 Task: Explore Airbnb listings in Gettysburg, Pennsylvania, focusing on historical homes.
Action: Mouse moved to (773, 128)
Screenshot: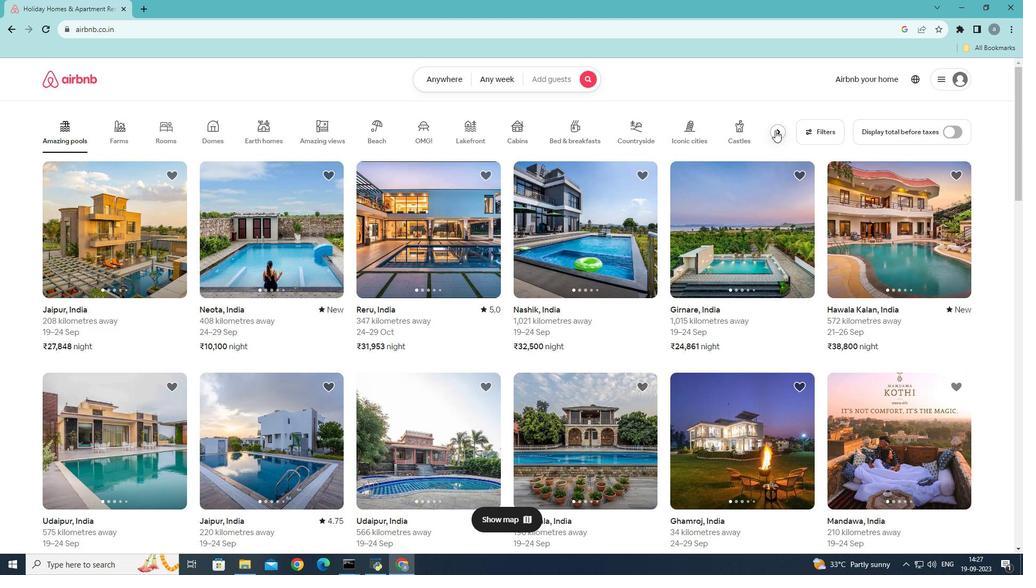 
Action: Mouse pressed left at (773, 128)
Screenshot: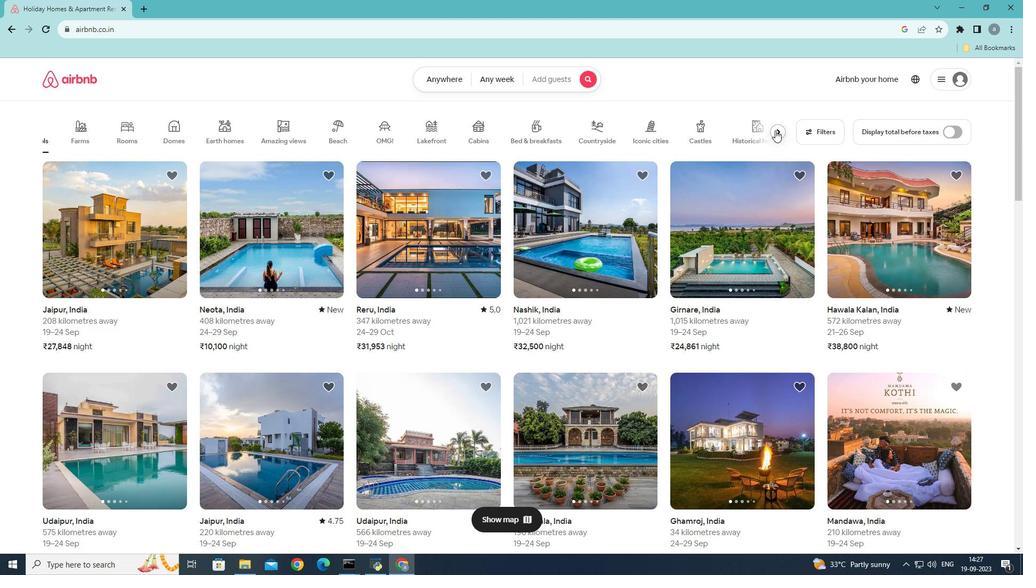 
Action: Mouse moved to (359, 129)
Screenshot: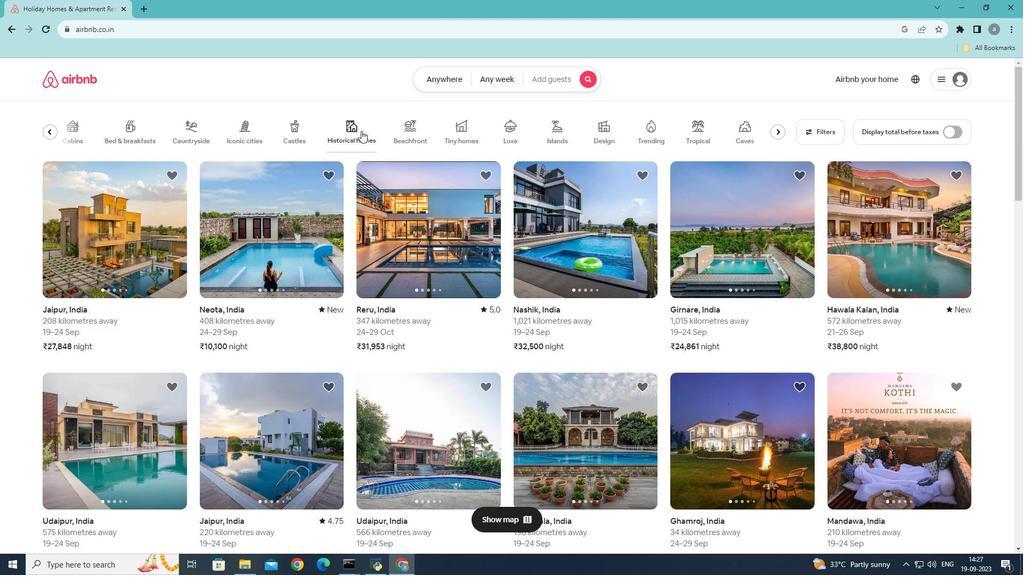 
Action: Mouse pressed left at (359, 129)
Screenshot: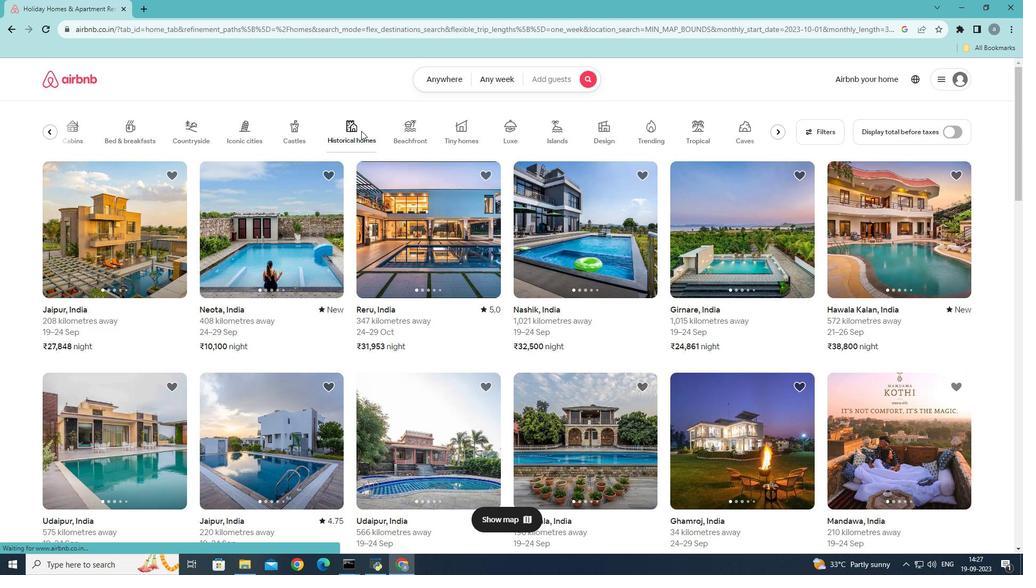 
Action: Mouse moved to (450, 75)
Screenshot: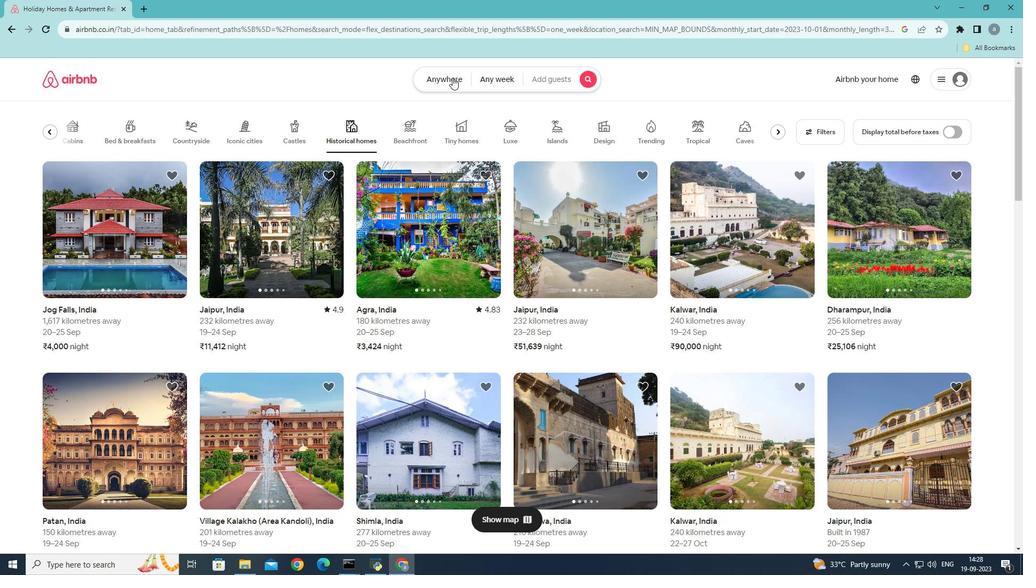 
Action: Mouse pressed left at (450, 75)
Screenshot: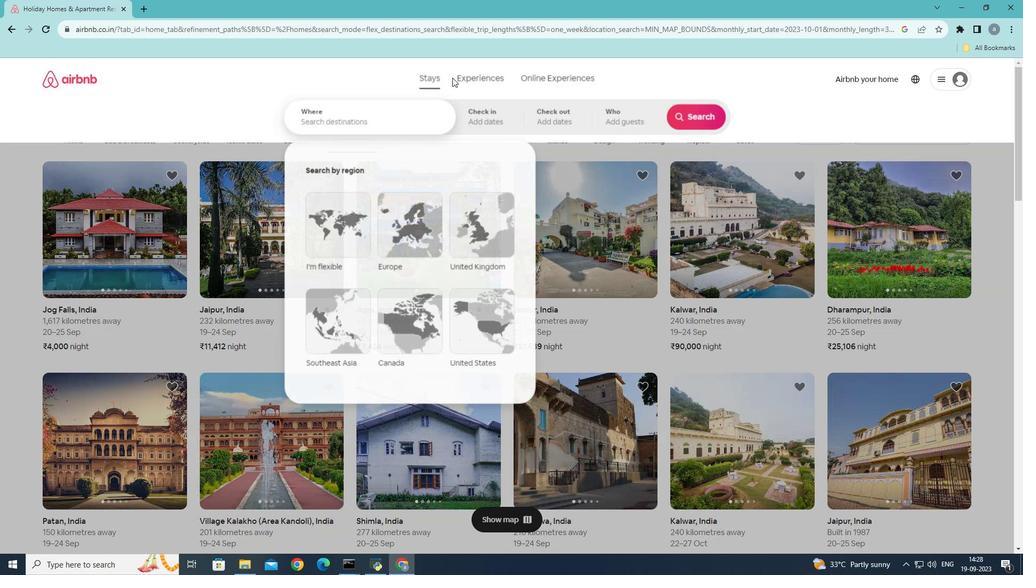 
Action: Mouse moved to (316, 118)
Screenshot: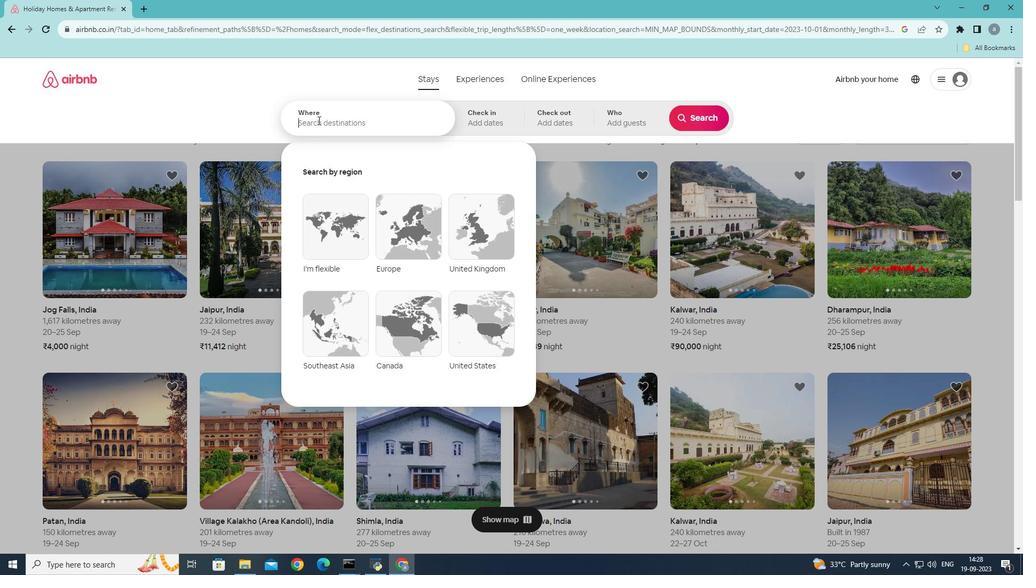 
Action: Mouse pressed left at (316, 118)
Screenshot: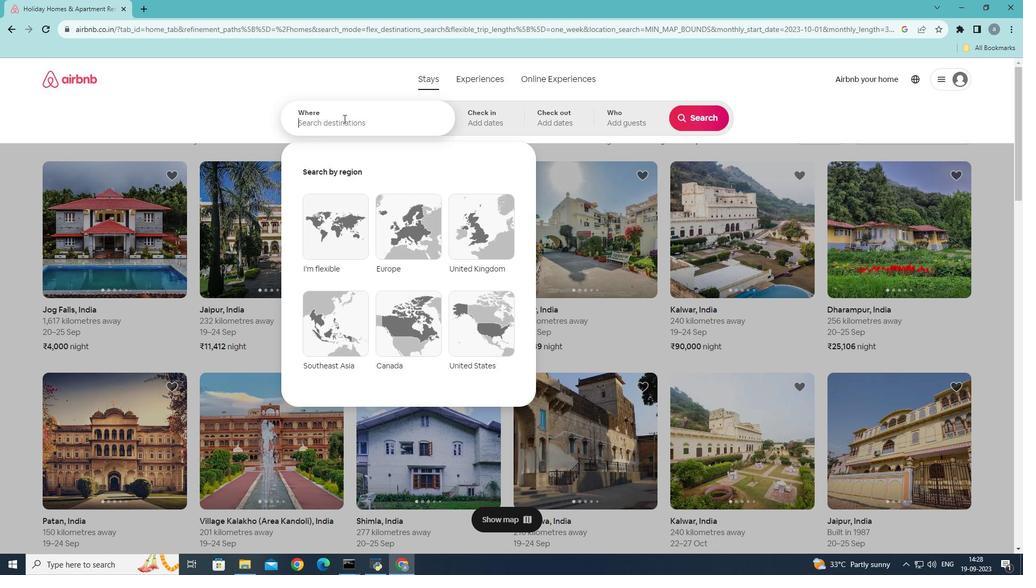 
Action: Mouse moved to (445, 115)
Screenshot: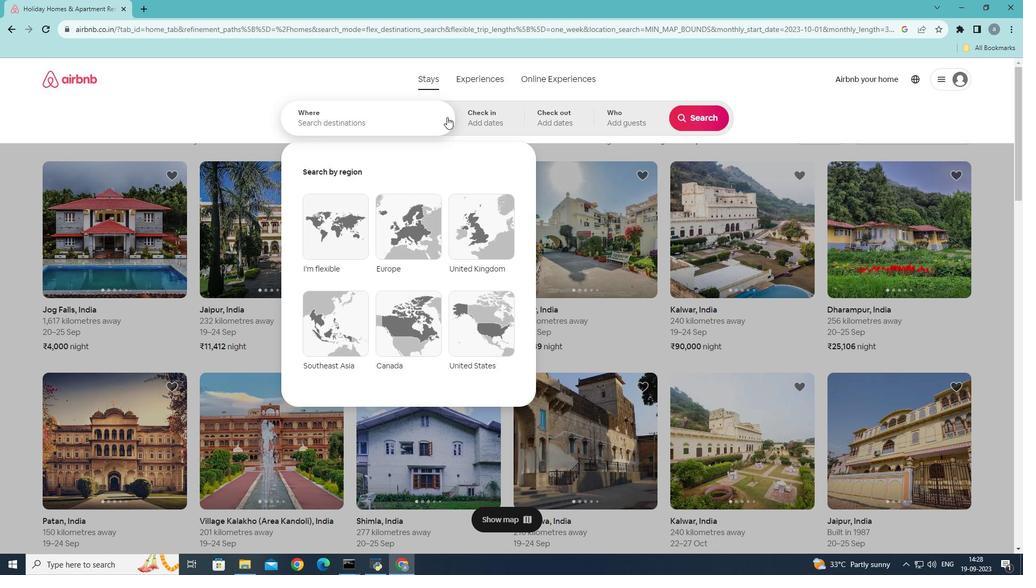 
Action: Key pressed <Key.shift>Pennsy<Key.backspace><Key.backspace><Key.backspace><Key.backspace><Key.backspace><Key.backspace><Key.shift><Key.shift>Getty
Screenshot: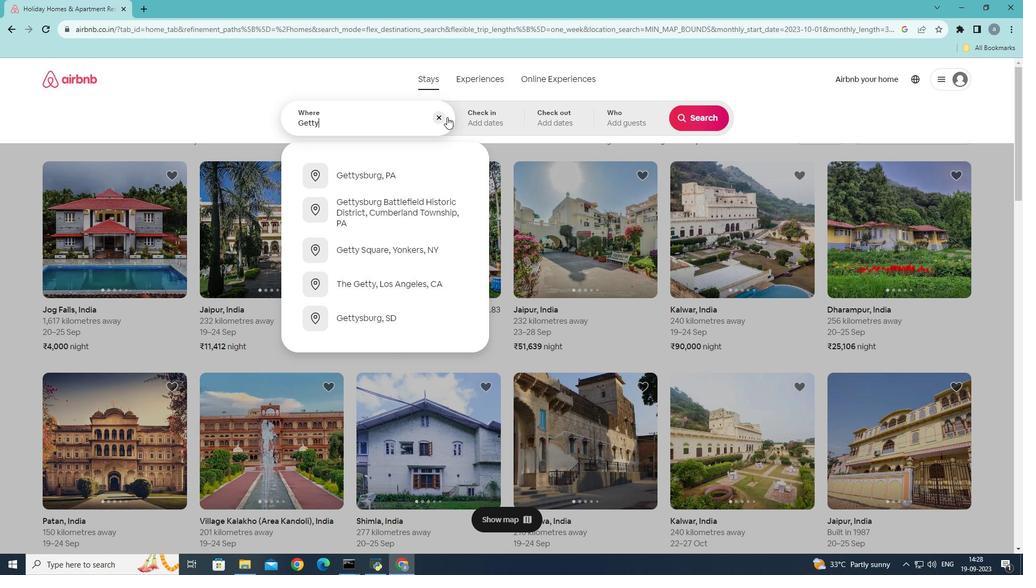 
Action: Mouse moved to (360, 178)
Screenshot: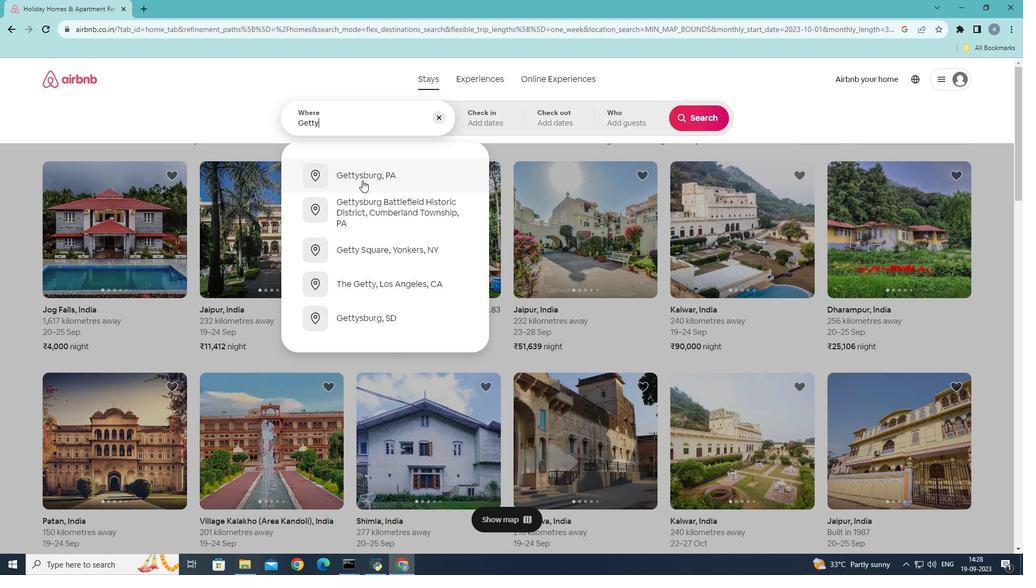
Action: Mouse pressed left at (360, 178)
Screenshot: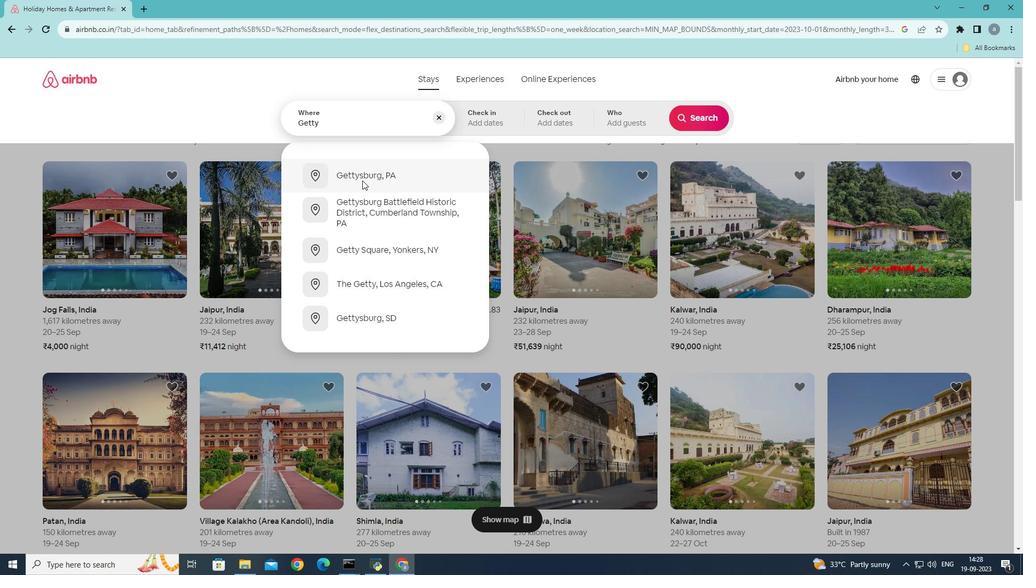 
Action: Mouse moved to (689, 117)
Screenshot: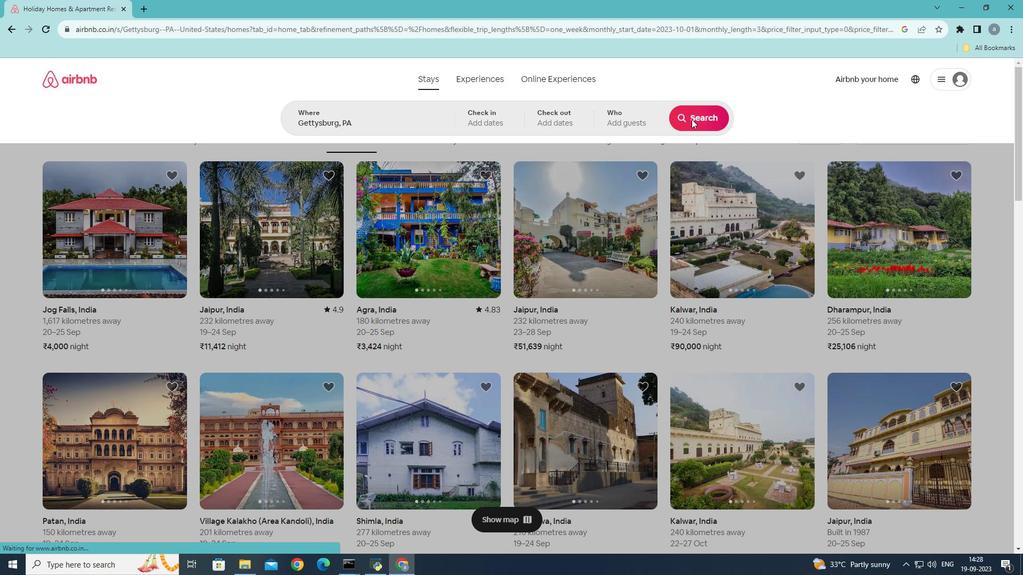 
Action: Mouse pressed left at (689, 117)
Screenshot: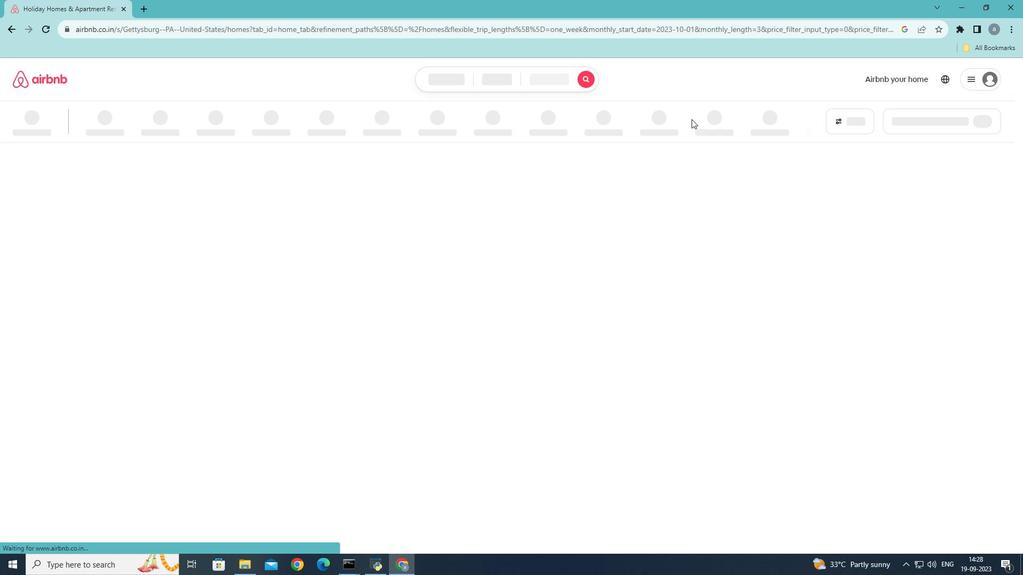 
Action: Mouse moved to (799, 118)
Screenshot: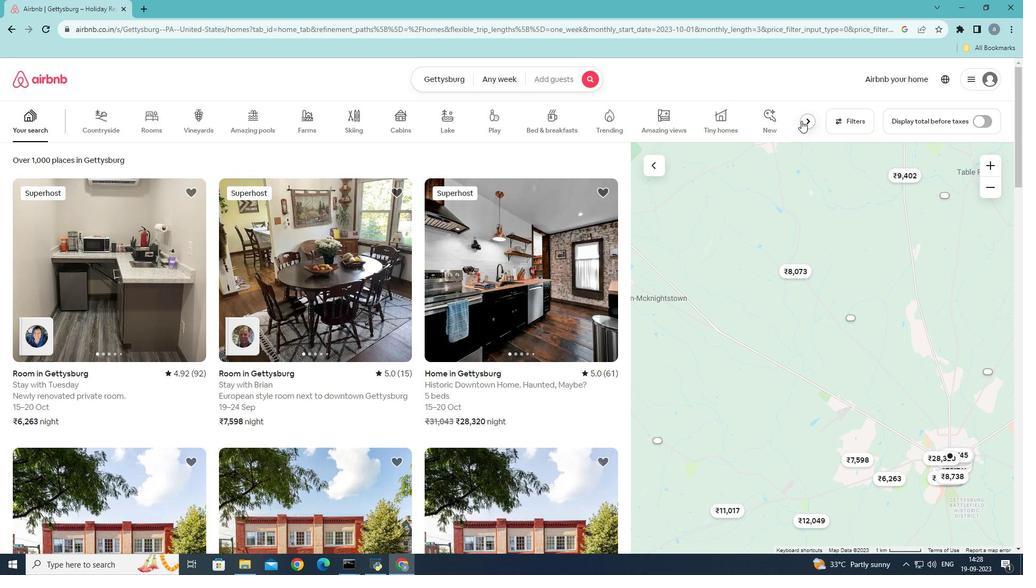 
Action: Mouse pressed left at (799, 118)
Screenshot: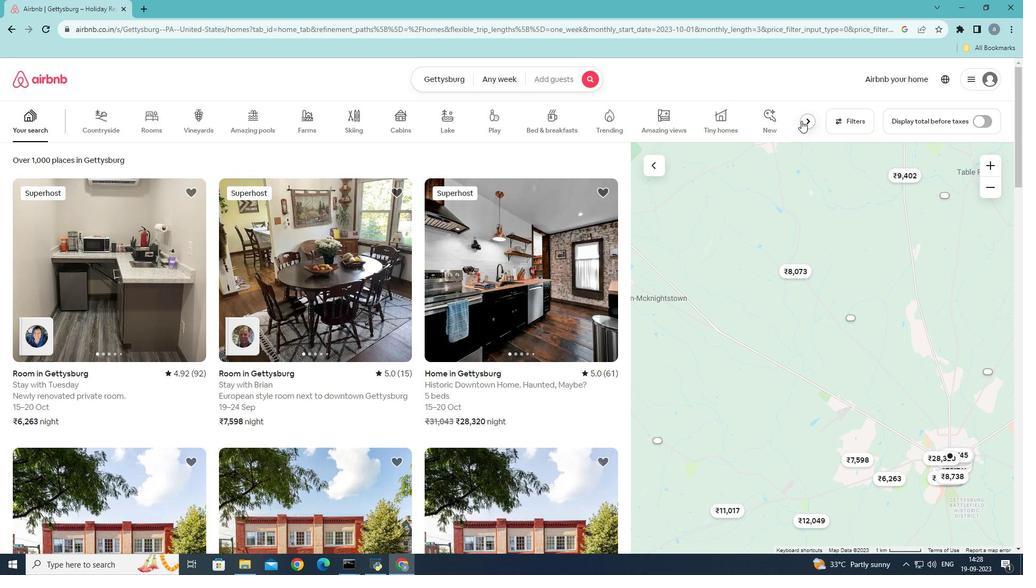 
Action: Mouse pressed left at (799, 118)
Screenshot: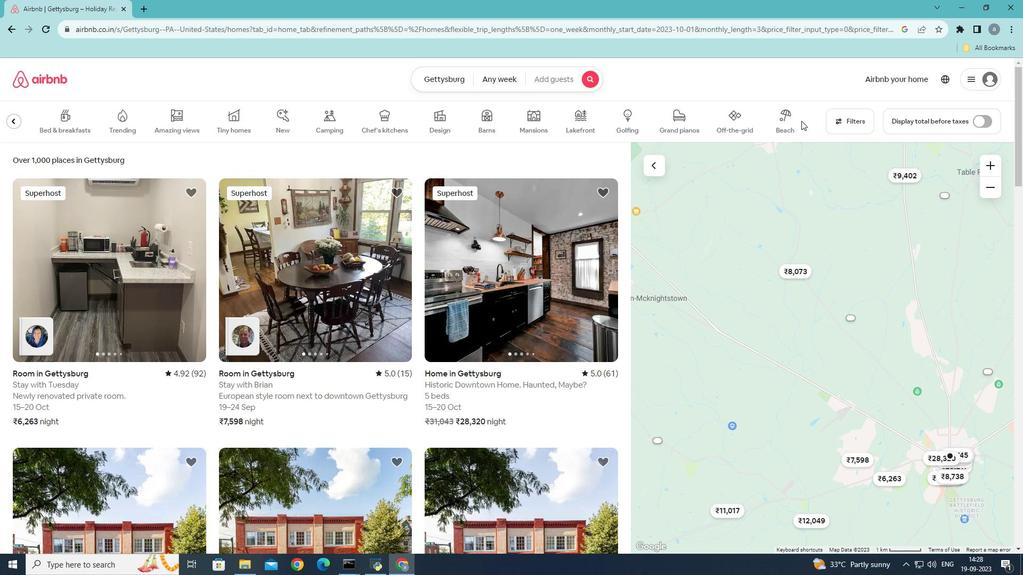 
Action: Mouse moved to (15, 116)
Screenshot: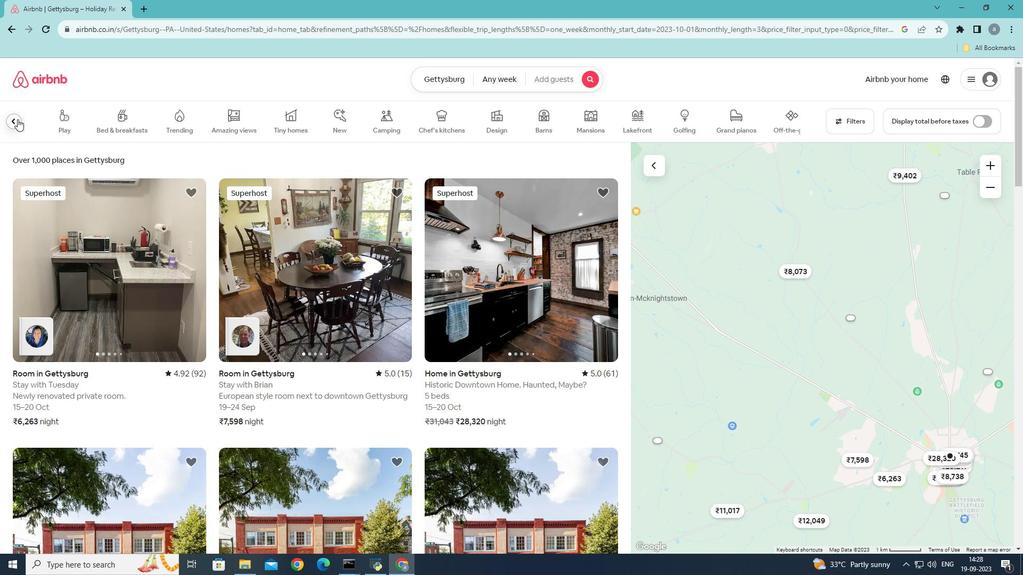
Action: Mouse pressed left at (15, 116)
Screenshot: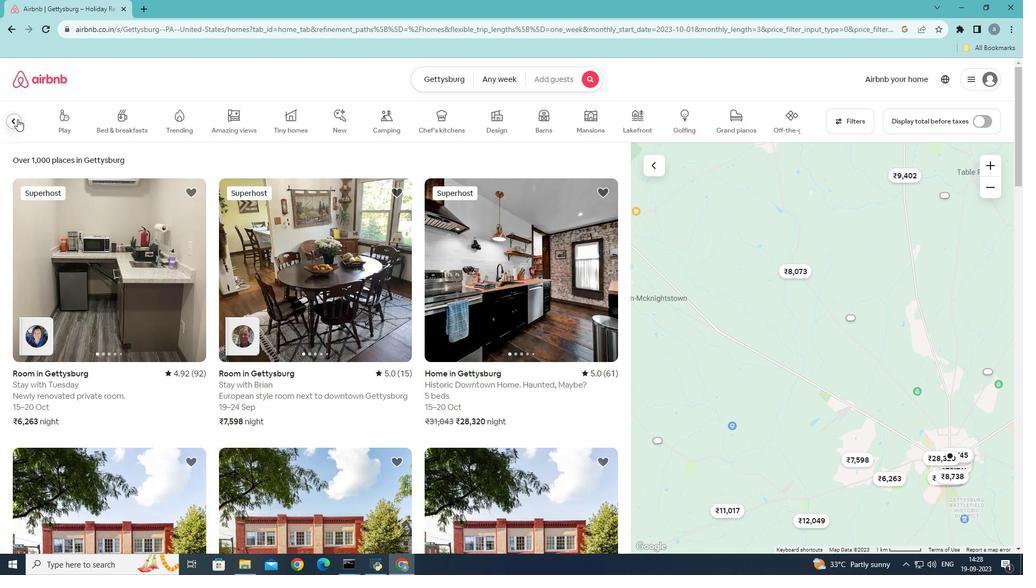 
Action: Mouse moved to (271, 257)
Screenshot: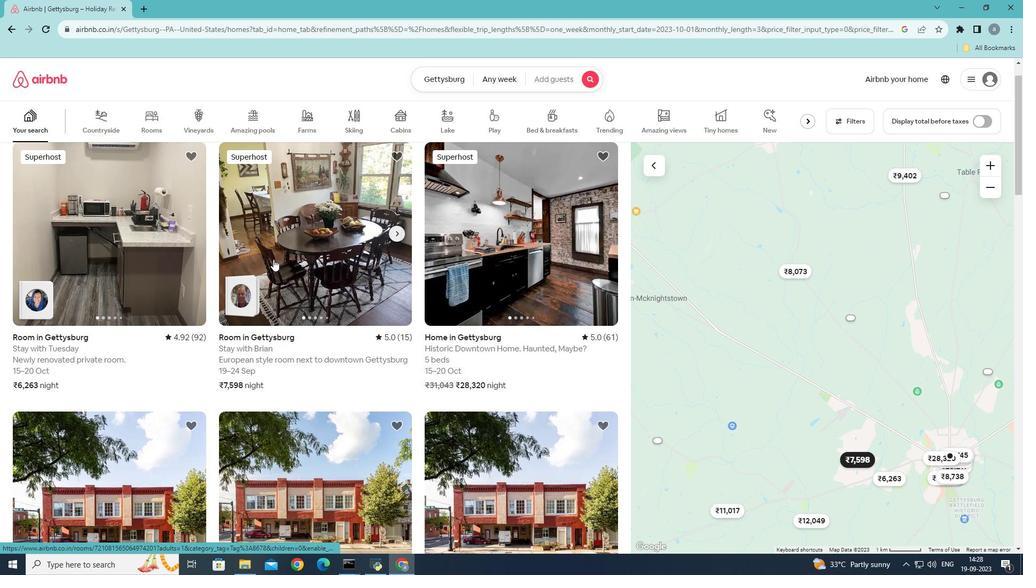 
Action: Mouse scrolled (271, 256) with delta (0, 0)
Screenshot: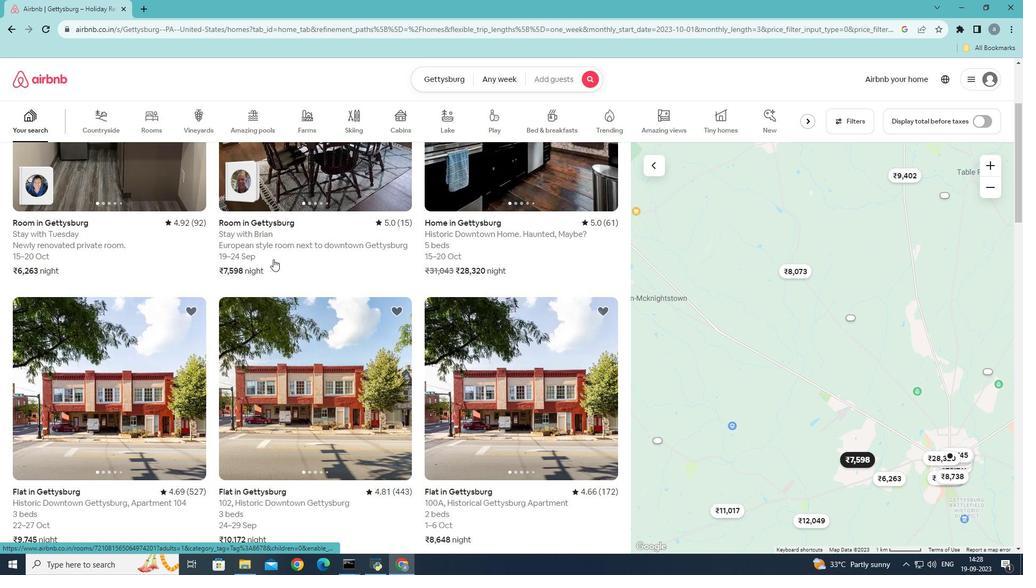 
Action: Mouse scrolled (271, 256) with delta (0, 0)
Screenshot: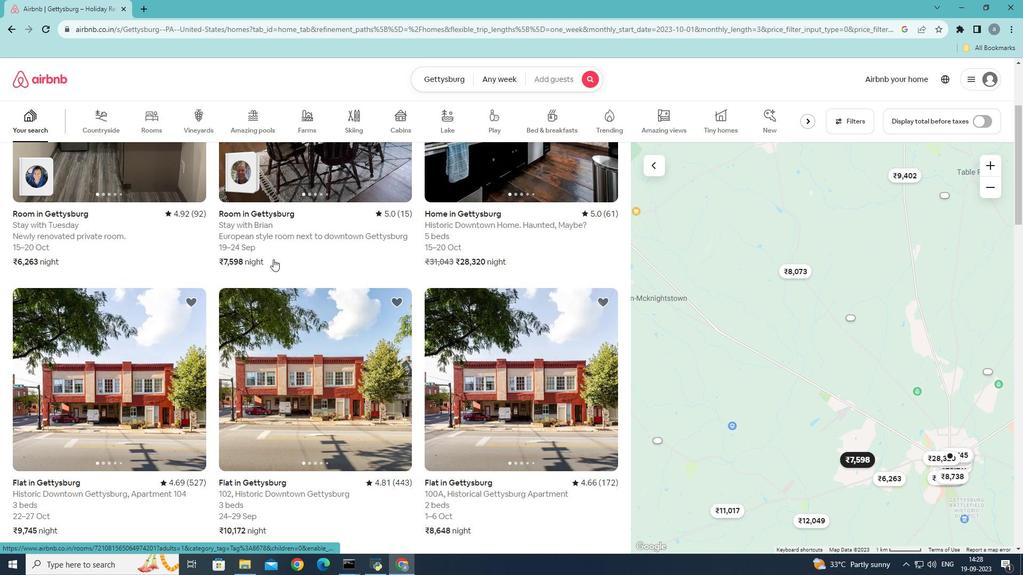 
Action: Mouse scrolled (271, 256) with delta (0, 0)
Screenshot: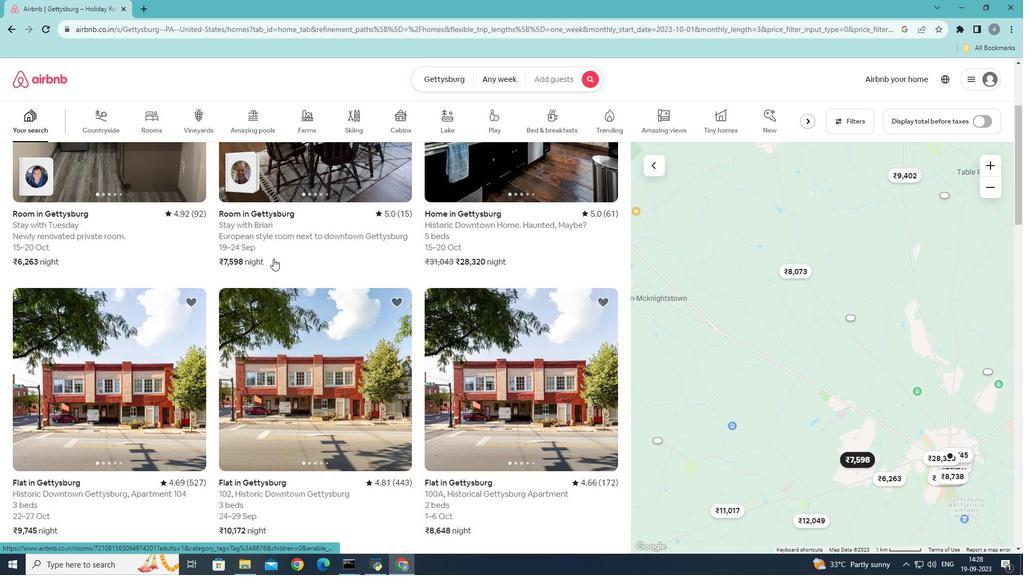 
Action: Mouse moved to (169, 265)
Screenshot: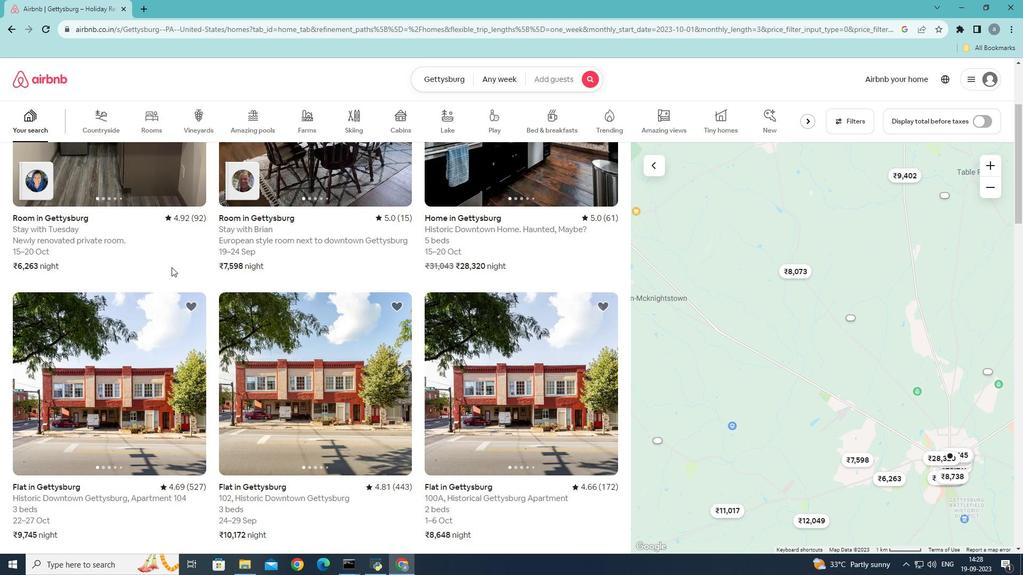 
Action: Mouse scrolled (169, 265) with delta (0, 0)
Screenshot: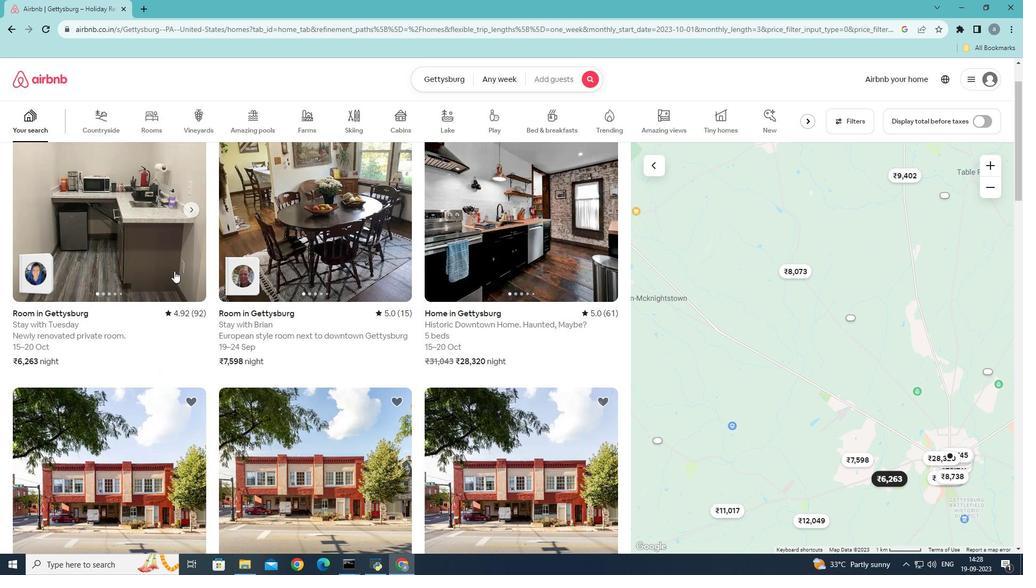 
Action: Mouse moved to (171, 267)
Screenshot: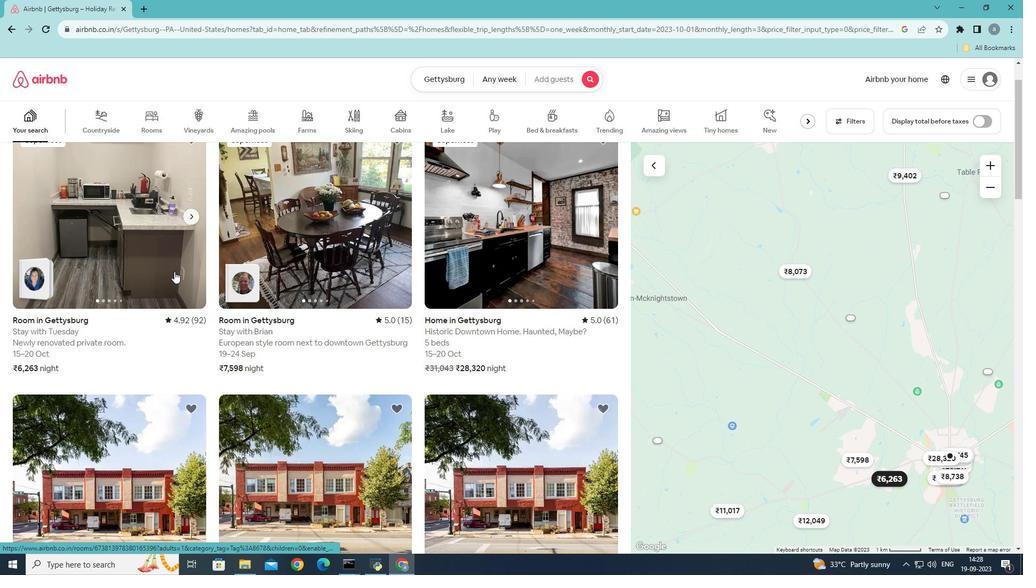 
Action: Mouse scrolled (171, 268) with delta (0, 0)
Screenshot: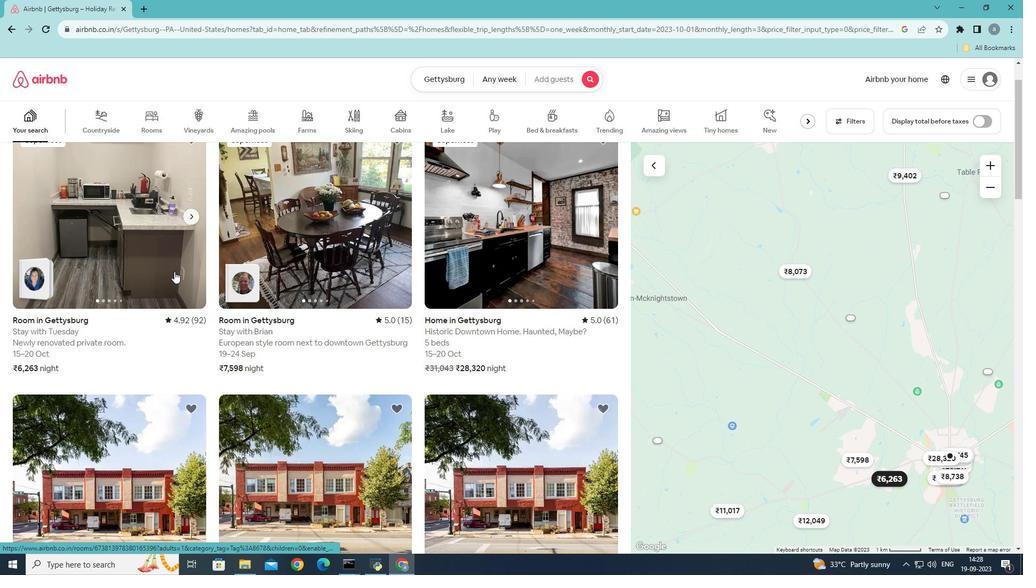 
Action: Mouse moved to (172, 271)
Screenshot: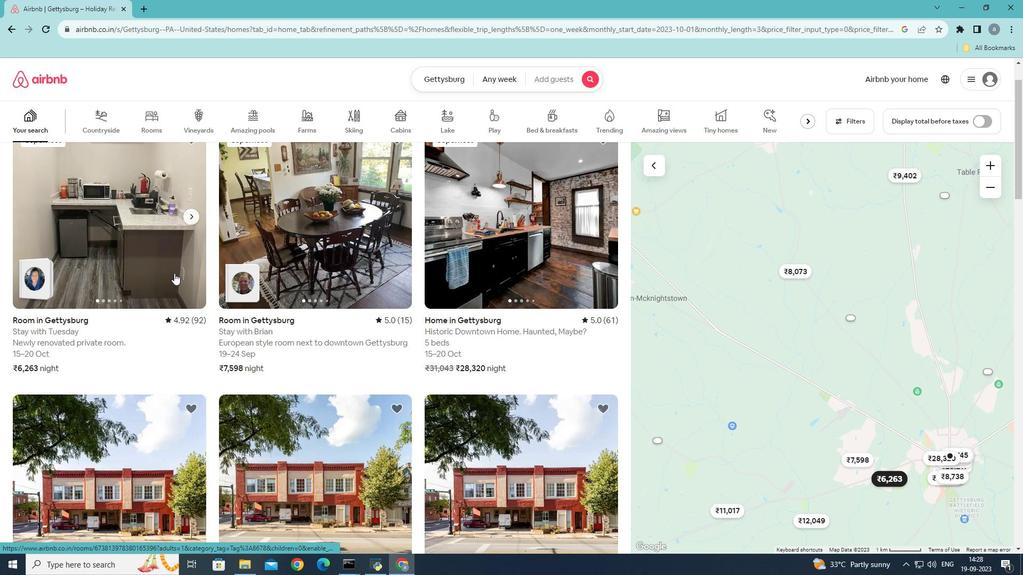 
Action: Mouse scrolled (172, 271) with delta (0, 0)
Screenshot: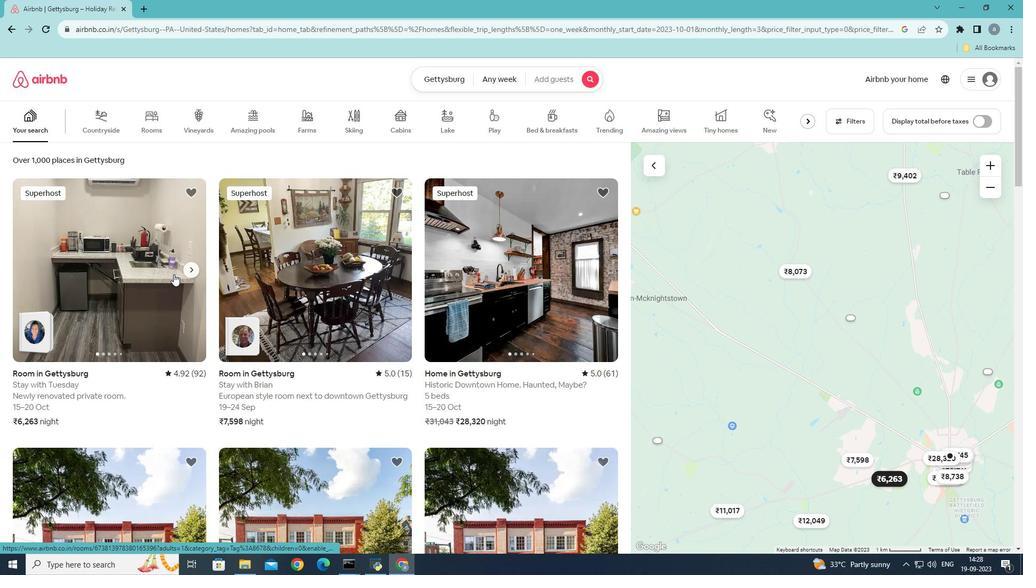 
Action: Mouse scrolled (172, 271) with delta (0, 0)
Screenshot: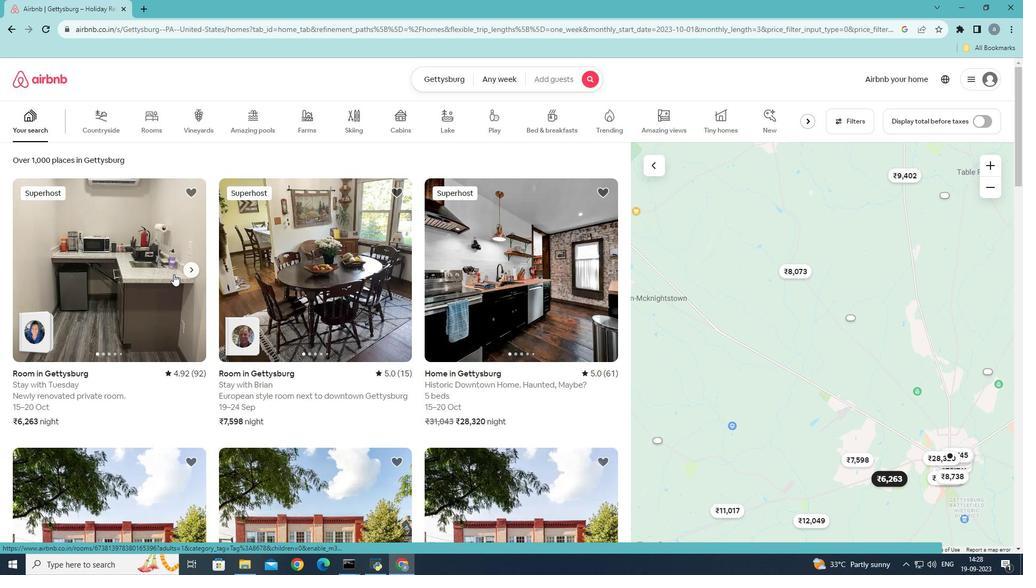 
Action: Mouse scrolled (172, 271) with delta (0, 0)
Screenshot: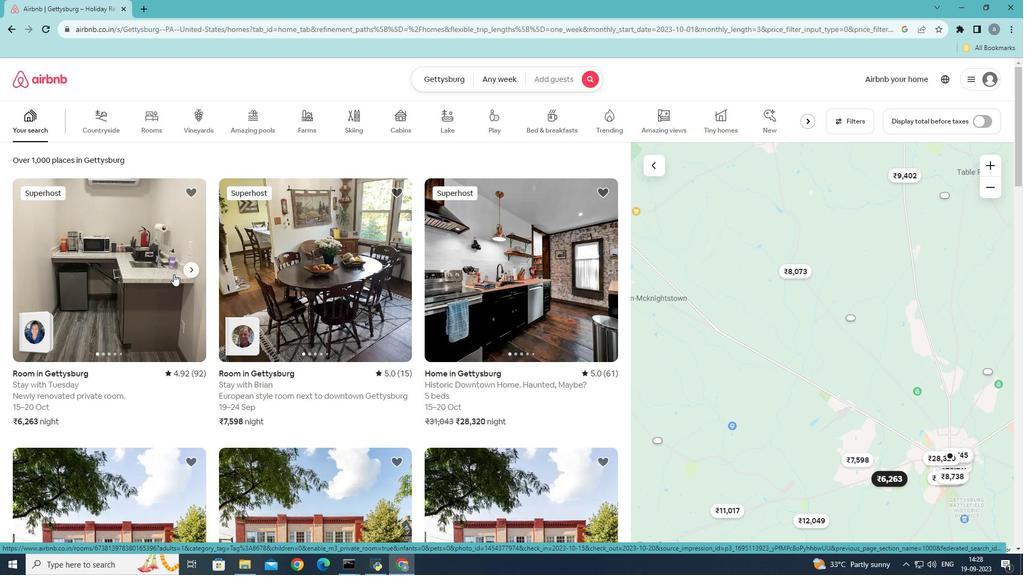 
Action: Mouse moved to (133, 269)
Screenshot: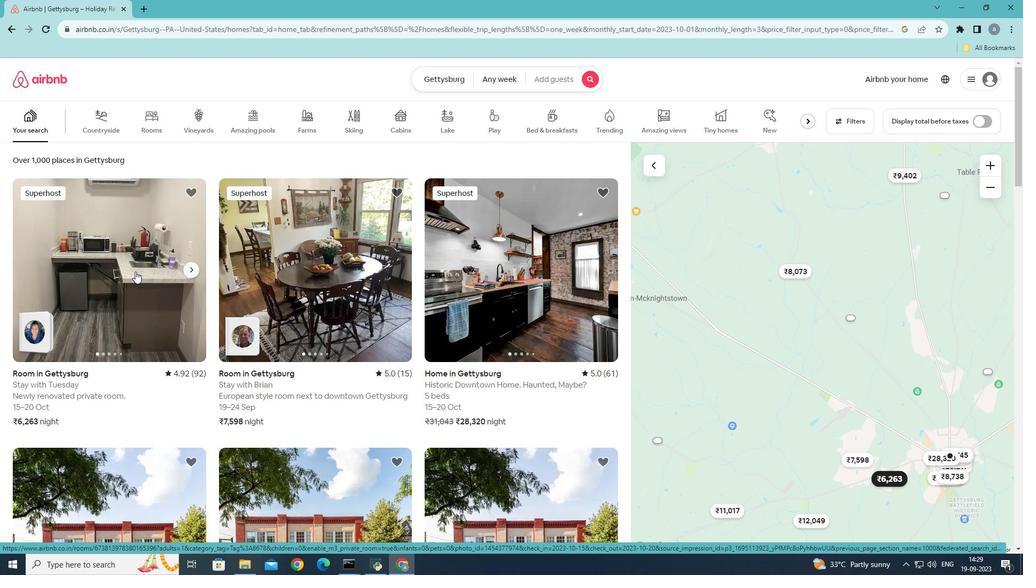 
Action: Mouse pressed left at (133, 269)
Screenshot: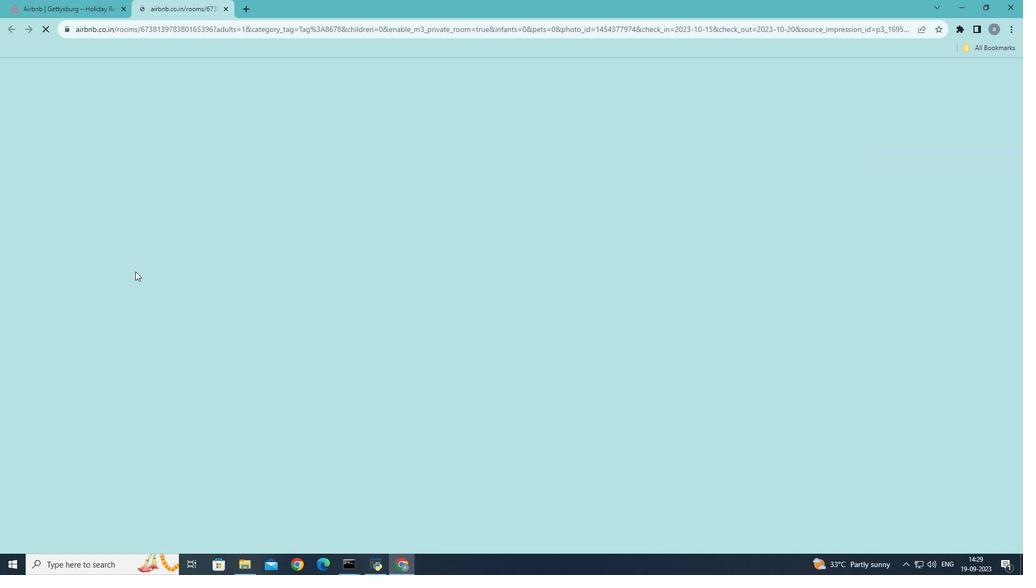 
Action: Mouse moved to (746, 397)
Screenshot: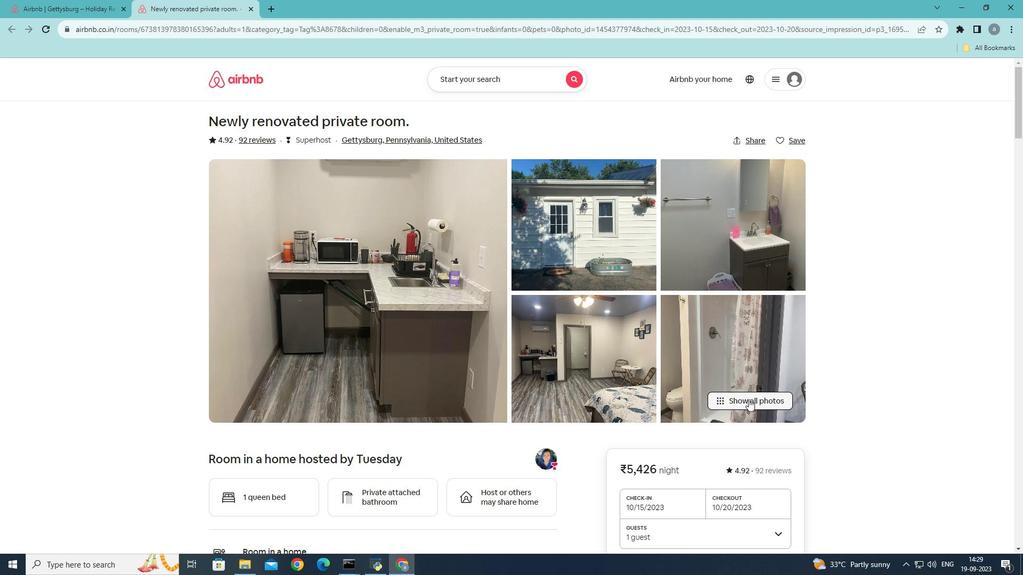 
Action: Mouse pressed left at (746, 397)
Screenshot: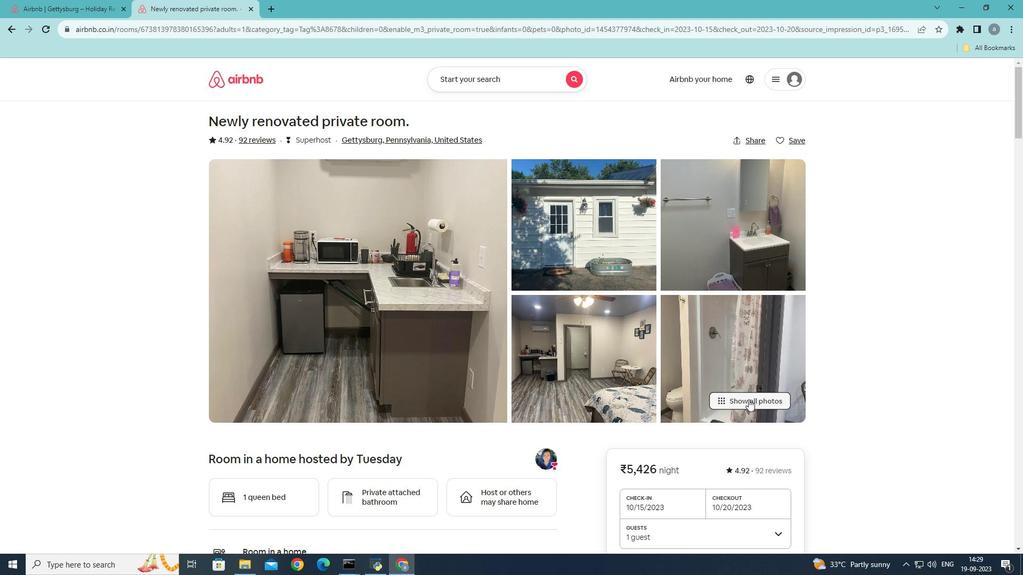 
Action: Mouse moved to (645, 371)
Screenshot: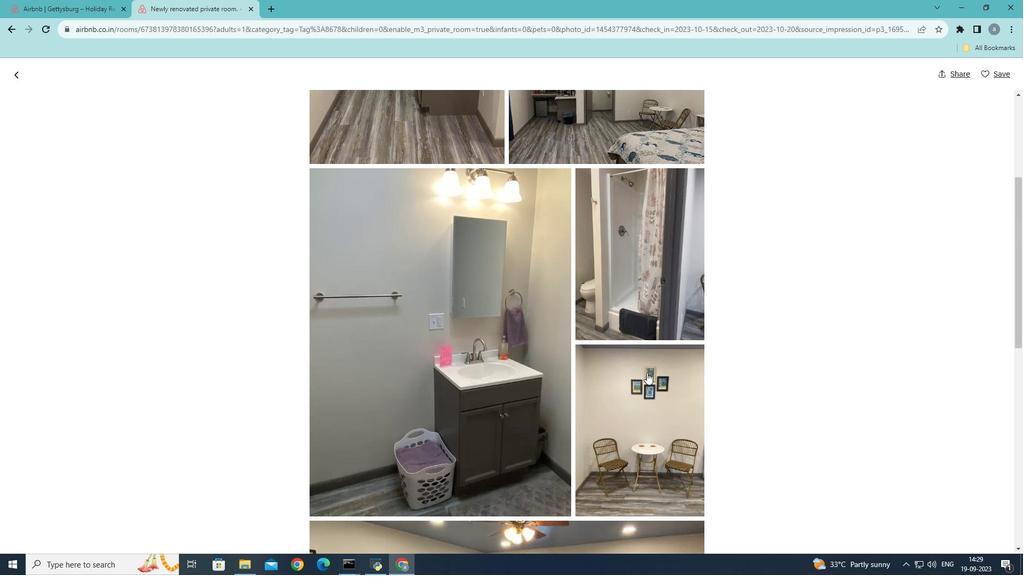 
Action: Mouse scrolled (645, 370) with delta (0, 0)
Screenshot: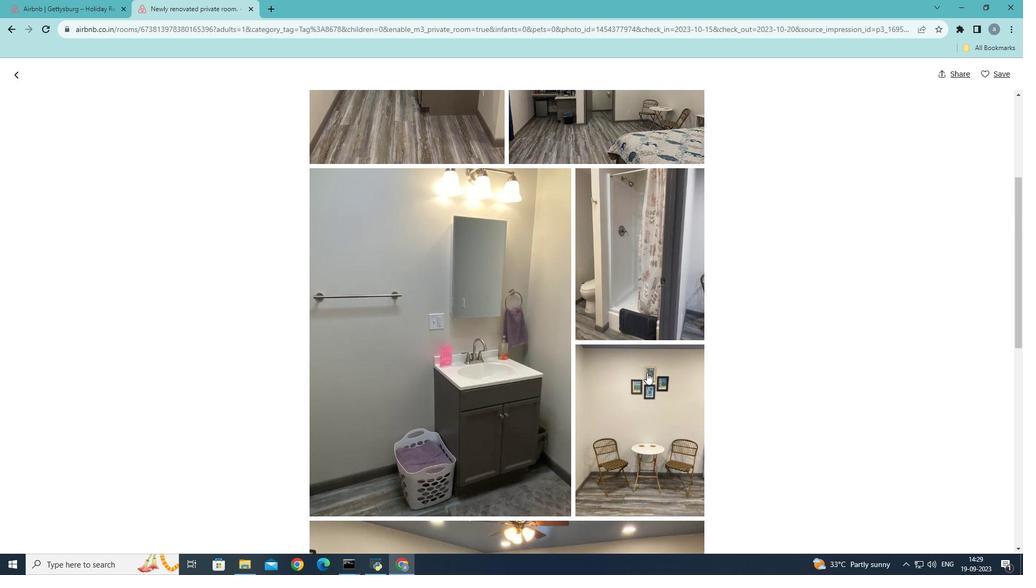 
Action: Mouse scrolled (645, 370) with delta (0, 0)
Screenshot: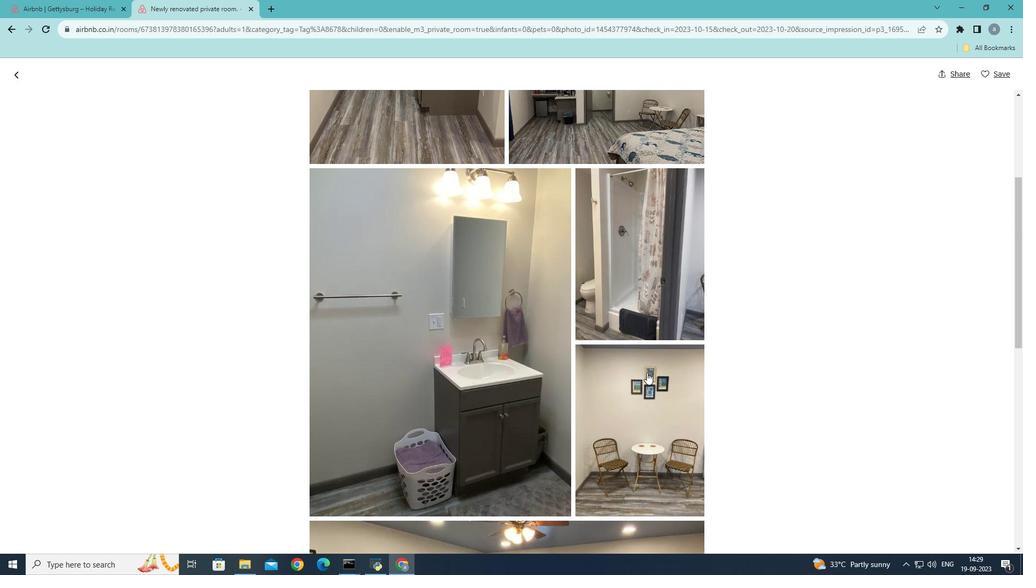 
Action: Mouse scrolled (645, 370) with delta (0, 0)
Screenshot: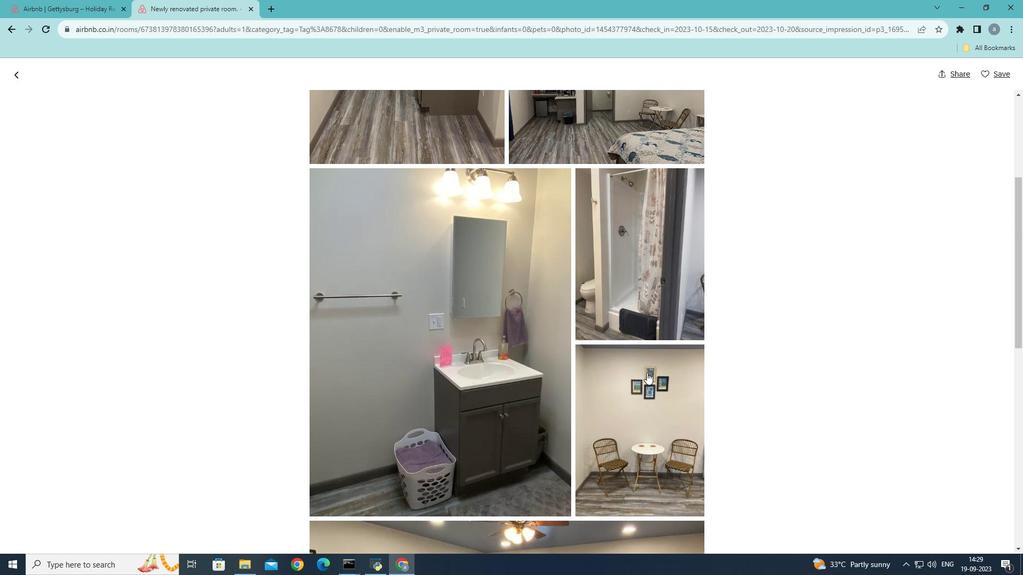 
Action: Mouse scrolled (645, 370) with delta (0, 0)
Screenshot: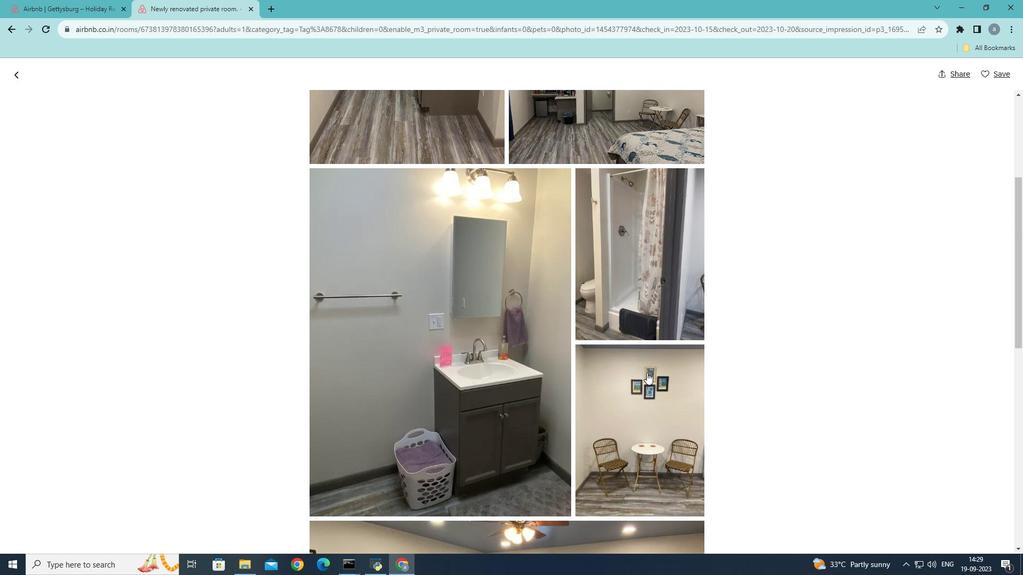 
Action: Mouse scrolled (645, 370) with delta (0, 0)
Screenshot: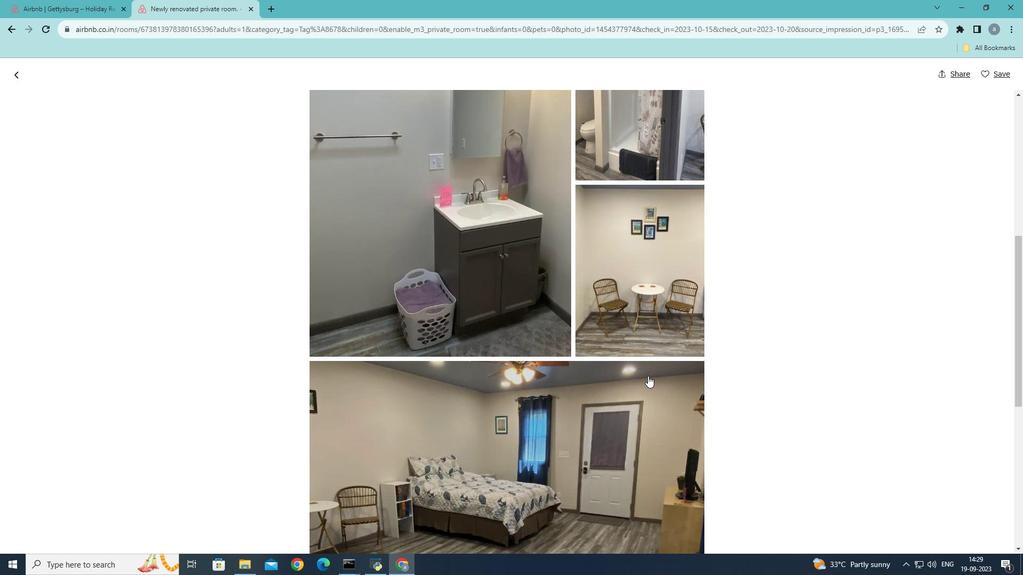 
Action: Mouse moved to (645, 371)
Screenshot: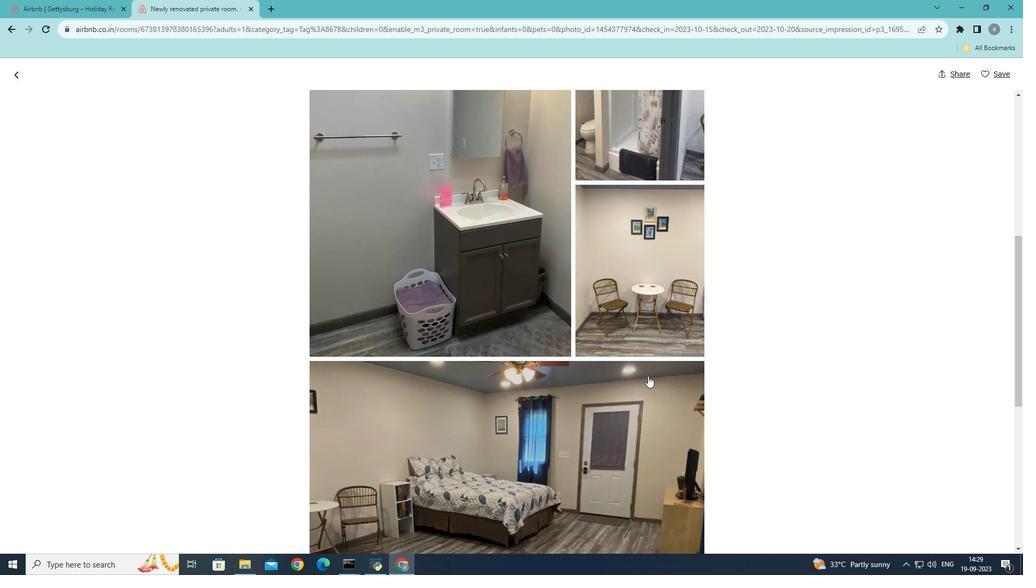 
Action: Mouse scrolled (645, 371) with delta (0, 0)
Screenshot: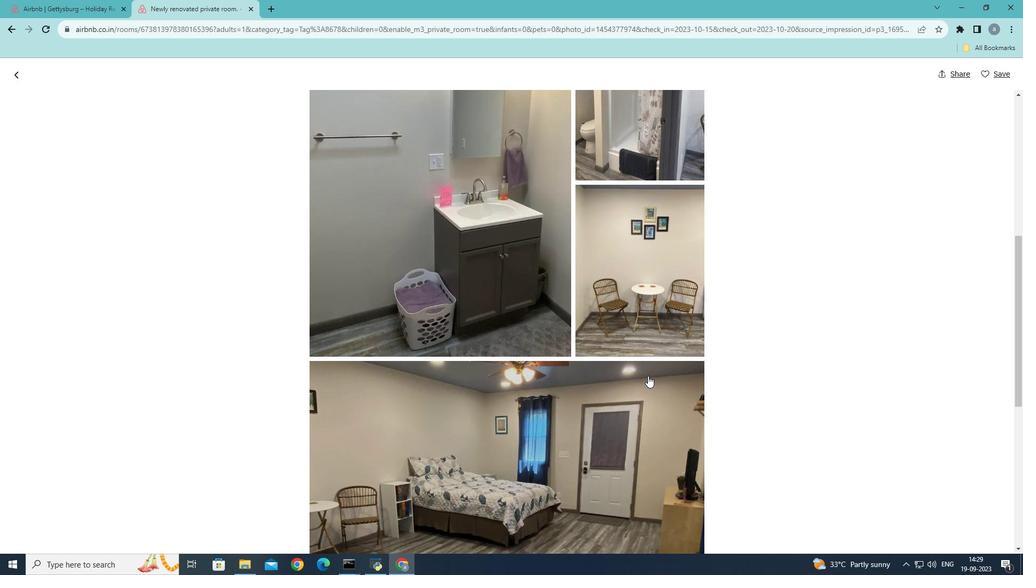 
Action: Mouse moved to (645, 372)
Screenshot: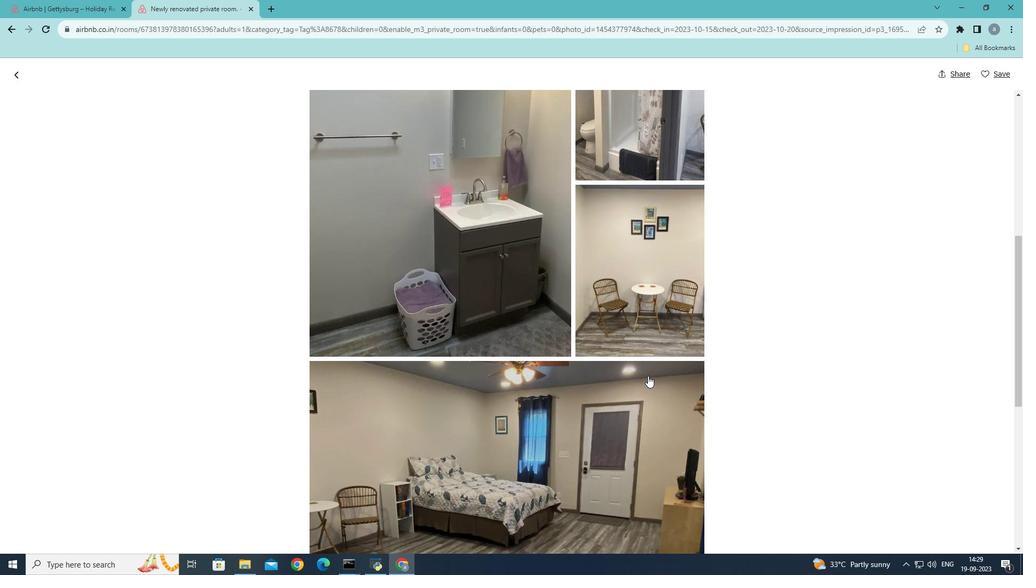 
Action: Mouse scrolled (645, 371) with delta (0, 0)
Screenshot: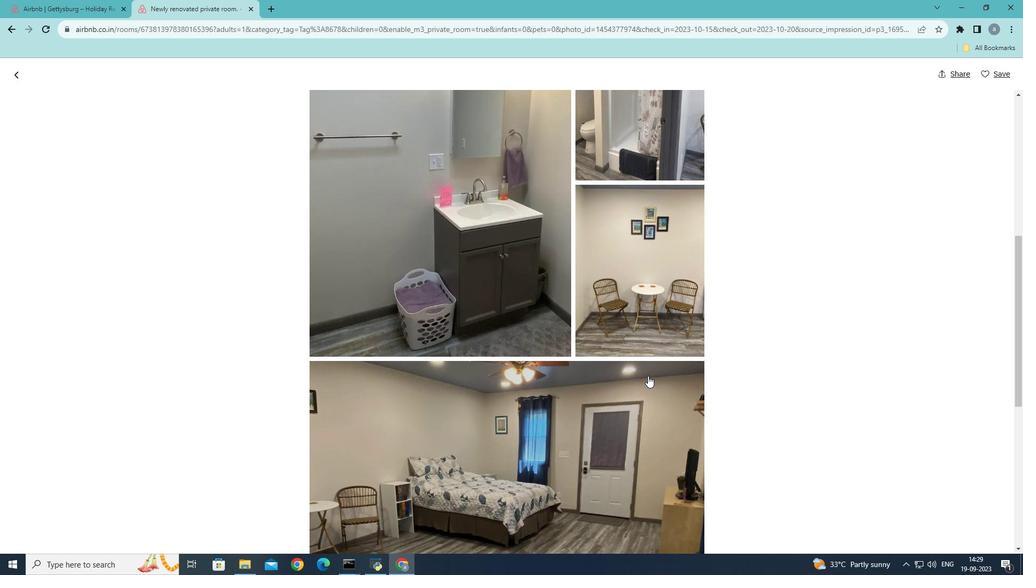 
Action: Mouse moved to (646, 361)
Screenshot: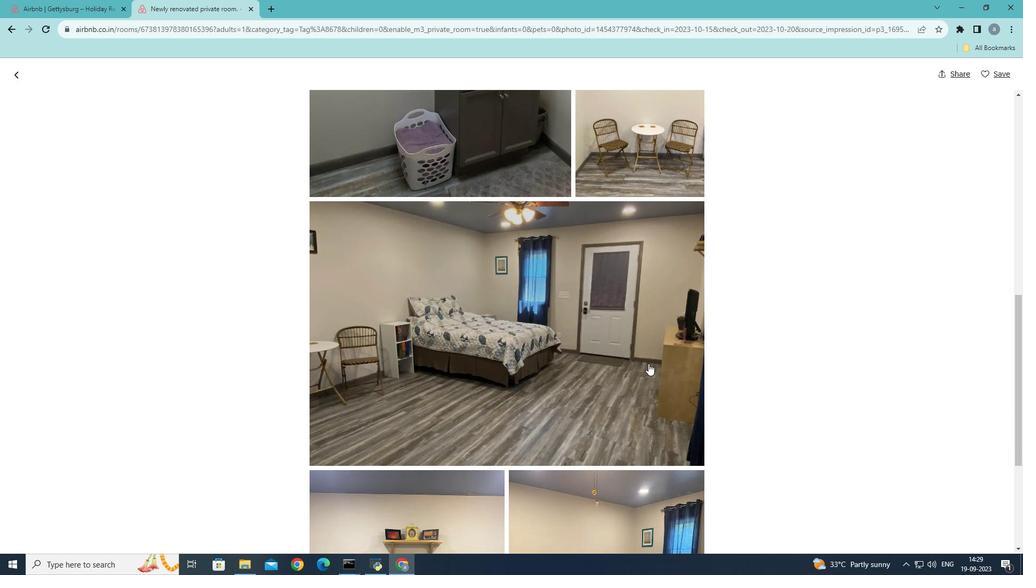 
Action: Mouse scrolled (646, 361) with delta (0, 0)
Screenshot: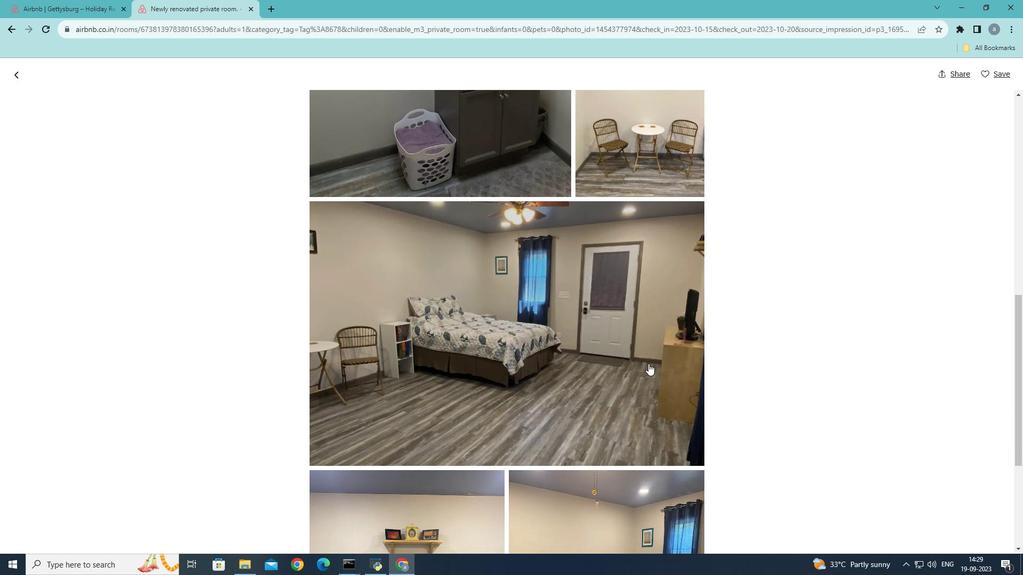 
Action: Mouse moved to (646, 361)
Screenshot: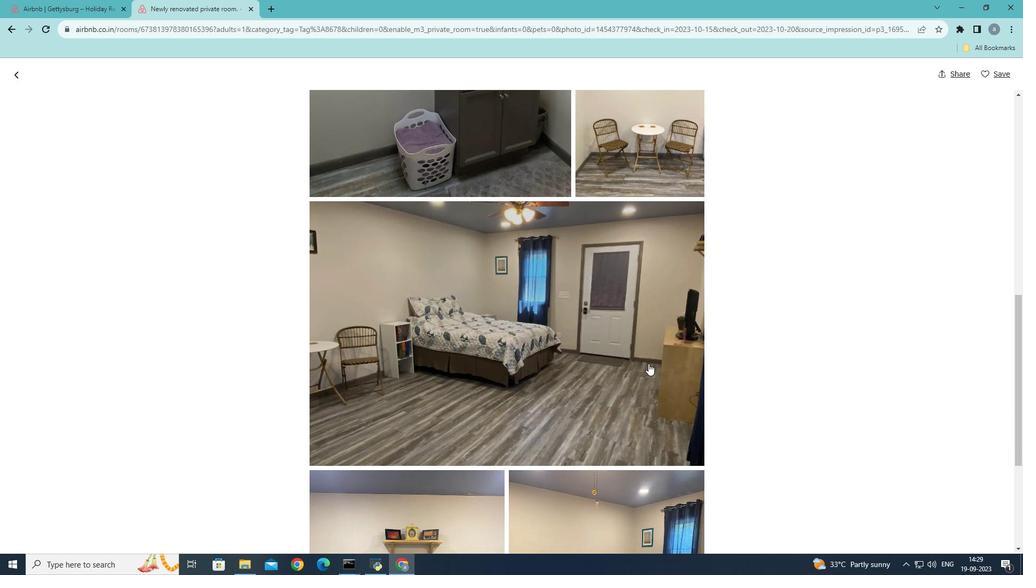 
Action: Mouse scrolled (646, 361) with delta (0, 0)
Screenshot: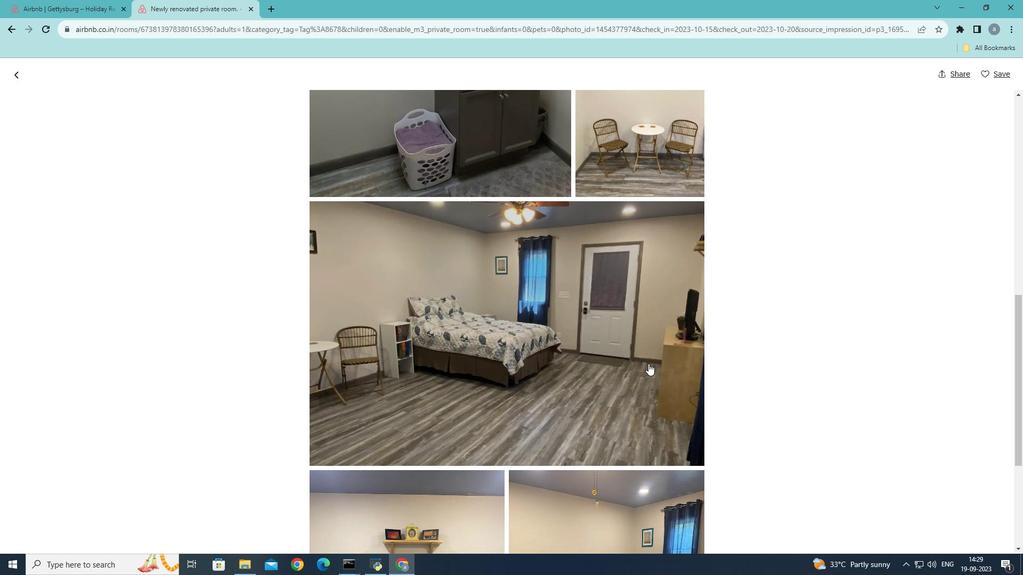
Action: Mouse scrolled (646, 361) with delta (0, 0)
Screenshot: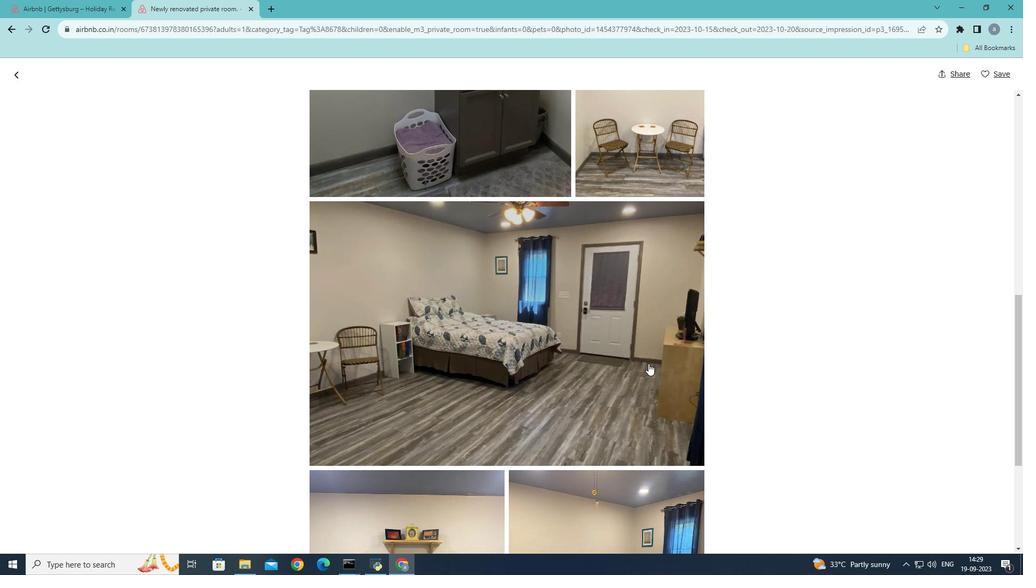 
Action: Mouse scrolled (646, 361) with delta (0, 0)
Screenshot: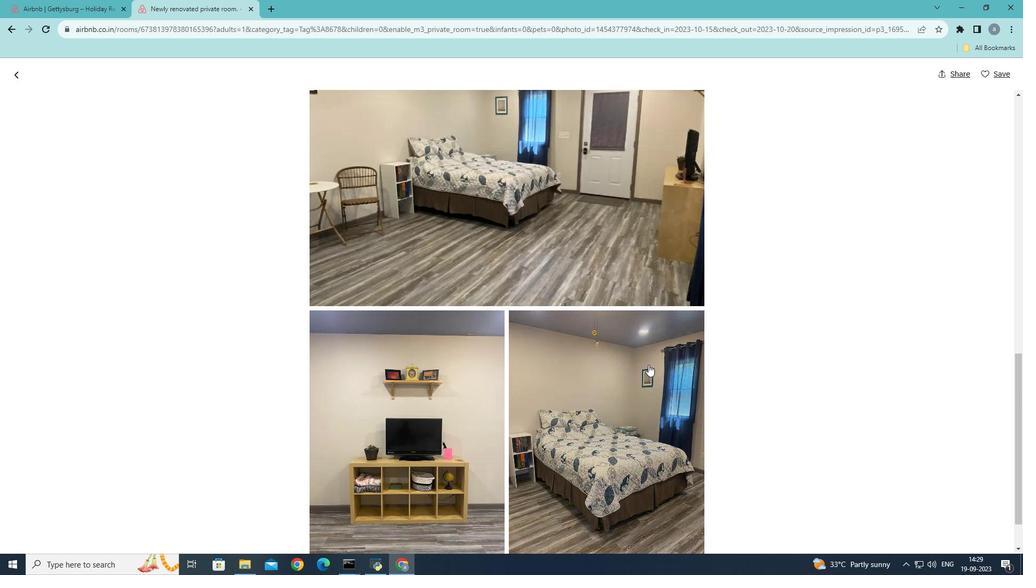 
Action: Mouse scrolled (646, 361) with delta (0, 0)
Screenshot: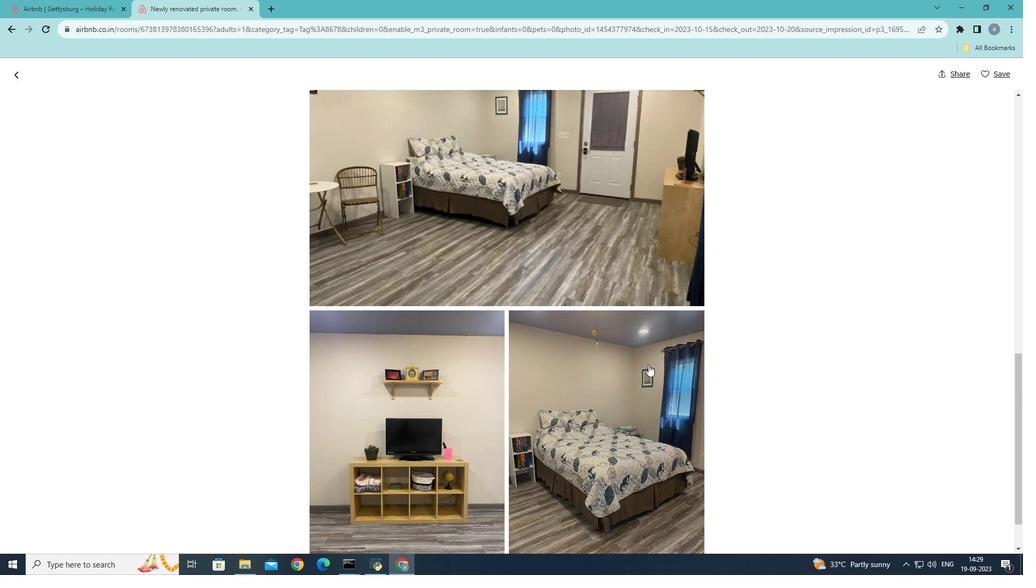 
Action: Mouse scrolled (646, 361) with delta (0, 0)
Screenshot: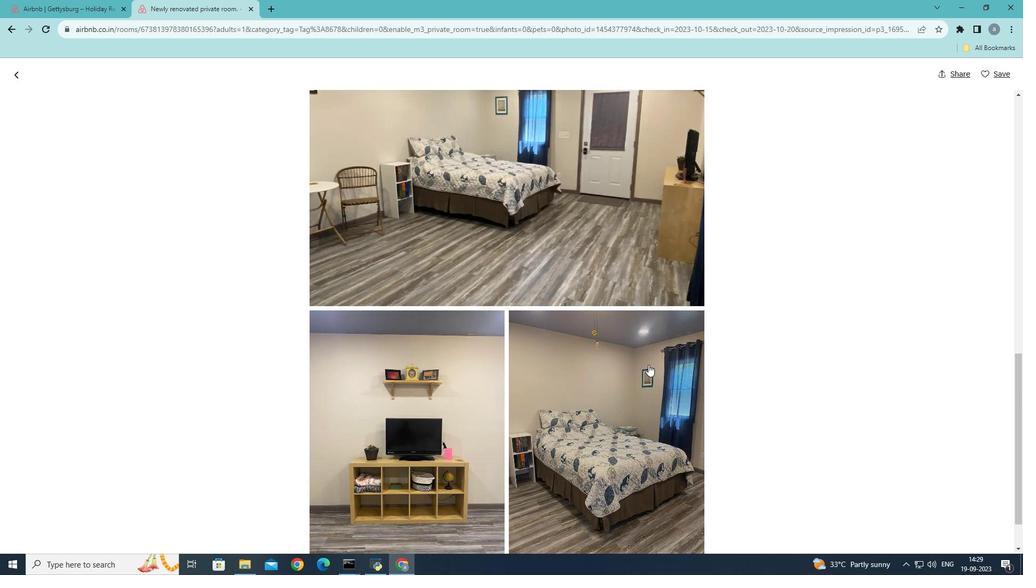 
Action: Mouse moved to (646, 363)
Screenshot: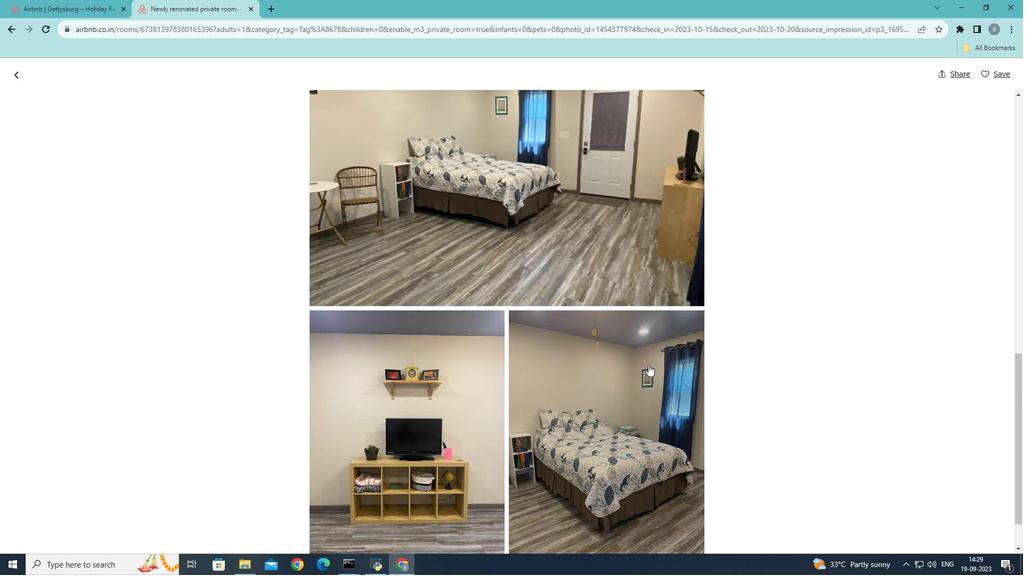 
Action: Mouse scrolled (646, 362) with delta (0, 0)
Screenshot: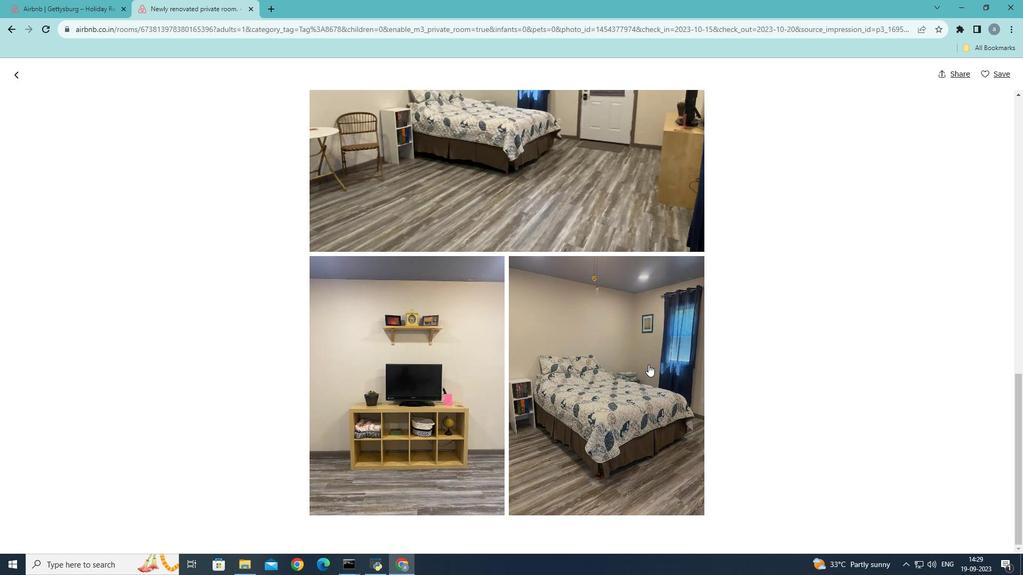 
Action: Mouse scrolled (646, 362) with delta (0, 0)
Screenshot: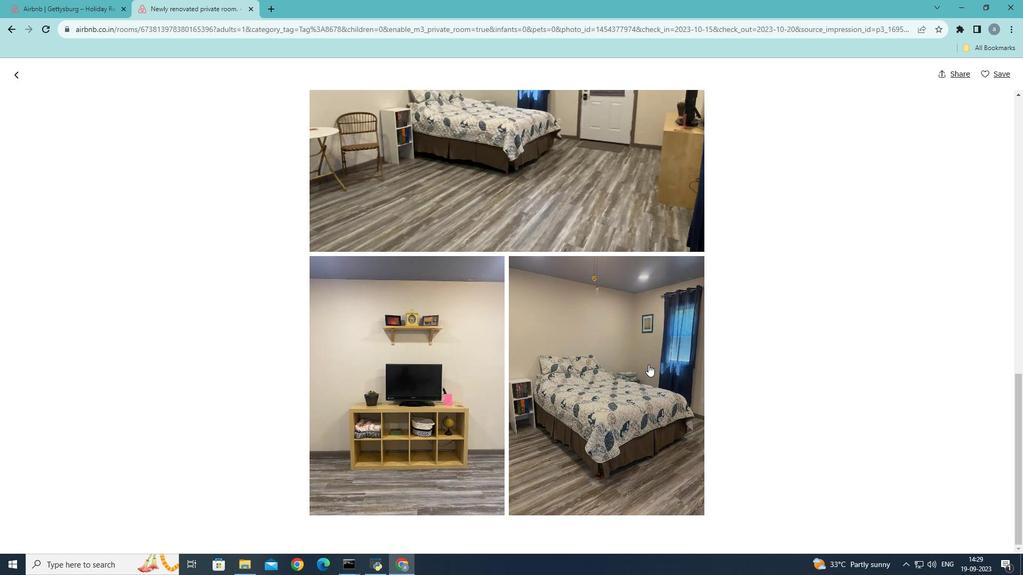 
Action: Mouse moved to (646, 363)
Screenshot: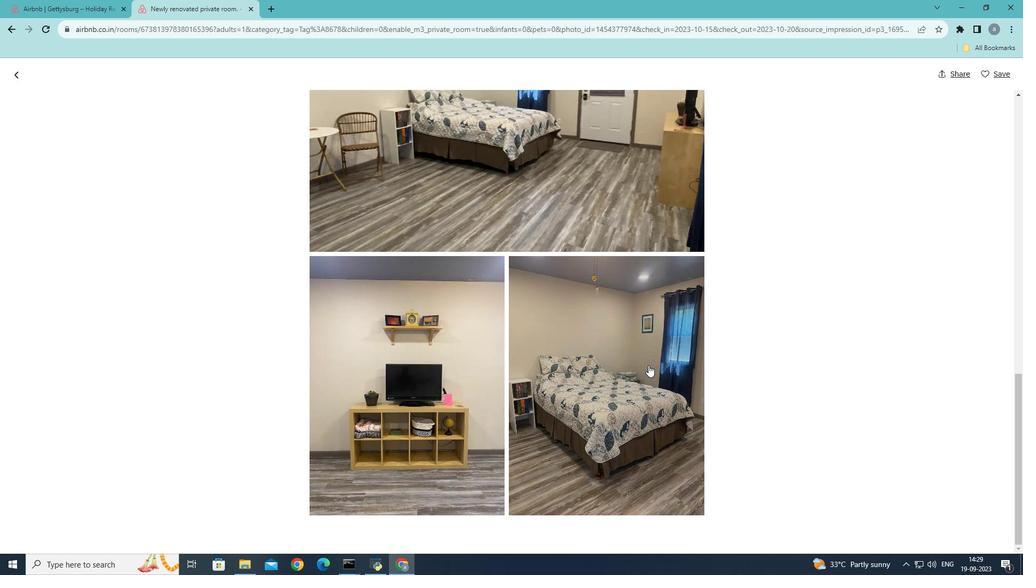 
Action: Mouse scrolled (646, 363) with delta (0, 0)
Screenshot: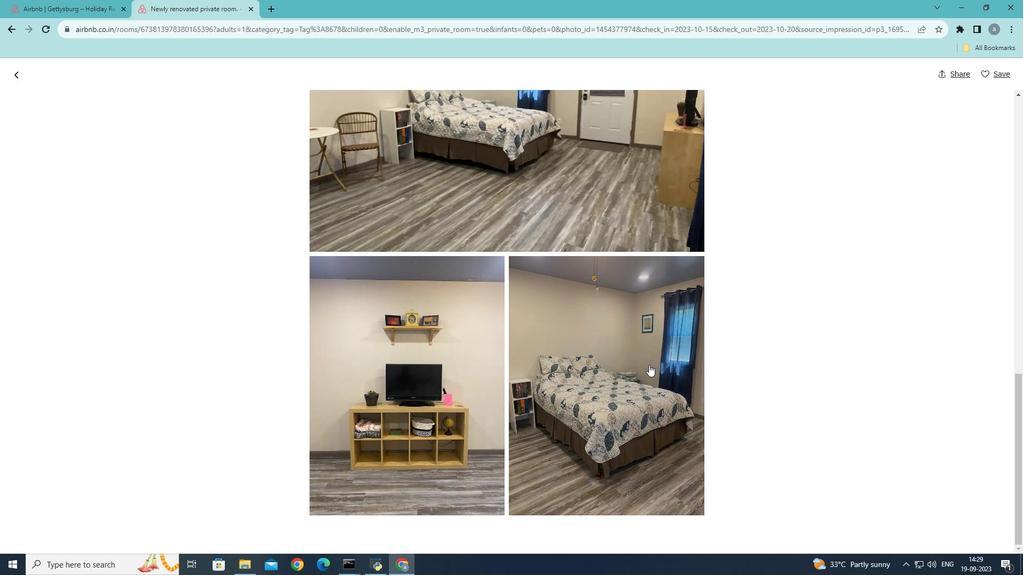 
Action: Mouse scrolled (646, 363) with delta (0, 0)
Screenshot: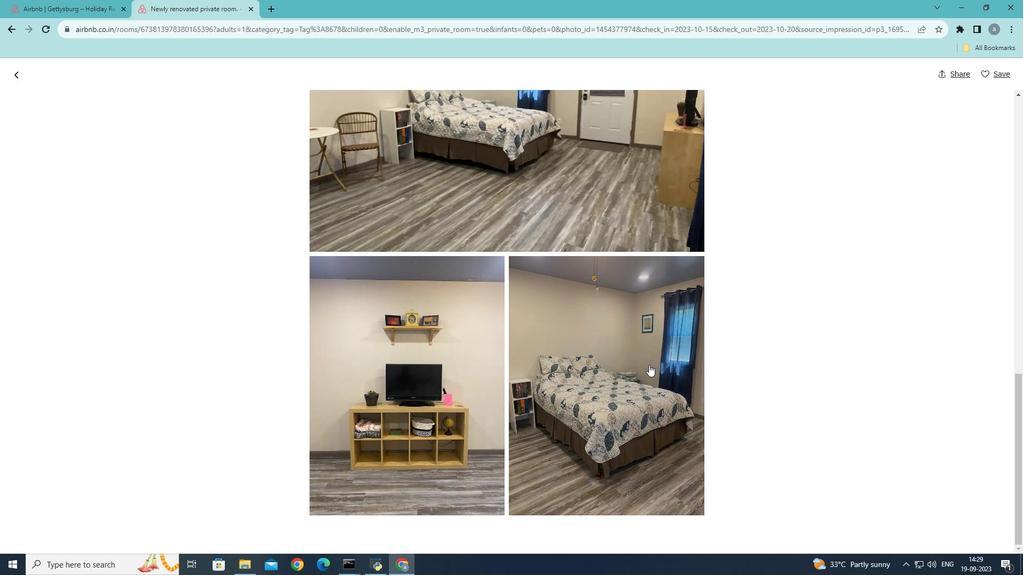 
Action: Mouse scrolled (646, 363) with delta (0, 0)
Screenshot: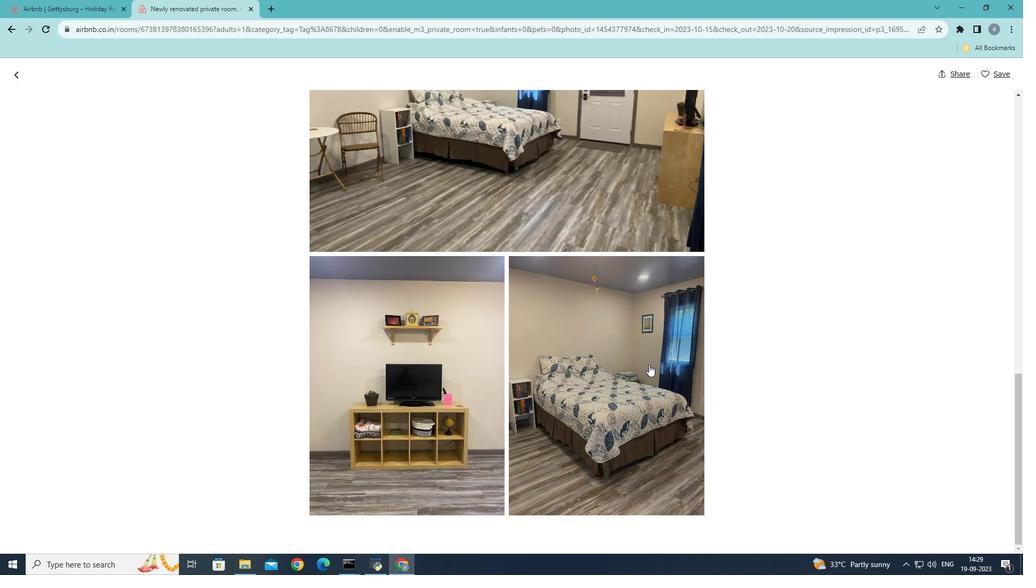 
Action: Mouse moved to (647, 363)
Screenshot: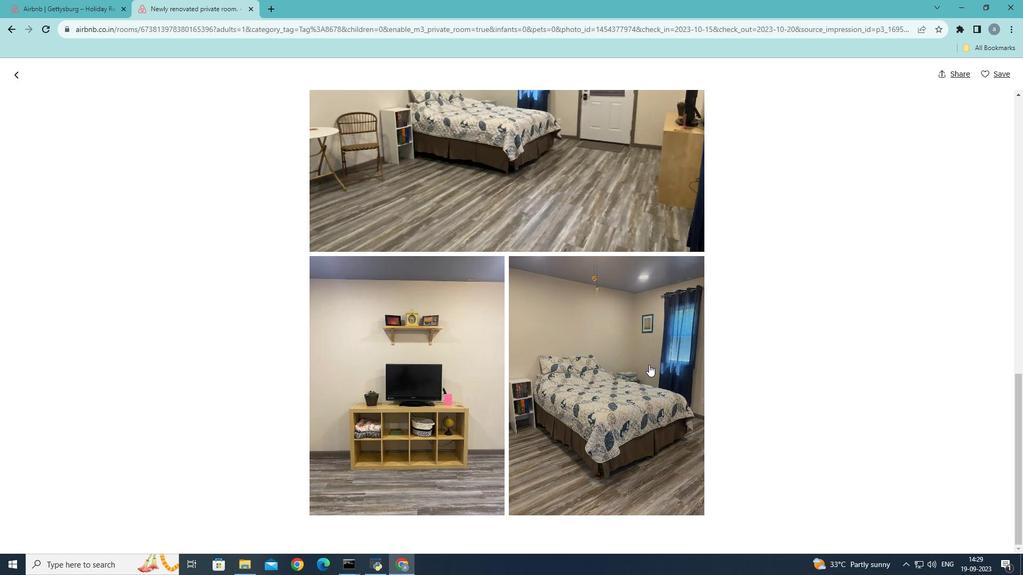 
Action: Mouse scrolled (647, 363) with delta (0, 0)
Screenshot: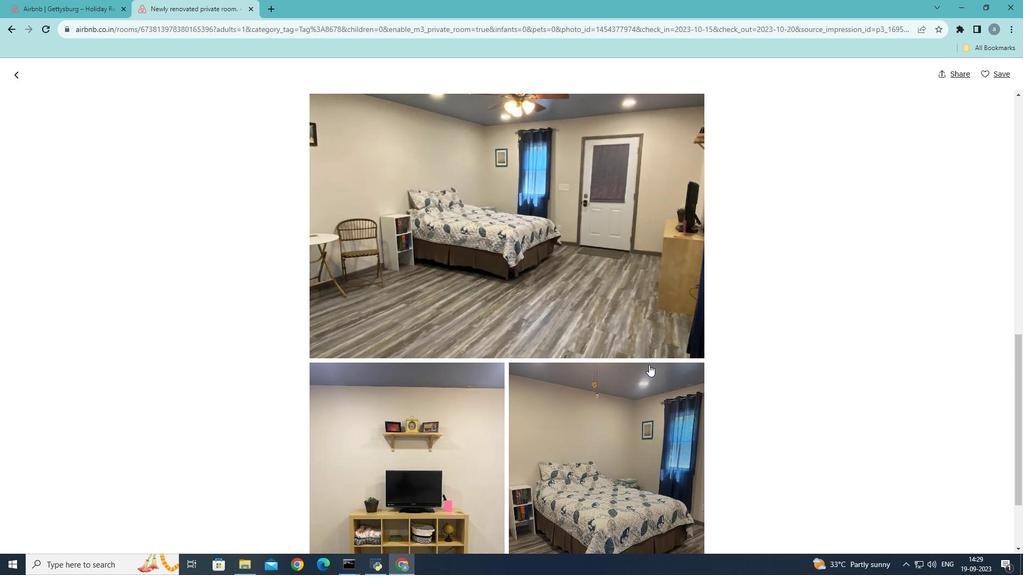
Action: Mouse scrolled (647, 363) with delta (0, 0)
Screenshot: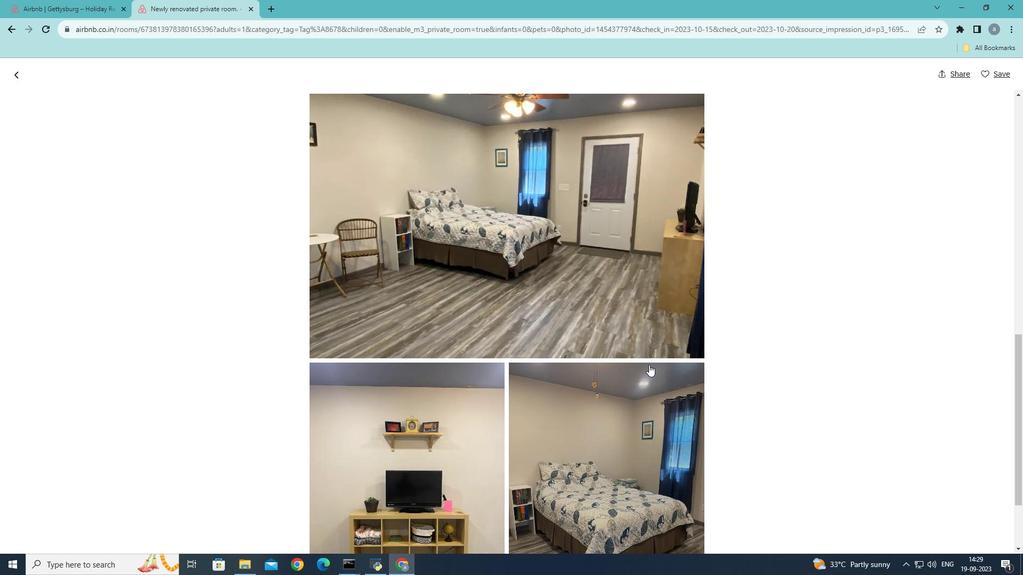 
Action: Mouse scrolled (647, 363) with delta (0, 0)
Screenshot: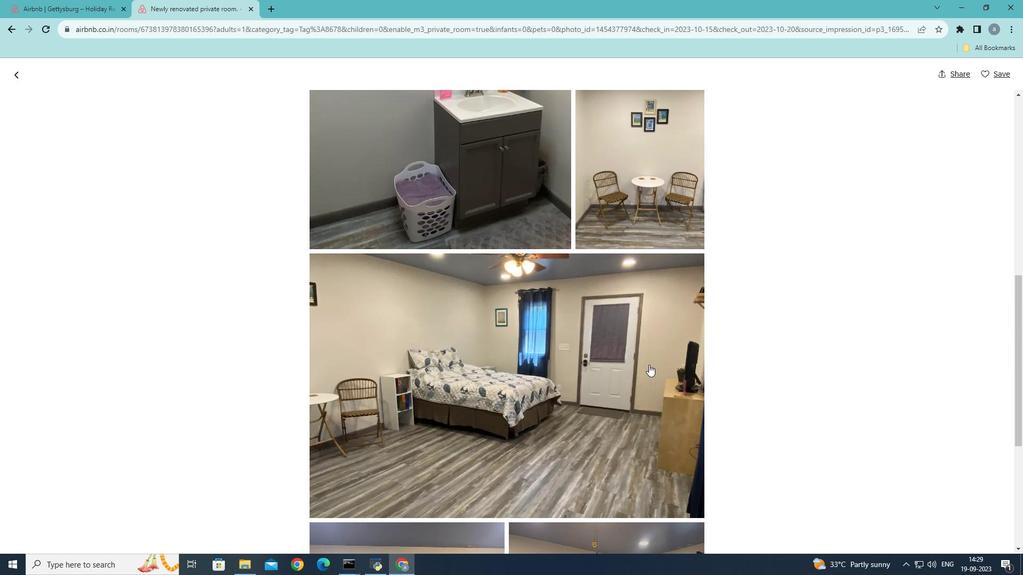
Action: Mouse scrolled (647, 363) with delta (0, 0)
Screenshot: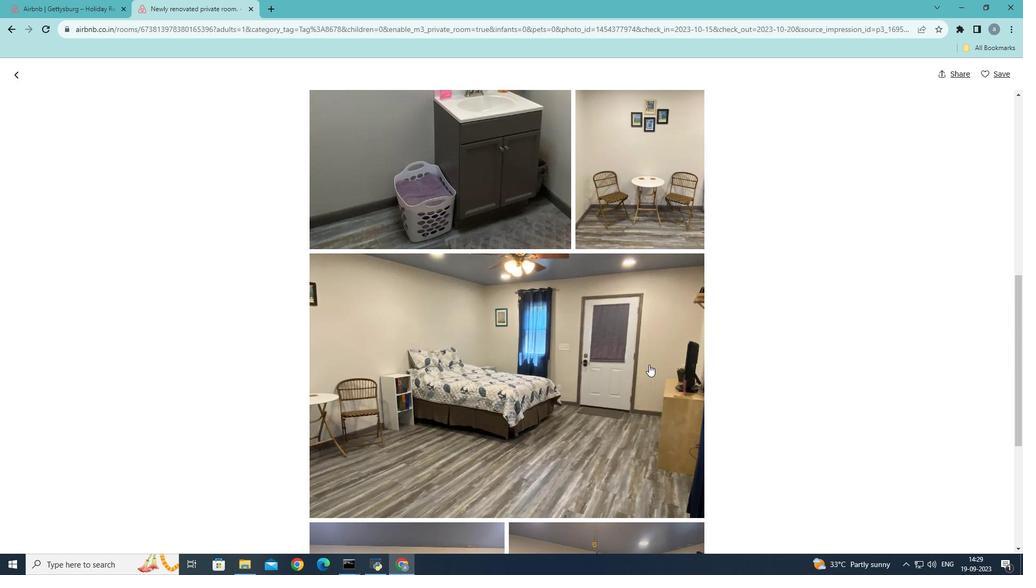 
Action: Mouse scrolled (647, 363) with delta (0, 0)
Screenshot: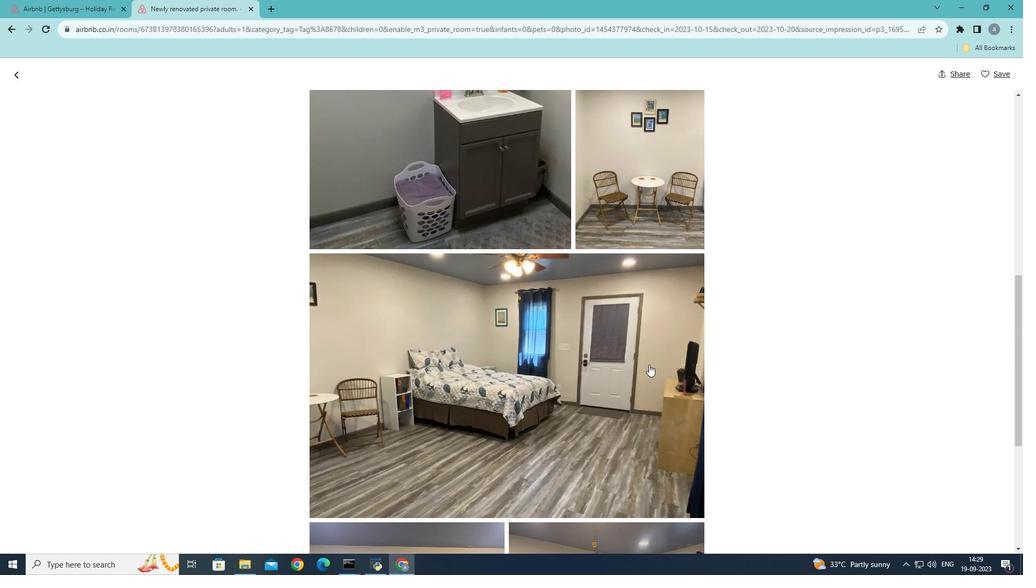 
Action: Mouse scrolled (647, 363) with delta (0, 0)
Screenshot: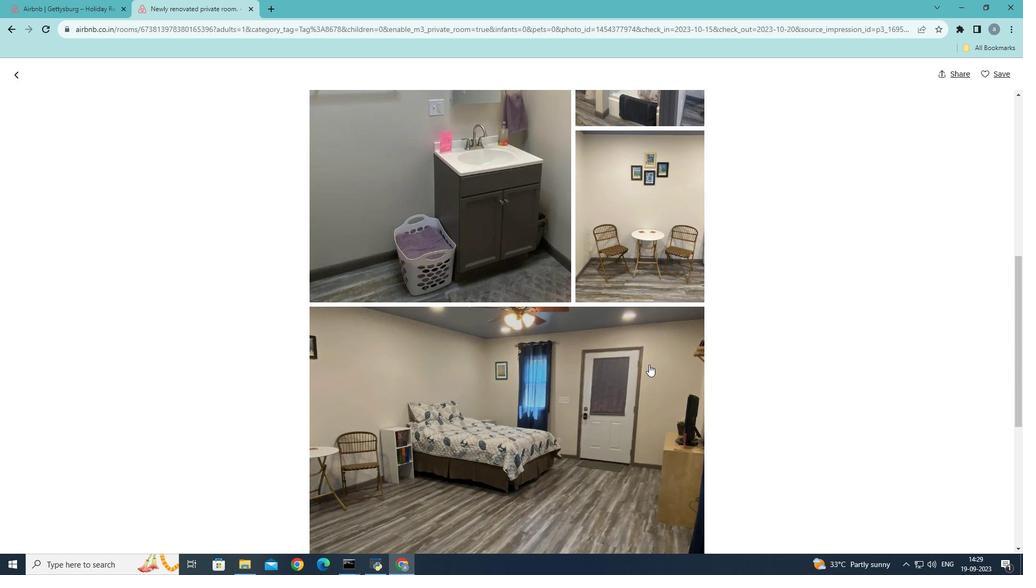 
Action: Mouse scrolled (647, 363) with delta (0, 0)
Screenshot: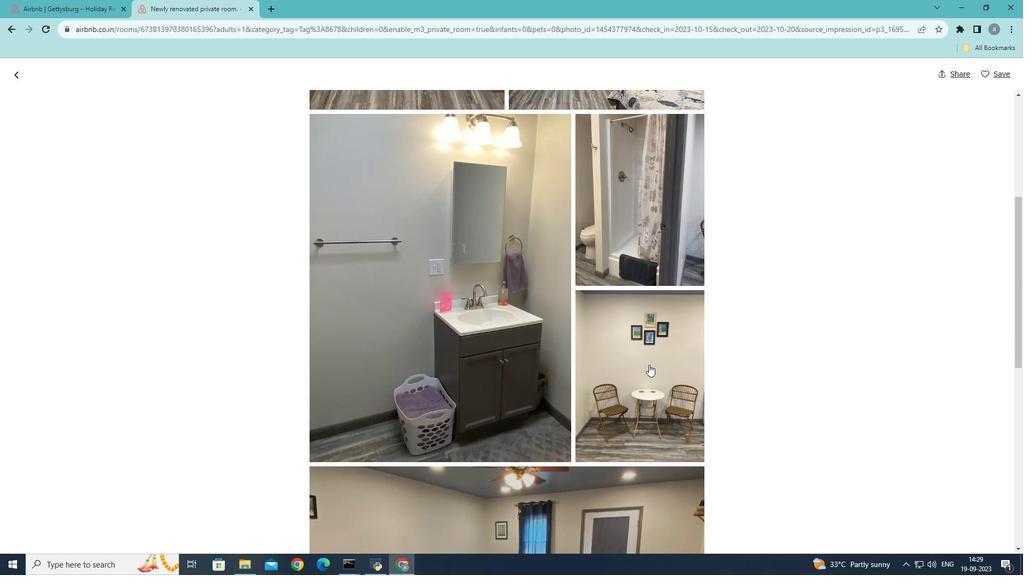 
Action: Mouse scrolled (647, 363) with delta (0, 0)
Screenshot: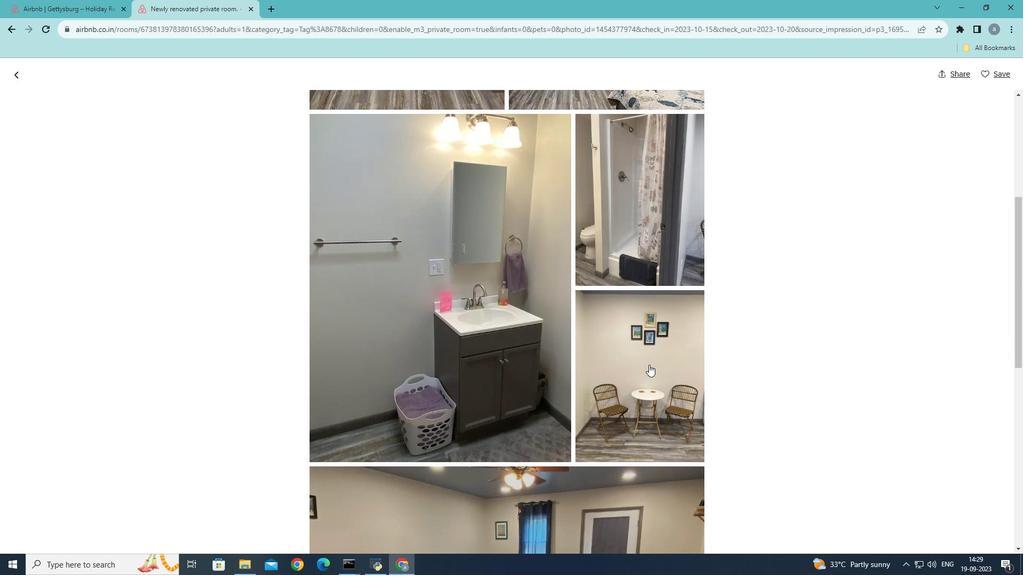 
Action: Mouse scrolled (647, 363) with delta (0, 0)
Screenshot: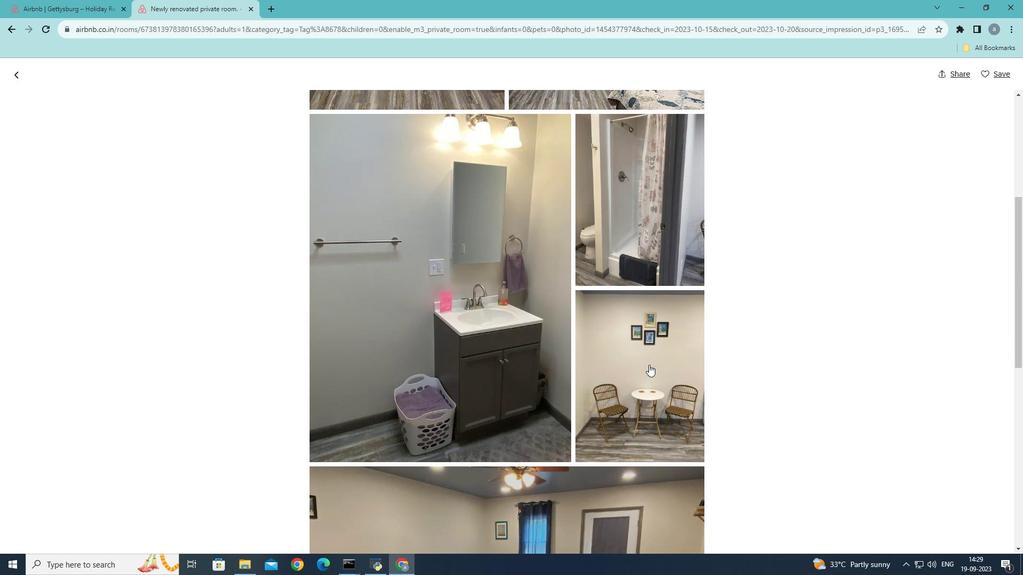 
Action: Mouse scrolled (647, 363) with delta (0, 0)
Screenshot: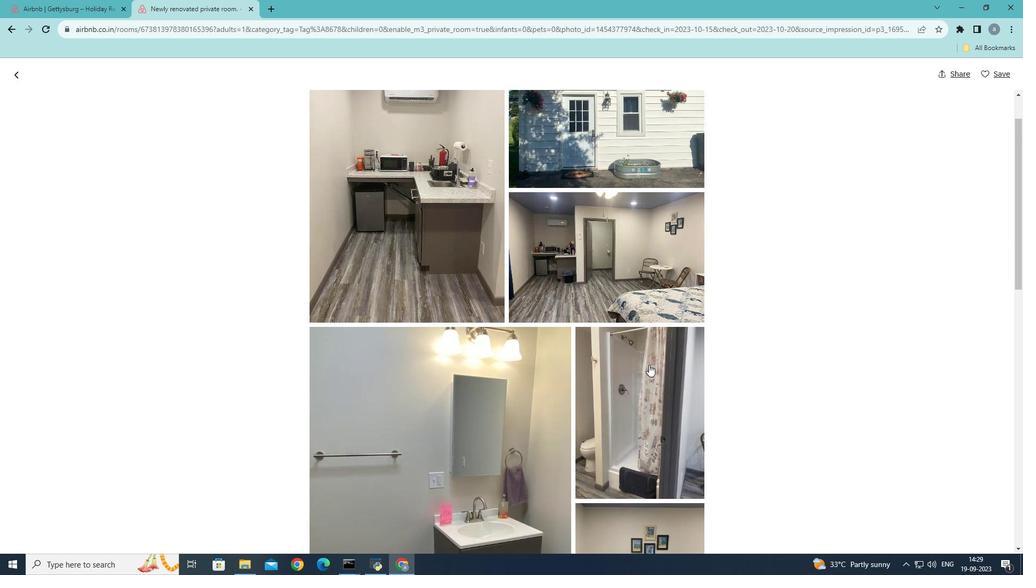 
Action: Mouse scrolled (647, 363) with delta (0, 0)
Screenshot: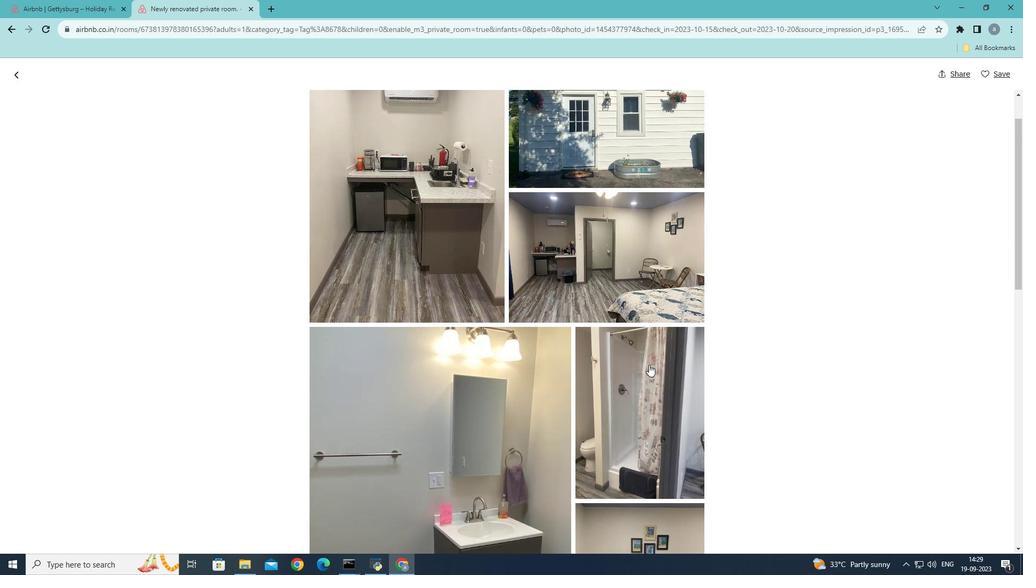 
Action: Mouse scrolled (647, 363) with delta (0, 0)
Screenshot: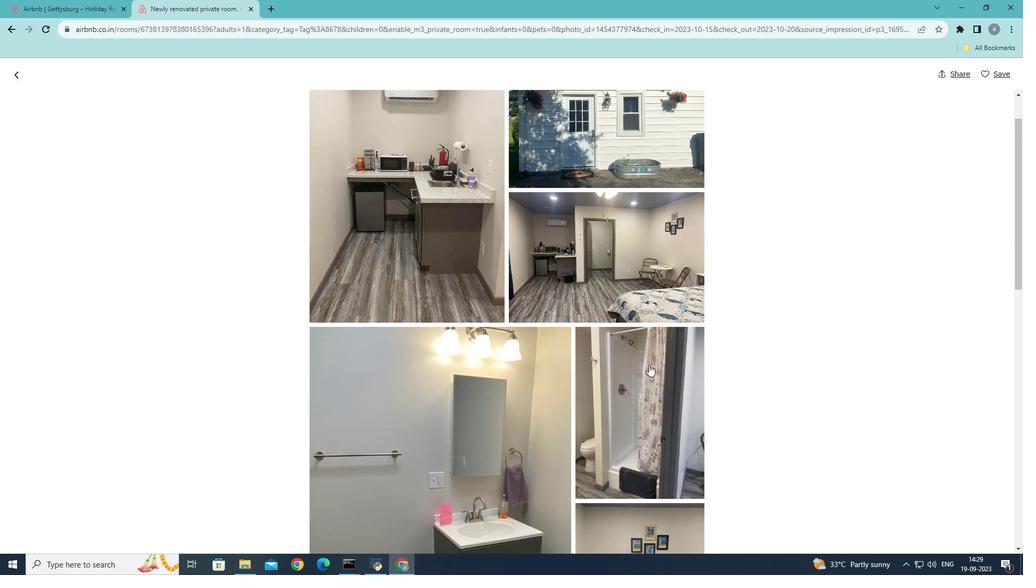 
Action: Mouse scrolled (647, 363) with delta (0, 0)
Screenshot: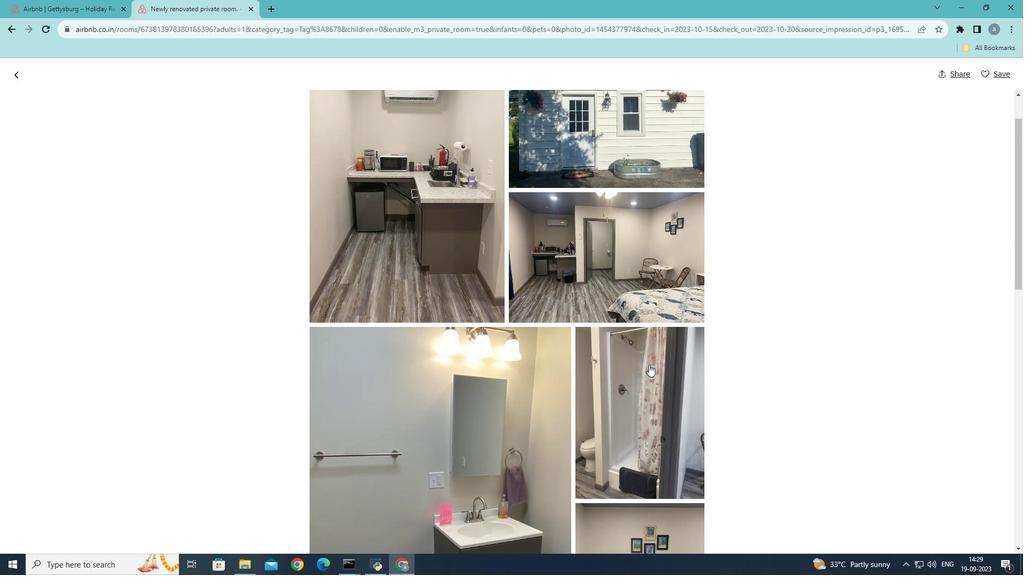 
Action: Mouse scrolled (647, 363) with delta (0, 0)
Screenshot: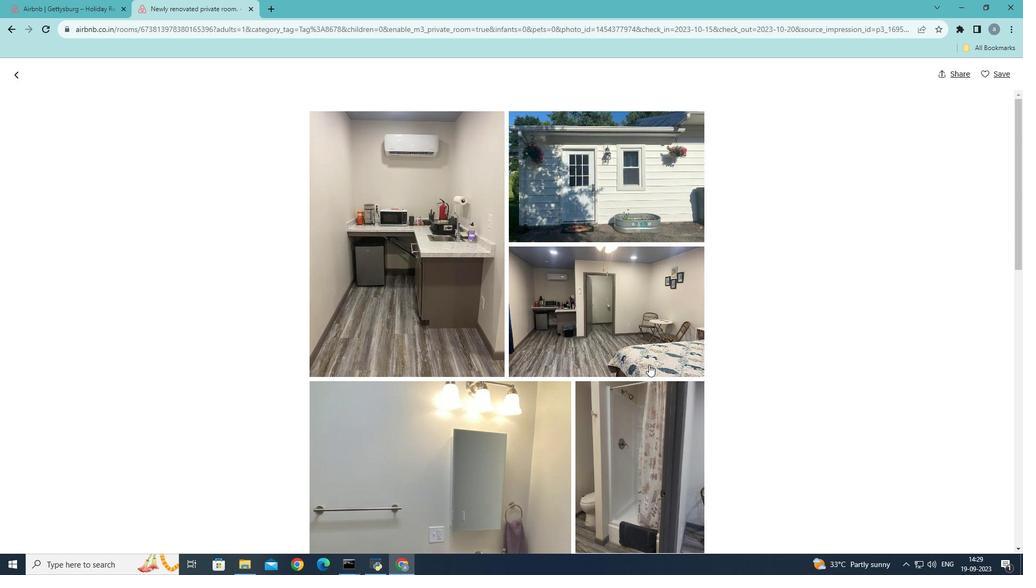 
Action: Mouse scrolled (647, 363) with delta (0, 0)
Screenshot: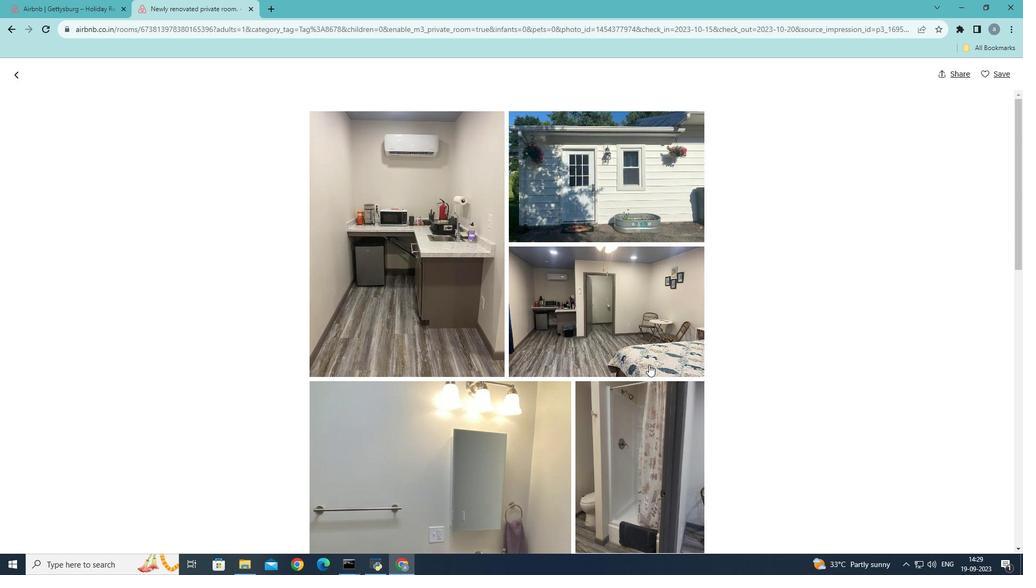 
Action: Mouse scrolled (647, 363) with delta (0, 0)
Screenshot: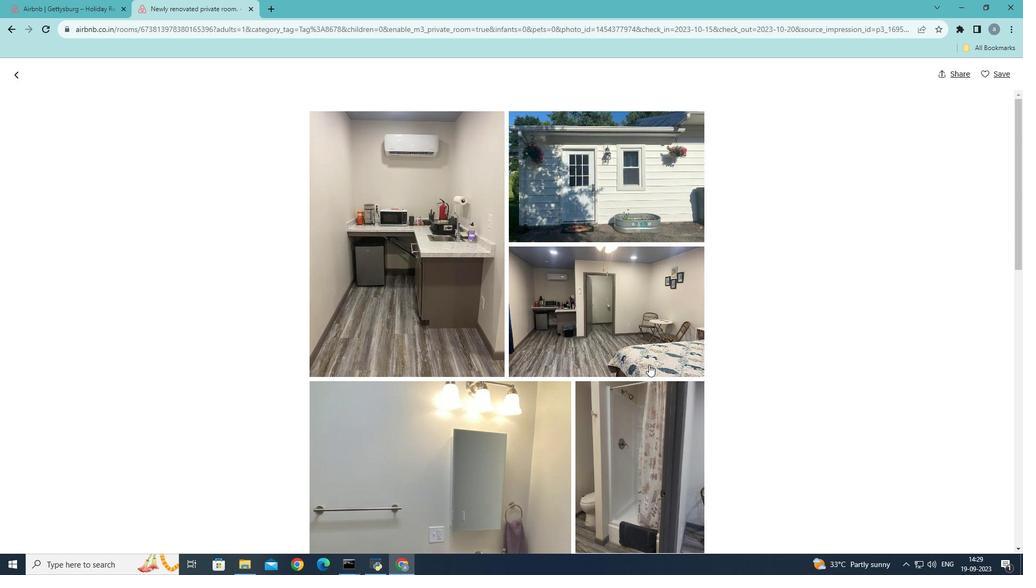 
Action: Mouse scrolled (647, 363) with delta (0, 0)
Screenshot: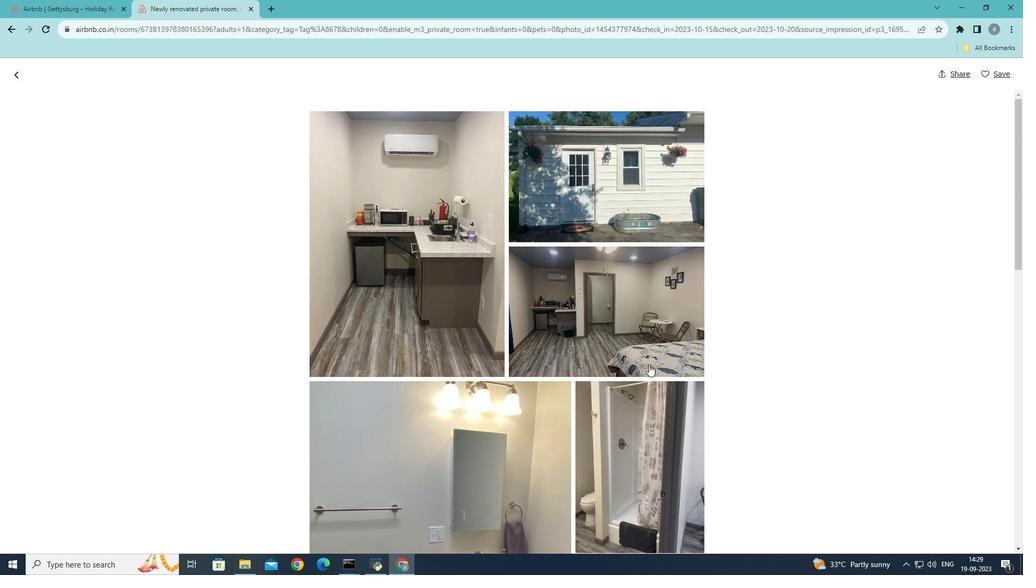 
Action: Mouse scrolled (647, 363) with delta (0, 0)
Screenshot: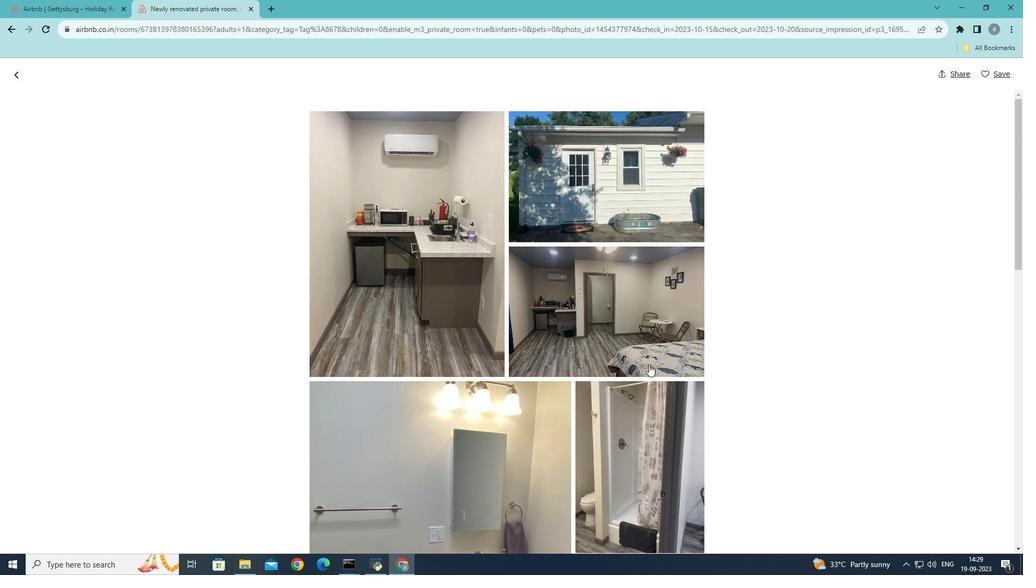 
Action: Mouse scrolled (647, 363) with delta (0, 0)
Screenshot: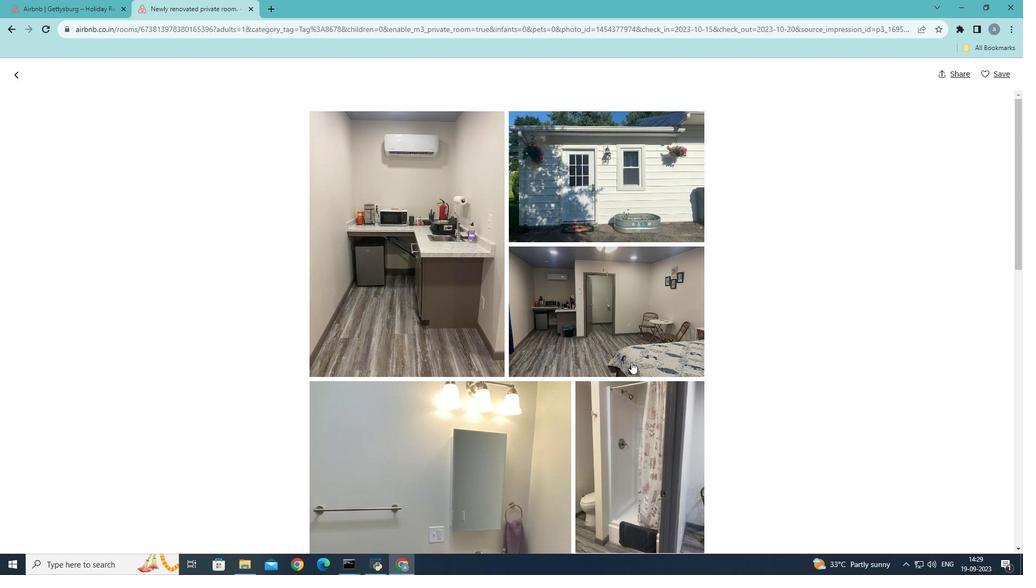 
Action: Mouse moved to (13, 75)
Screenshot: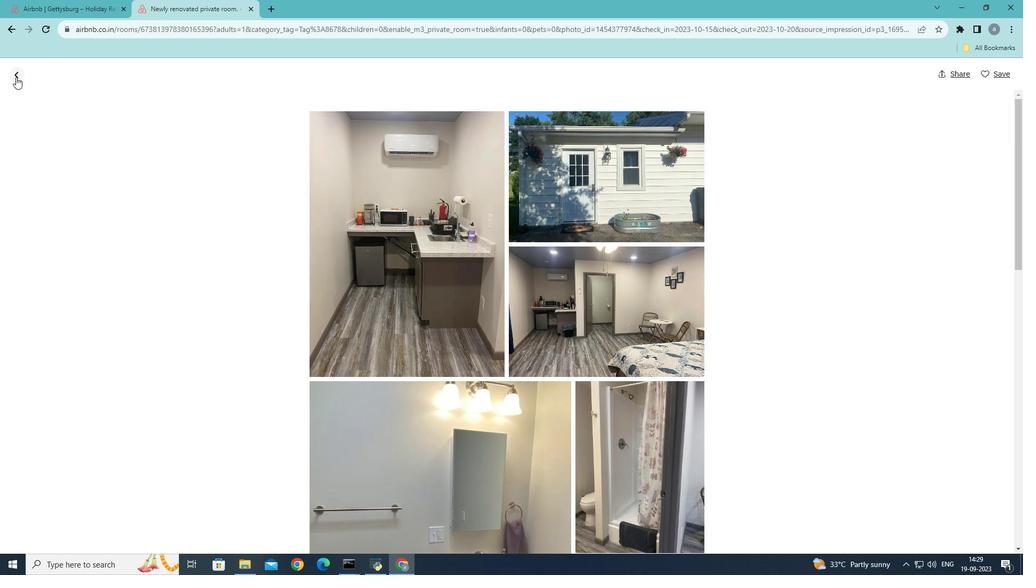 
Action: Mouse pressed left at (13, 75)
Screenshot: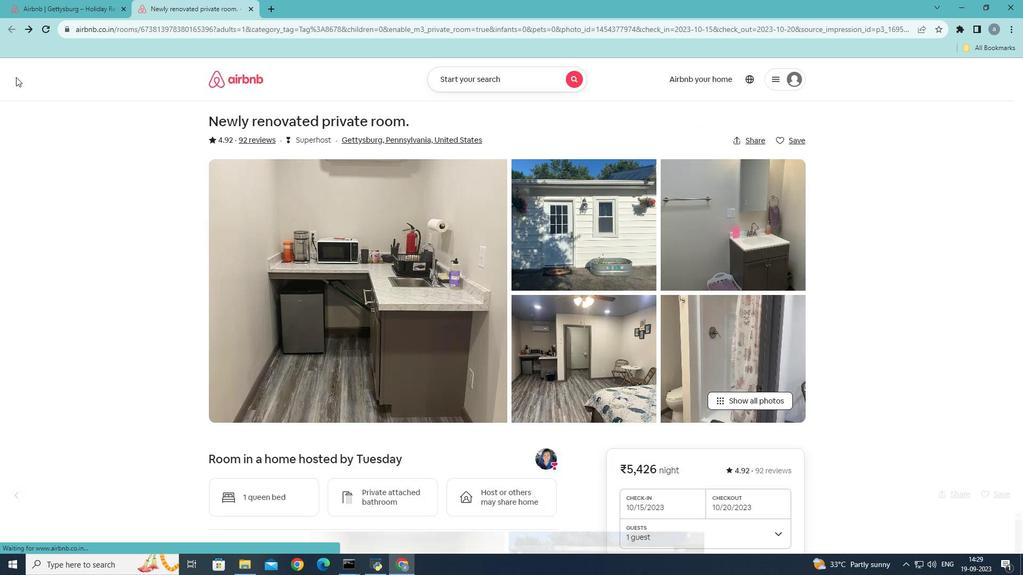 
Action: Mouse moved to (447, 423)
Screenshot: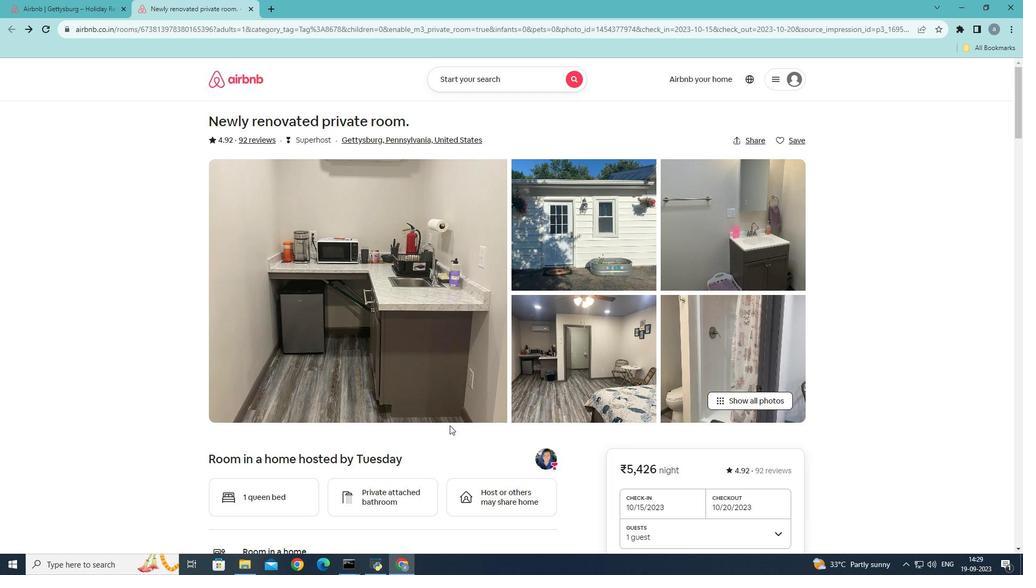 
Action: Mouse scrolled (447, 423) with delta (0, 0)
Screenshot: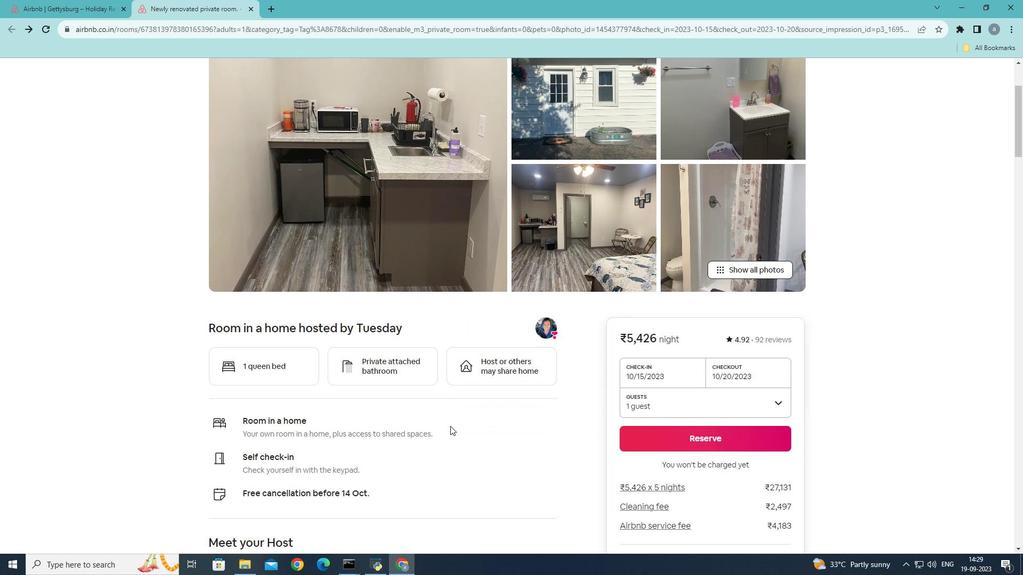 
Action: Mouse moved to (447, 424)
Screenshot: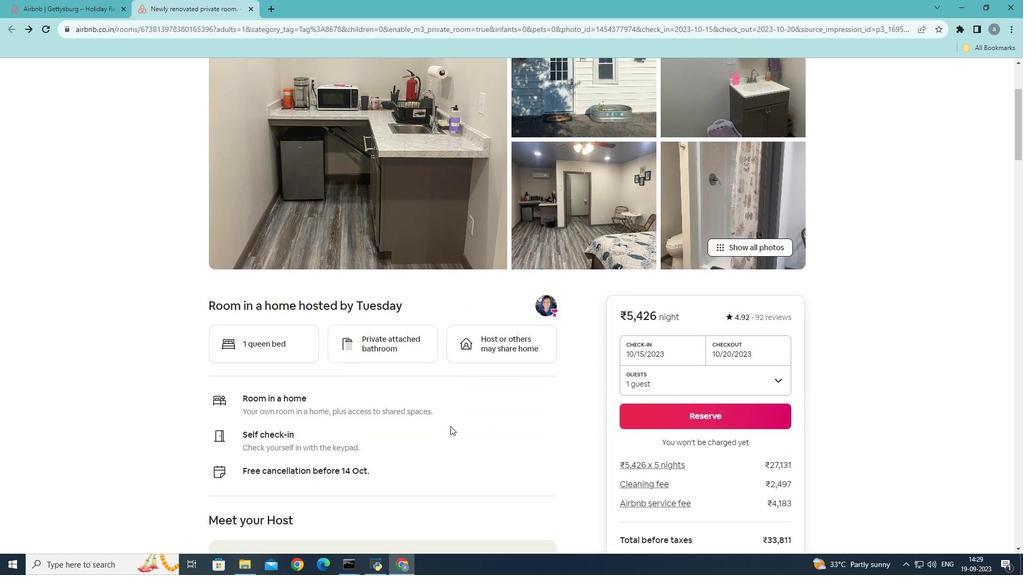 
Action: Mouse scrolled (447, 423) with delta (0, 0)
Screenshot: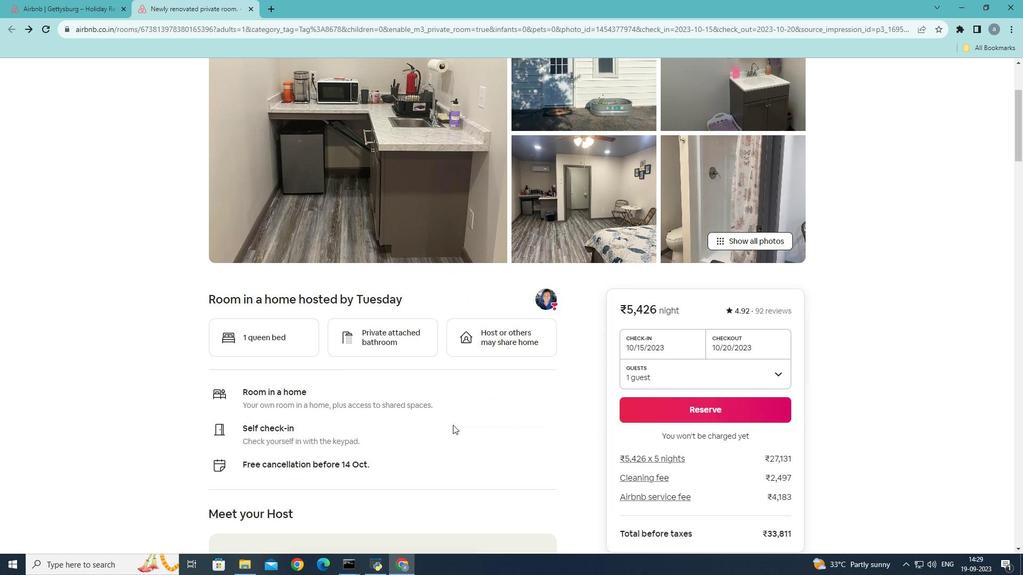 
Action: Mouse moved to (448, 424)
Screenshot: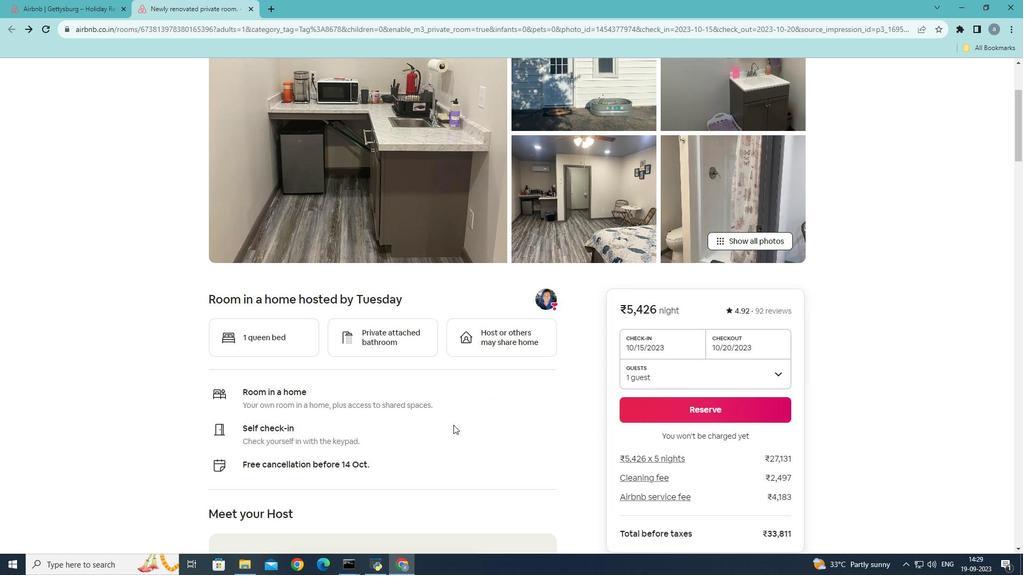 
Action: Mouse scrolled (448, 423) with delta (0, 0)
Screenshot: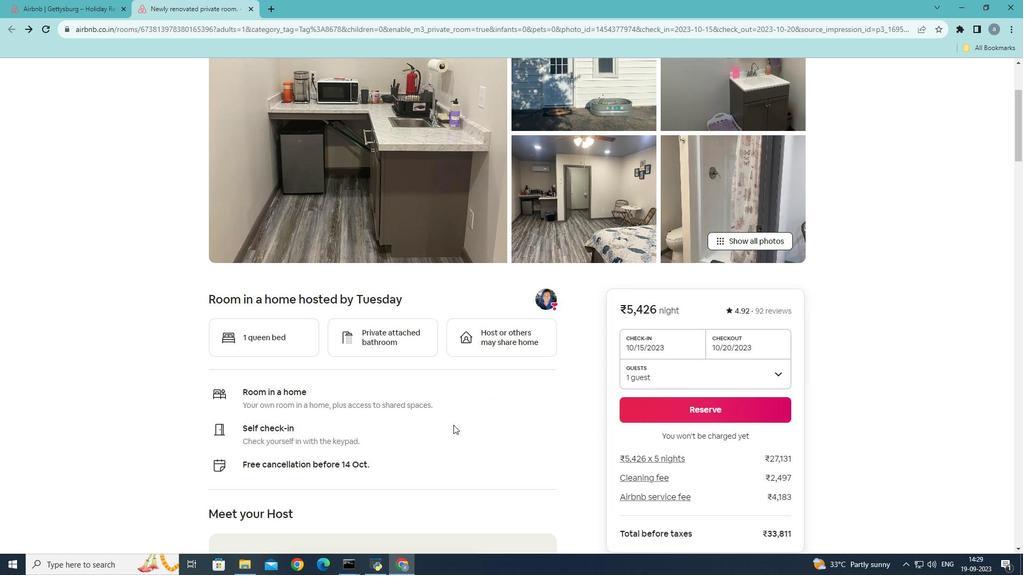 
Action: Mouse moved to (453, 423)
Screenshot: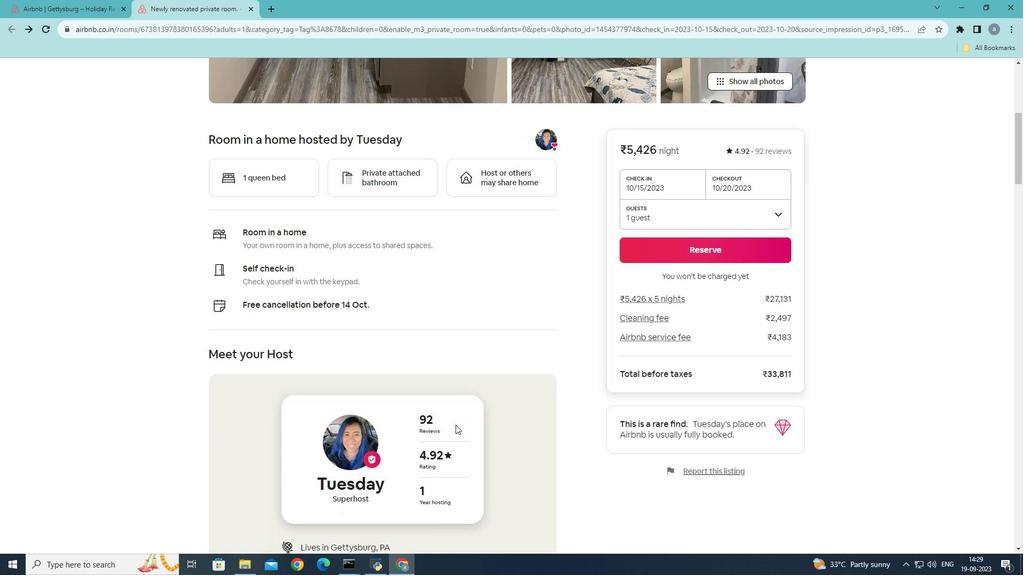
Action: Mouse scrolled (453, 422) with delta (0, 0)
Screenshot: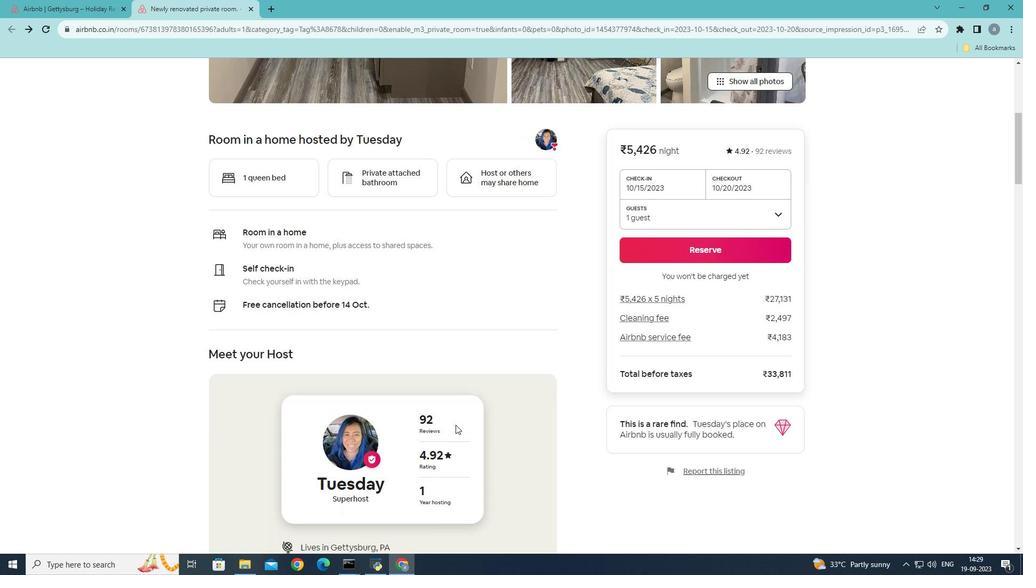 
Action: Mouse scrolled (453, 422) with delta (0, 0)
Screenshot: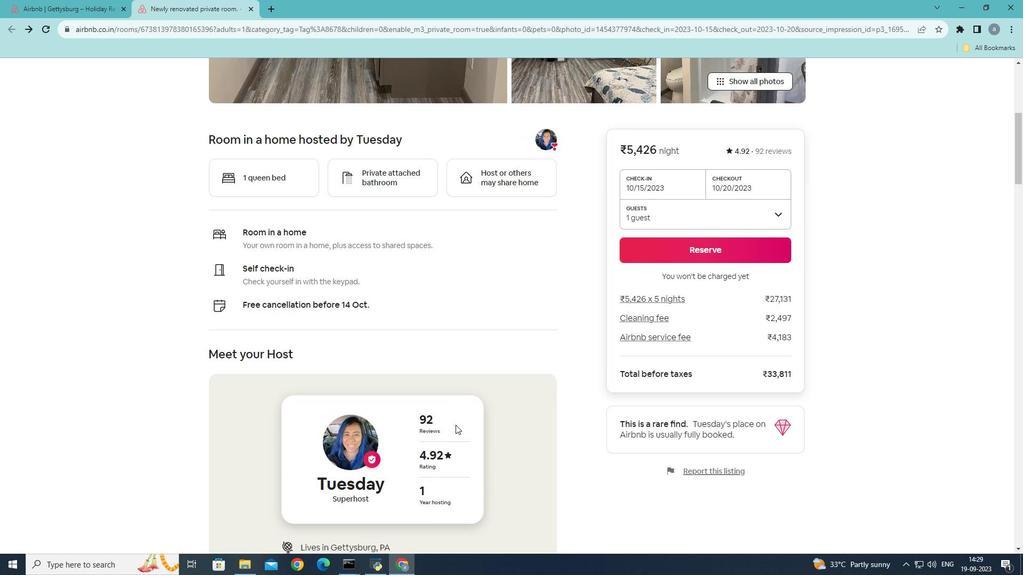 
Action: Mouse moved to (453, 423)
Screenshot: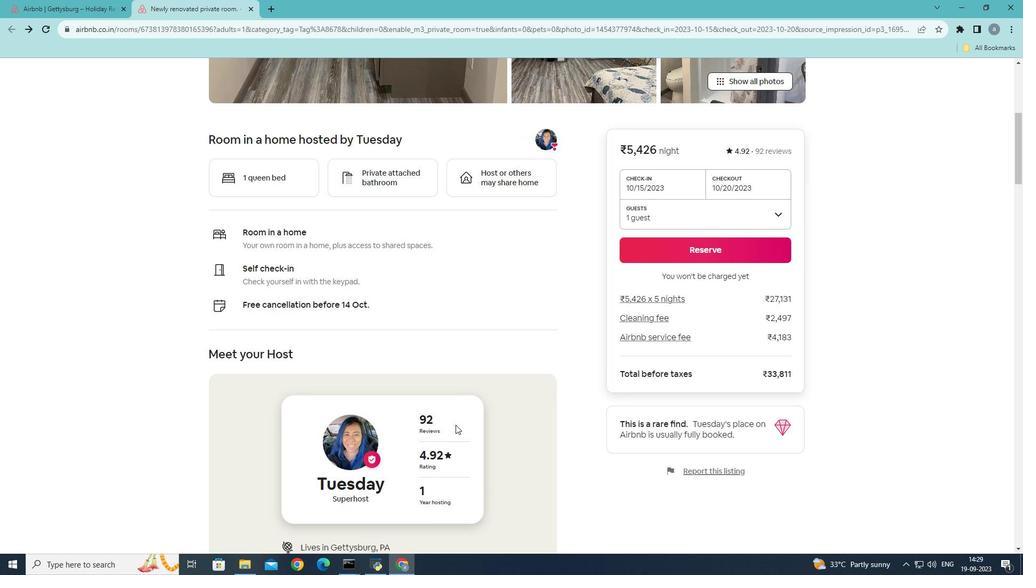 
Action: Mouse scrolled (453, 422) with delta (0, 0)
Screenshot: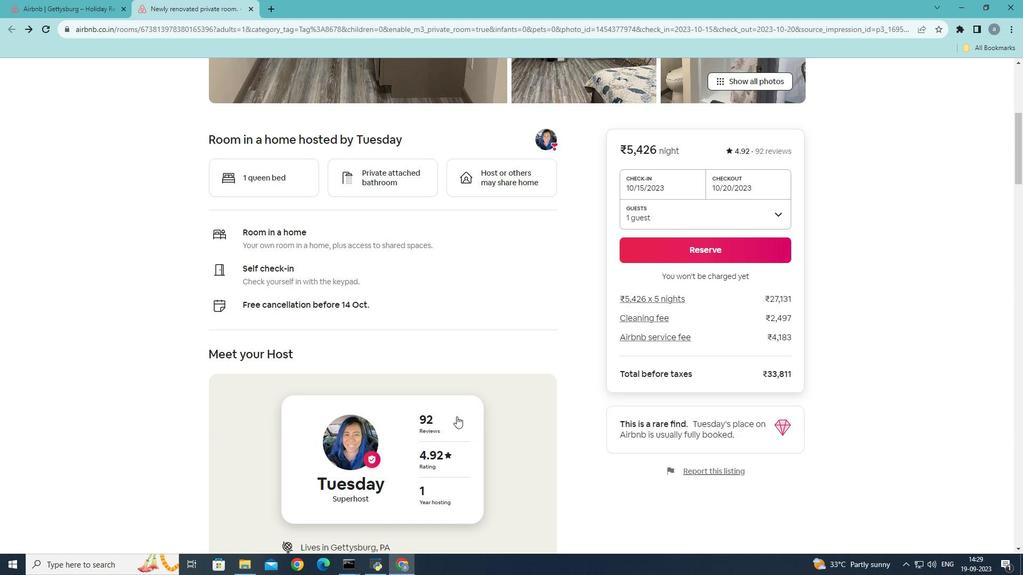 
Action: Mouse moved to (456, 372)
Screenshot: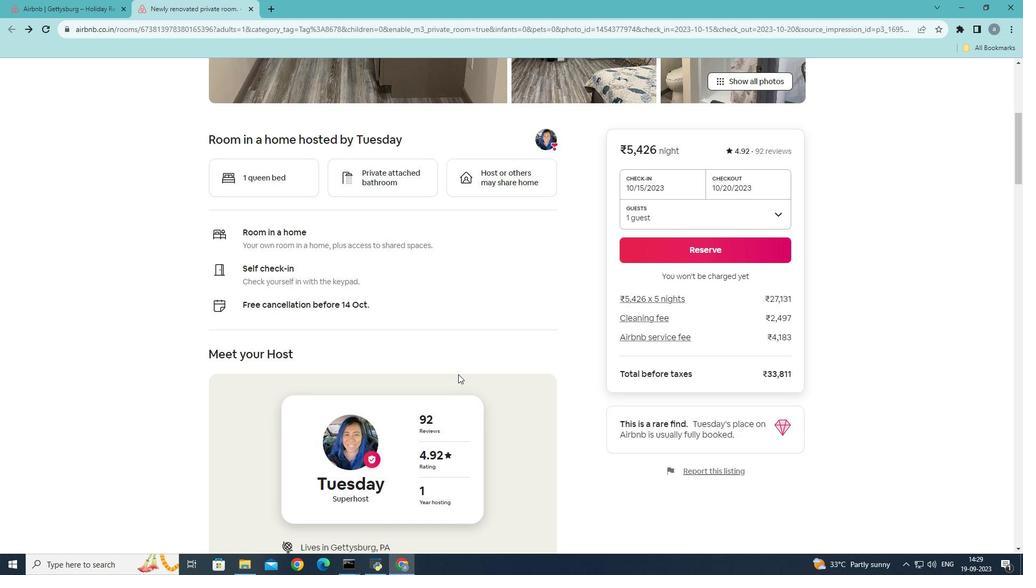 
Action: Mouse scrolled (456, 372) with delta (0, 0)
Screenshot: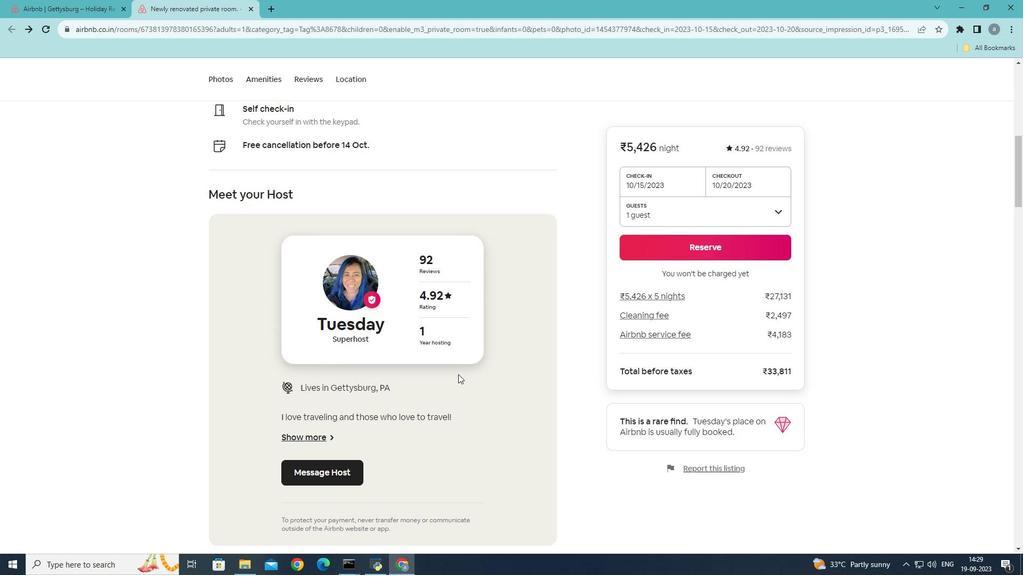 
Action: Mouse scrolled (456, 372) with delta (0, 0)
Screenshot: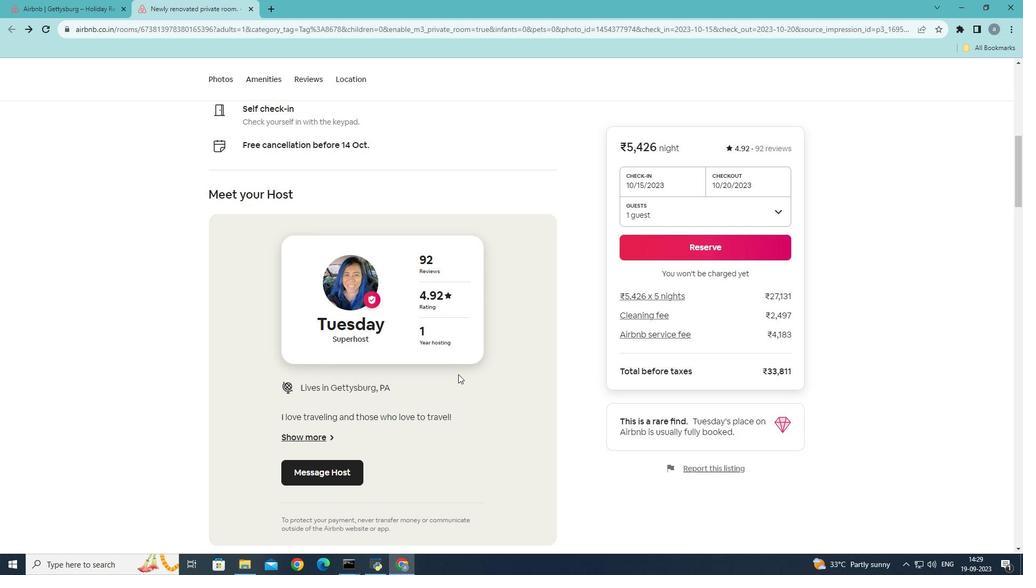 
Action: Mouse scrolled (456, 372) with delta (0, 0)
Screenshot: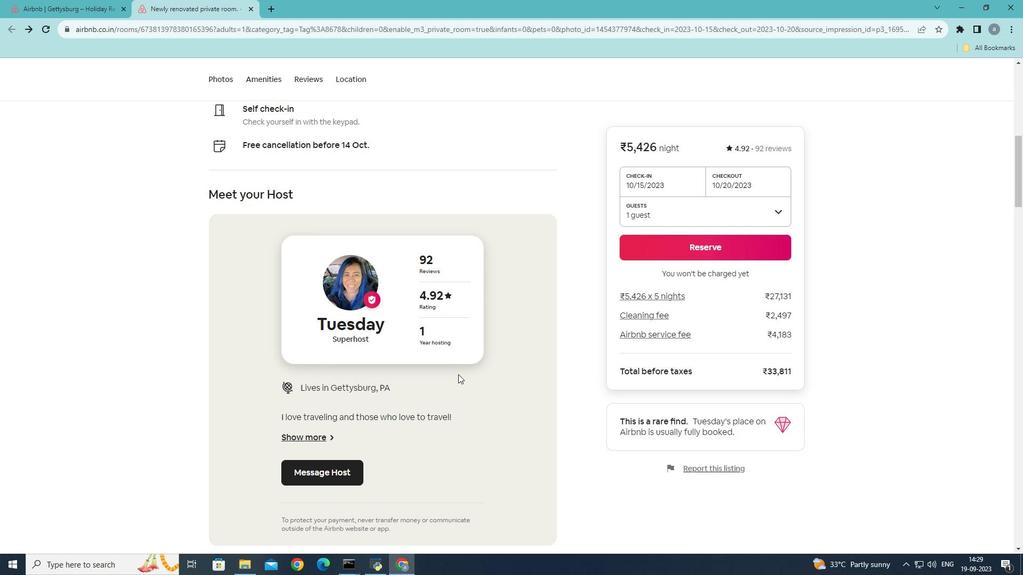 
Action: Mouse scrolled (456, 372) with delta (0, 0)
Screenshot: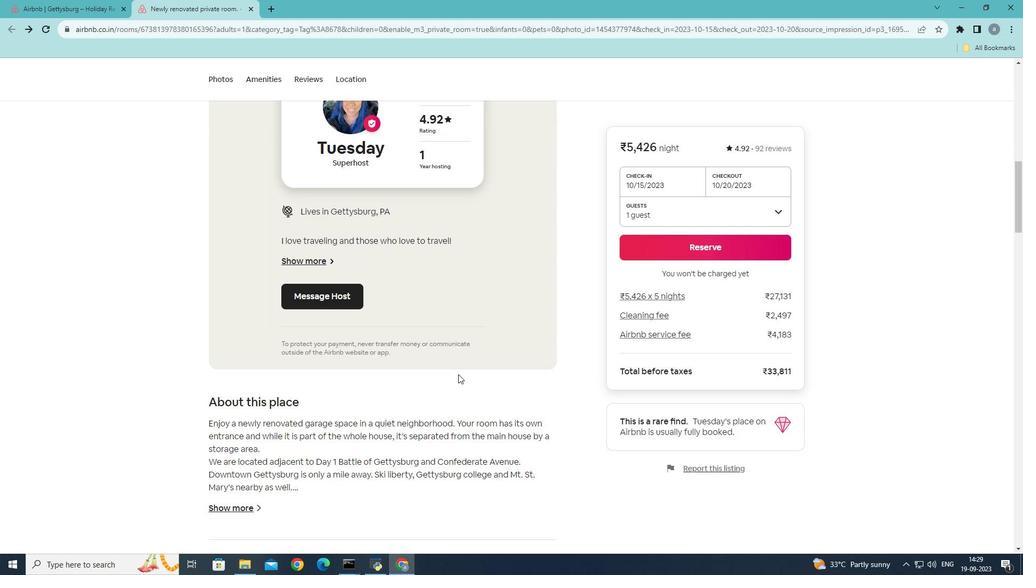 
Action: Mouse scrolled (456, 372) with delta (0, 0)
Screenshot: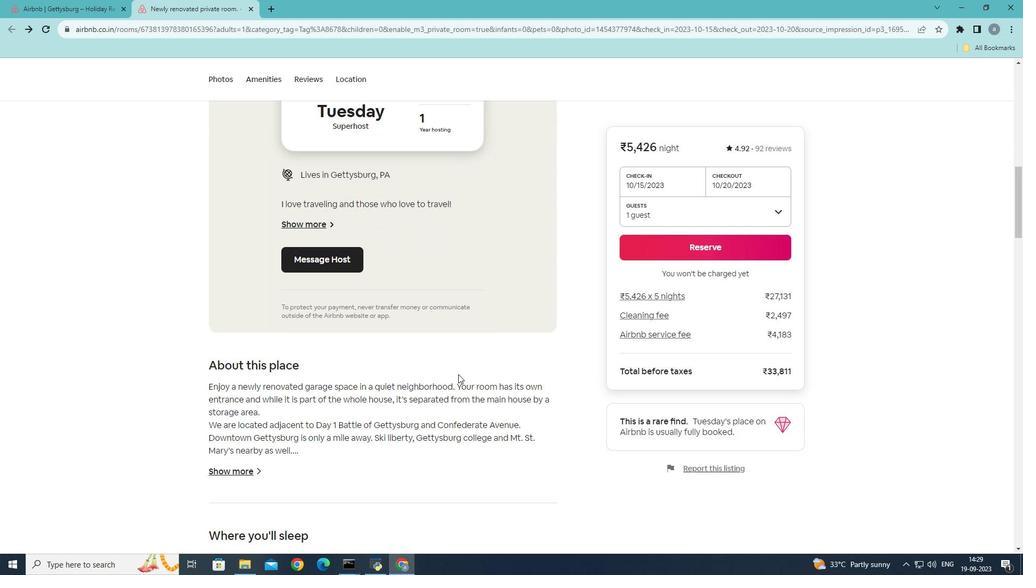 
Action: Mouse scrolled (456, 372) with delta (0, 0)
Screenshot: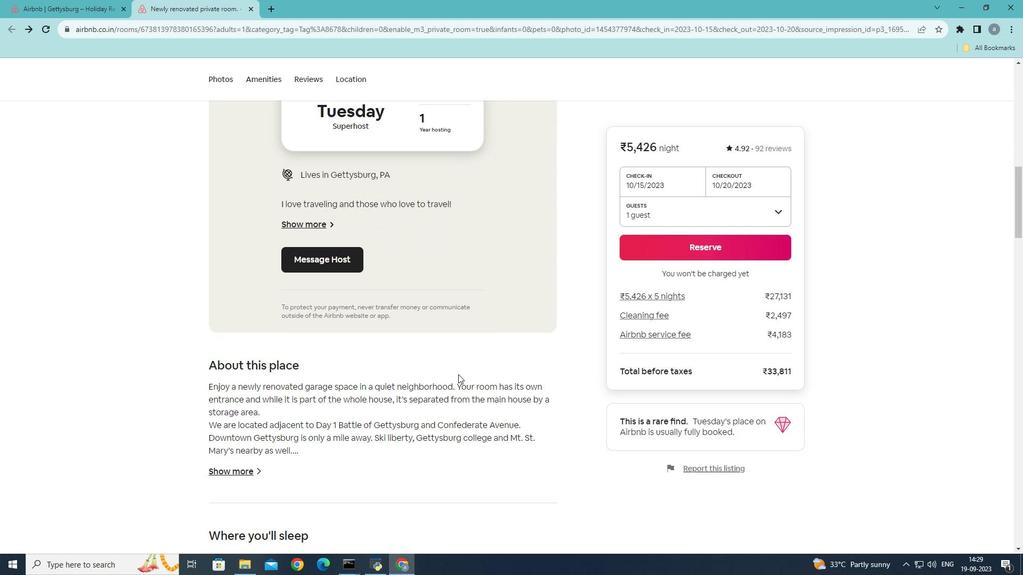 
Action: Mouse scrolled (456, 372) with delta (0, 0)
Screenshot: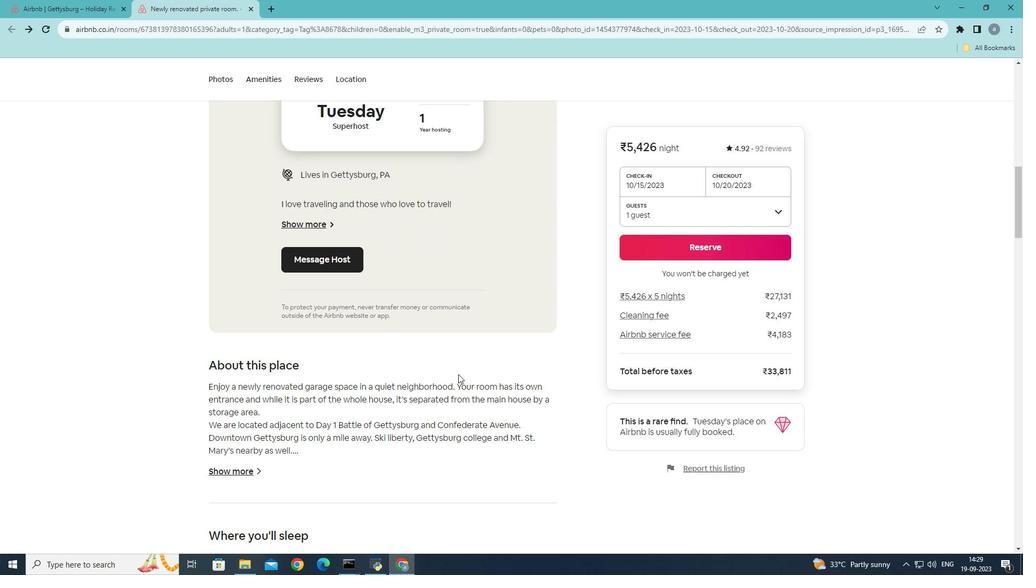 
Action: Mouse scrolled (456, 372) with delta (0, 0)
Screenshot: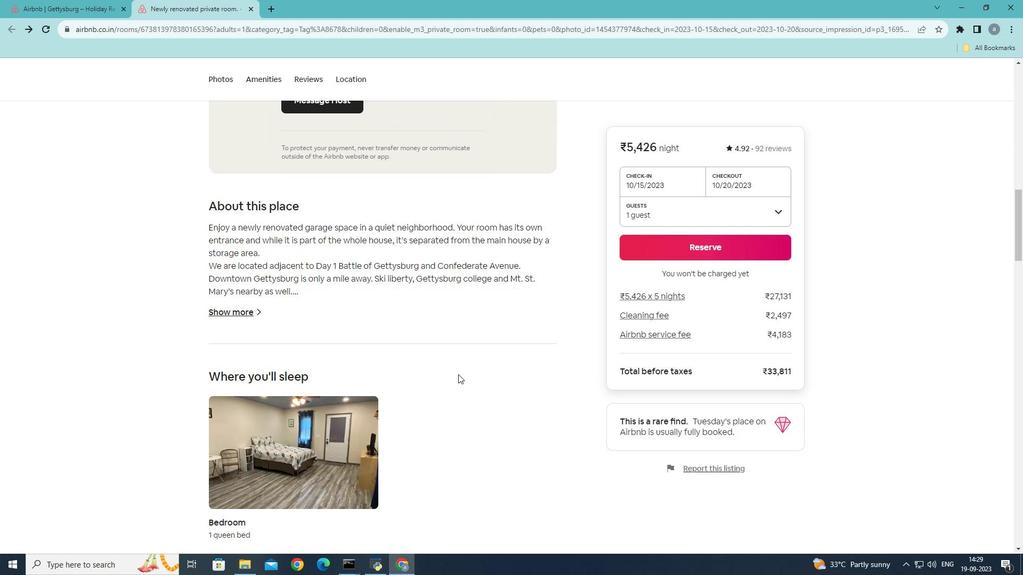 
Action: Mouse scrolled (456, 372) with delta (0, 0)
Screenshot: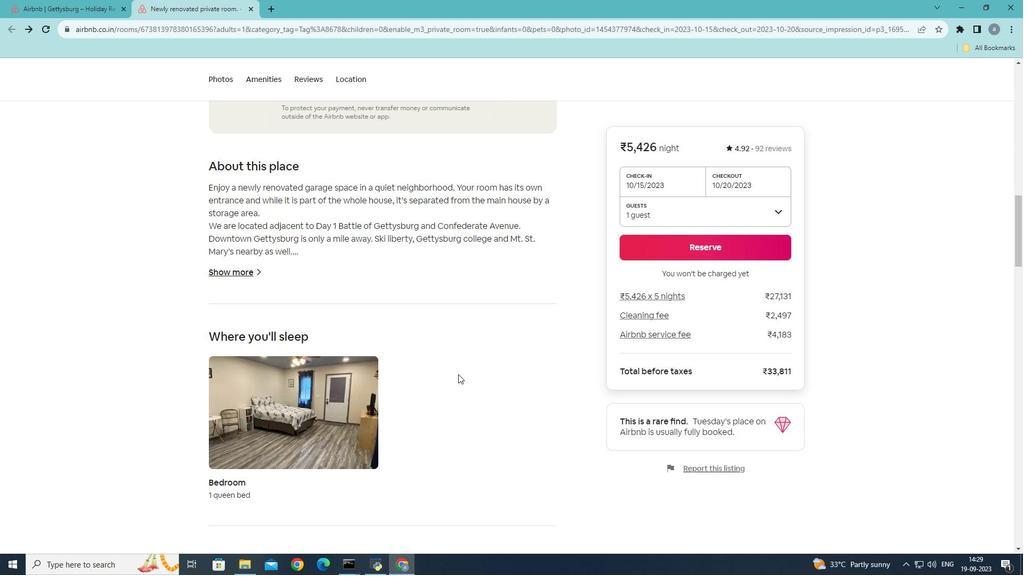 
Action: Mouse scrolled (456, 372) with delta (0, 0)
Screenshot: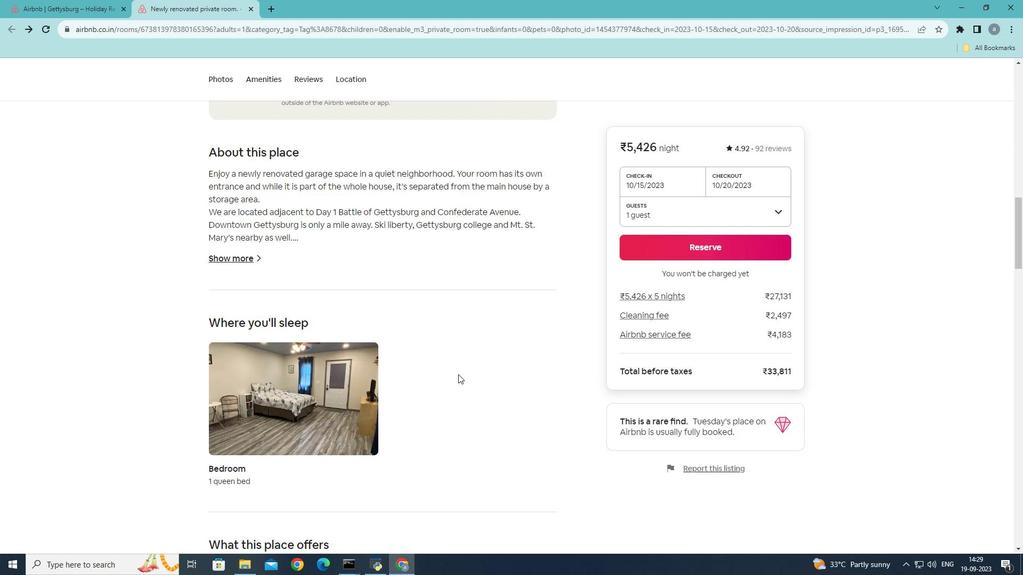 
Action: Mouse scrolled (456, 372) with delta (0, 0)
Screenshot: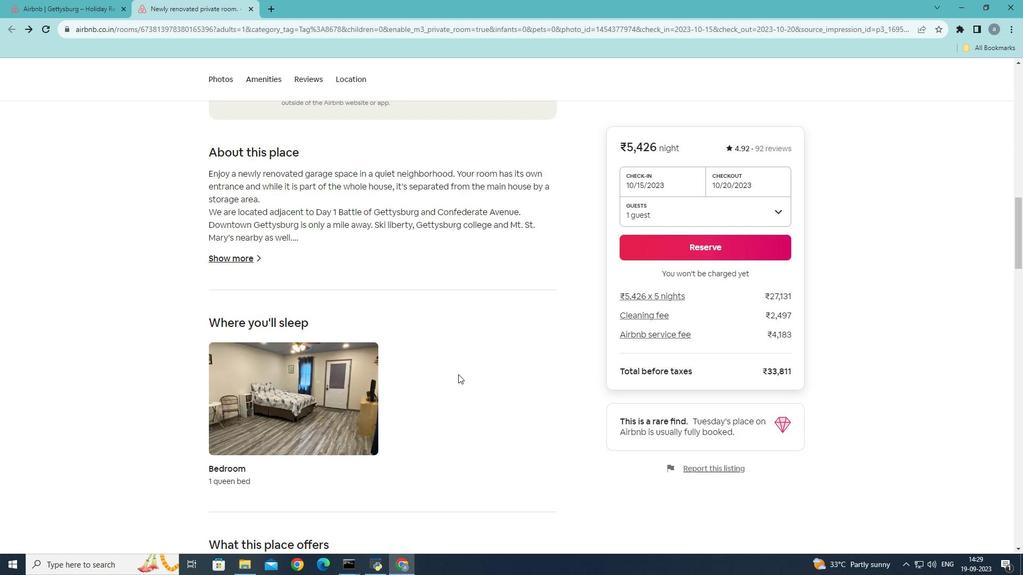 
Action: Mouse scrolled (456, 372) with delta (0, 0)
Screenshot: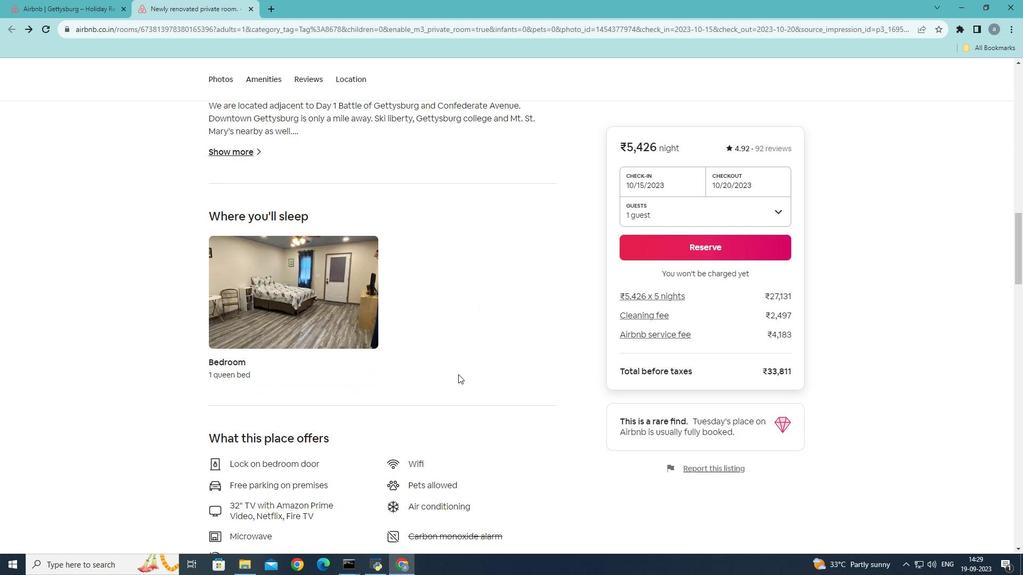 
Action: Mouse scrolled (456, 372) with delta (0, 0)
Screenshot: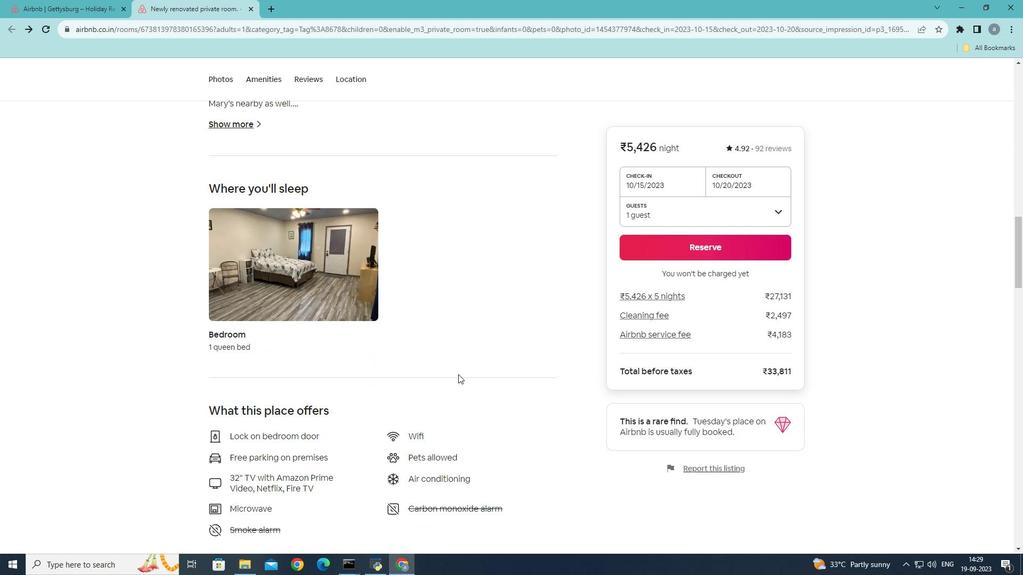 
Action: Mouse scrolled (456, 372) with delta (0, 0)
Screenshot: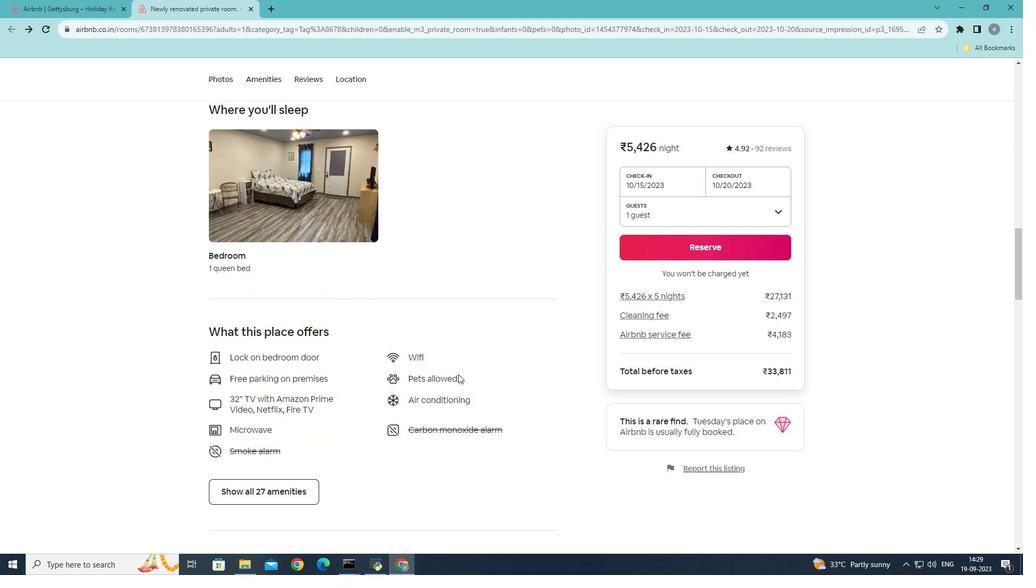 
Action: Mouse scrolled (456, 372) with delta (0, 0)
Screenshot: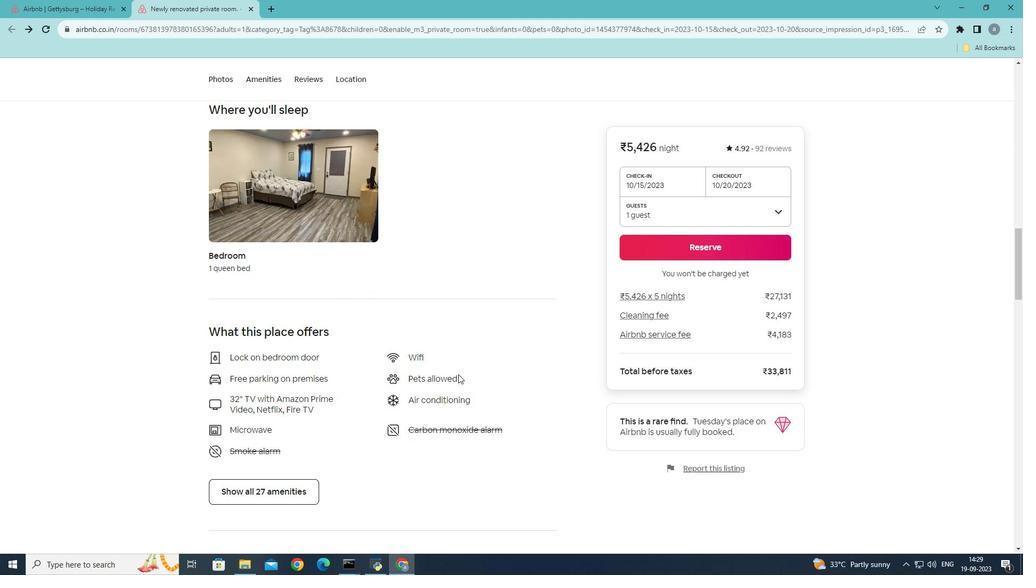 
Action: Mouse scrolled (456, 372) with delta (0, 0)
Screenshot: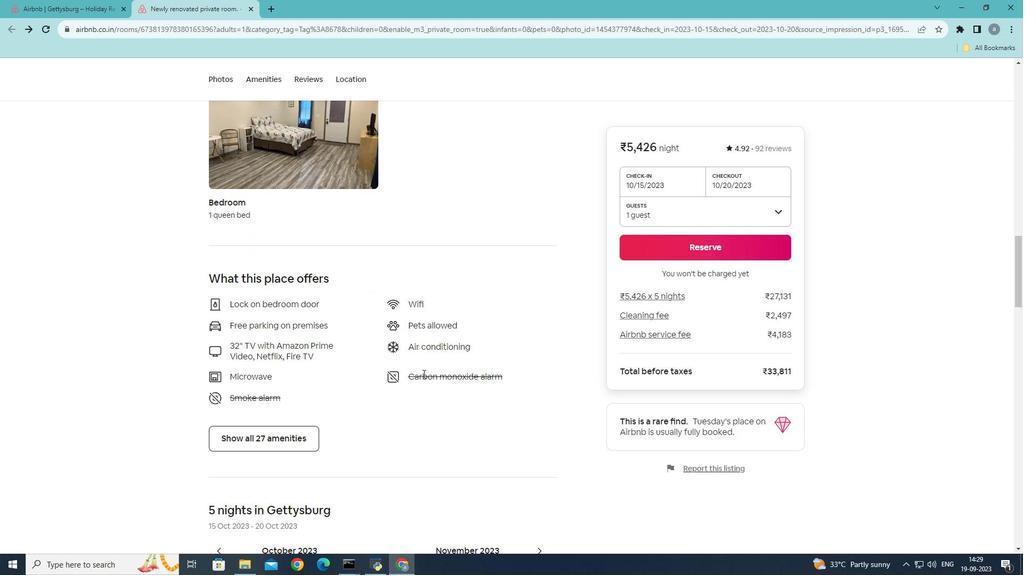 
Action: Mouse moved to (284, 432)
Screenshot: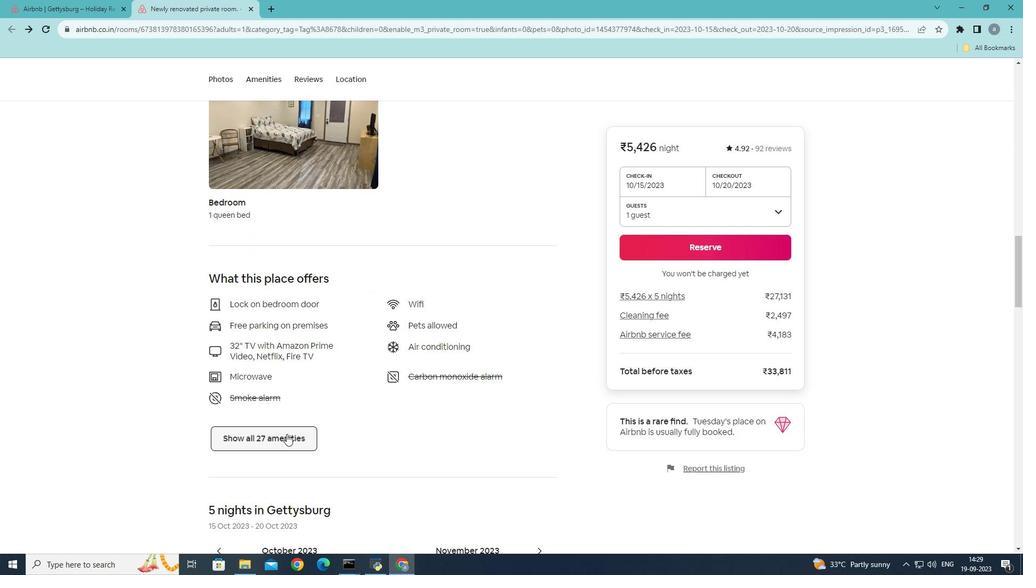 
Action: Mouse pressed left at (284, 432)
Screenshot: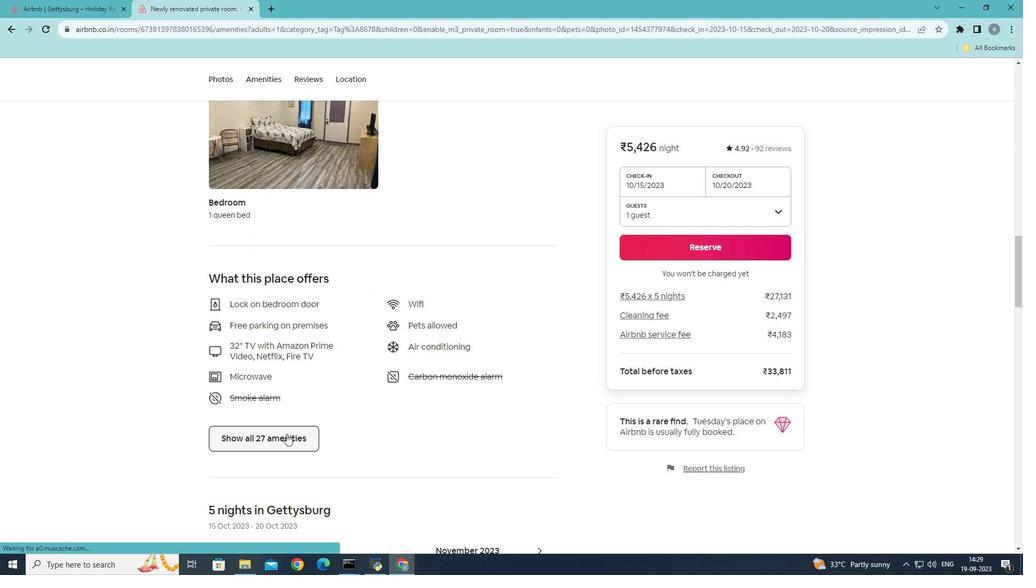 
Action: Mouse moved to (527, 210)
Screenshot: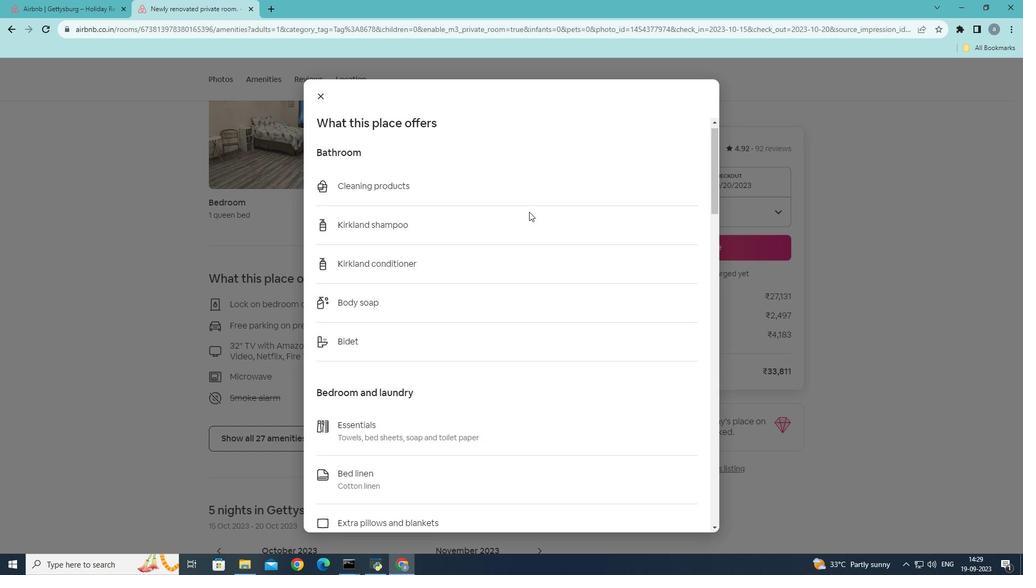
Action: Mouse scrolled (527, 209) with delta (0, 0)
Screenshot: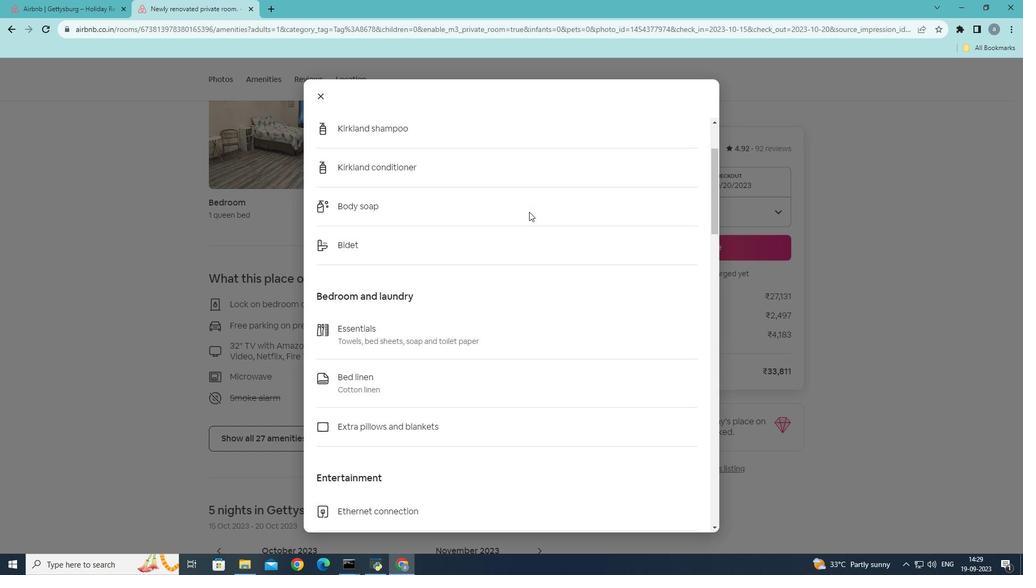 
Action: Mouse scrolled (527, 209) with delta (0, 0)
Screenshot: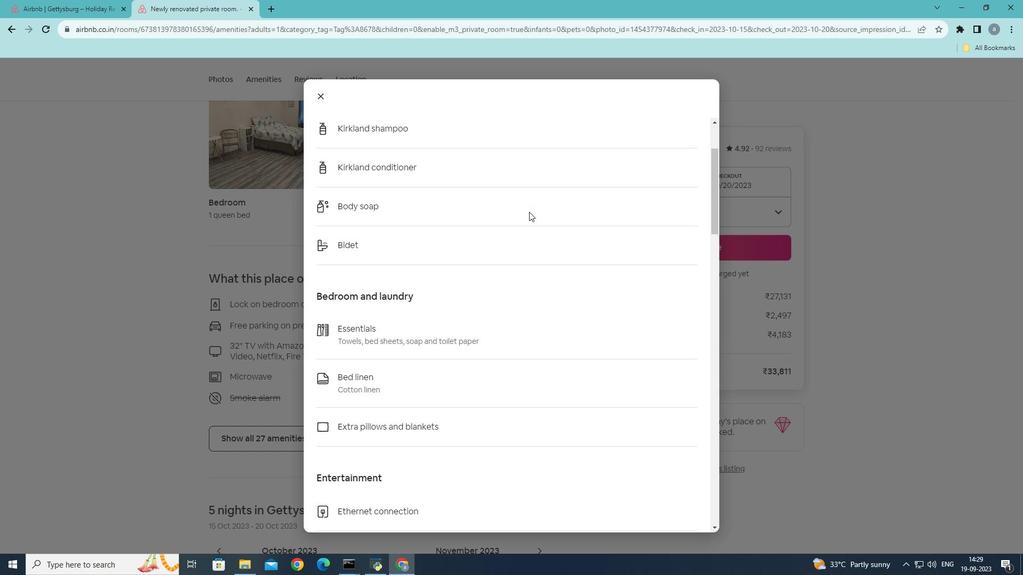 
Action: Mouse scrolled (527, 209) with delta (0, 0)
Screenshot: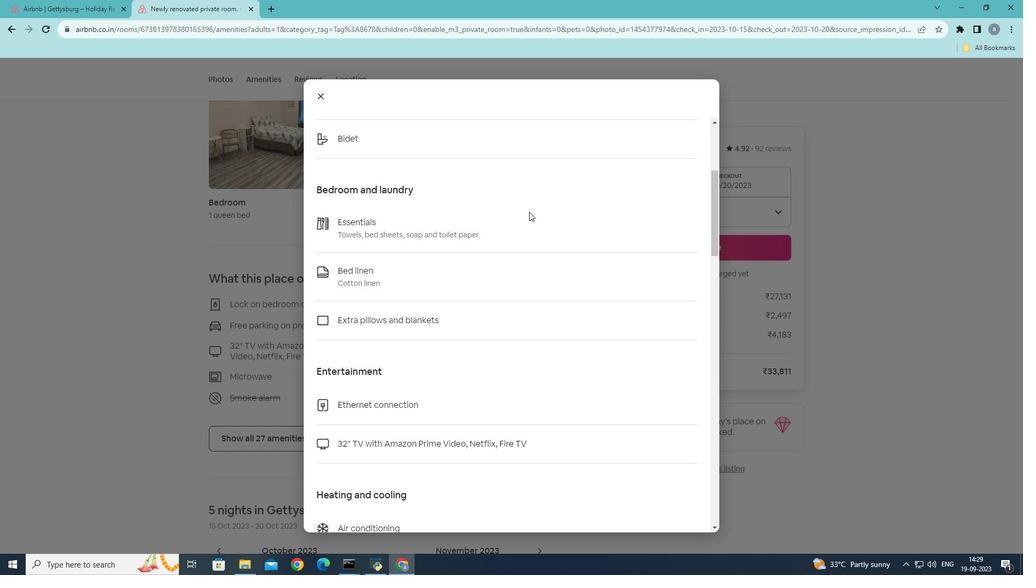
Action: Mouse scrolled (527, 209) with delta (0, 0)
Screenshot: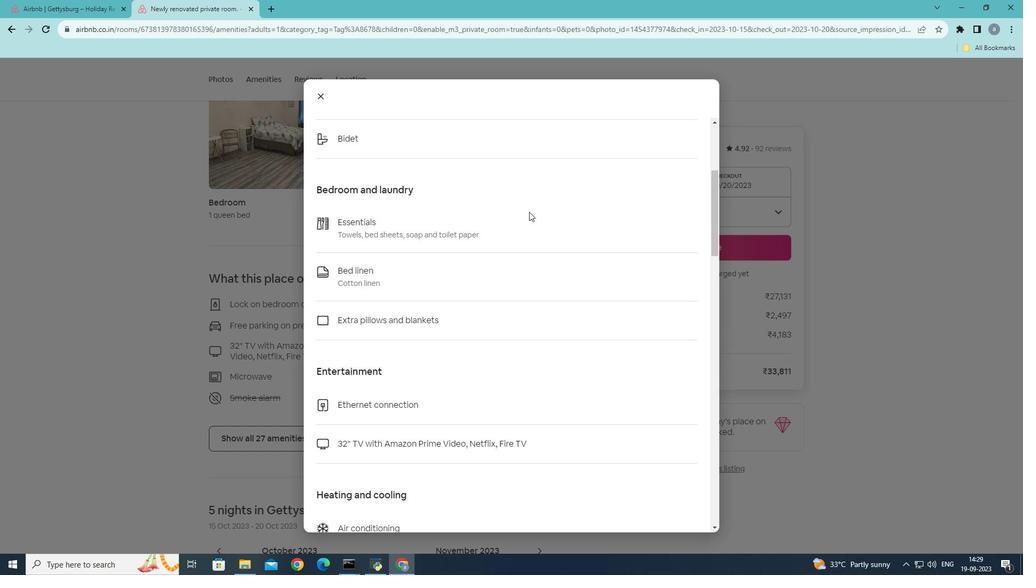 
Action: Mouse scrolled (527, 209) with delta (0, 0)
Screenshot: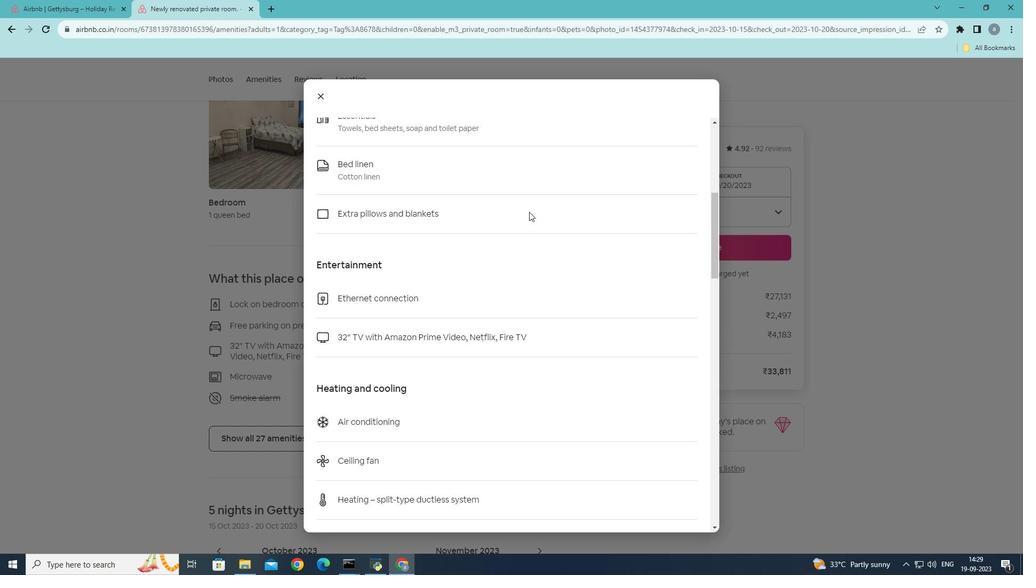 
Action: Mouse scrolled (527, 209) with delta (0, 0)
Screenshot: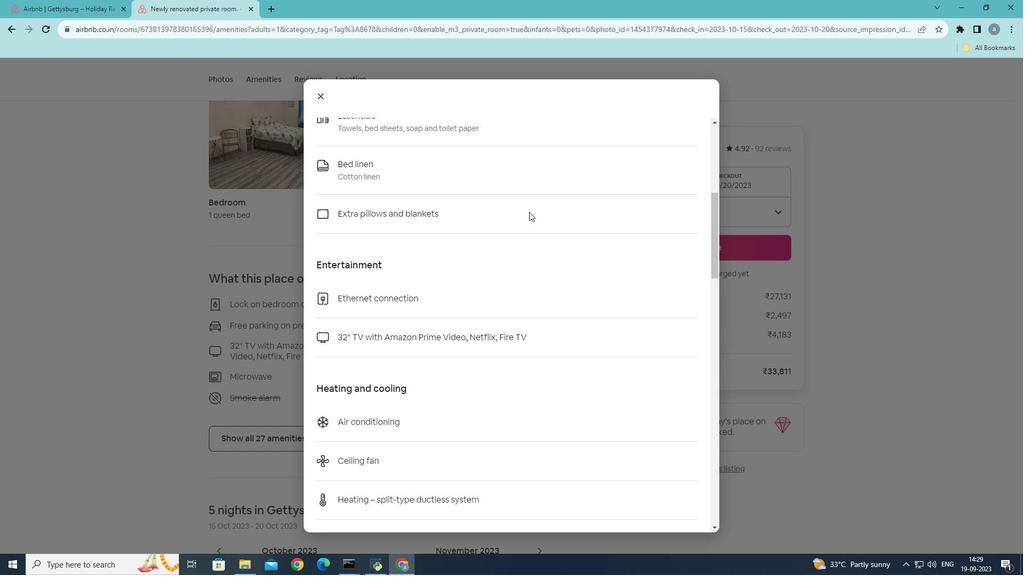 
Action: Mouse scrolled (527, 209) with delta (0, 0)
Screenshot: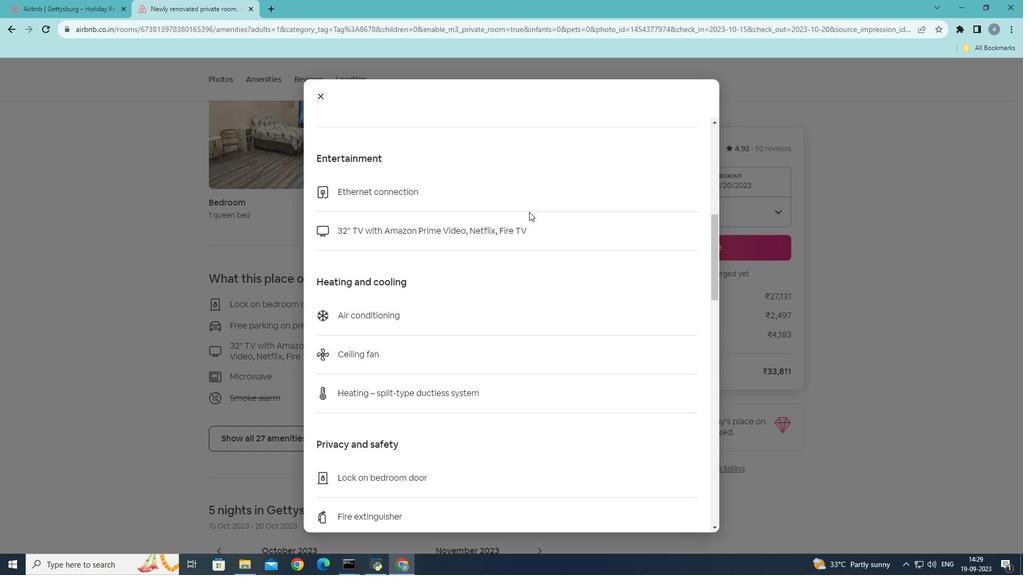 
Action: Mouse scrolled (527, 209) with delta (0, 0)
Screenshot: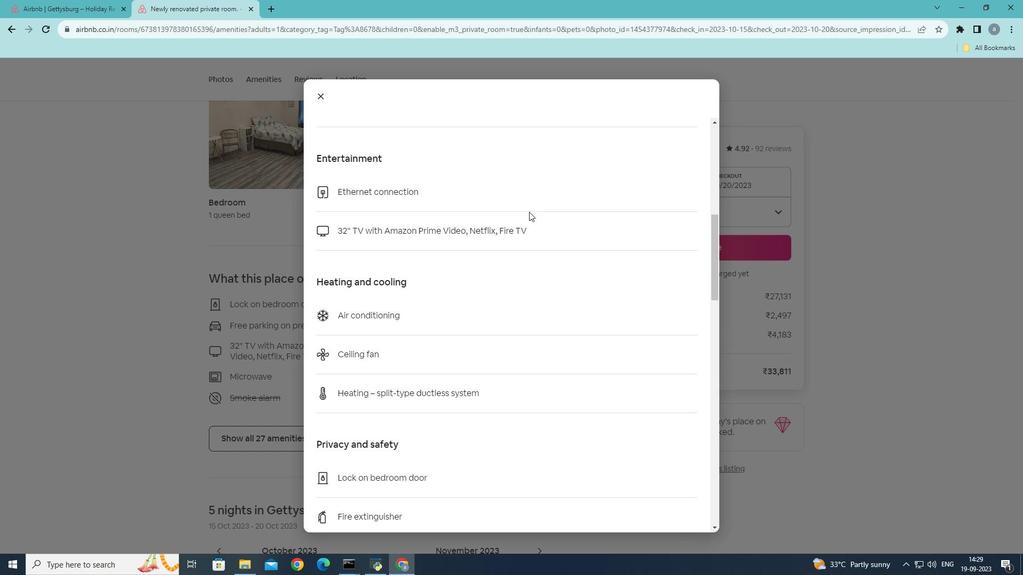 
Action: Mouse scrolled (527, 209) with delta (0, 0)
Screenshot: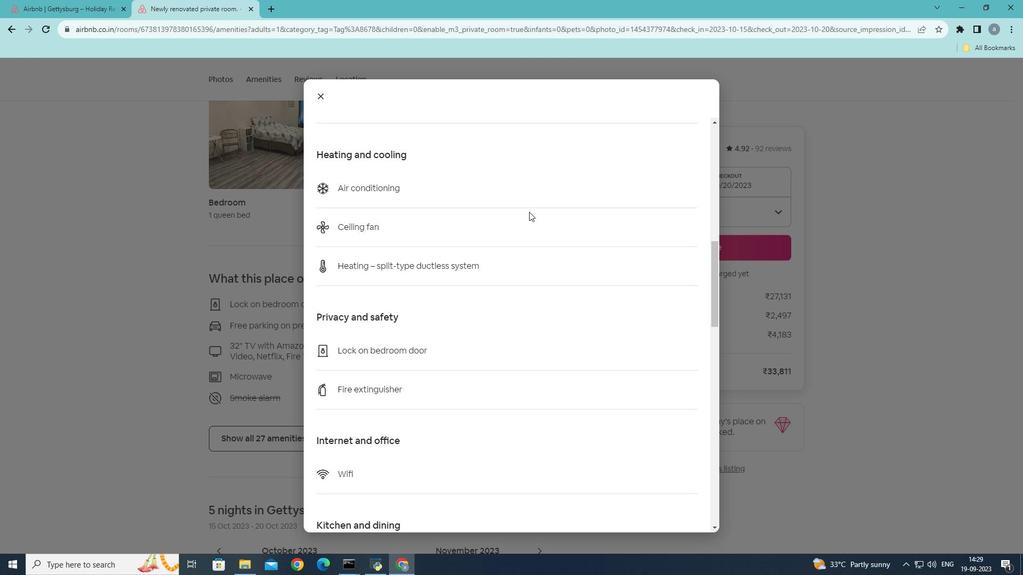 
Action: Mouse scrolled (527, 209) with delta (0, 0)
Screenshot: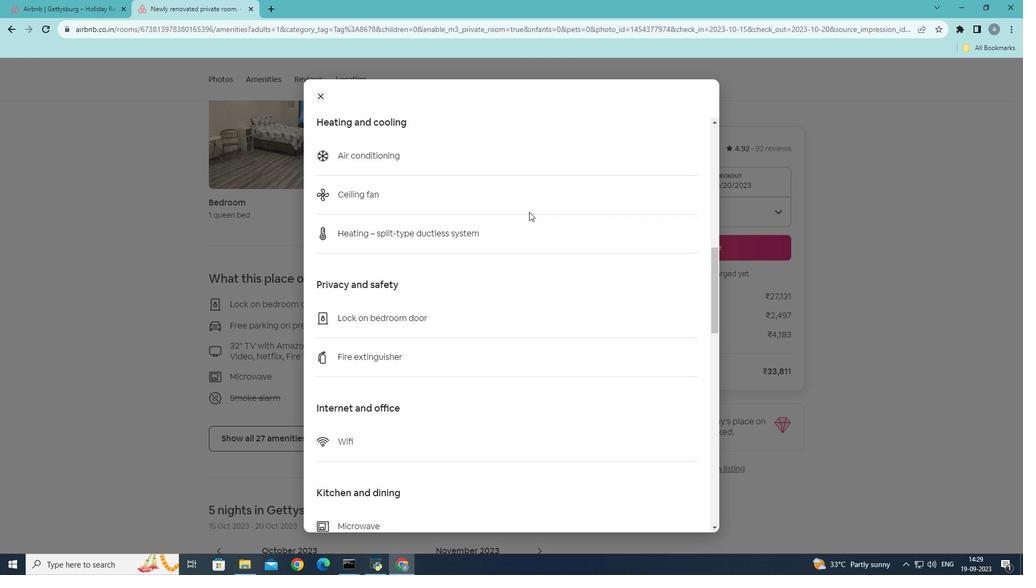 
Action: Mouse scrolled (527, 209) with delta (0, 0)
Screenshot: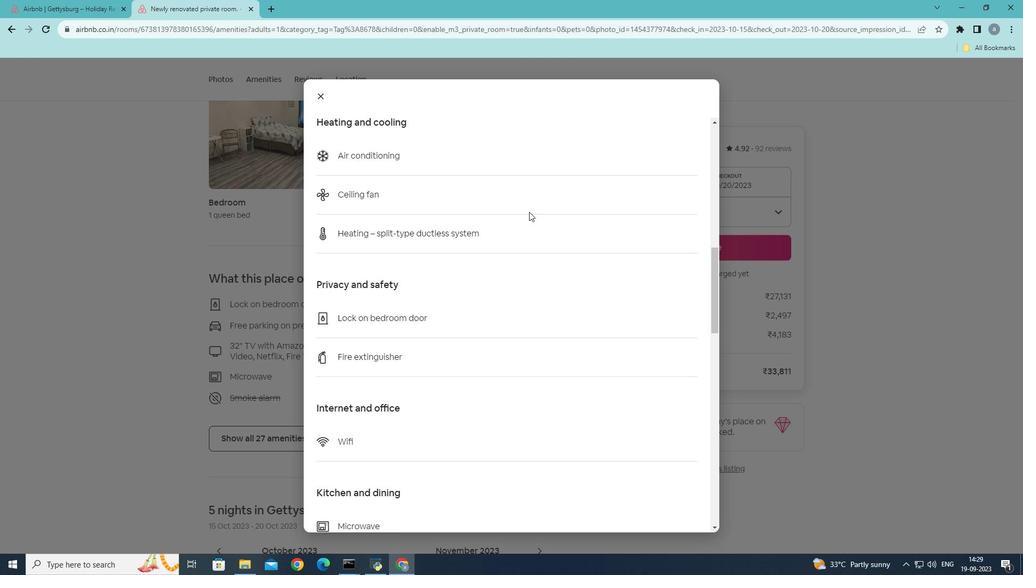 
Action: Mouse scrolled (527, 209) with delta (0, 0)
Screenshot: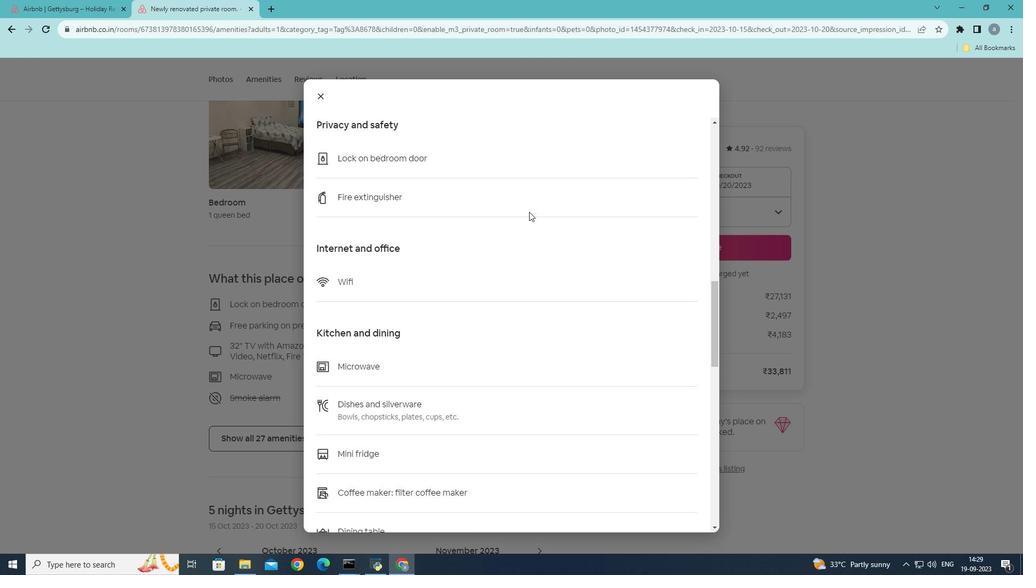 
Action: Mouse scrolled (527, 209) with delta (0, 0)
Screenshot: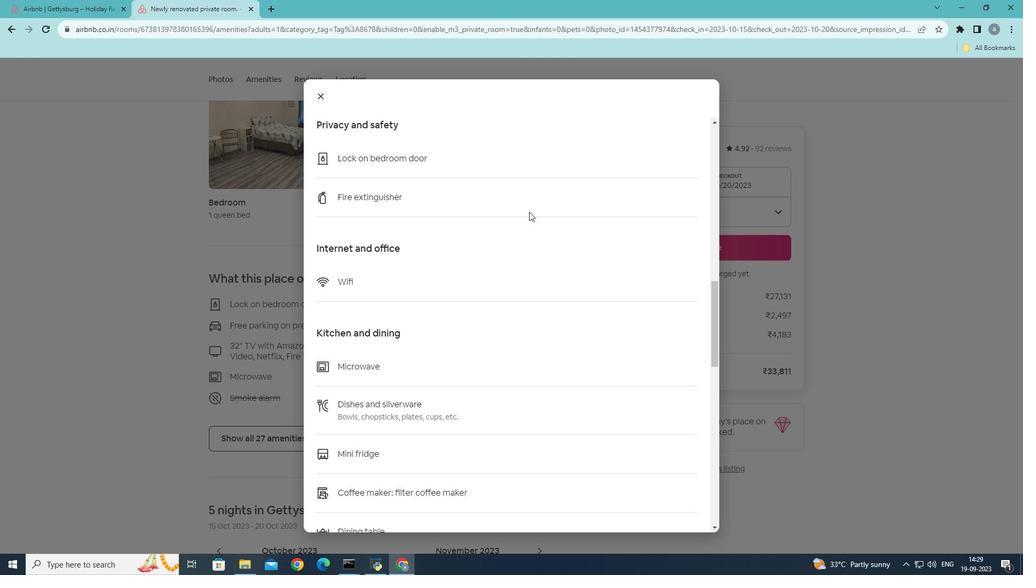 
Action: Mouse scrolled (527, 209) with delta (0, 0)
Screenshot: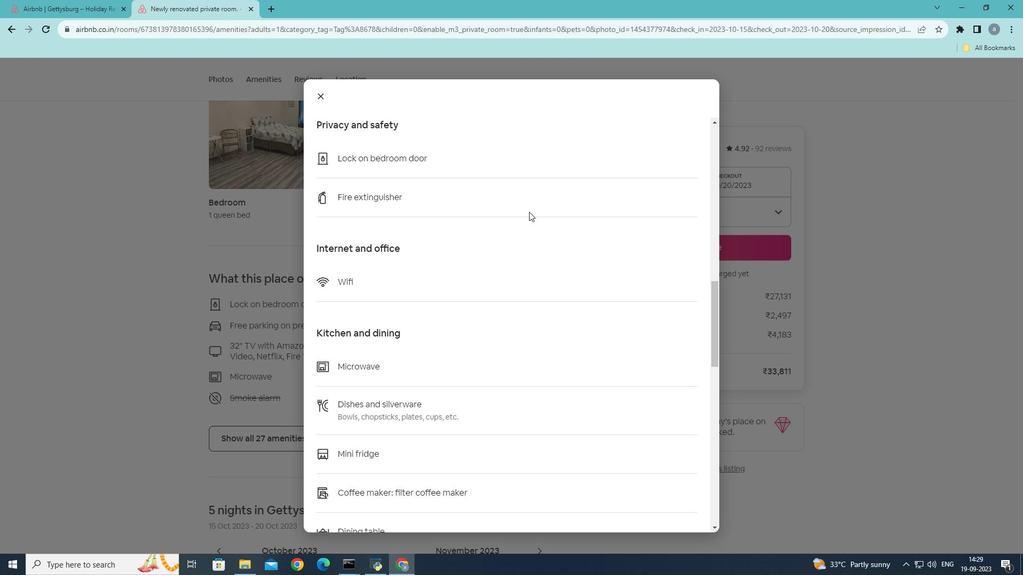 
Action: Mouse scrolled (527, 209) with delta (0, 0)
Screenshot: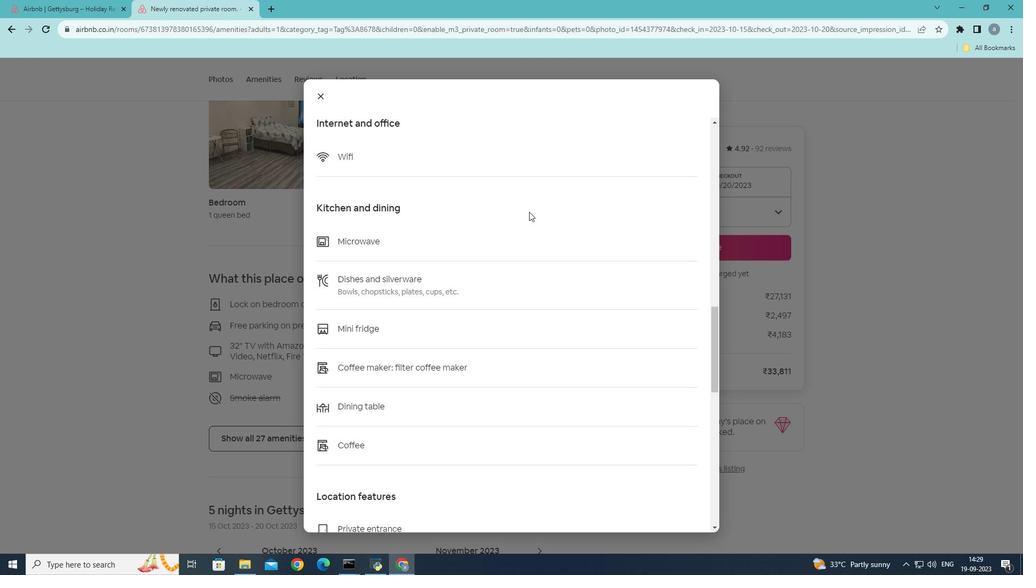 
Action: Mouse scrolled (527, 209) with delta (0, 0)
Screenshot: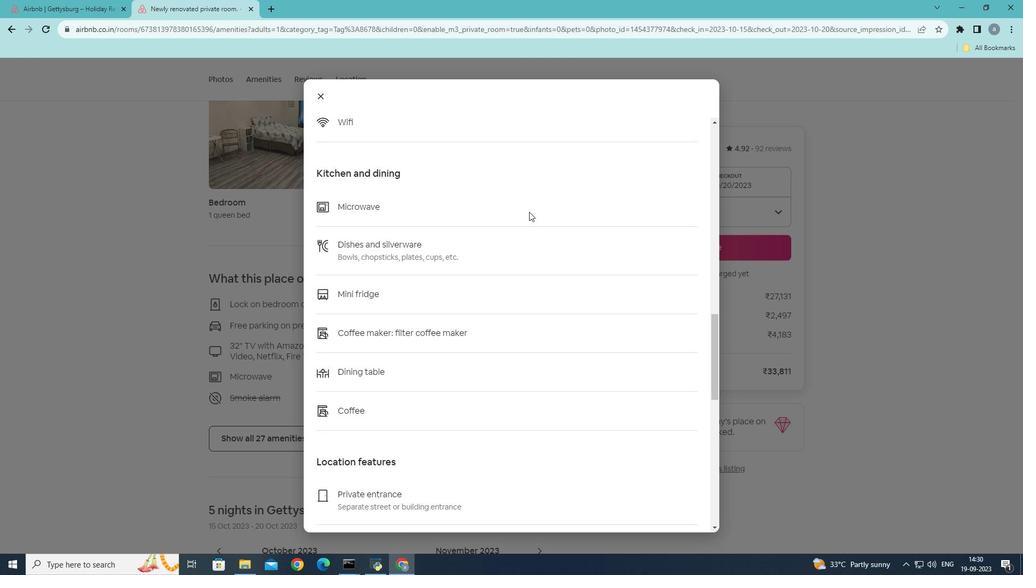 
Action: Mouse scrolled (527, 209) with delta (0, 0)
Screenshot: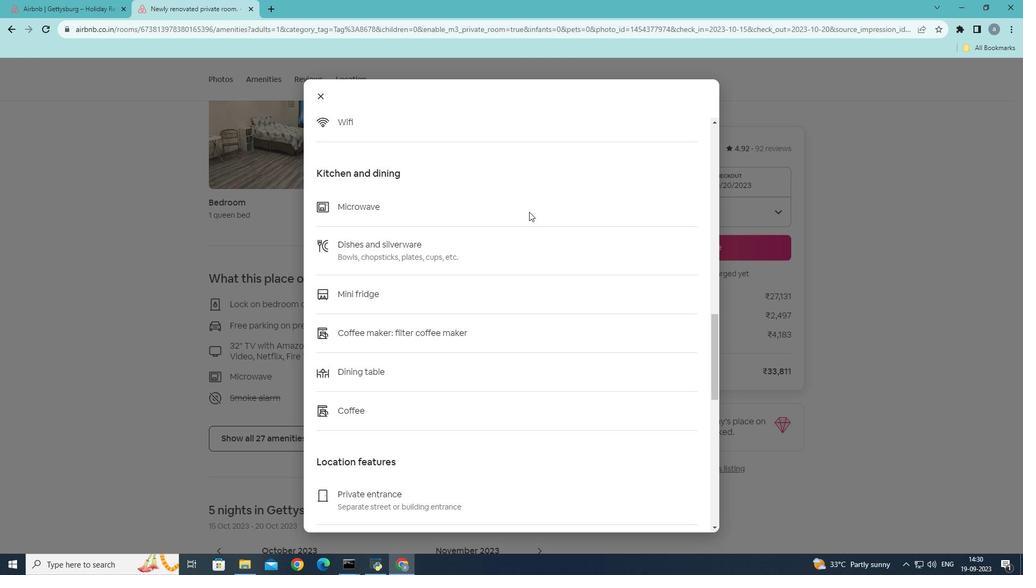 
Action: Mouse scrolled (527, 209) with delta (0, 0)
Screenshot: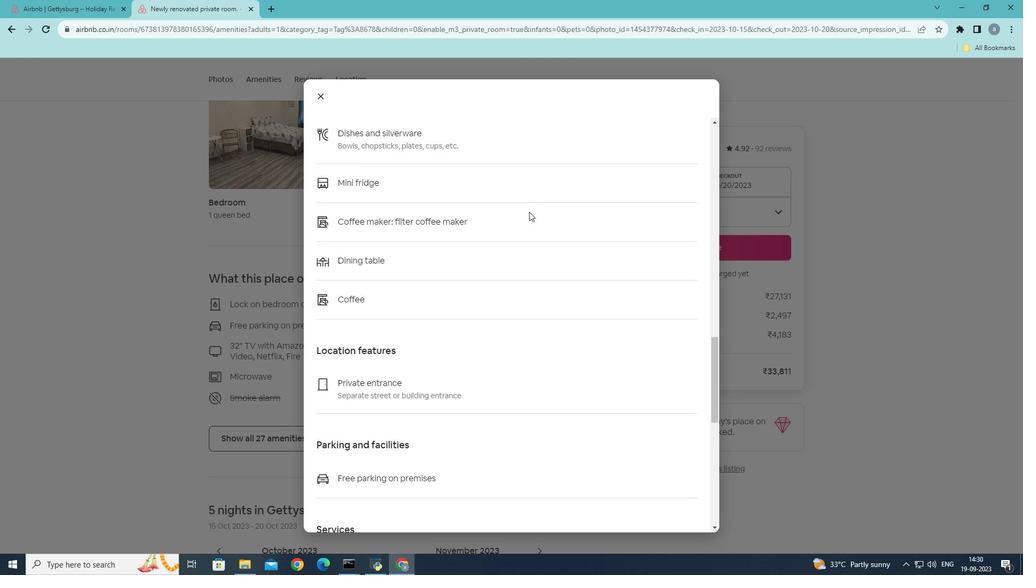
Action: Mouse scrolled (527, 209) with delta (0, 0)
Screenshot: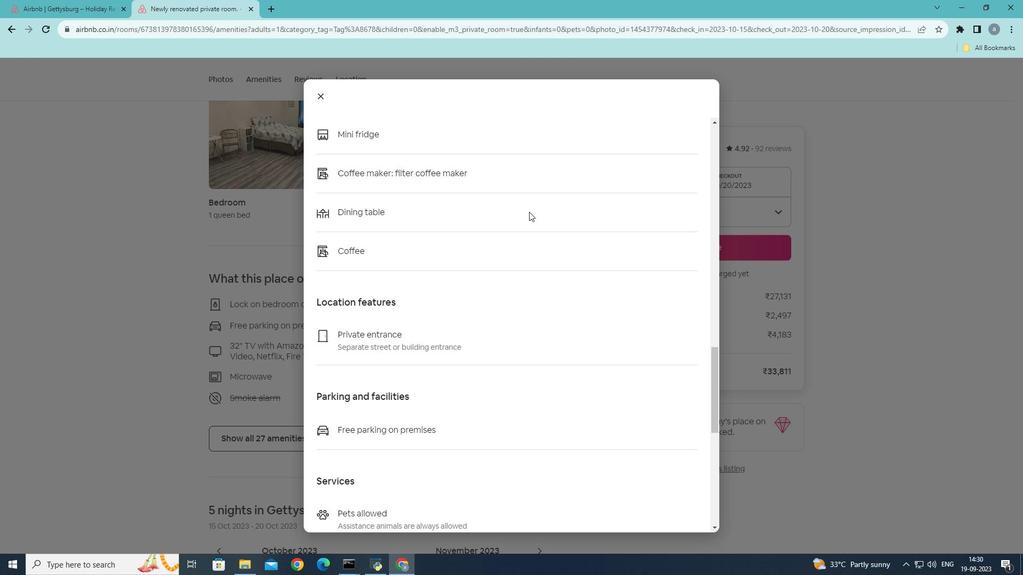 
Action: Mouse scrolled (527, 209) with delta (0, 0)
Screenshot: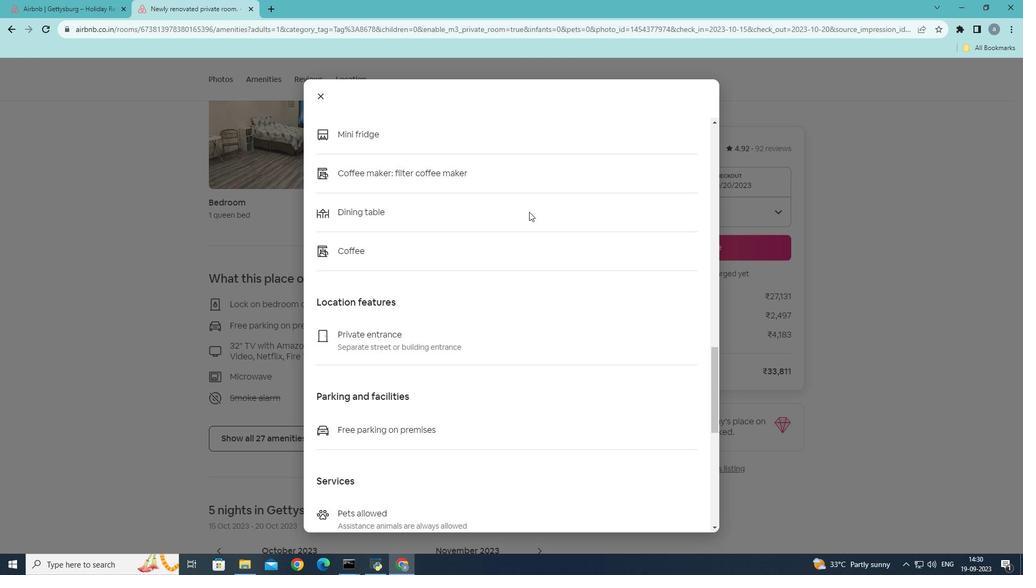 
Action: Mouse scrolled (527, 209) with delta (0, 0)
Screenshot: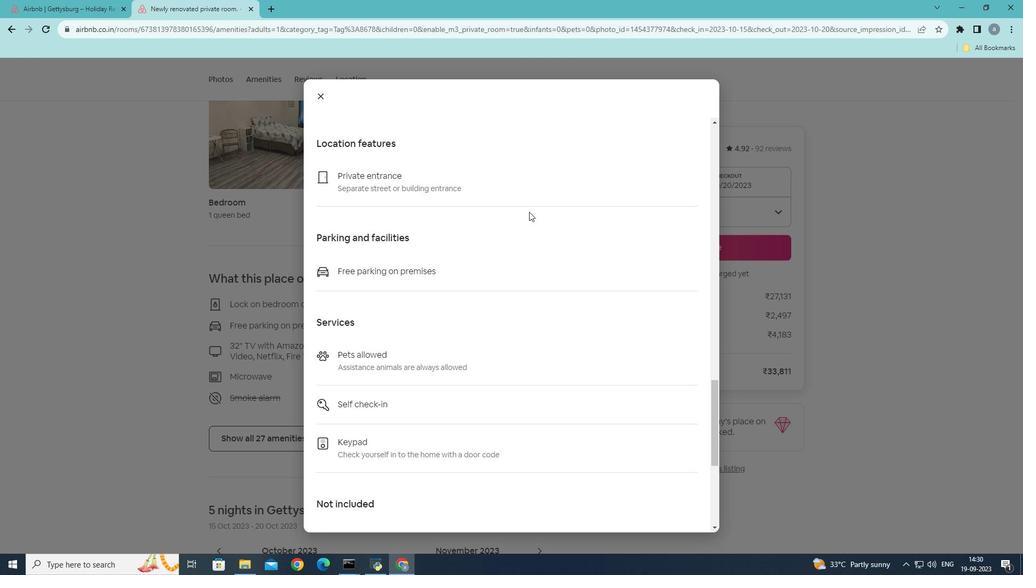 
Action: Mouse scrolled (527, 209) with delta (0, 0)
Screenshot: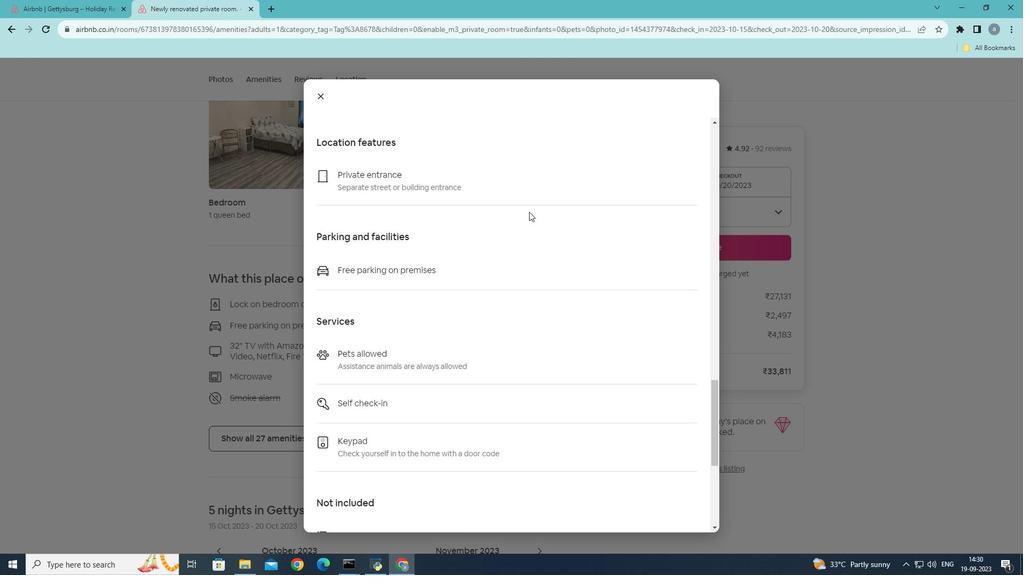 
Action: Mouse scrolled (527, 209) with delta (0, 0)
Screenshot: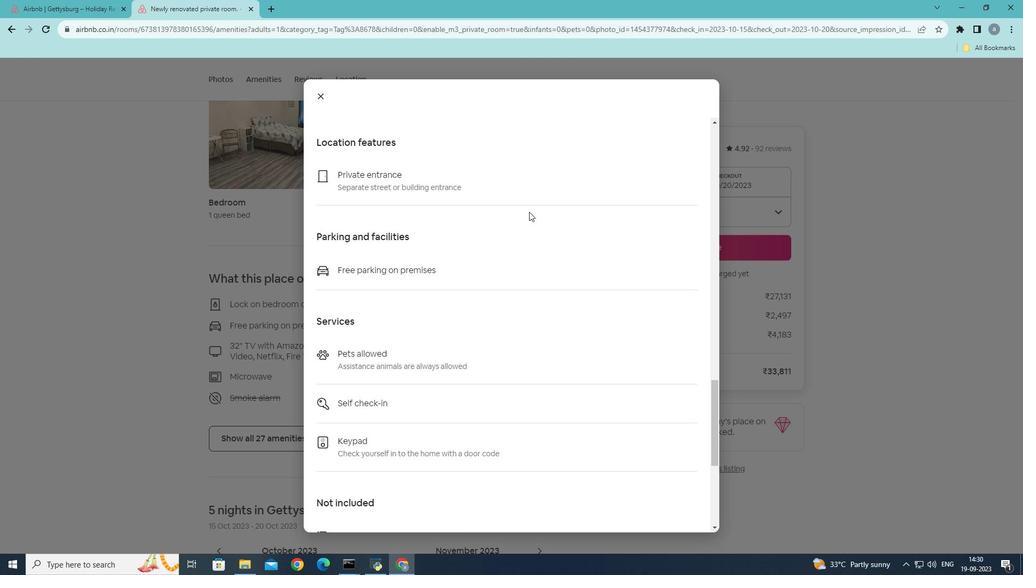
Action: Mouse scrolled (527, 209) with delta (0, 0)
Screenshot: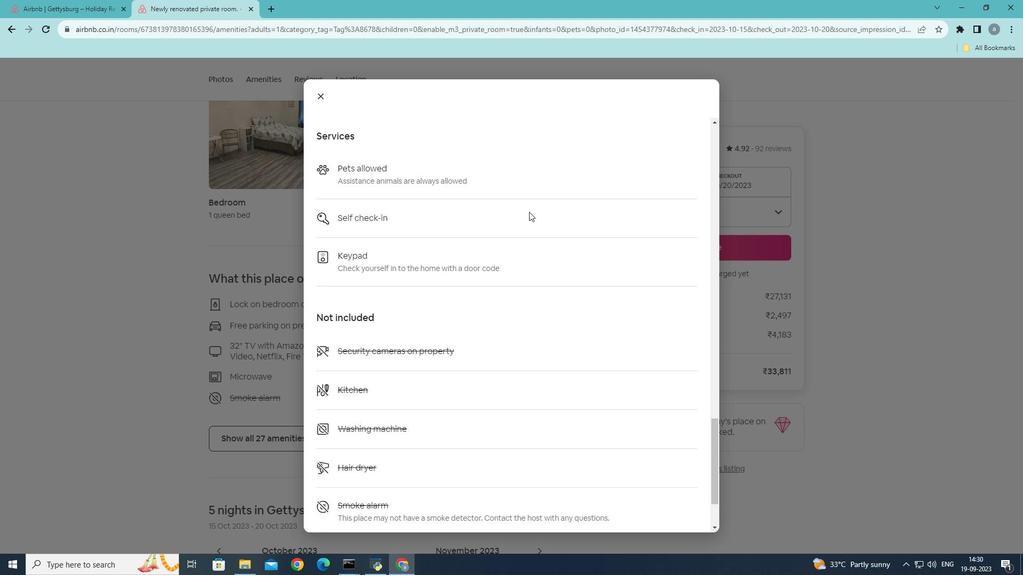 
Action: Mouse scrolled (527, 209) with delta (0, 0)
Screenshot: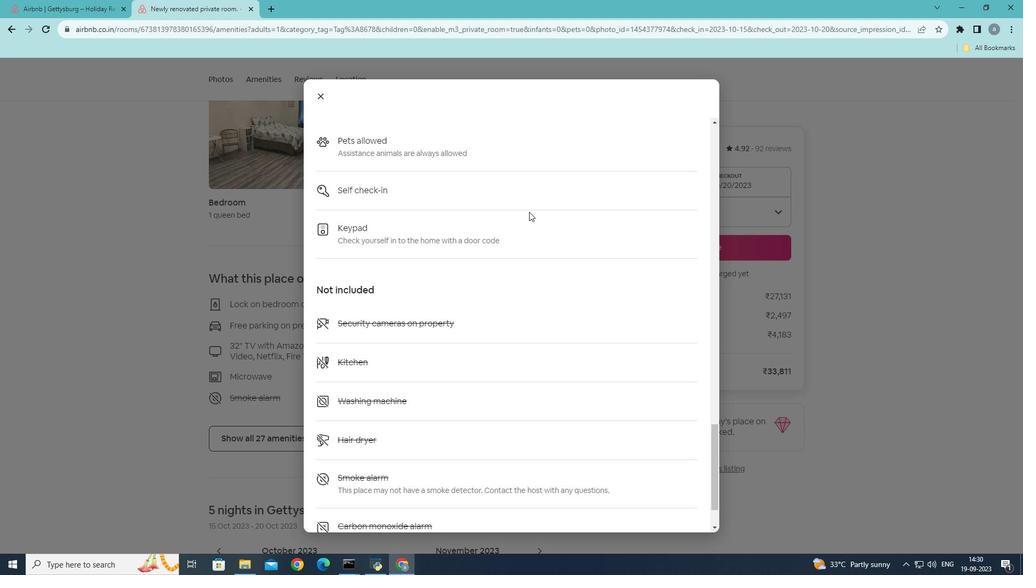 
Action: Mouse scrolled (527, 209) with delta (0, 0)
Screenshot: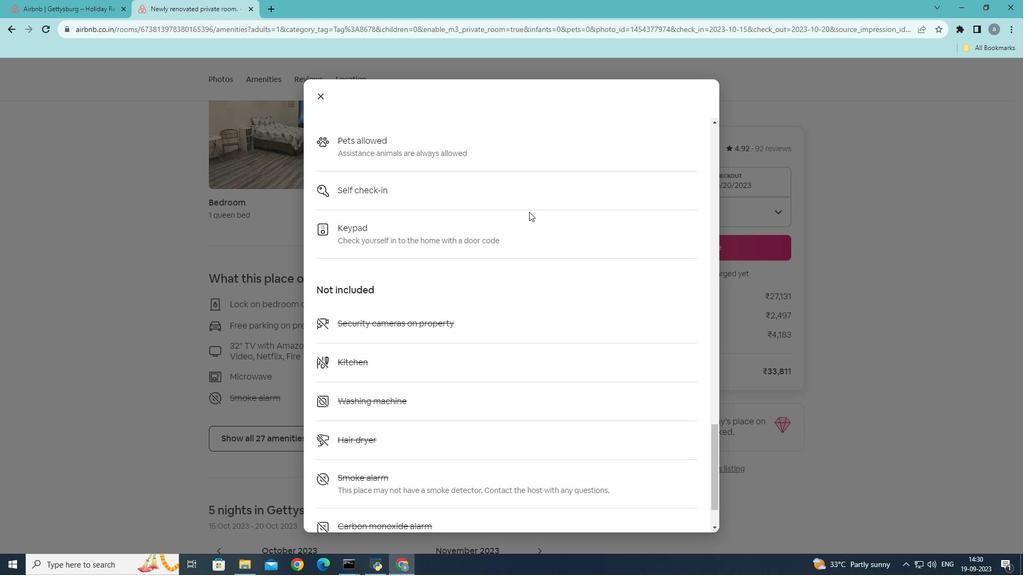 
Action: Mouse scrolled (527, 209) with delta (0, 0)
Screenshot: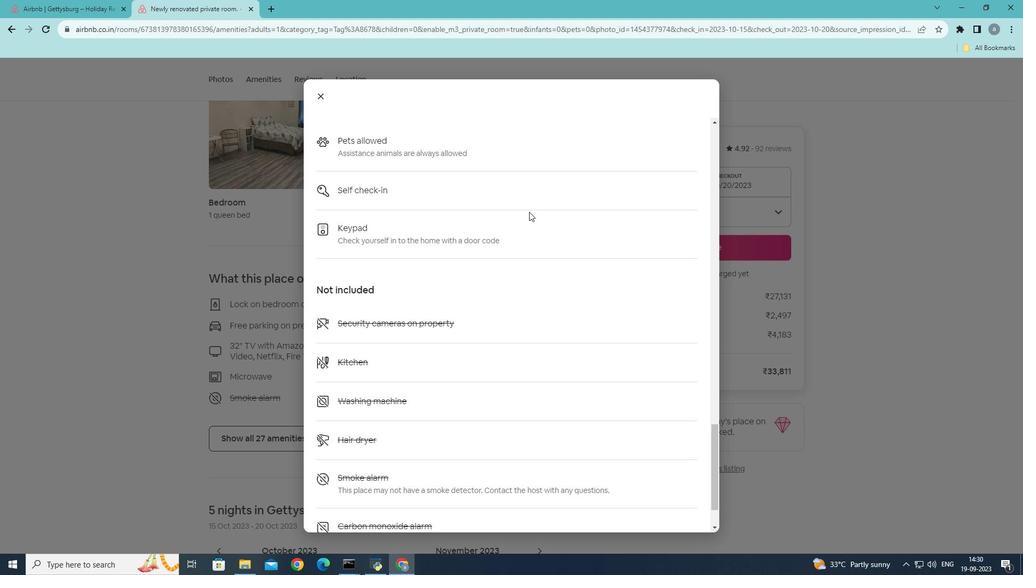 
Action: Mouse moved to (530, 208)
Screenshot: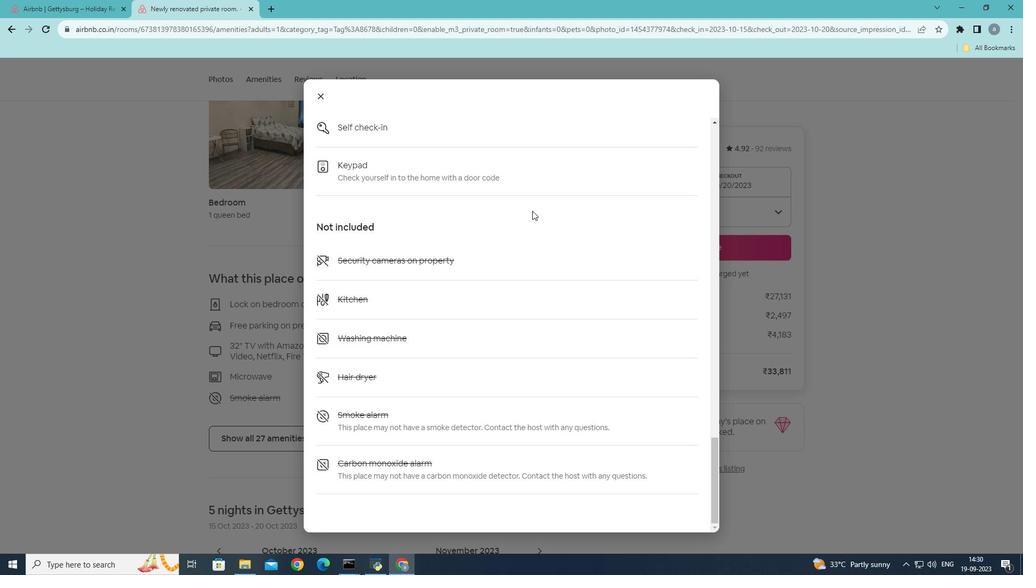 
Action: Mouse scrolled (530, 208) with delta (0, 0)
Screenshot: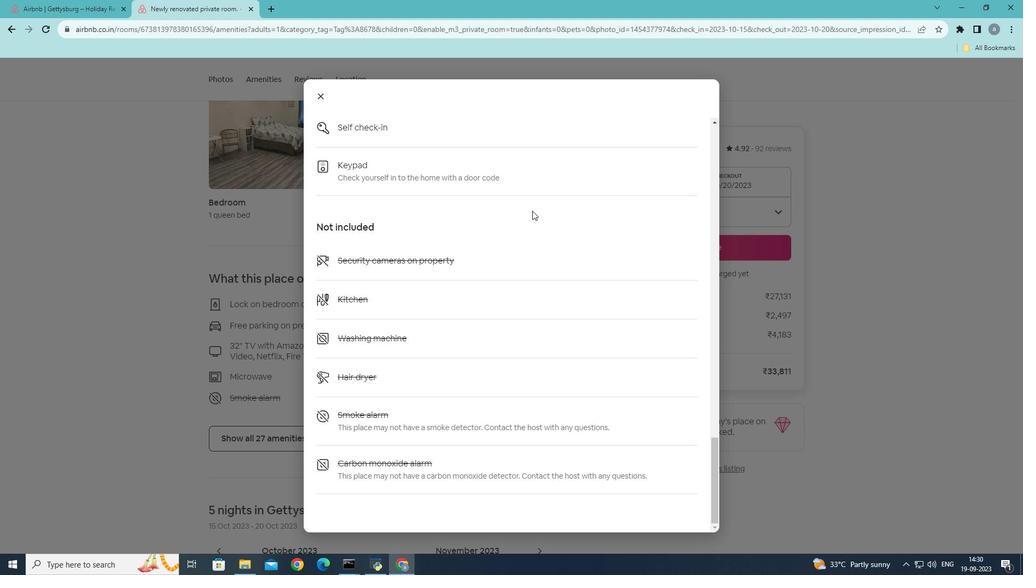 
Action: Mouse scrolled (530, 208) with delta (0, 0)
Screenshot: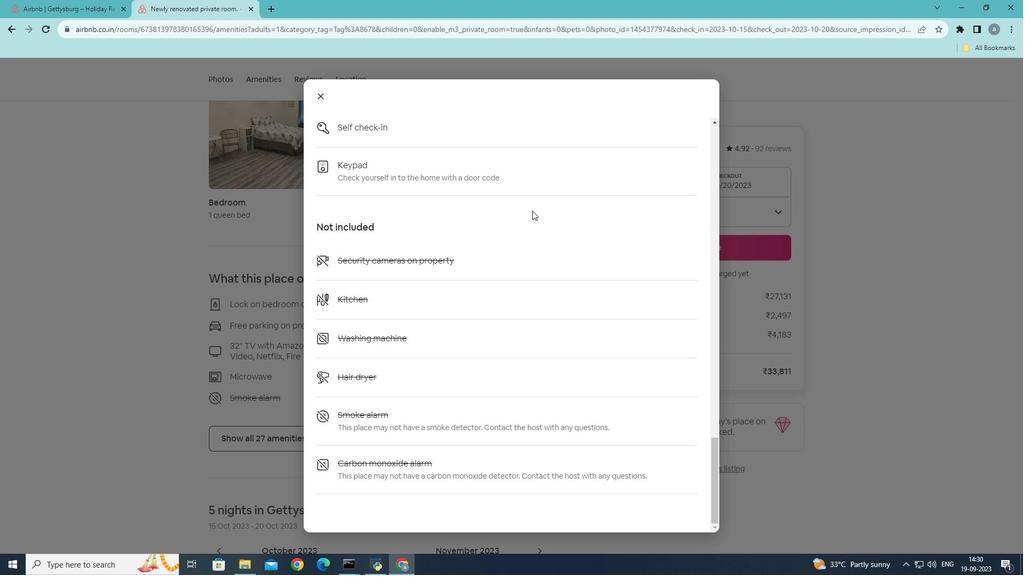 
Action: Mouse scrolled (530, 208) with delta (0, 0)
Screenshot: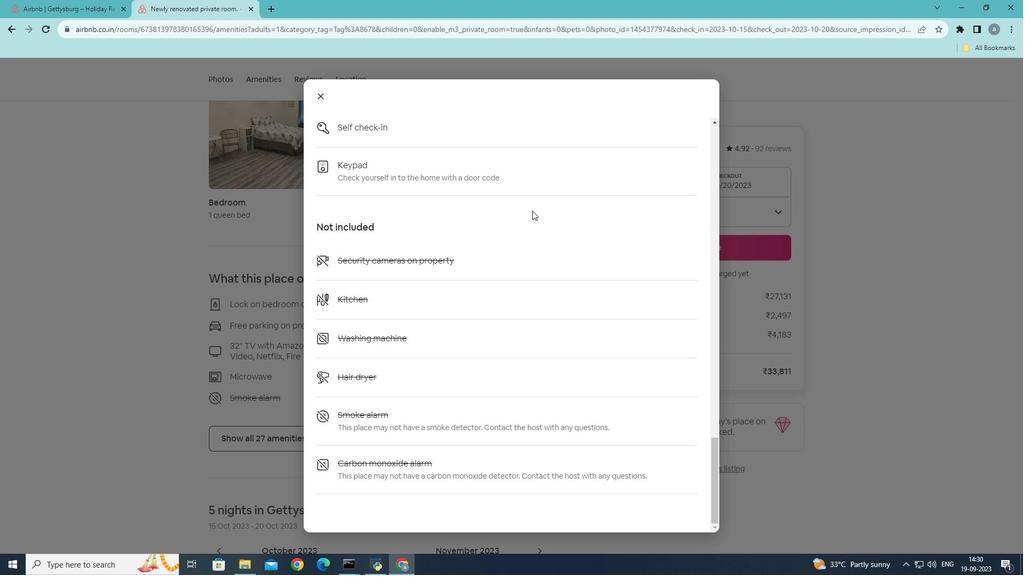 
Action: Mouse scrolled (530, 208) with delta (0, 0)
Screenshot: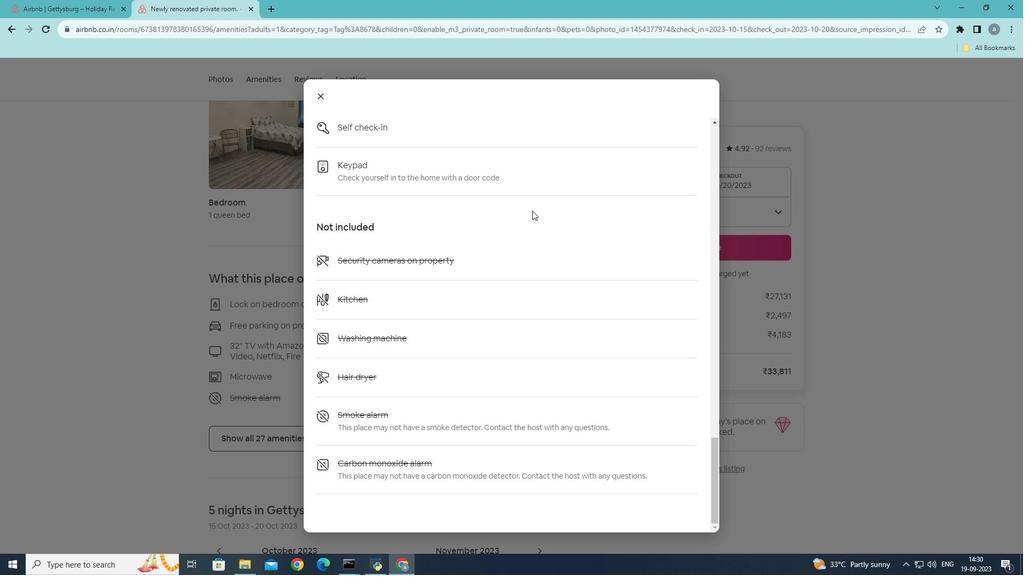 
Action: Mouse moved to (533, 211)
Screenshot: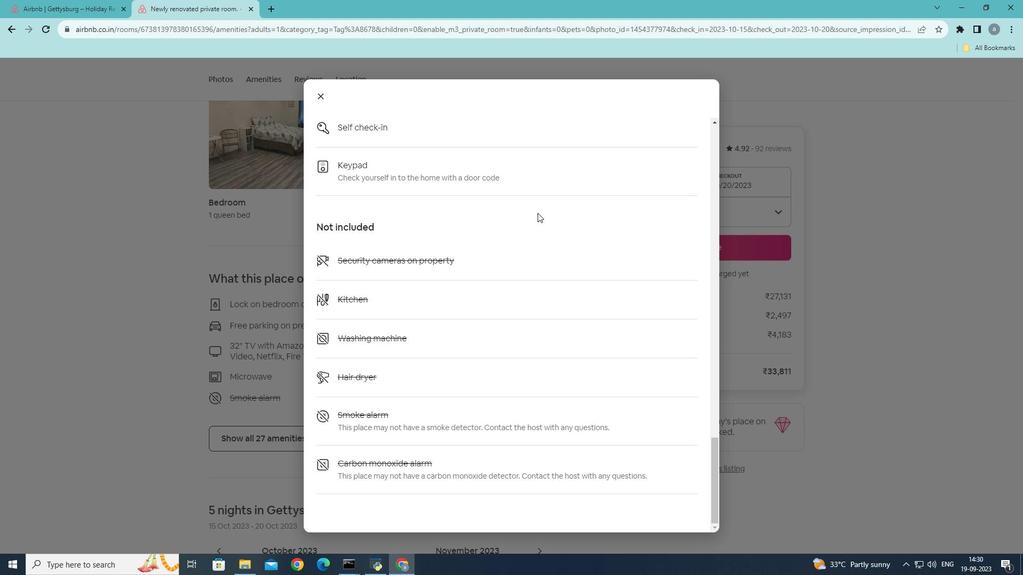 
Action: Mouse scrolled (533, 211) with delta (0, 0)
Screenshot: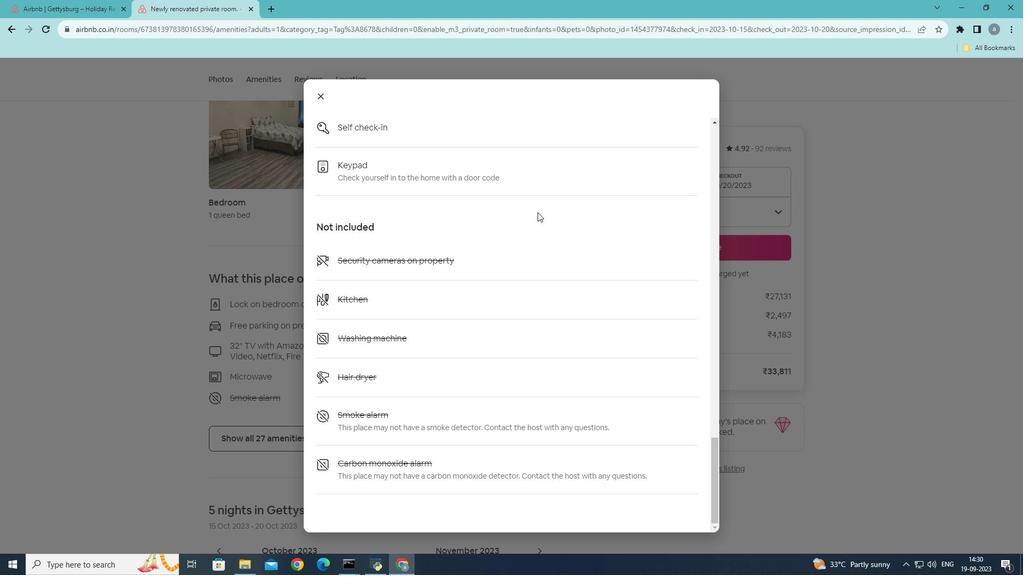 
Action: Mouse moved to (534, 211)
Screenshot: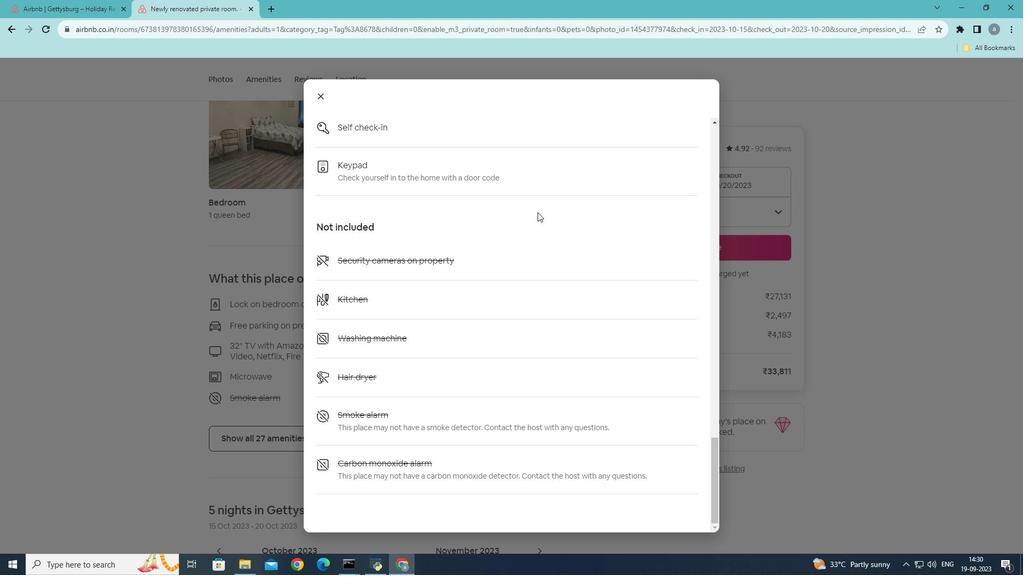 
Action: Mouse scrolled (534, 211) with delta (0, 0)
Screenshot: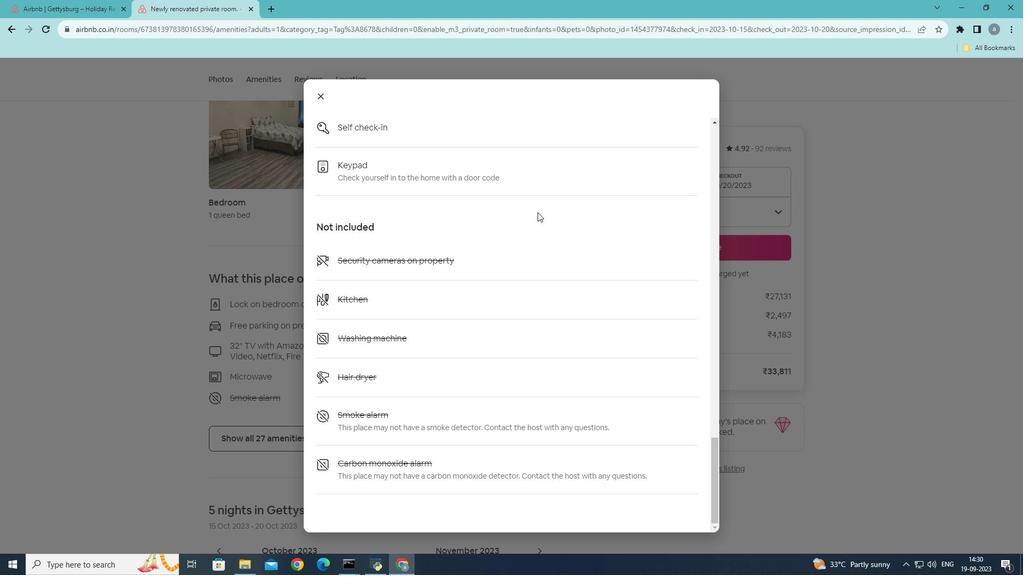 
Action: Mouse moved to (535, 211)
Screenshot: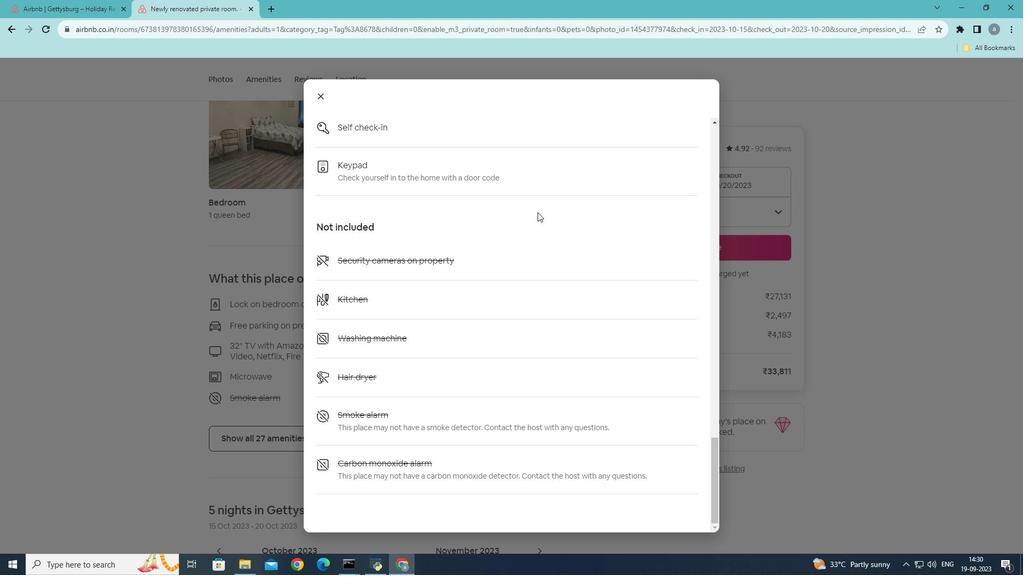 
Action: Mouse scrolled (535, 211) with delta (0, 0)
Screenshot: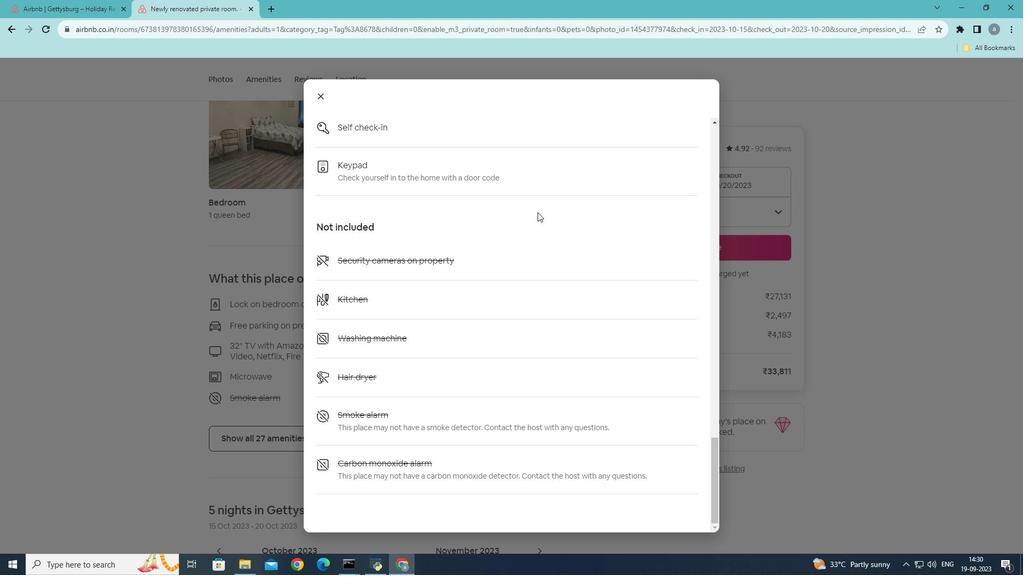 
Action: Mouse scrolled (535, 211) with delta (0, 0)
Screenshot: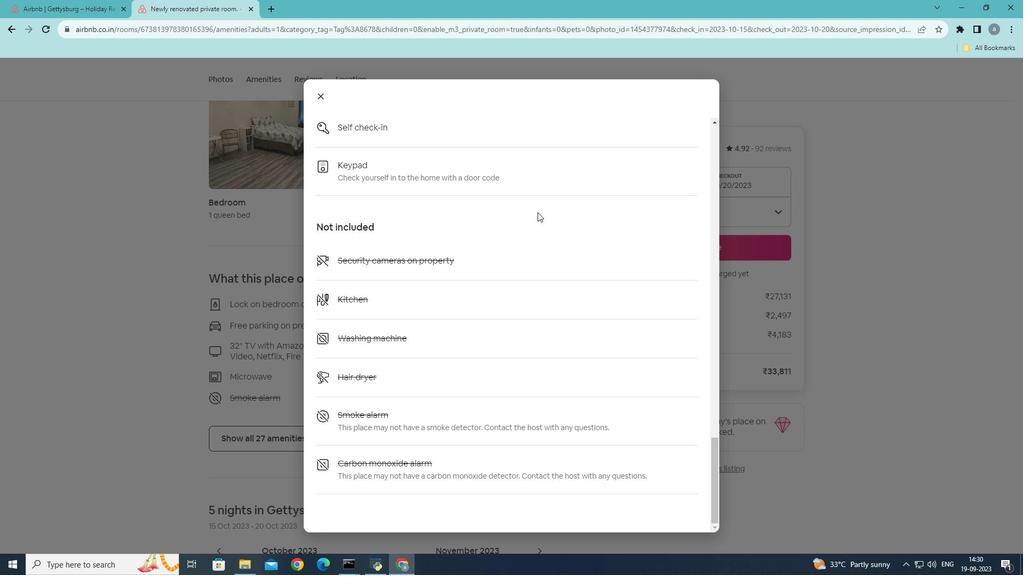 
Action: Mouse moved to (535, 210)
Screenshot: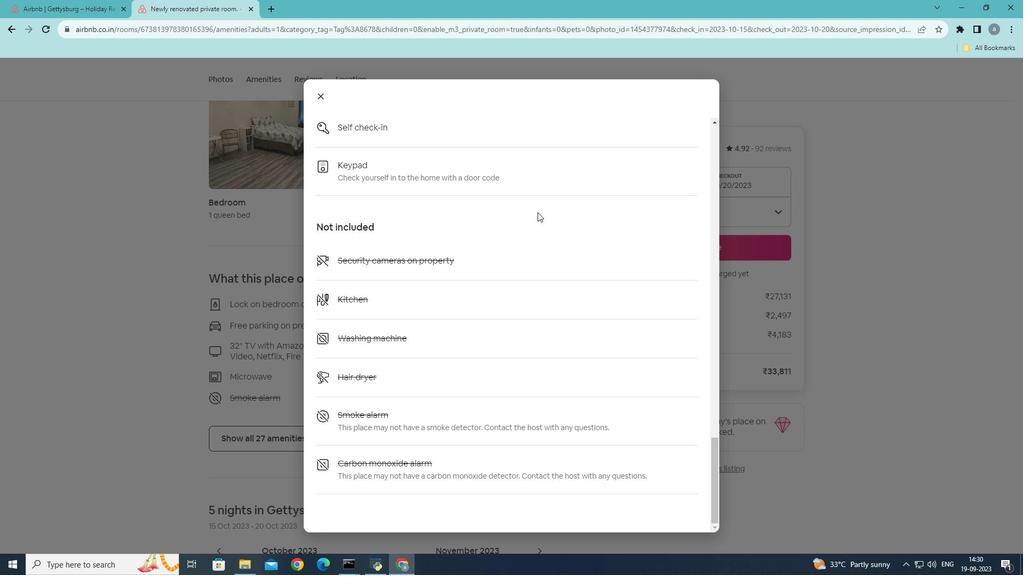 
Action: Mouse scrolled (535, 210) with delta (0, 0)
Screenshot: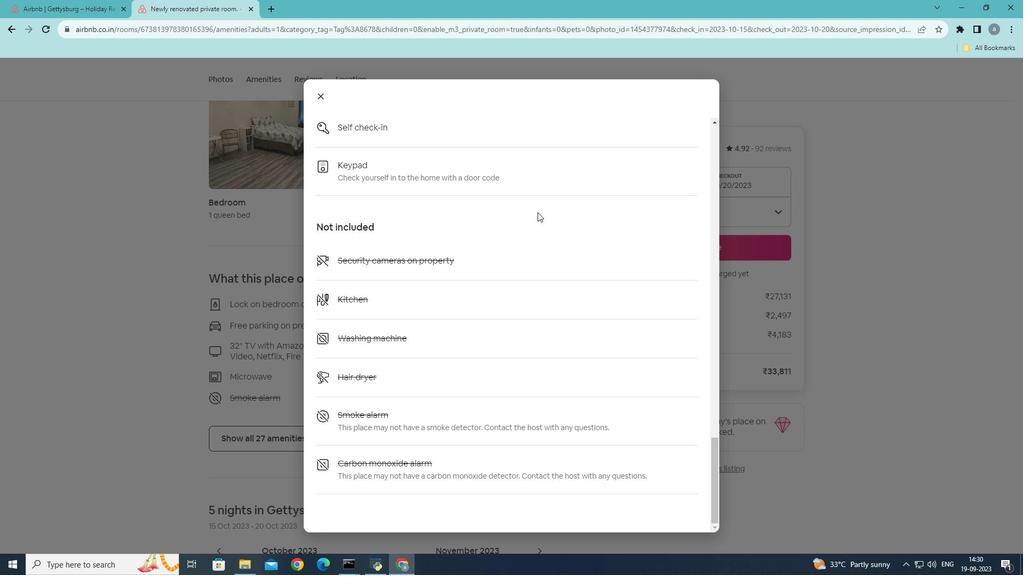 
Action: Mouse scrolled (535, 210) with delta (0, 0)
Screenshot: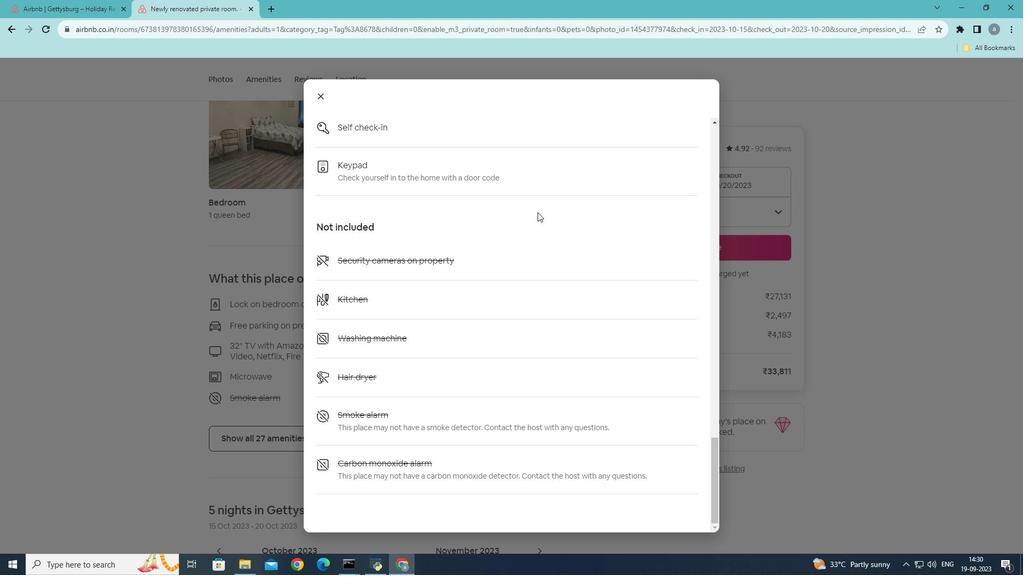 
Action: Mouse scrolled (535, 210) with delta (0, 0)
Screenshot: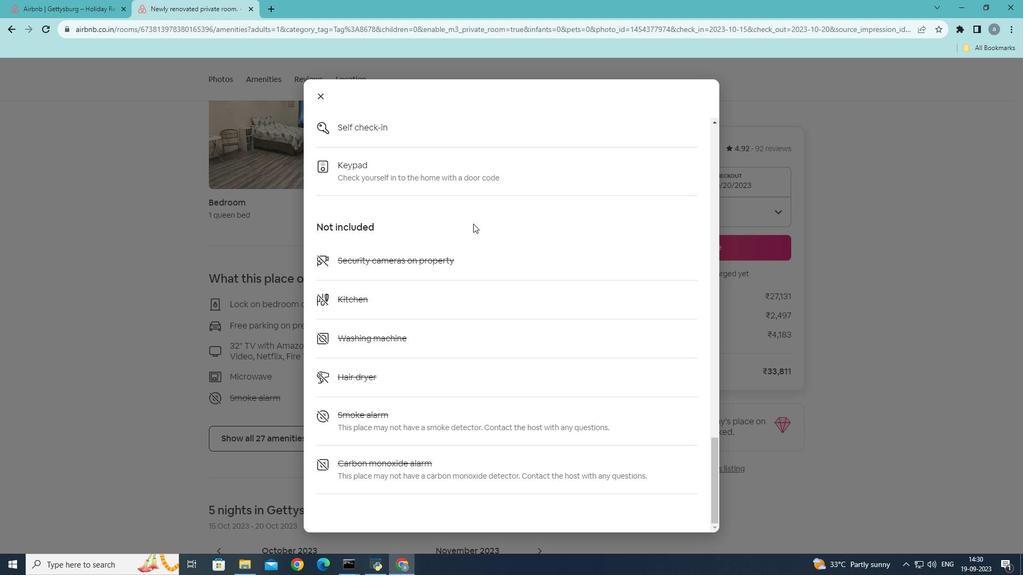 
Action: Mouse moved to (323, 97)
Screenshot: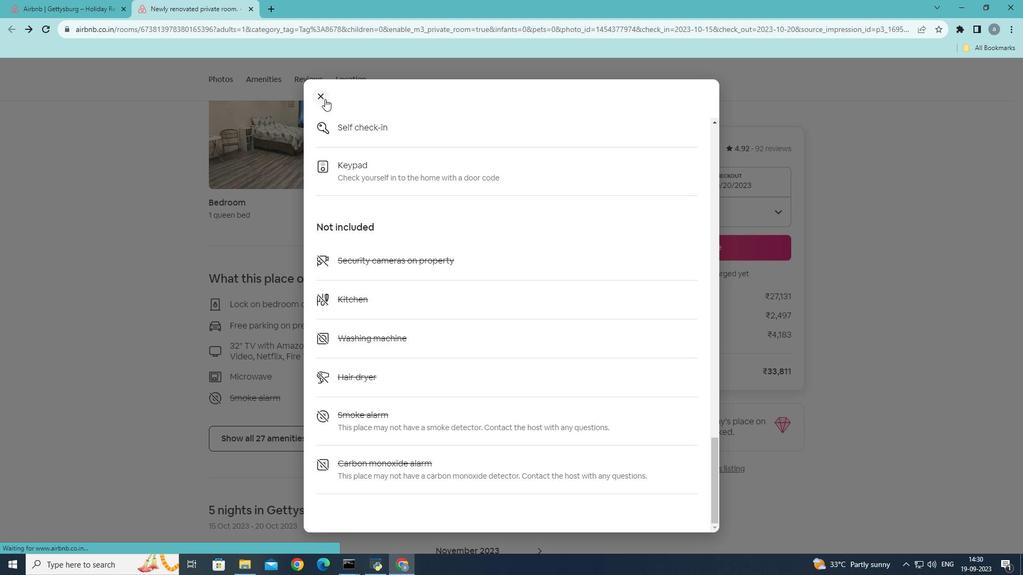 
Action: Mouse pressed left at (323, 97)
Screenshot: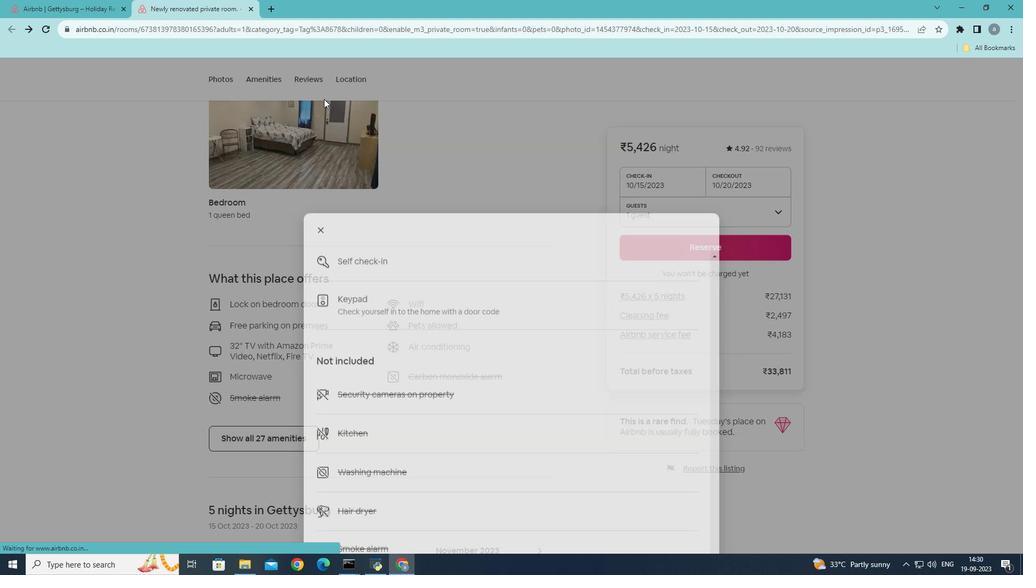 
Action: Mouse moved to (398, 323)
Screenshot: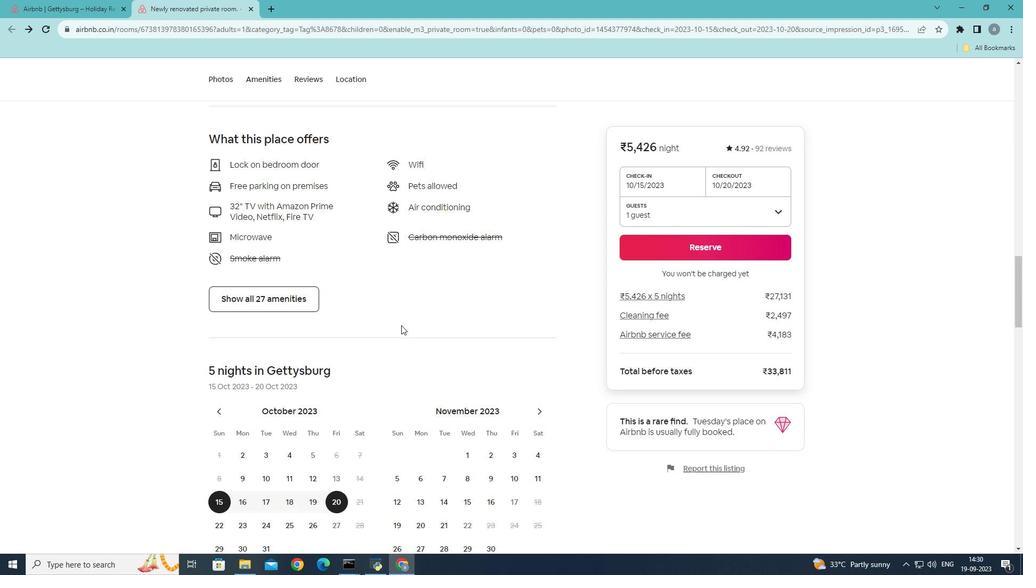 
Action: Mouse scrolled (398, 322) with delta (0, 0)
Screenshot: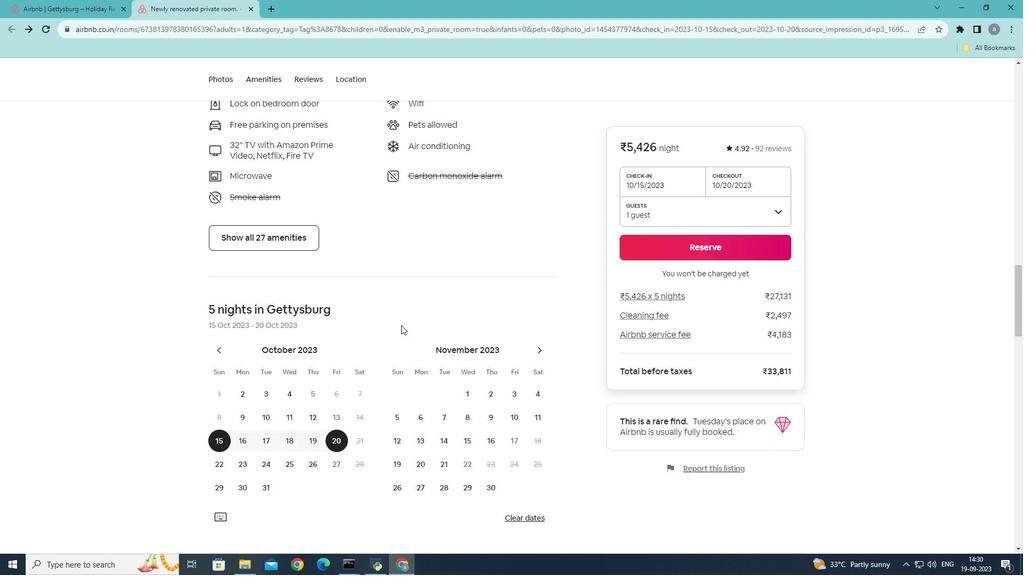 
Action: Mouse moved to (399, 323)
Screenshot: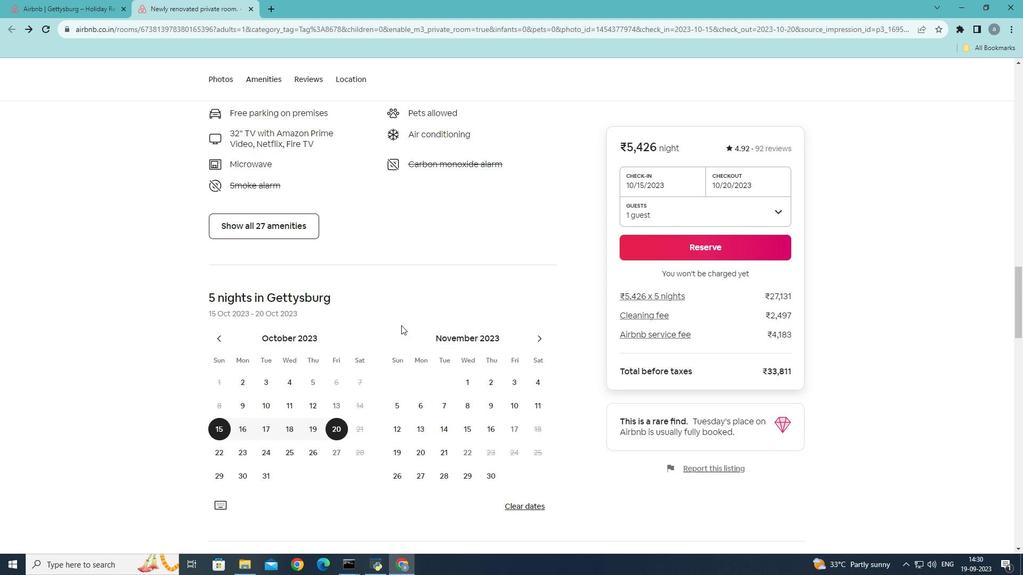 
Action: Mouse scrolled (399, 323) with delta (0, 0)
Screenshot: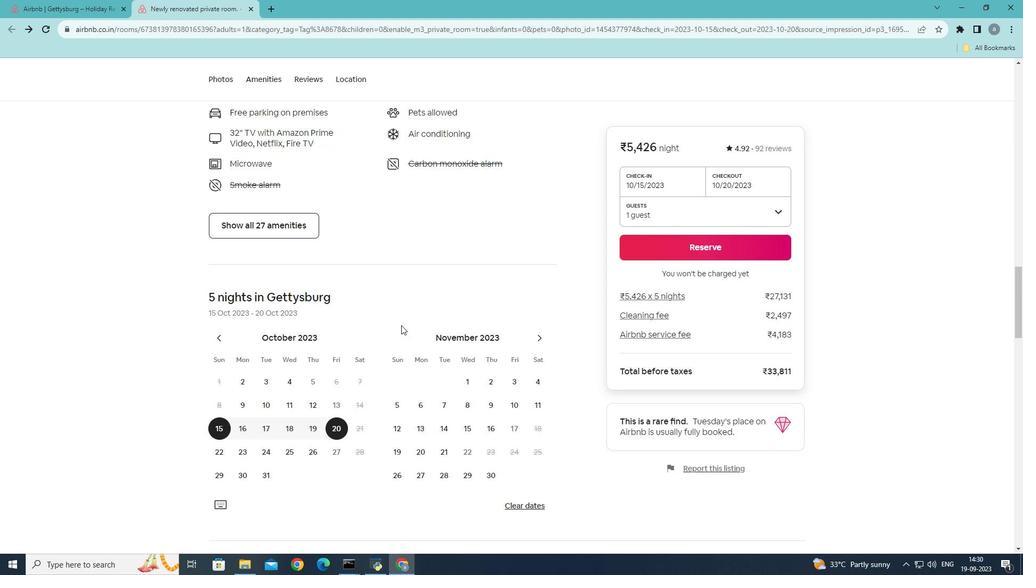 
Action: Mouse scrolled (399, 323) with delta (0, 0)
Screenshot: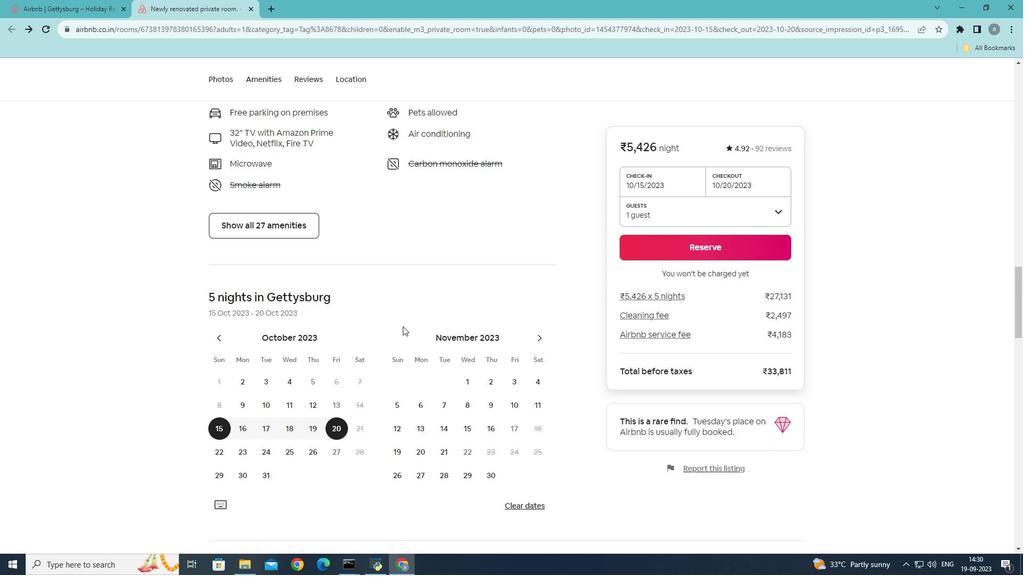 
Action: Mouse moved to (399, 323)
Screenshot: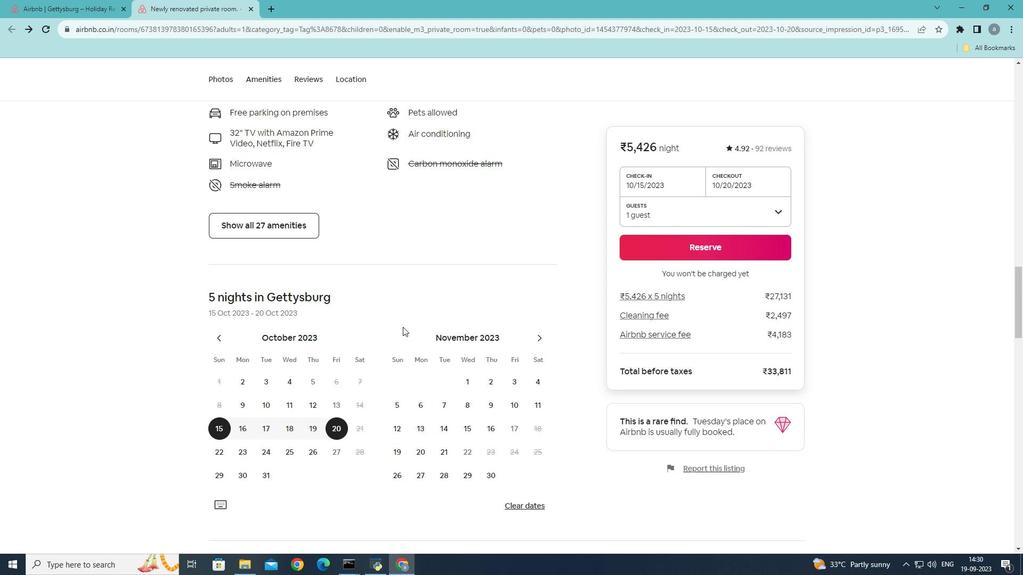 
Action: Mouse scrolled (399, 323) with delta (0, 0)
Screenshot: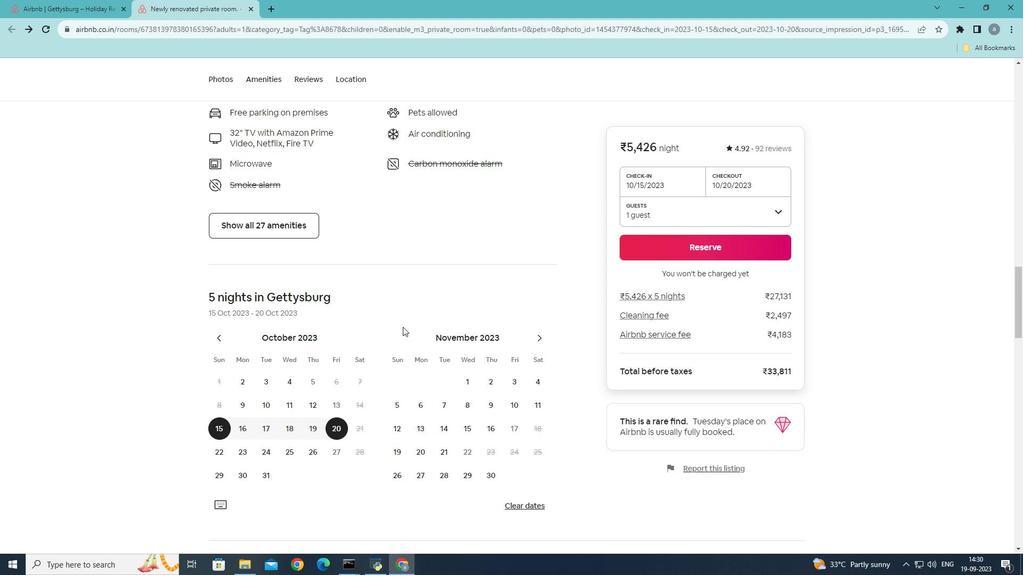 
Action: Mouse moved to (401, 325)
Screenshot: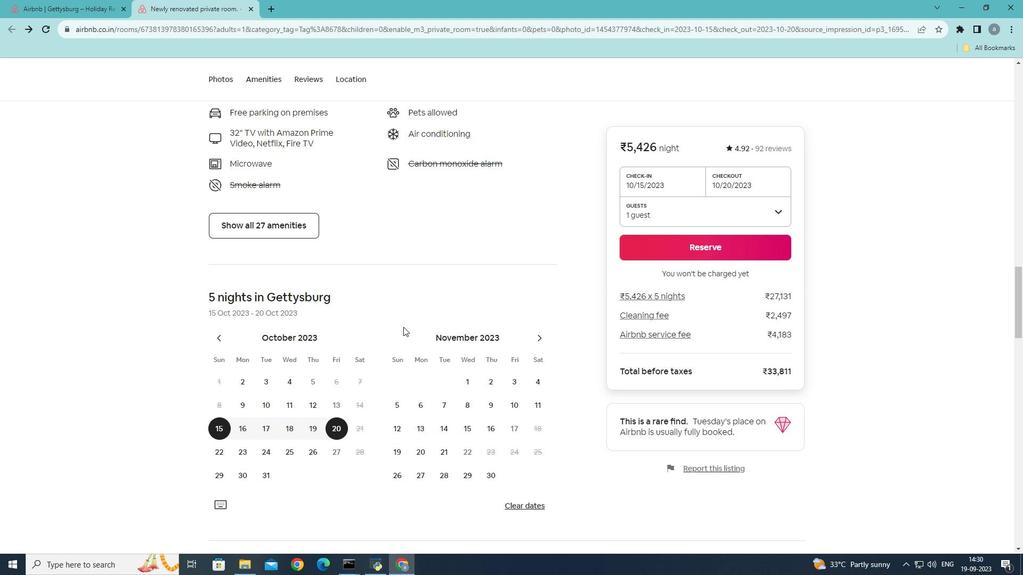 
Action: Mouse scrolled (401, 324) with delta (0, 0)
Screenshot: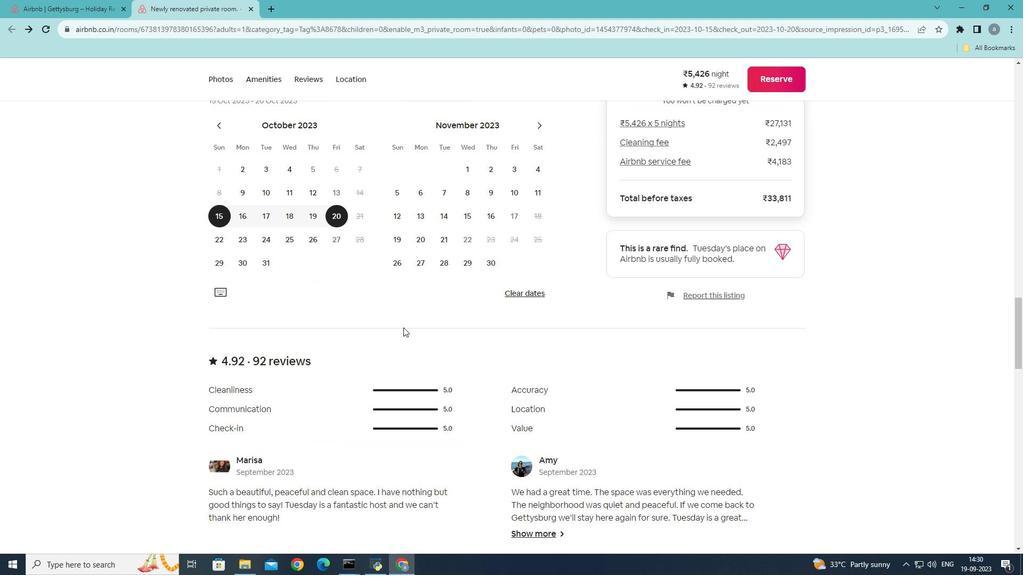 
Action: Mouse scrolled (401, 324) with delta (0, 0)
Screenshot: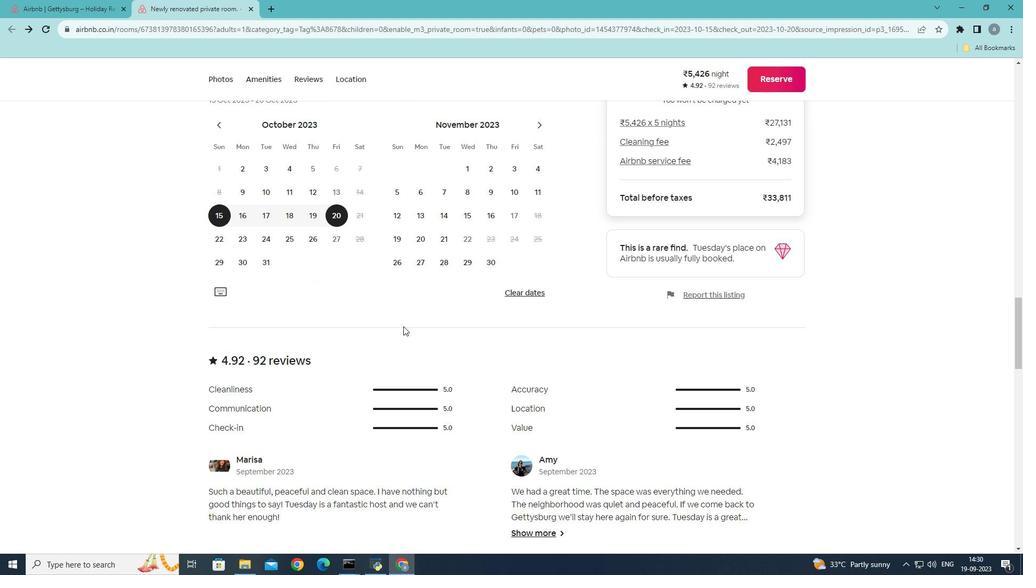 
Action: Mouse scrolled (401, 324) with delta (0, 0)
Screenshot: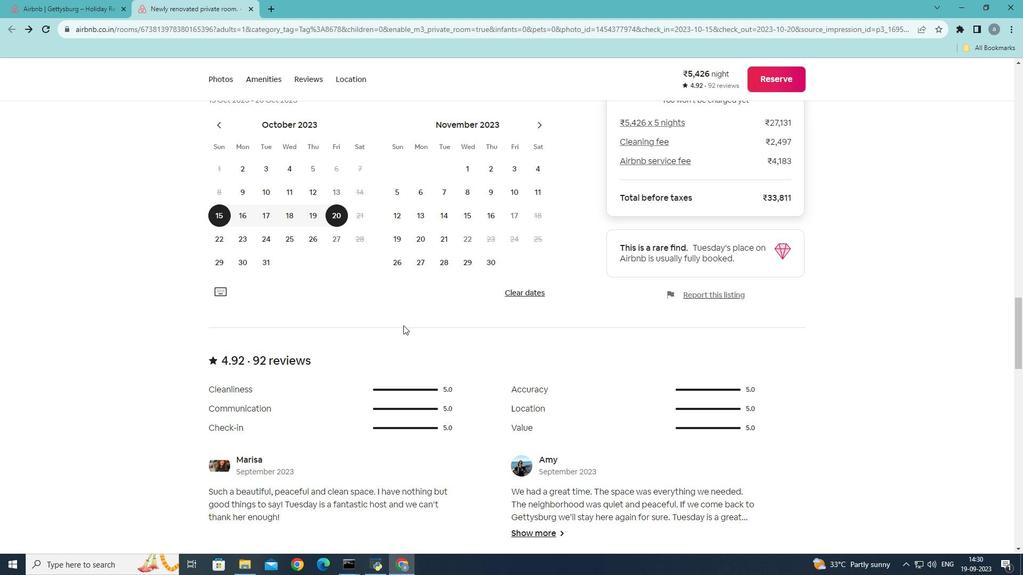 
Action: Mouse scrolled (401, 324) with delta (0, 0)
Screenshot: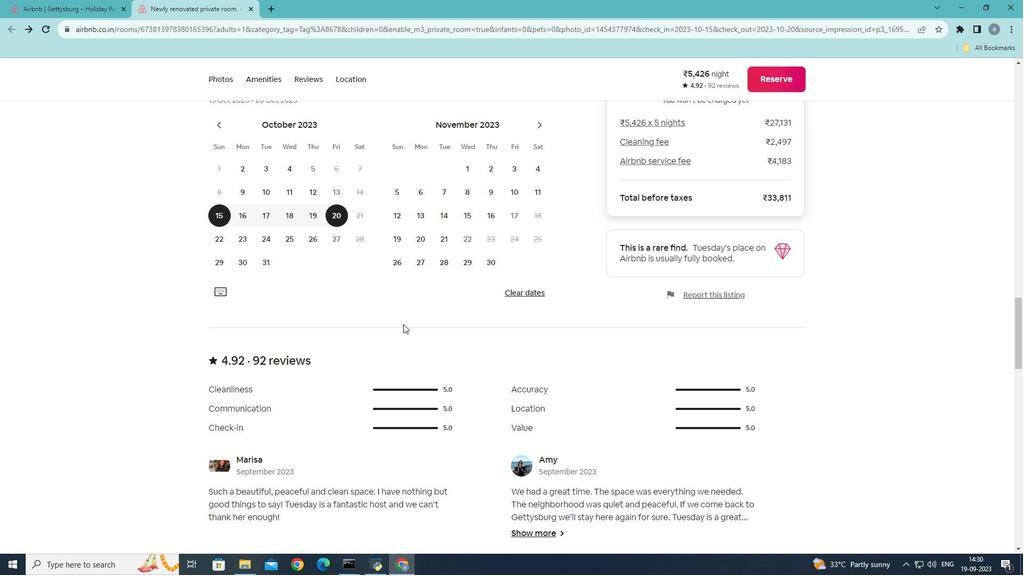 
Action: Mouse moved to (400, 322)
Screenshot: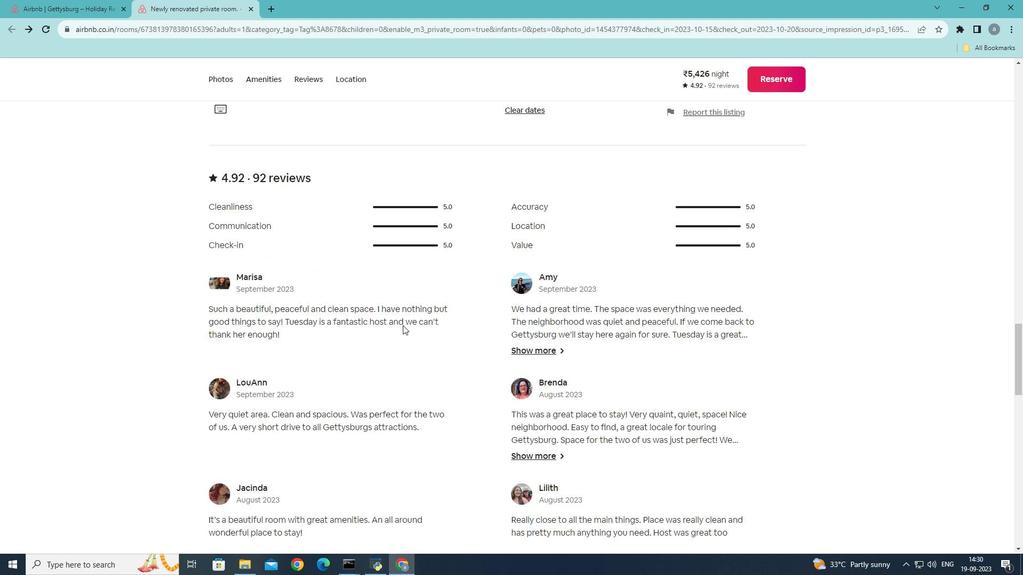 
Action: Mouse scrolled (400, 321) with delta (0, 0)
Screenshot: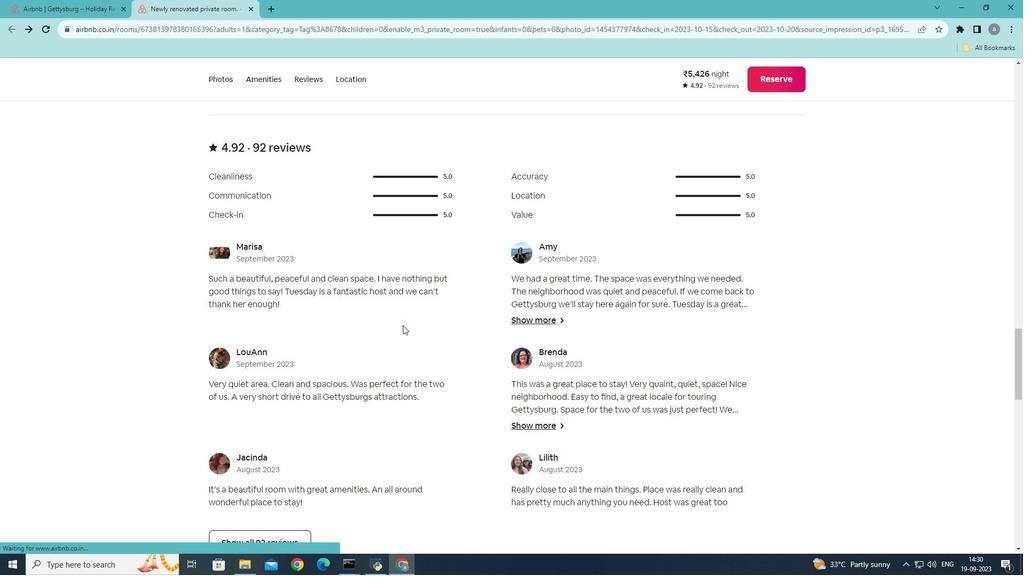
Action: Mouse moved to (400, 323)
Screenshot: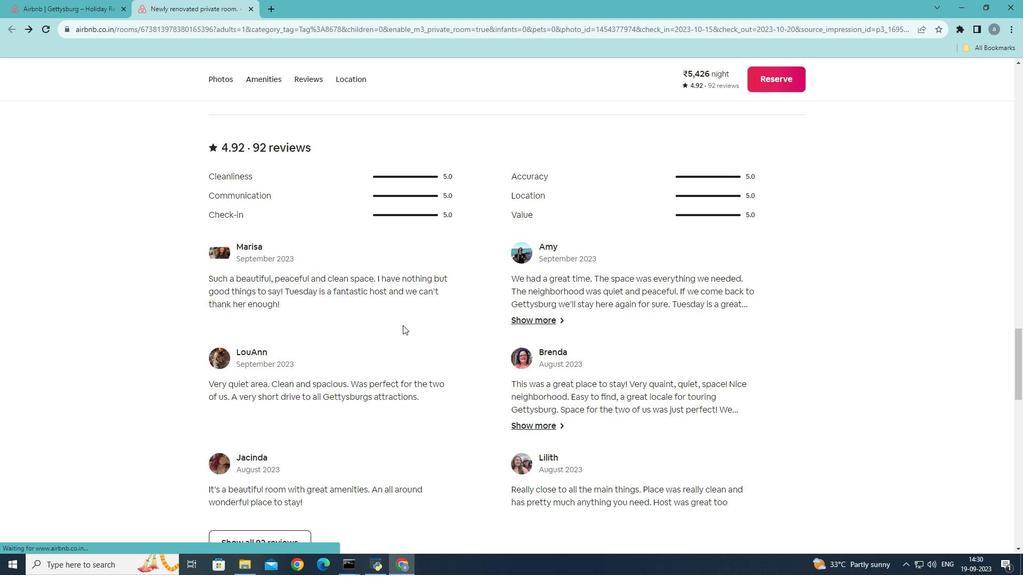 
Action: Mouse scrolled (400, 322) with delta (0, 0)
Screenshot: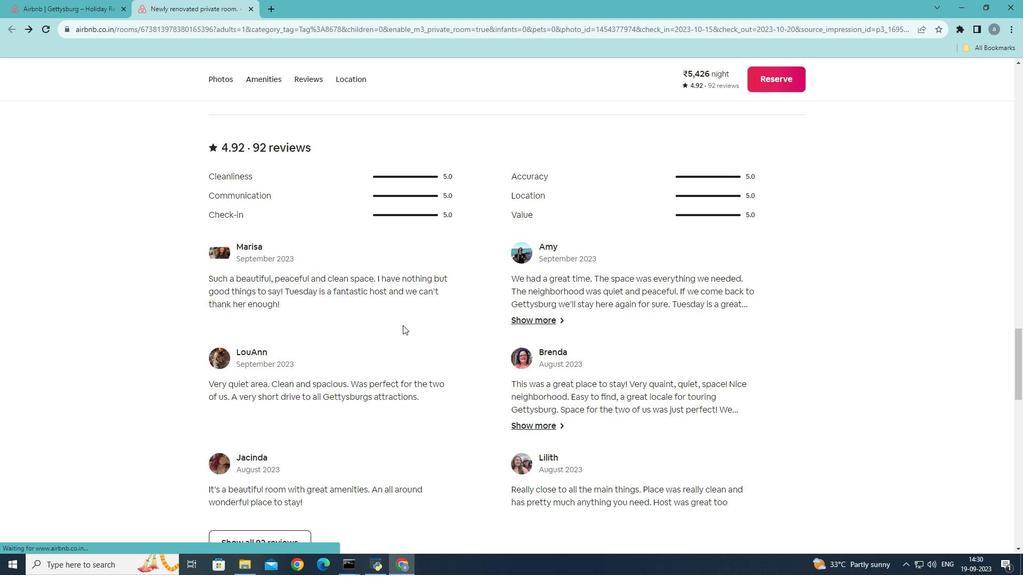 
Action: Mouse moved to (400, 323)
Screenshot: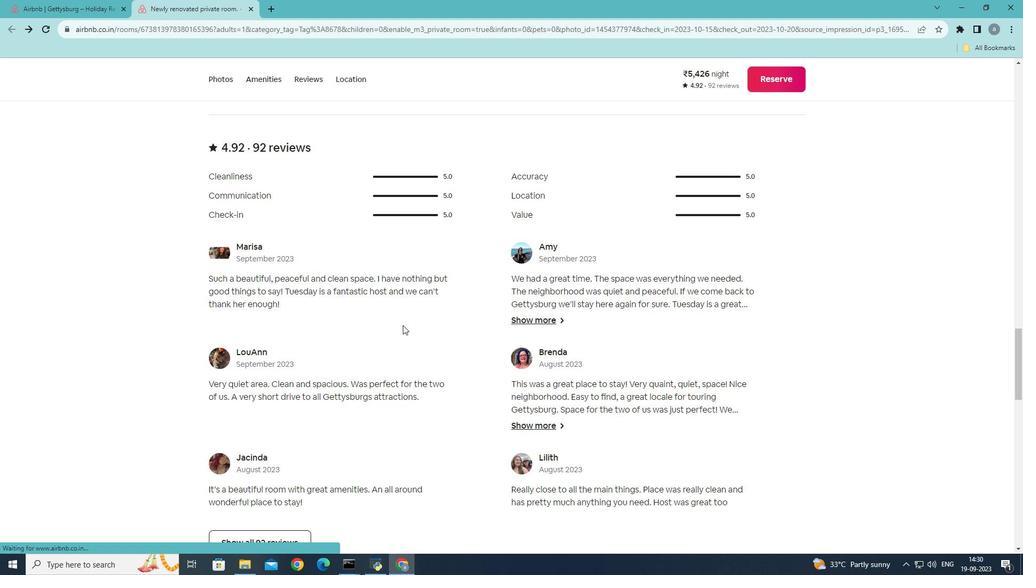 
Action: Mouse scrolled (400, 322) with delta (0, 0)
Screenshot: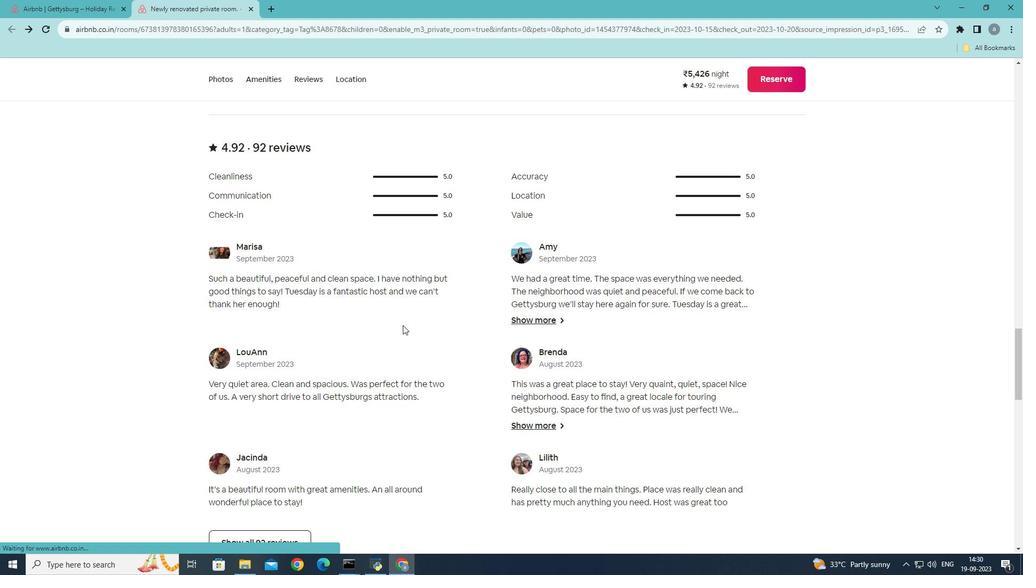 
Action: Mouse moved to (400, 323)
Screenshot: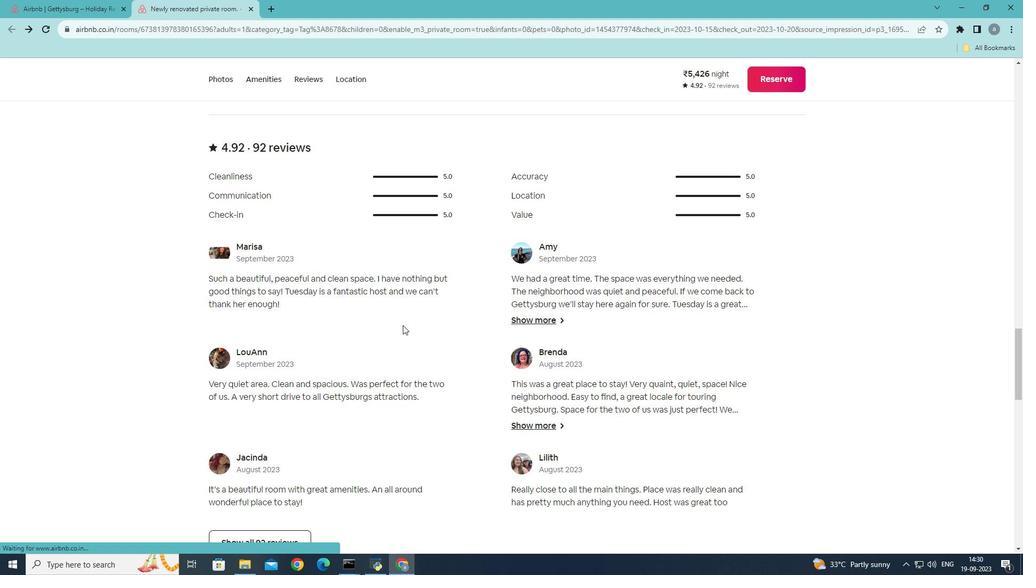 
Action: Mouse scrolled (400, 323) with delta (0, 0)
Screenshot: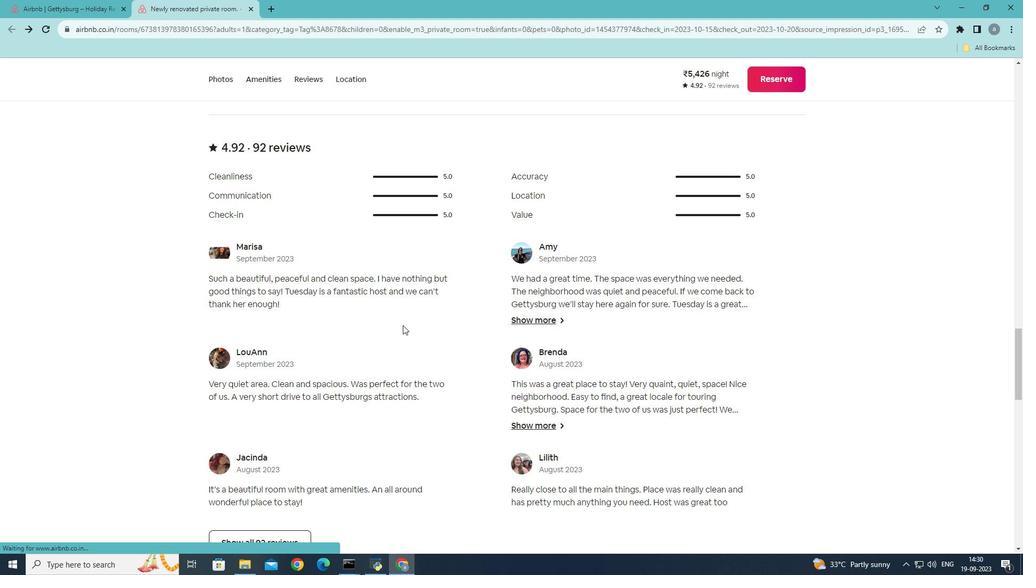 
Action: Mouse moved to (400, 323)
Screenshot: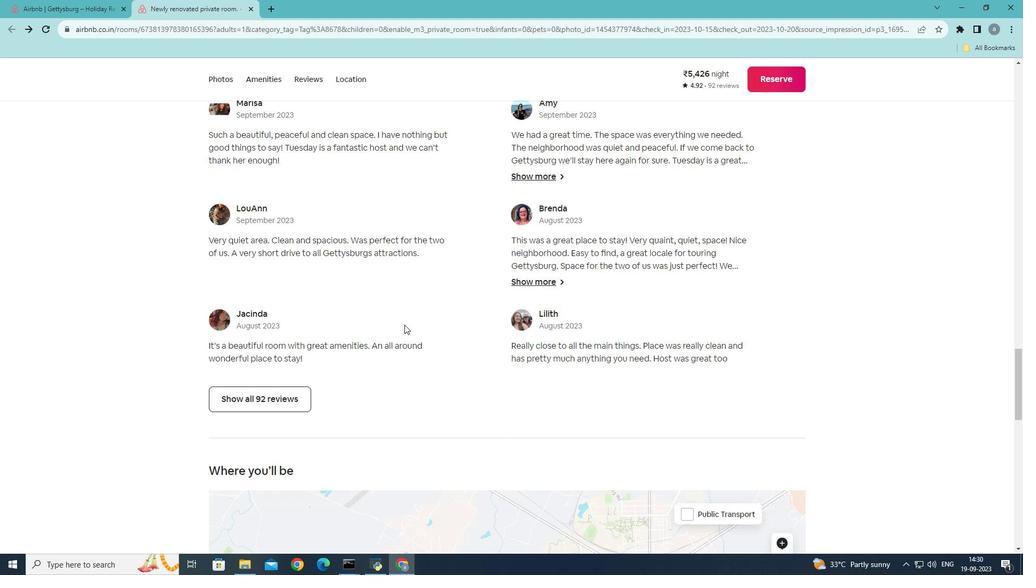 
Action: Mouse scrolled (400, 323) with delta (0, 0)
Screenshot: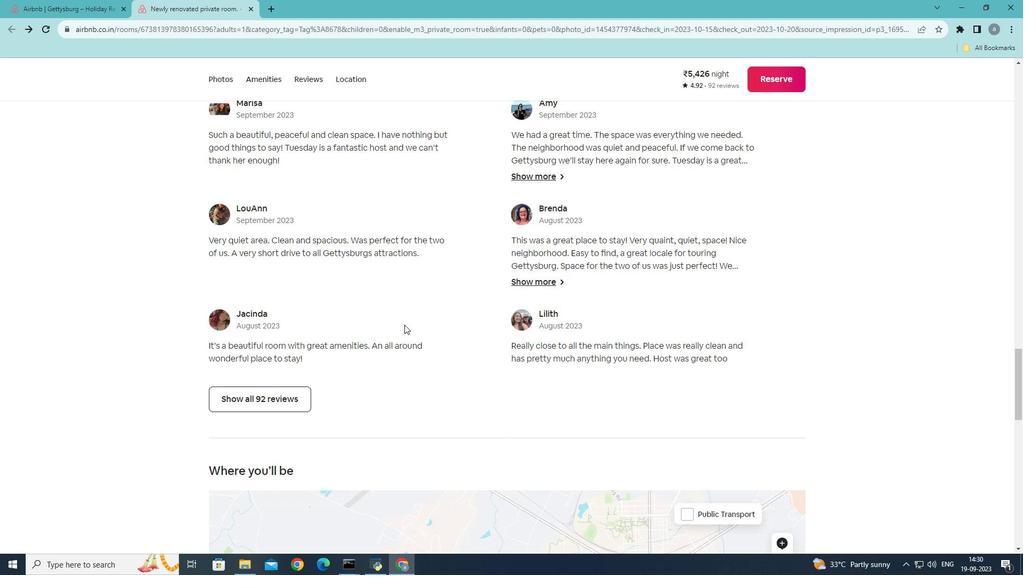 
Action: Mouse moved to (401, 323)
Screenshot: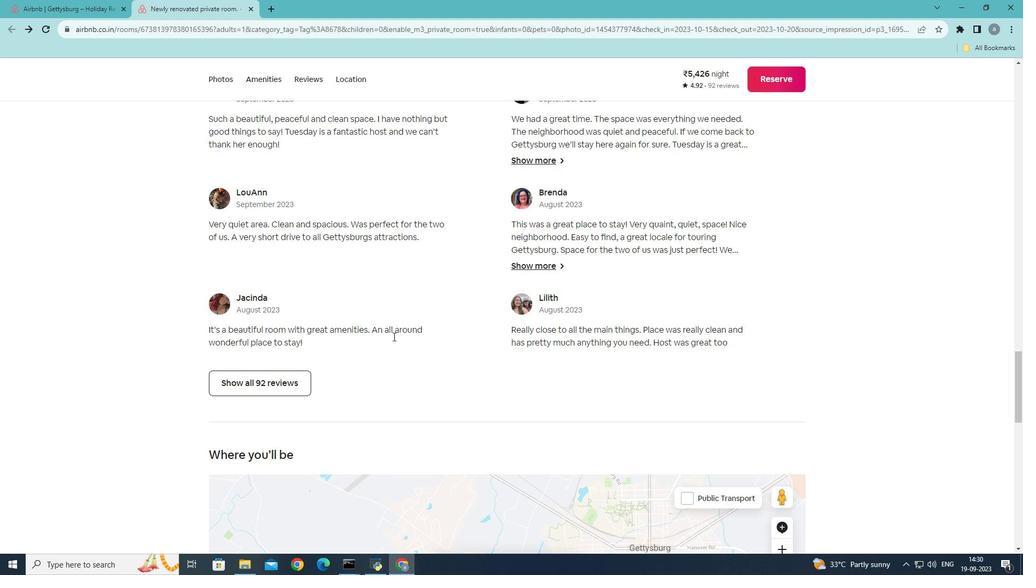 
Action: Mouse scrolled (401, 323) with delta (0, 0)
Screenshot: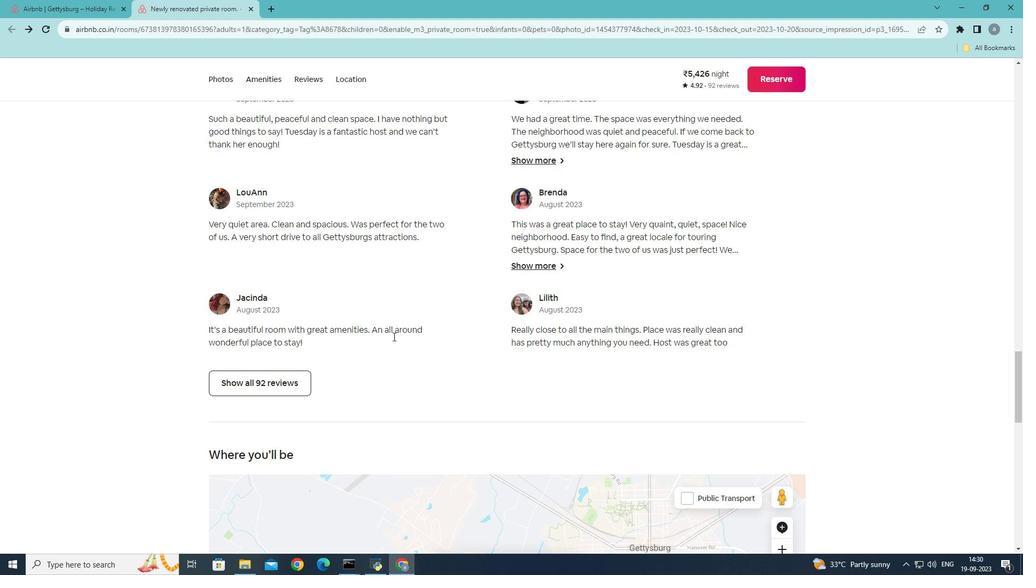 
Action: Mouse moved to (401, 323)
Screenshot: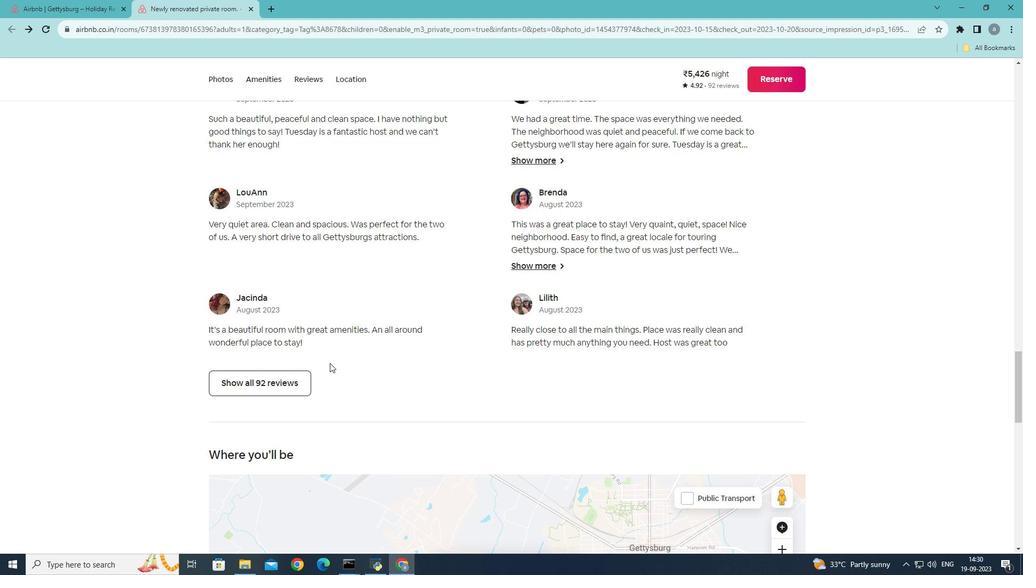 
Action: Mouse scrolled (401, 323) with delta (0, 0)
Screenshot: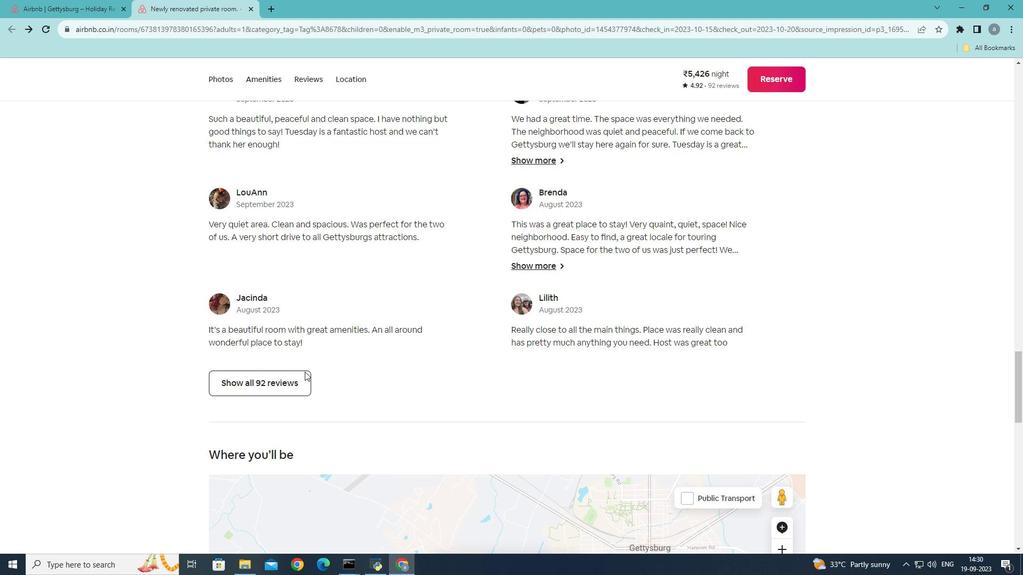 
Action: Mouse moved to (282, 376)
Screenshot: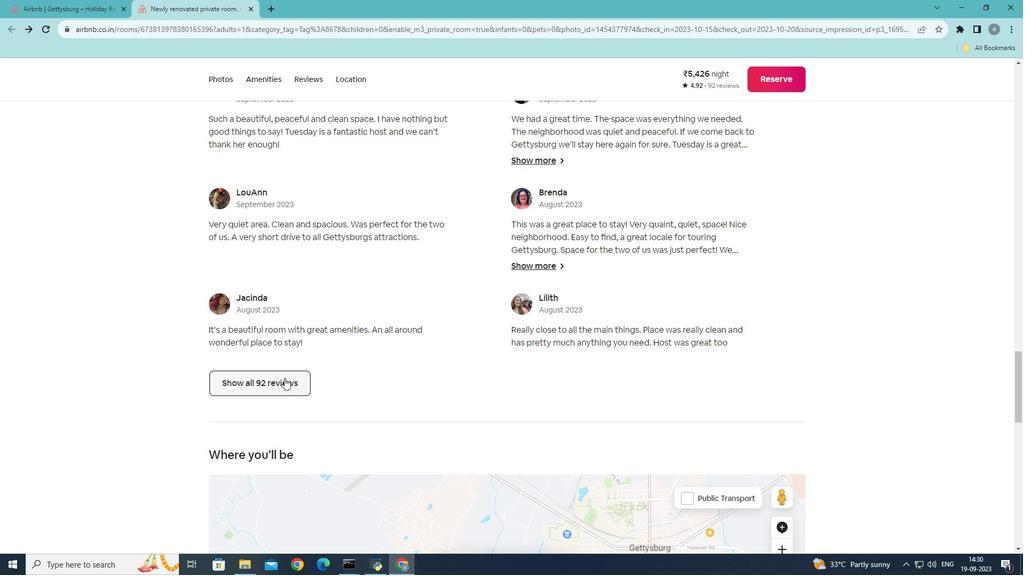 
Action: Mouse pressed left at (282, 376)
Screenshot: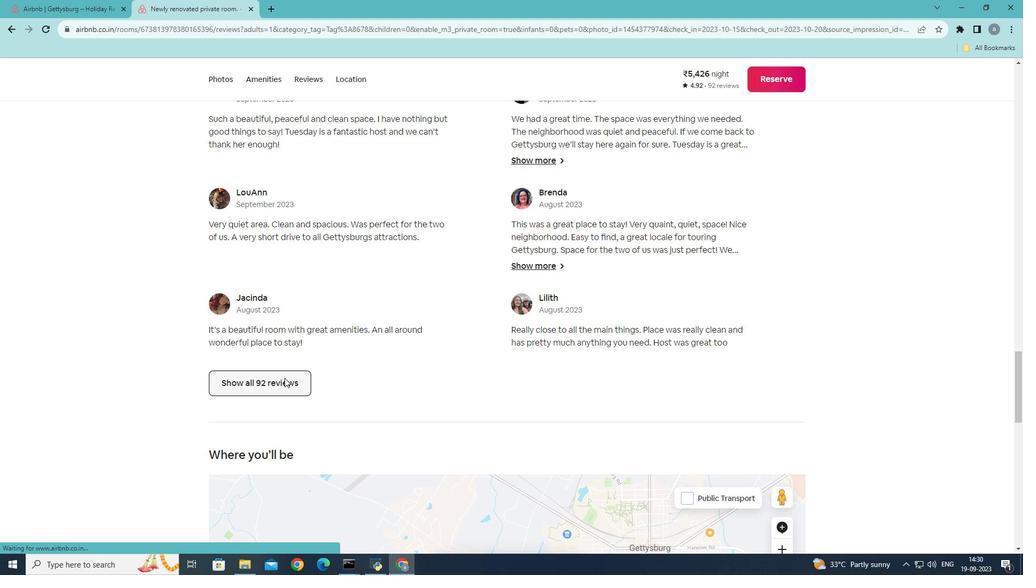 
Action: Mouse moved to (474, 291)
Screenshot: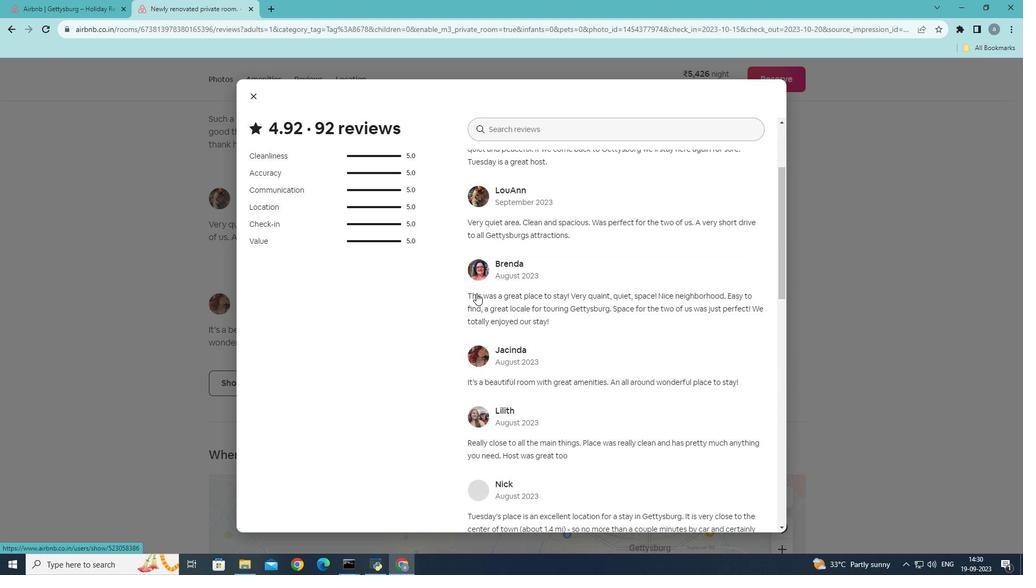 
Action: Mouse scrolled (474, 290) with delta (0, 0)
Screenshot: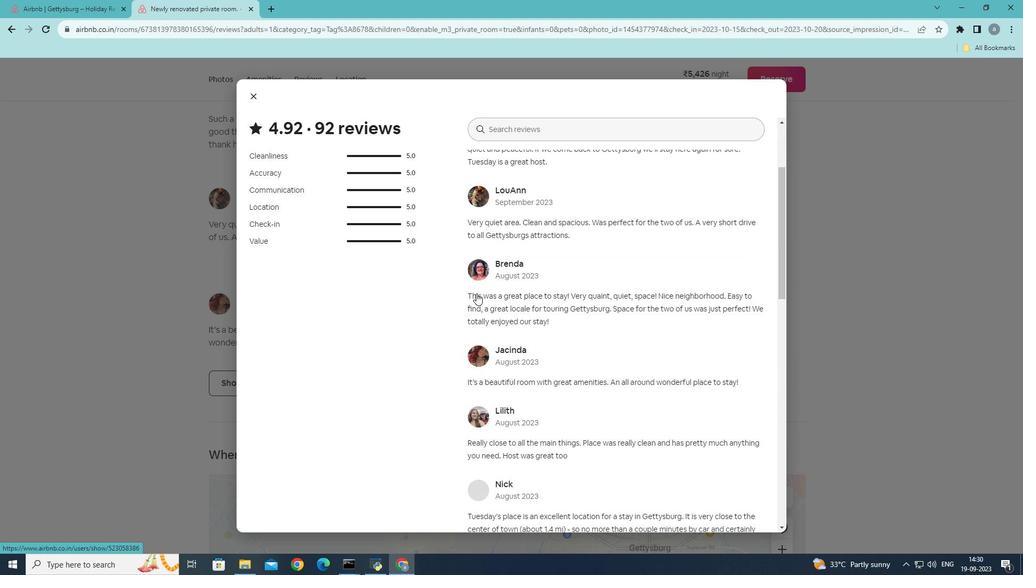 
Action: Mouse moved to (474, 291)
Screenshot: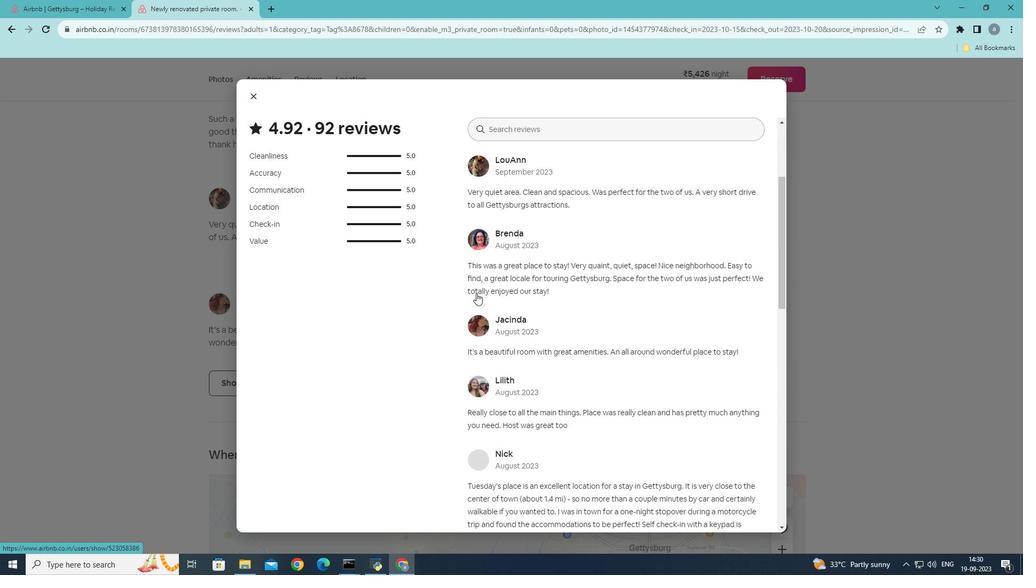 
Action: Mouse scrolled (474, 291) with delta (0, 0)
Screenshot: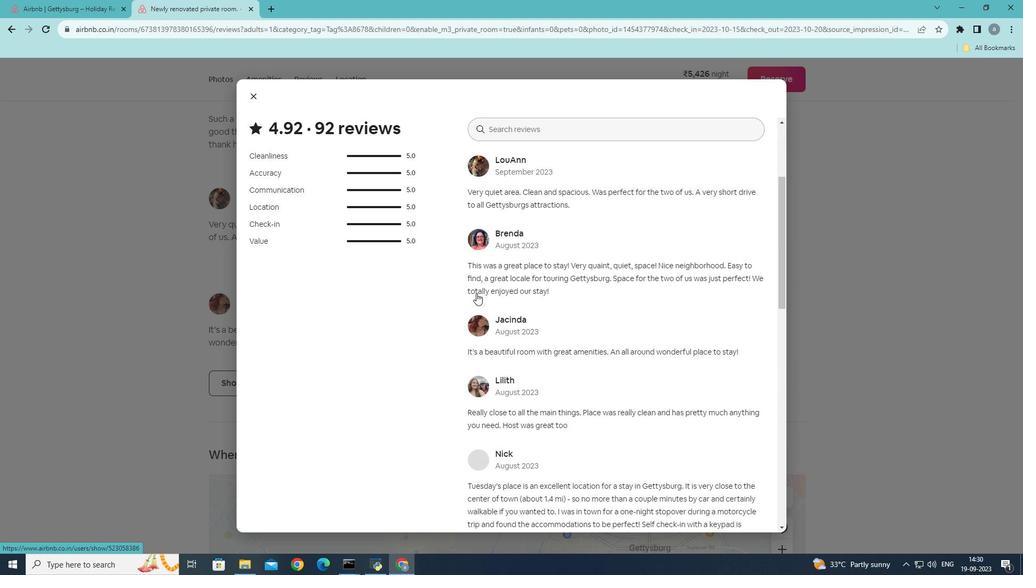 
Action: Mouse scrolled (474, 291) with delta (0, 0)
Screenshot: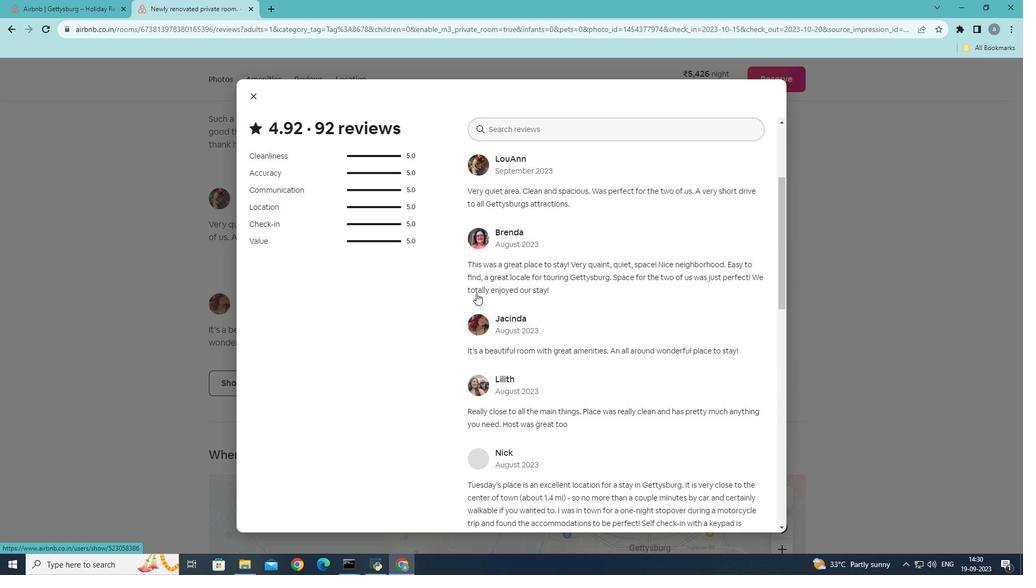 
Action: Mouse scrolled (474, 291) with delta (0, 0)
Screenshot: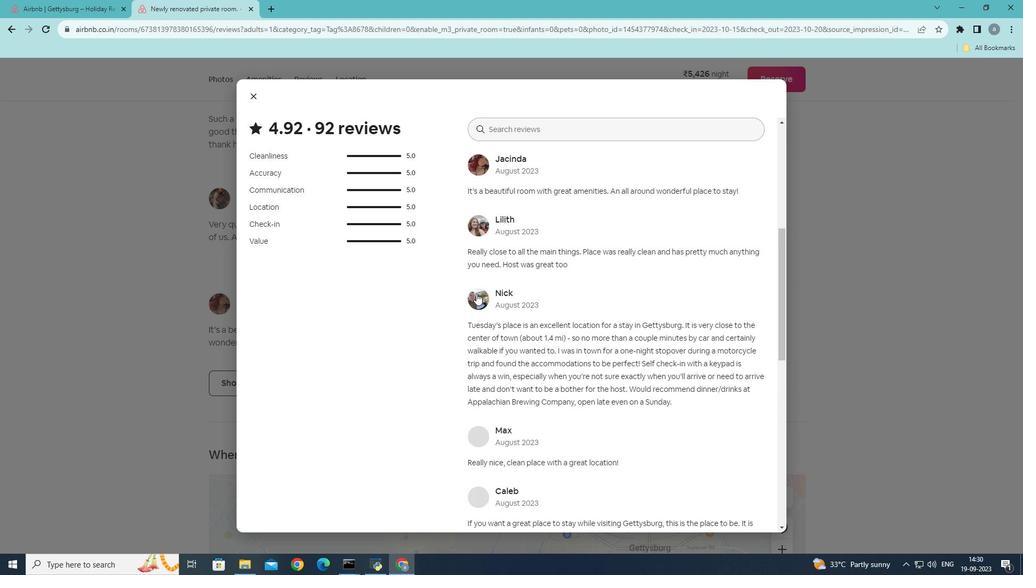 
Action: Mouse scrolled (474, 291) with delta (0, 0)
Screenshot: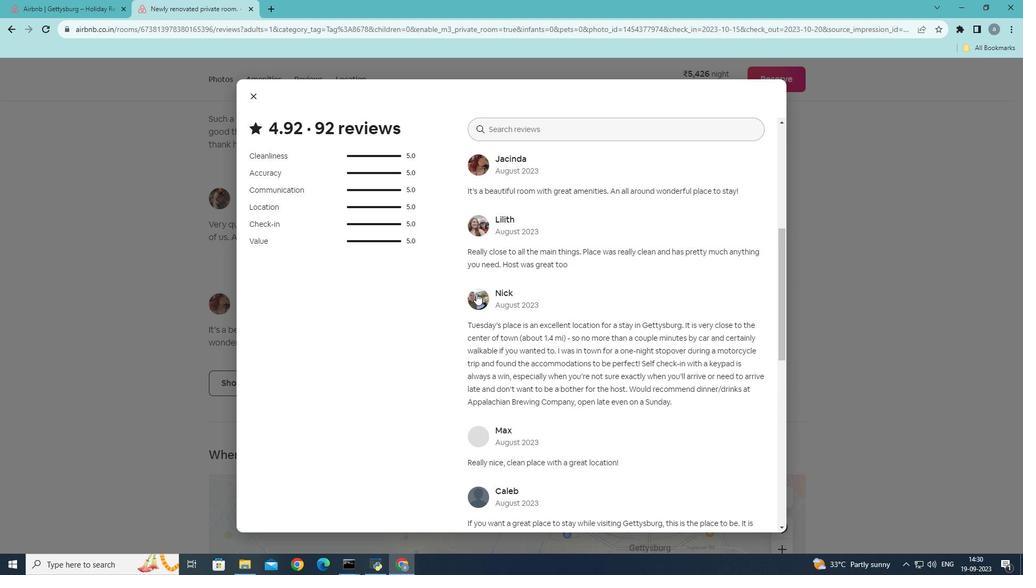 
Action: Mouse scrolled (474, 291) with delta (0, 0)
Screenshot: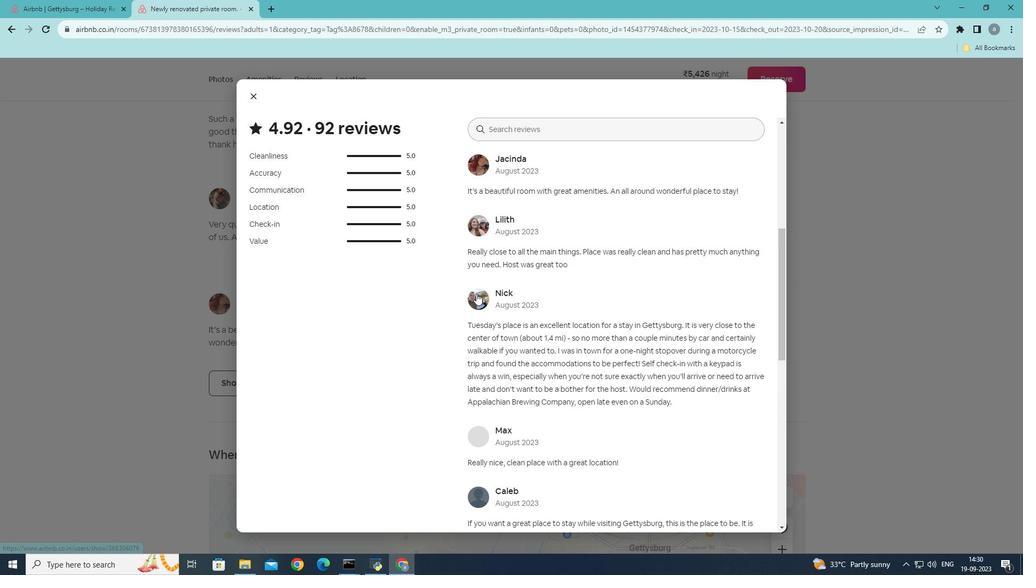 
Action: Mouse scrolled (474, 291) with delta (0, 0)
Screenshot: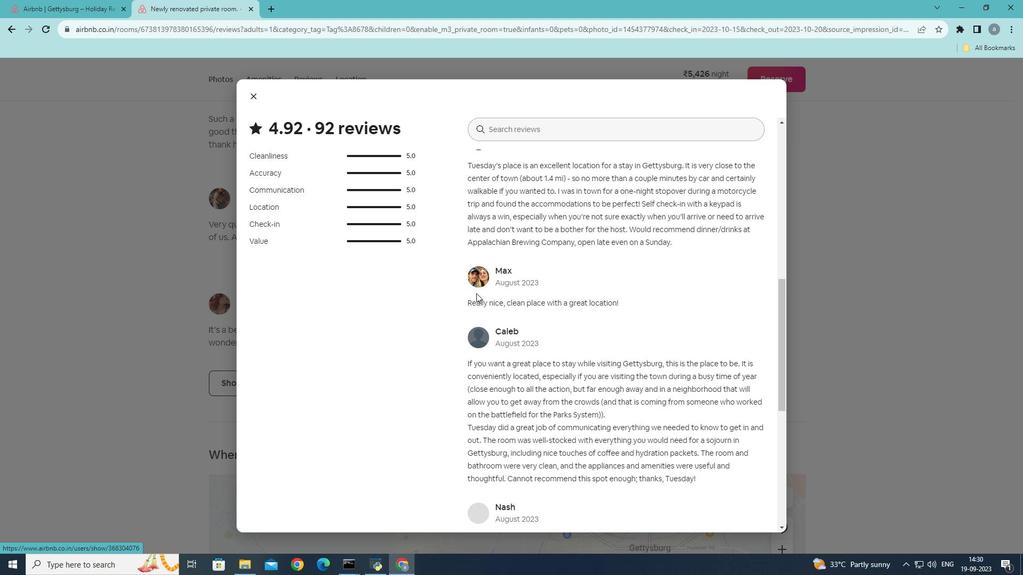
Action: Mouse scrolled (474, 291) with delta (0, 0)
Screenshot: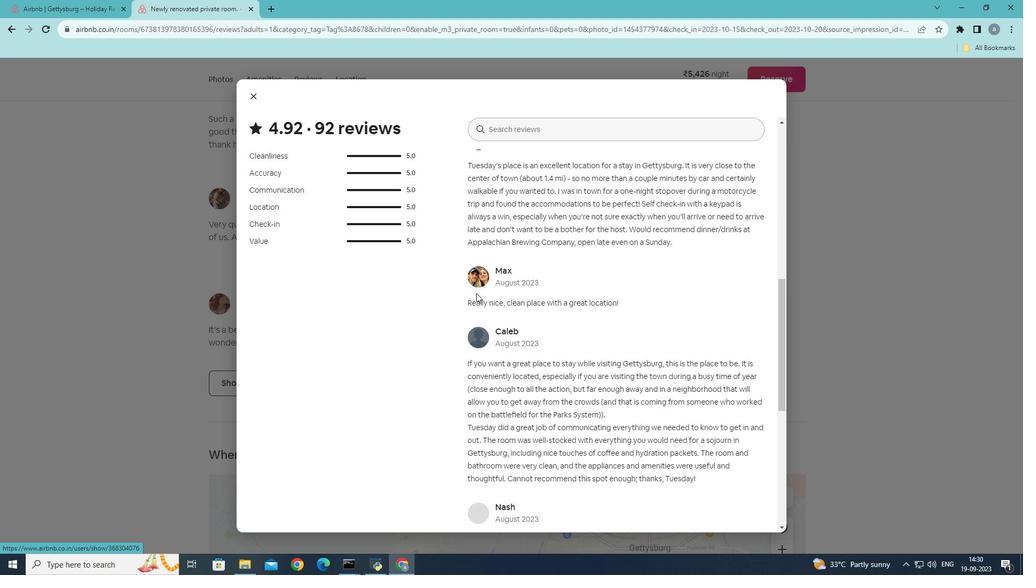 
Action: Mouse scrolled (474, 291) with delta (0, 0)
Screenshot: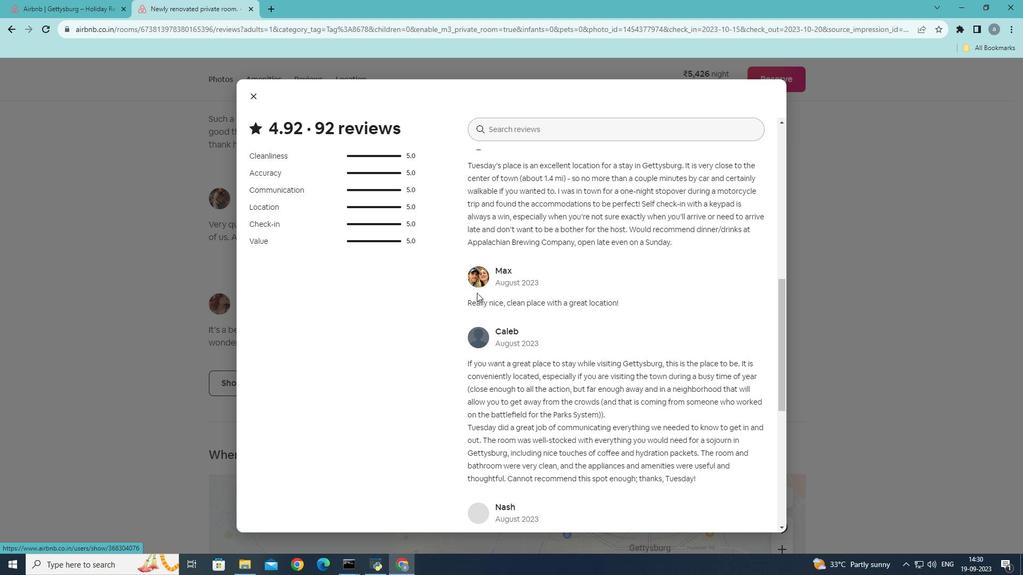 
Action: Mouse moved to (475, 290)
Screenshot: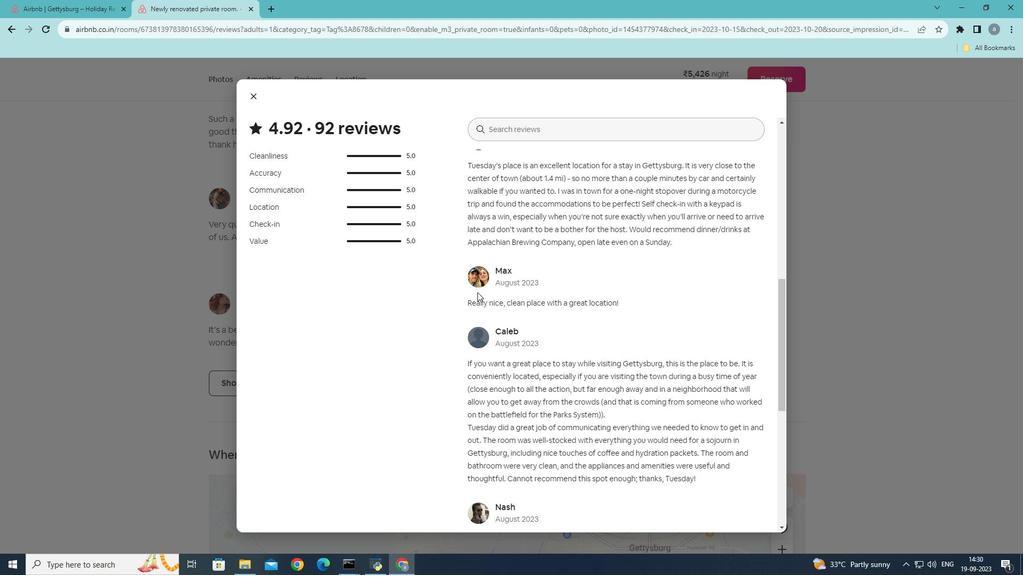 
Action: Mouse scrolled (475, 289) with delta (0, 0)
Screenshot: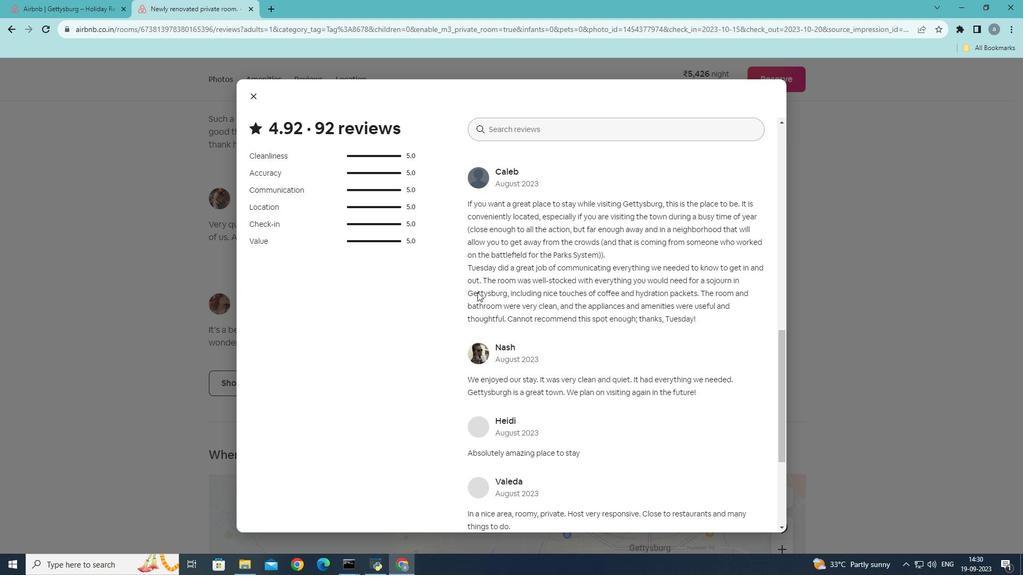 
Action: Mouse scrolled (475, 289) with delta (0, 0)
Screenshot: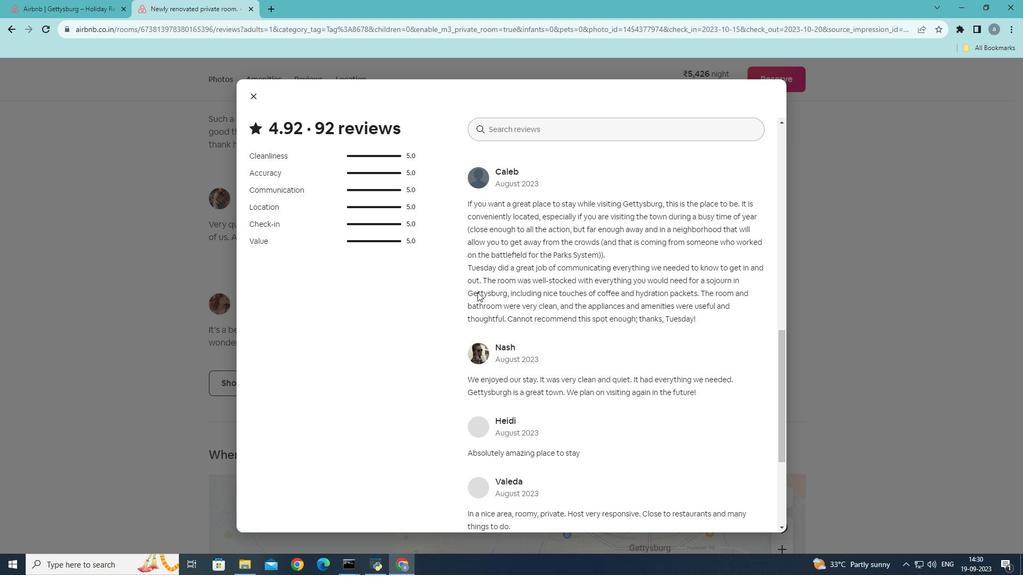 
Action: Mouse scrolled (475, 289) with delta (0, 0)
Screenshot: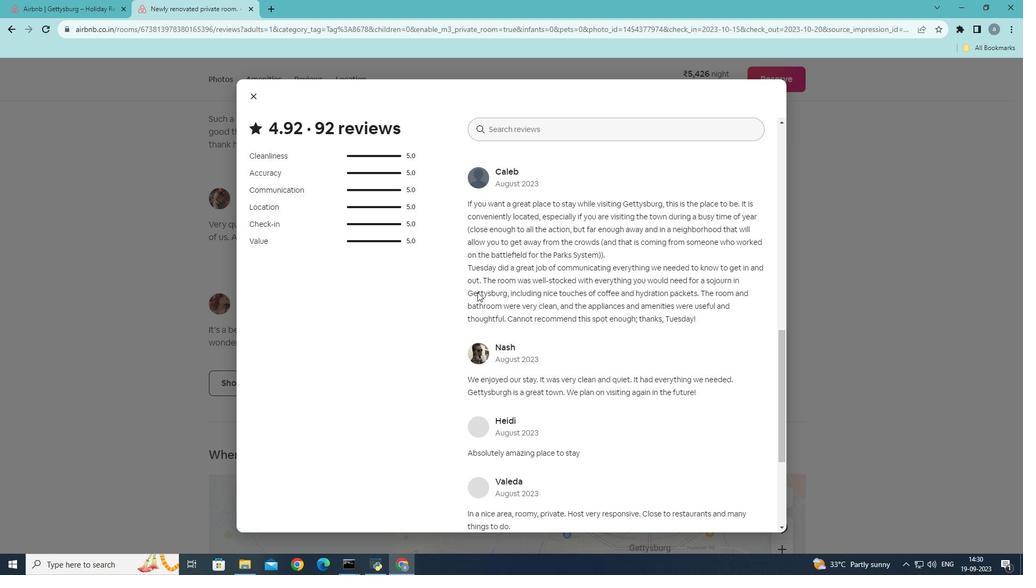 
Action: Mouse moved to (476, 289)
Screenshot: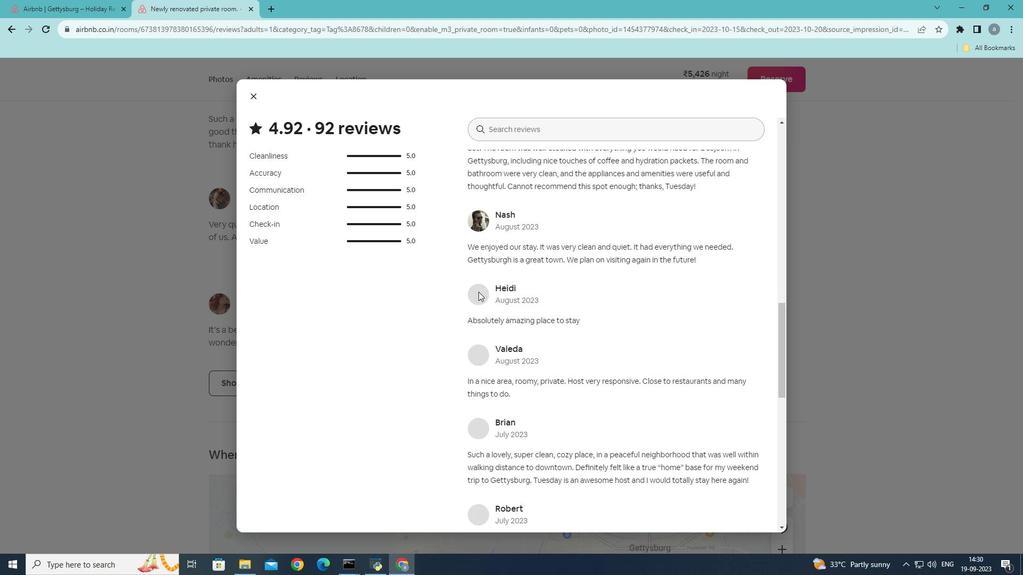
Action: Mouse scrolled (476, 289) with delta (0, 0)
Screenshot: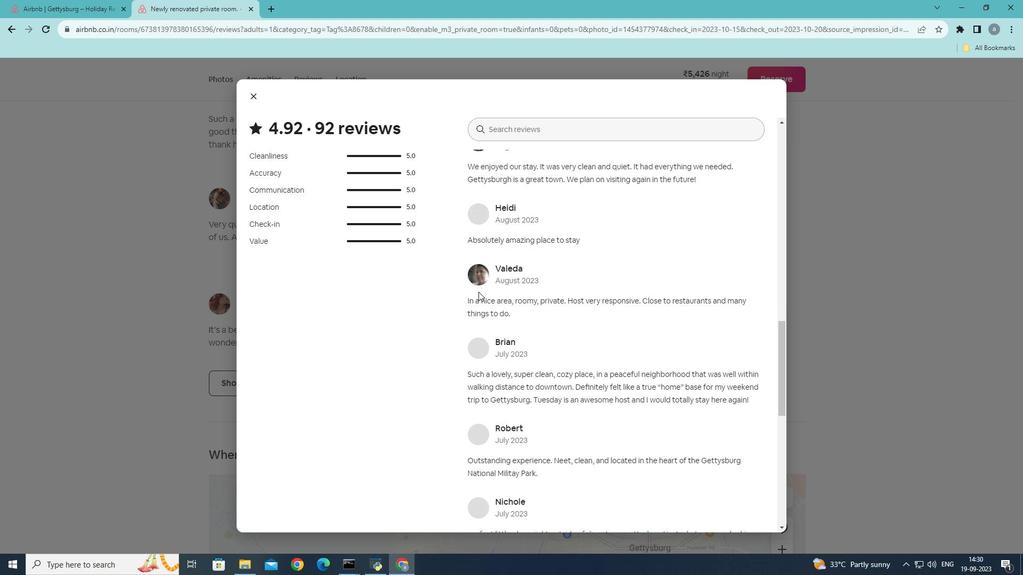 
Action: Mouse scrolled (476, 289) with delta (0, 0)
Screenshot: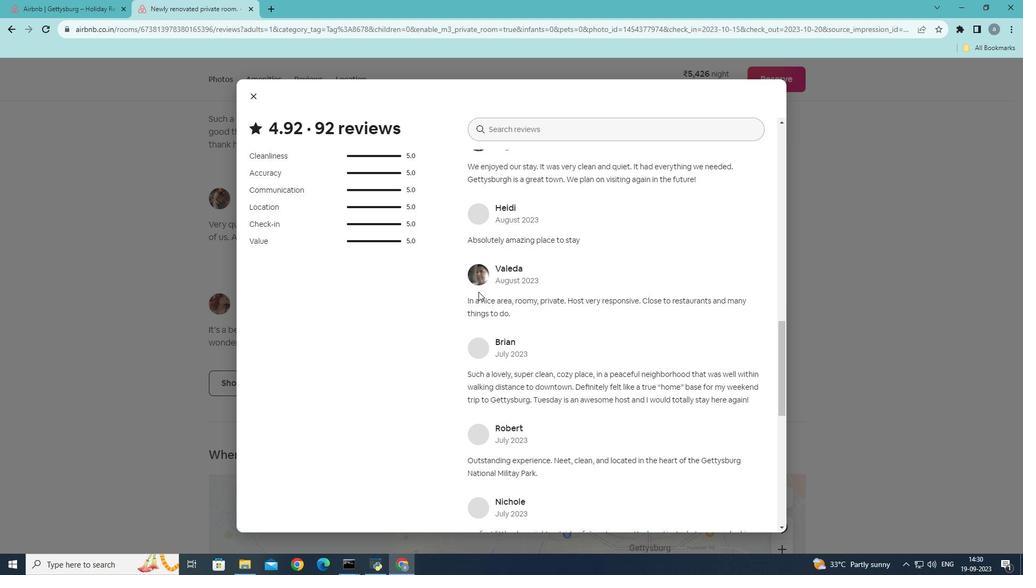 
Action: Mouse scrolled (476, 289) with delta (0, 0)
Screenshot: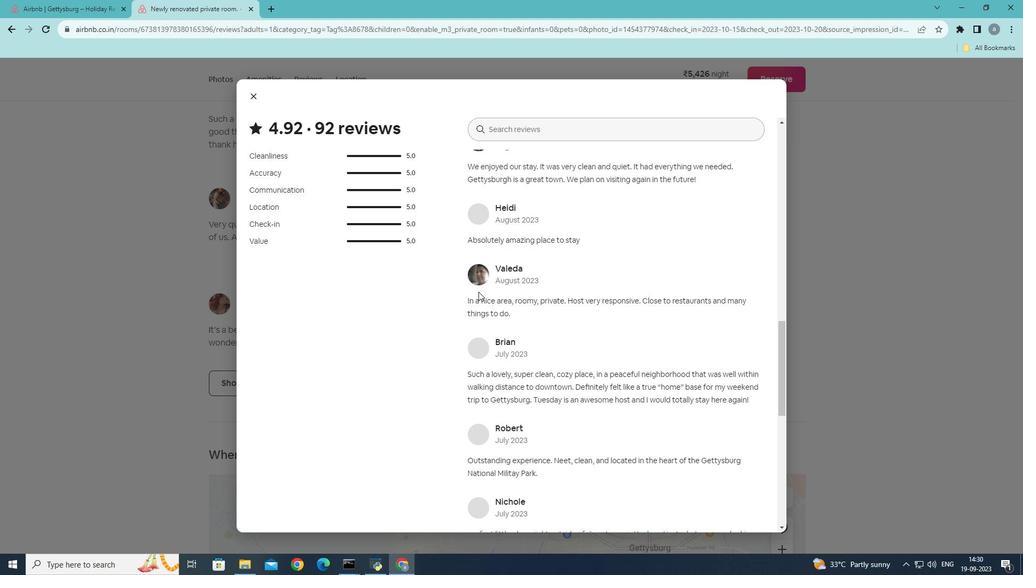 
Action: Mouse scrolled (476, 289) with delta (0, 0)
Screenshot: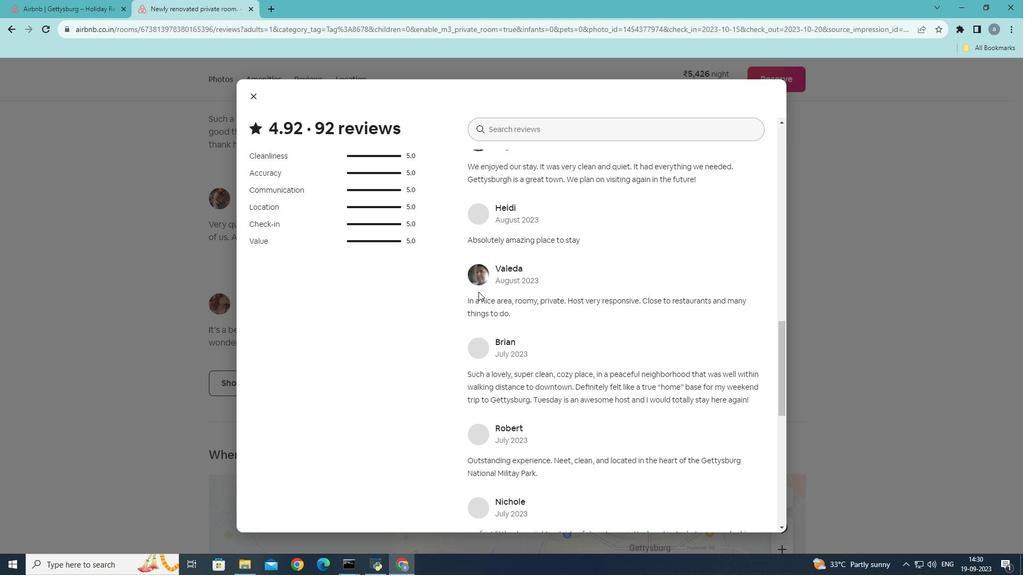 
Action: Mouse moved to (484, 287)
Screenshot: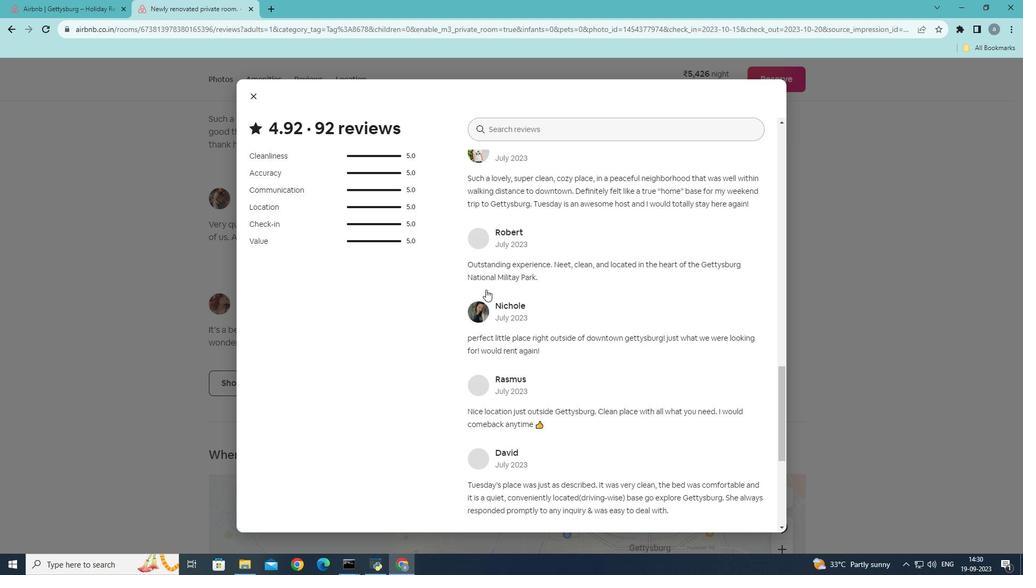 
Action: Mouse scrolled (484, 287) with delta (0, 0)
Screenshot: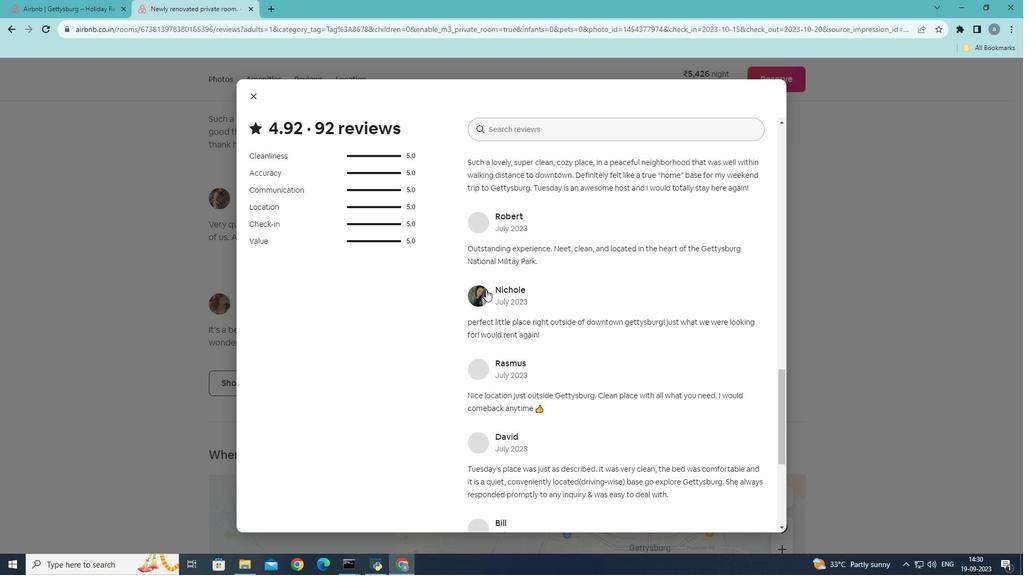 
Action: Mouse scrolled (484, 287) with delta (0, 0)
Screenshot: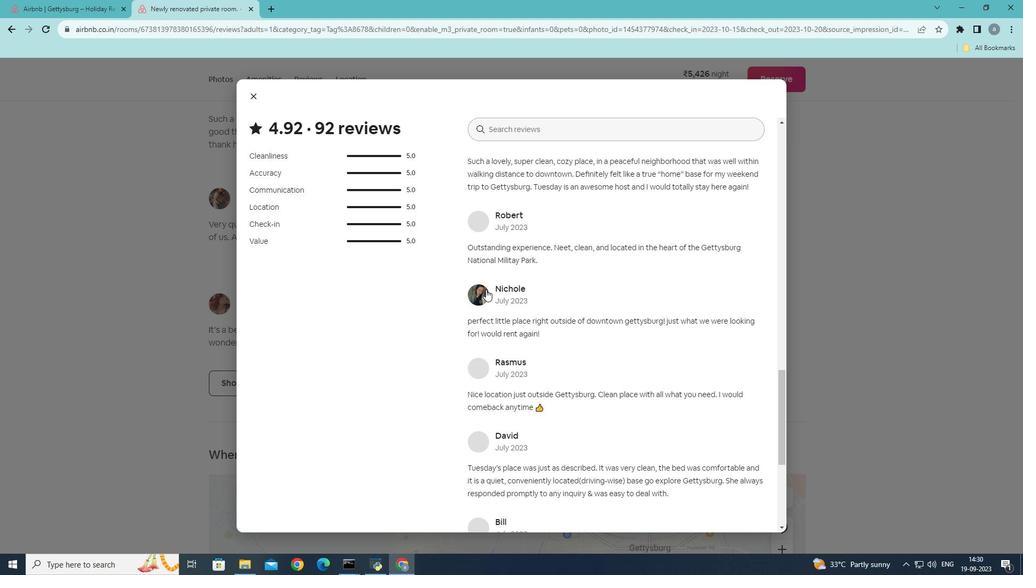 
Action: Mouse scrolled (484, 287) with delta (0, 0)
Screenshot: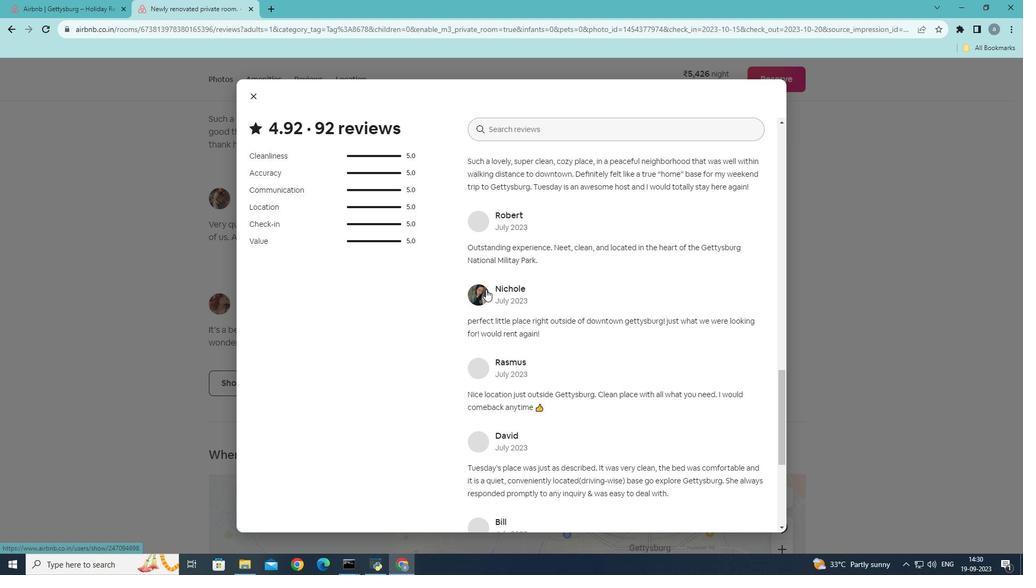 
Action: Mouse scrolled (484, 287) with delta (0, 0)
Screenshot: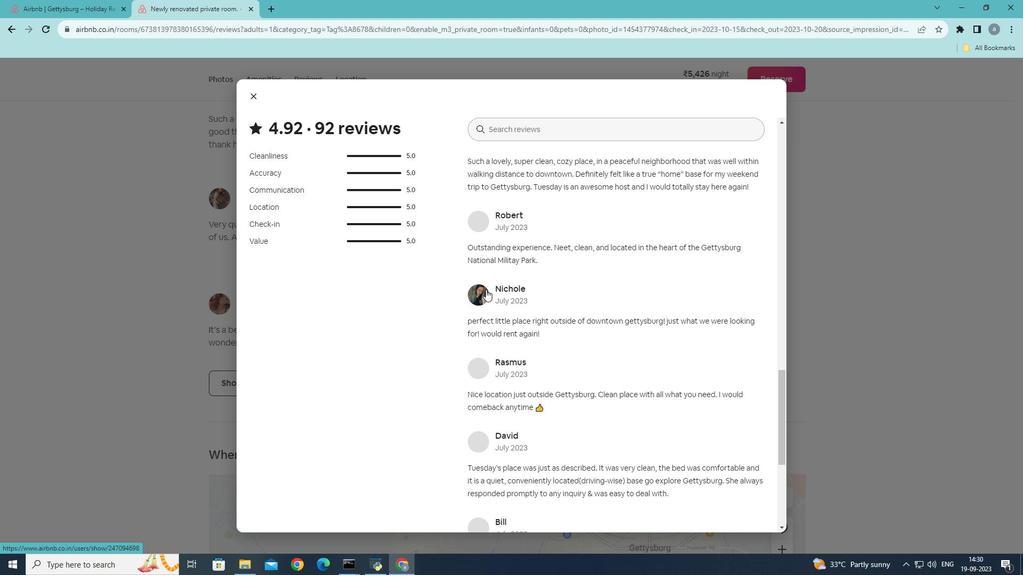 
Action: Mouse moved to (484, 288)
Screenshot: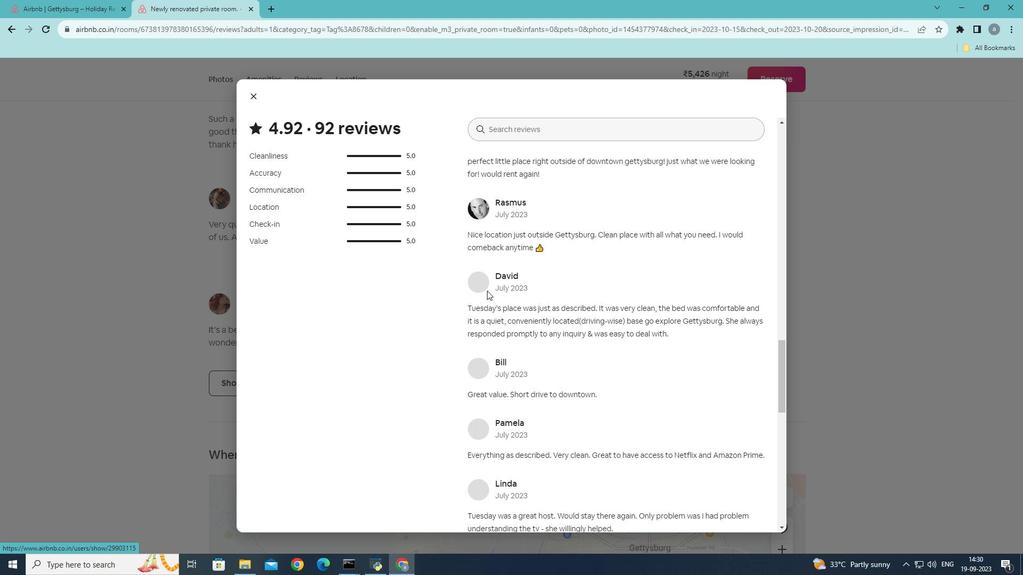
Action: Mouse scrolled (484, 288) with delta (0, 0)
Screenshot: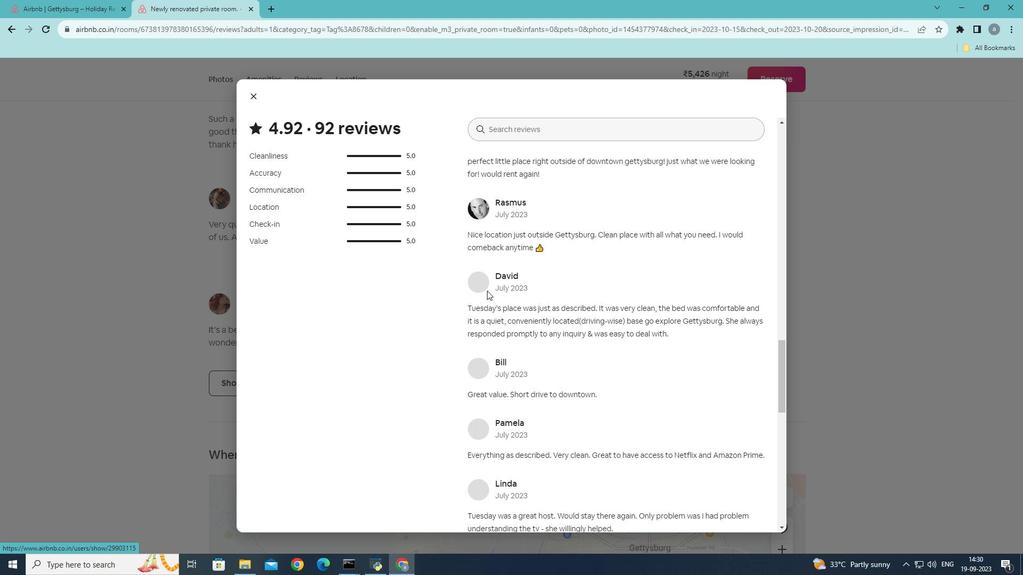 
Action: Mouse moved to (485, 288)
Screenshot: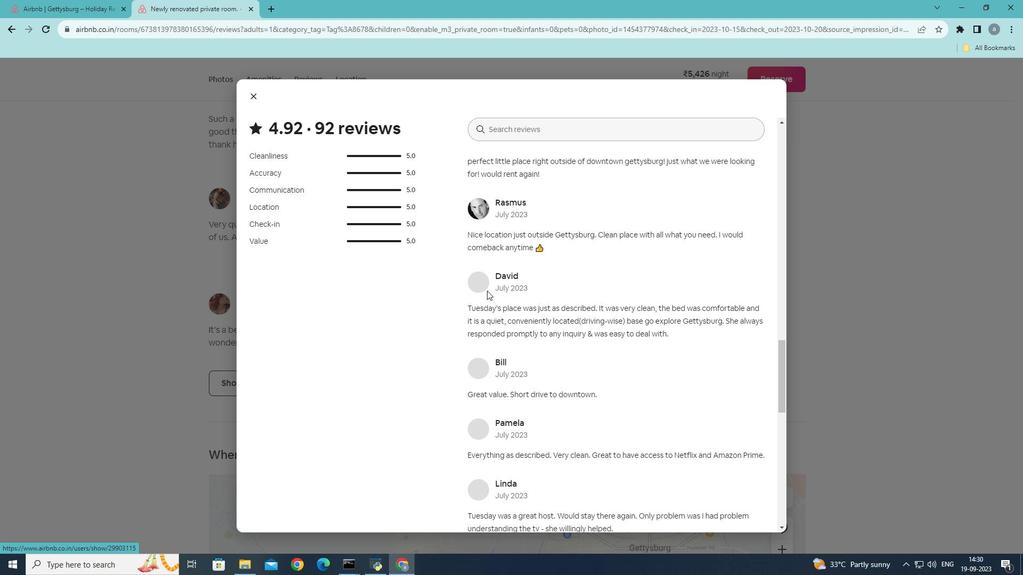 
Action: Mouse scrolled (485, 288) with delta (0, 0)
Screenshot: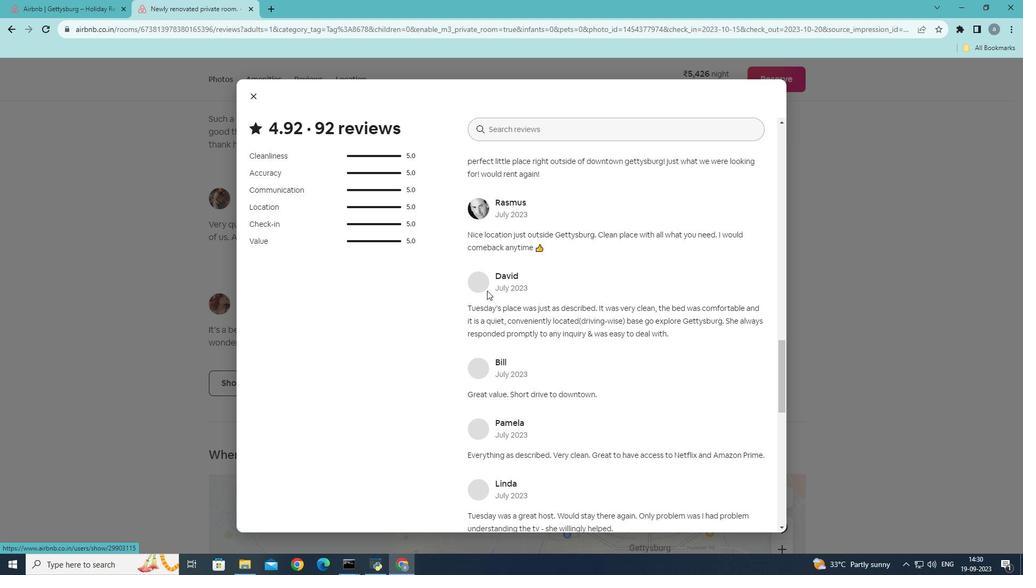 
Action: Mouse scrolled (485, 288) with delta (0, 0)
Screenshot: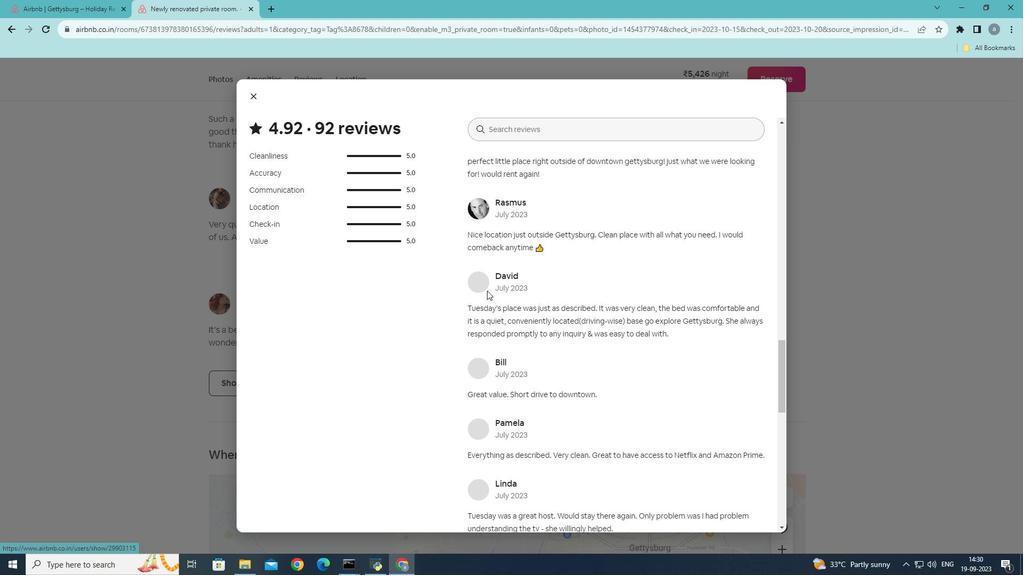 
Action: Mouse moved to (485, 288)
Screenshot: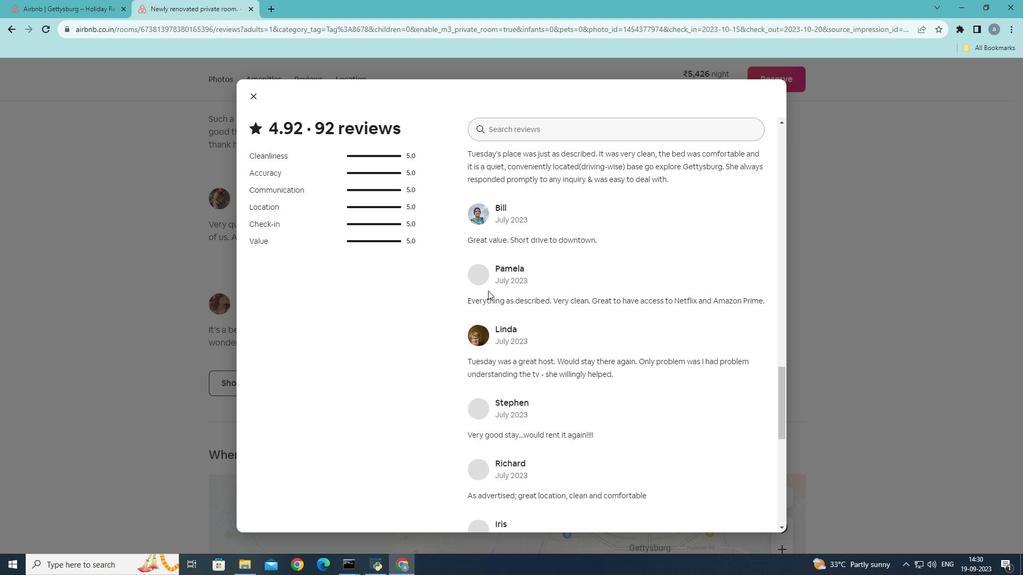 
Action: Mouse scrolled (485, 288) with delta (0, 0)
Screenshot: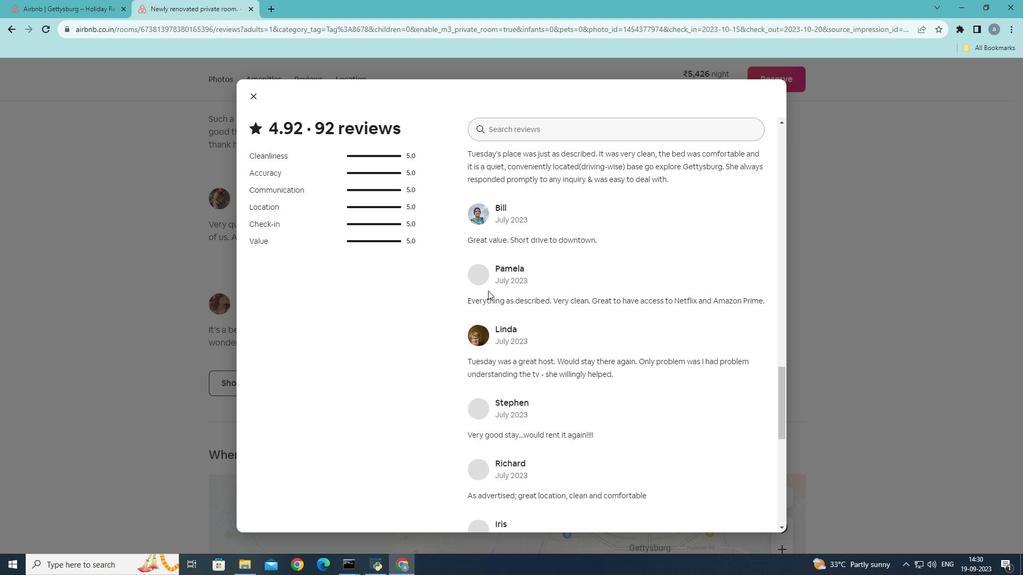 
Action: Mouse moved to (486, 288)
Screenshot: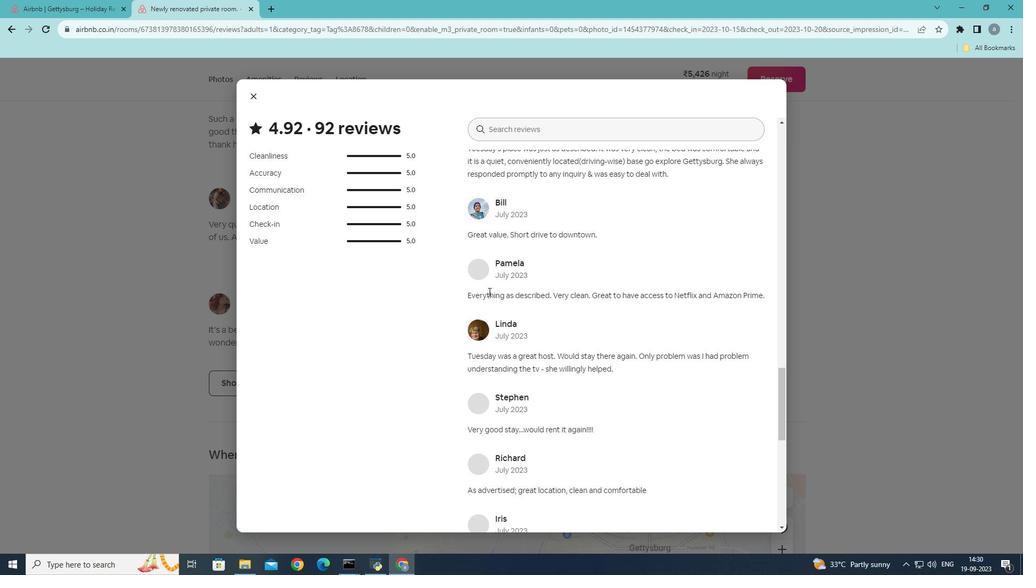 
Action: Mouse scrolled (486, 288) with delta (0, 0)
Screenshot: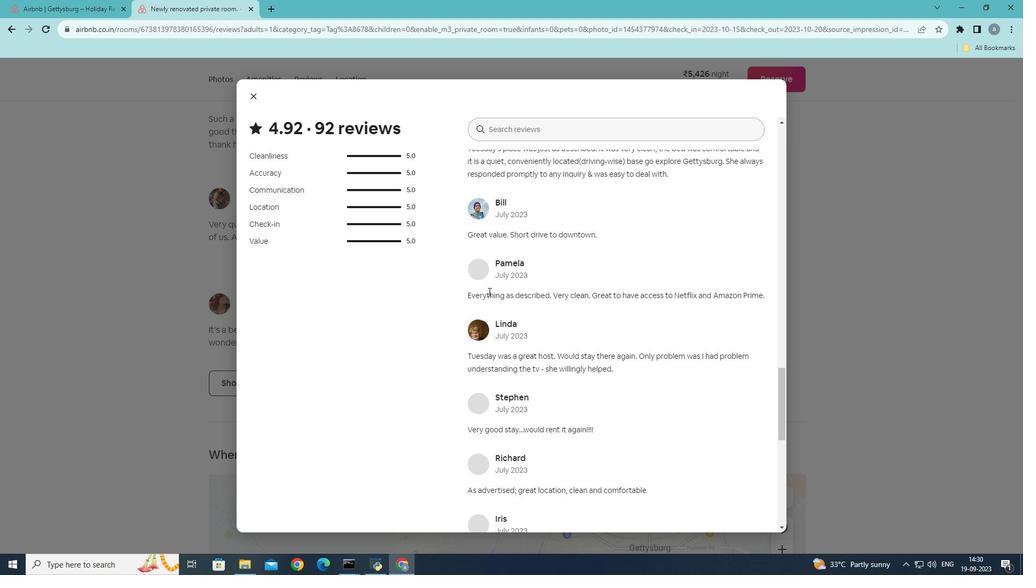 
Action: Mouse scrolled (486, 288) with delta (0, 0)
Screenshot: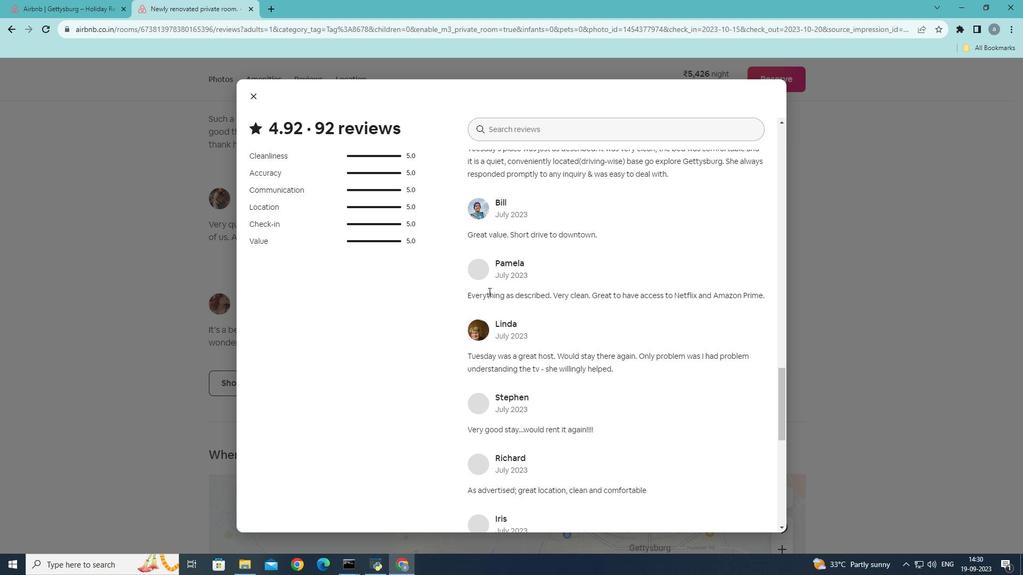 
Action: Mouse moved to (486, 290)
Screenshot: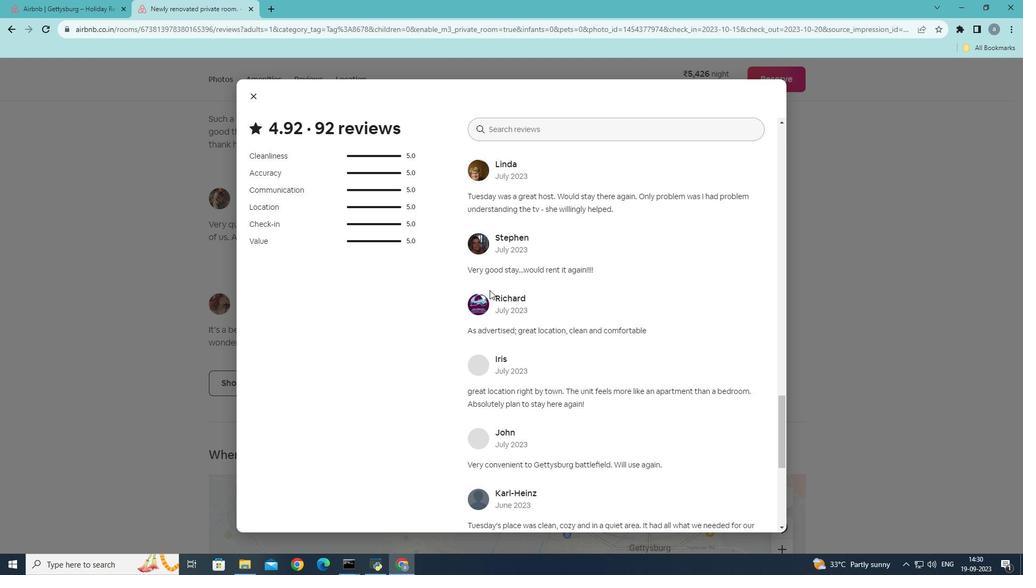 
Action: Mouse scrolled (486, 289) with delta (0, 0)
Screenshot: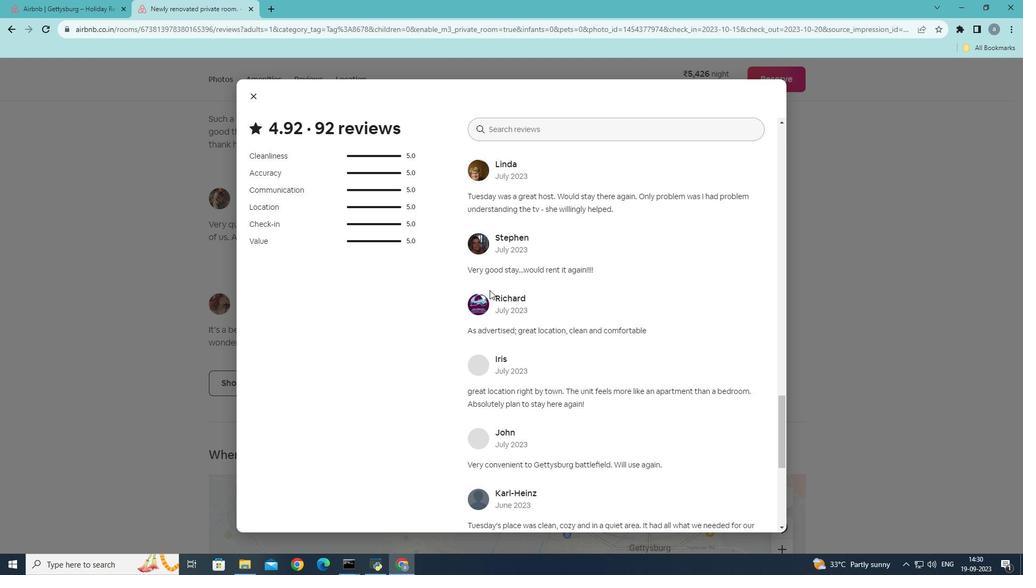 
Action: Mouse moved to (486, 291)
Screenshot: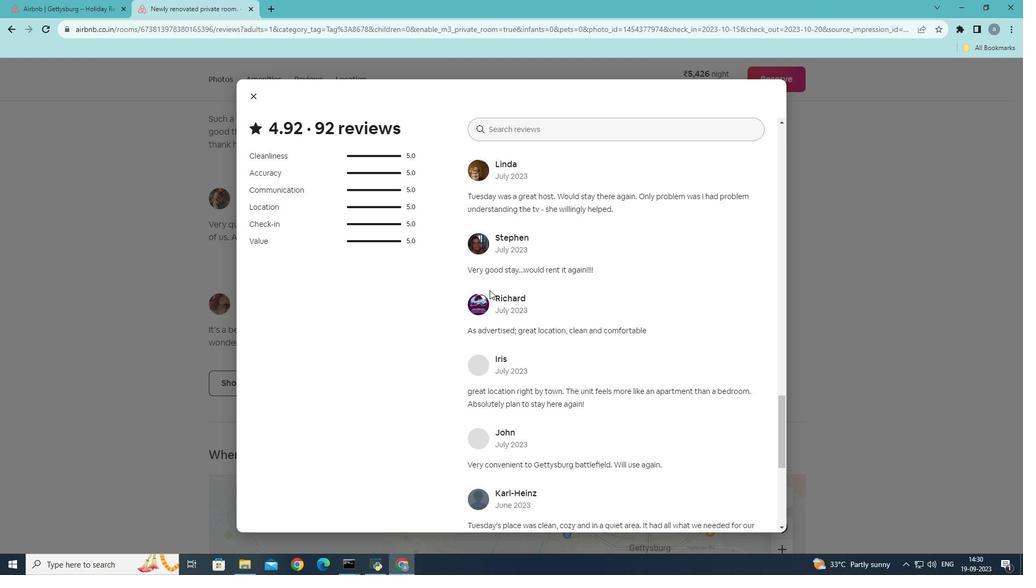 
Action: Mouse scrolled (486, 290) with delta (0, 0)
Screenshot: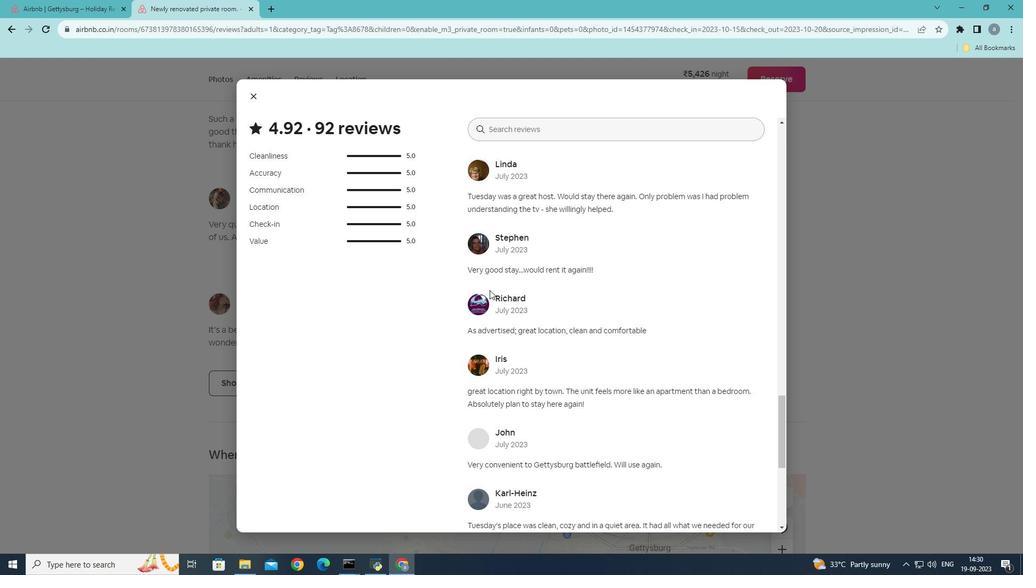 
Action: Mouse scrolled (486, 290) with delta (0, 0)
Screenshot: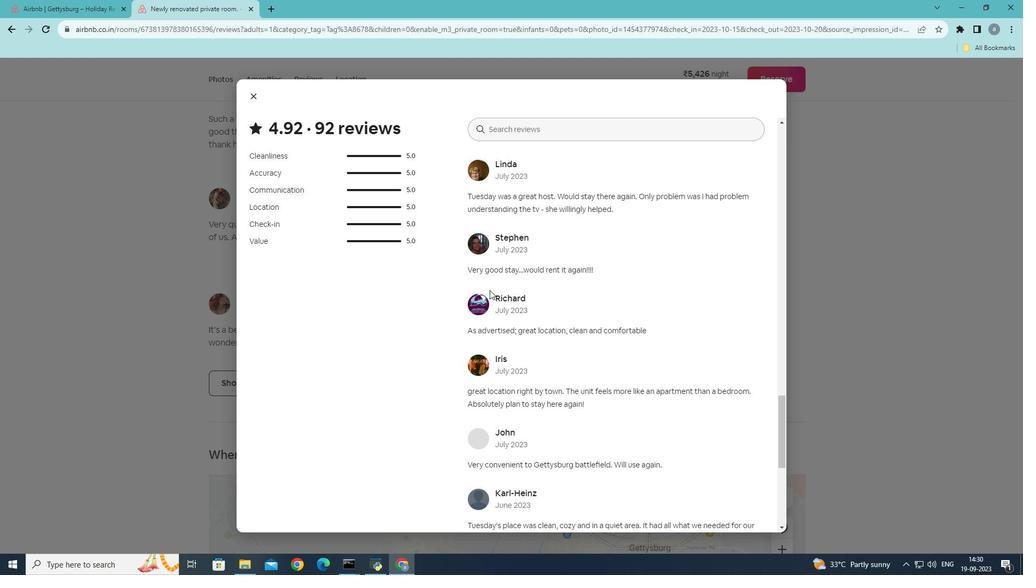 
Action: Mouse moved to (487, 288)
Screenshot: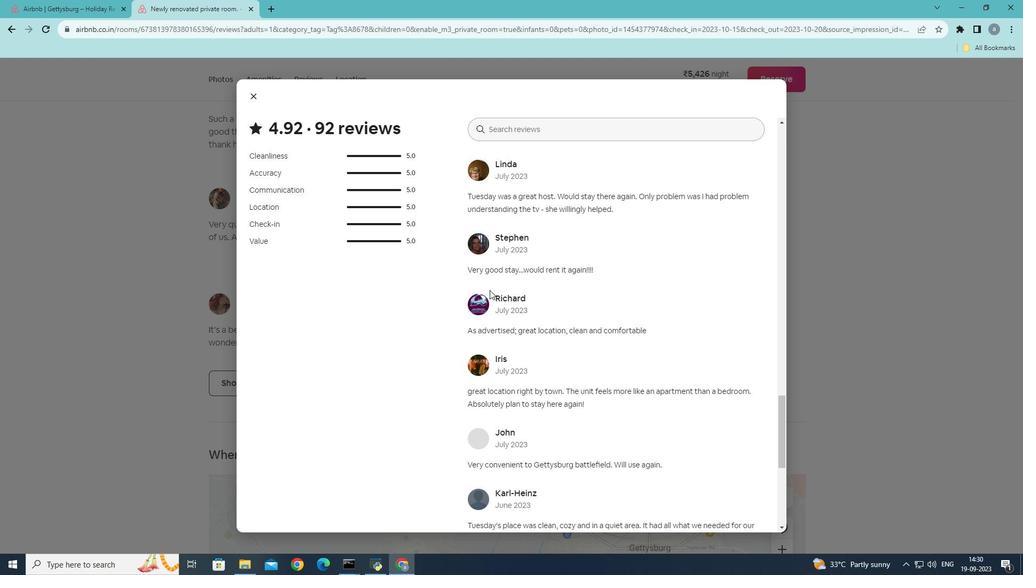 
Action: Mouse scrolled (487, 287) with delta (0, 0)
Screenshot: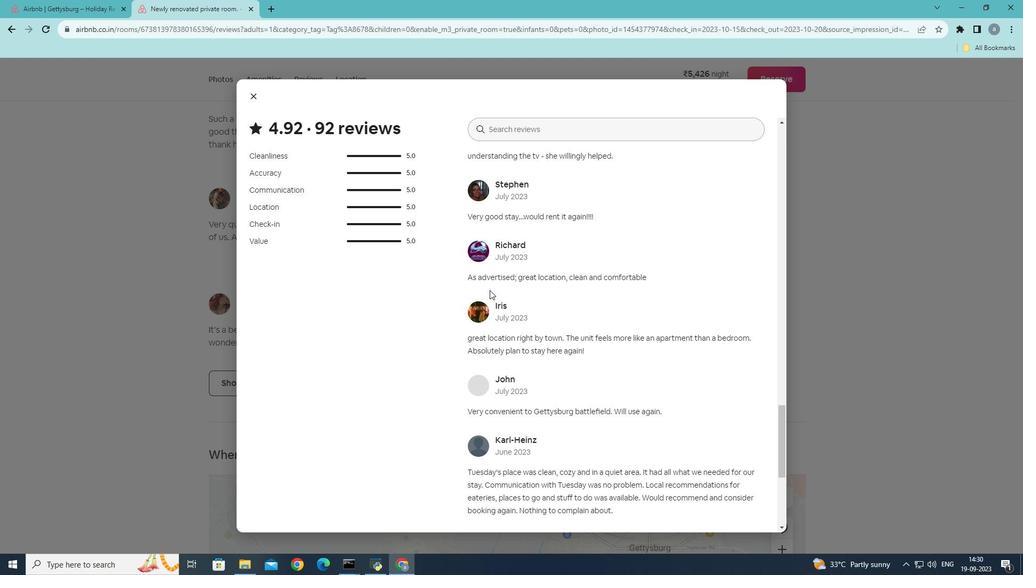 
Action: Mouse scrolled (487, 287) with delta (0, 0)
Screenshot: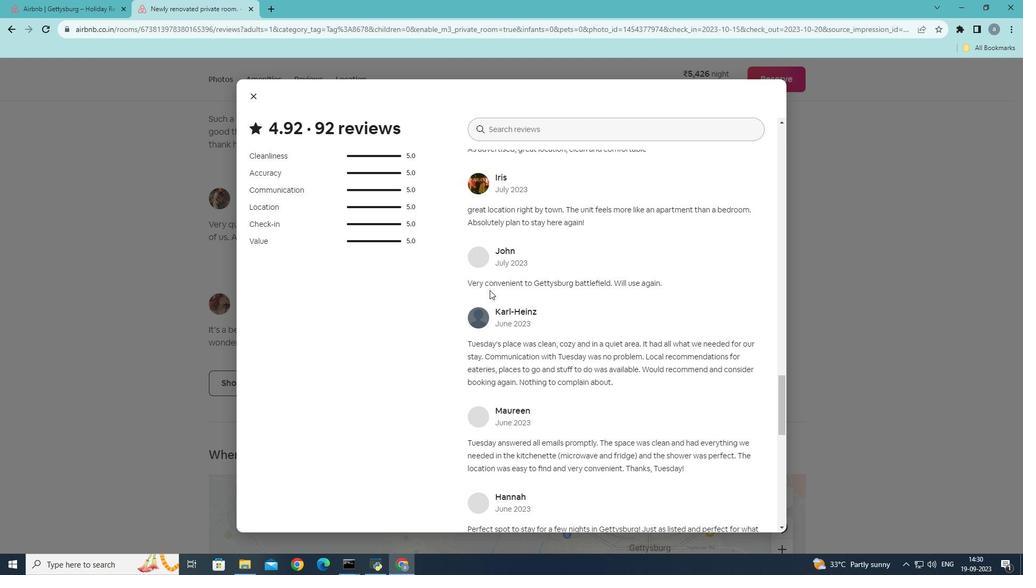 
Action: Mouse scrolled (487, 287) with delta (0, 0)
Screenshot: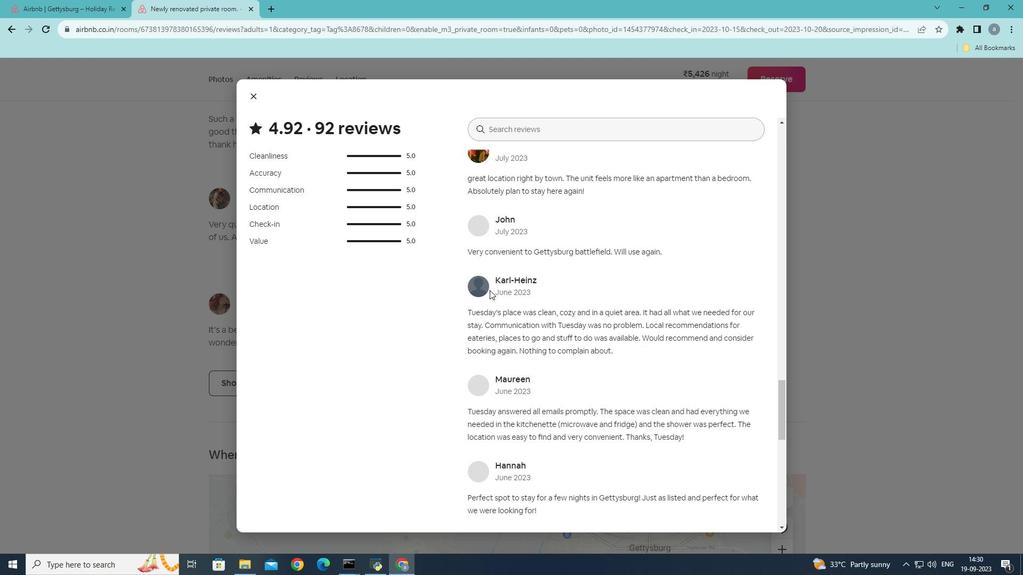 
Action: Mouse scrolled (487, 287) with delta (0, 0)
Screenshot: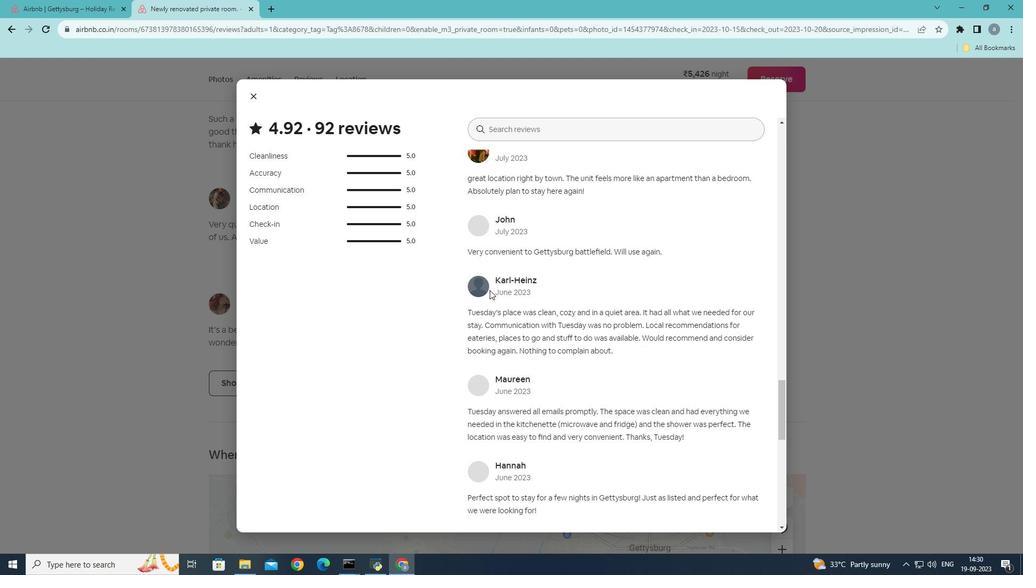 
Action: Mouse scrolled (487, 287) with delta (0, 0)
Screenshot: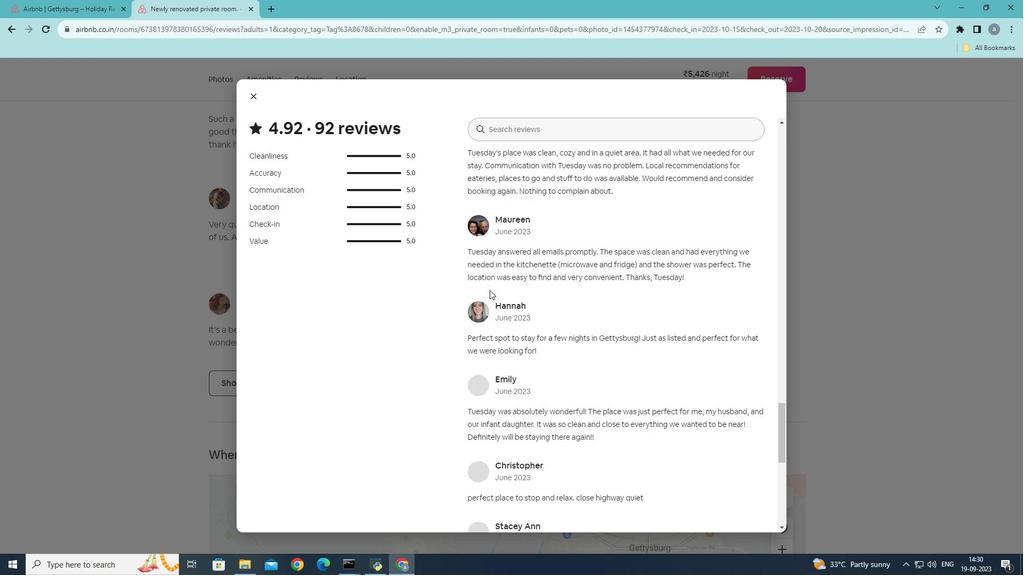 
Action: Mouse scrolled (487, 287) with delta (0, 0)
Screenshot: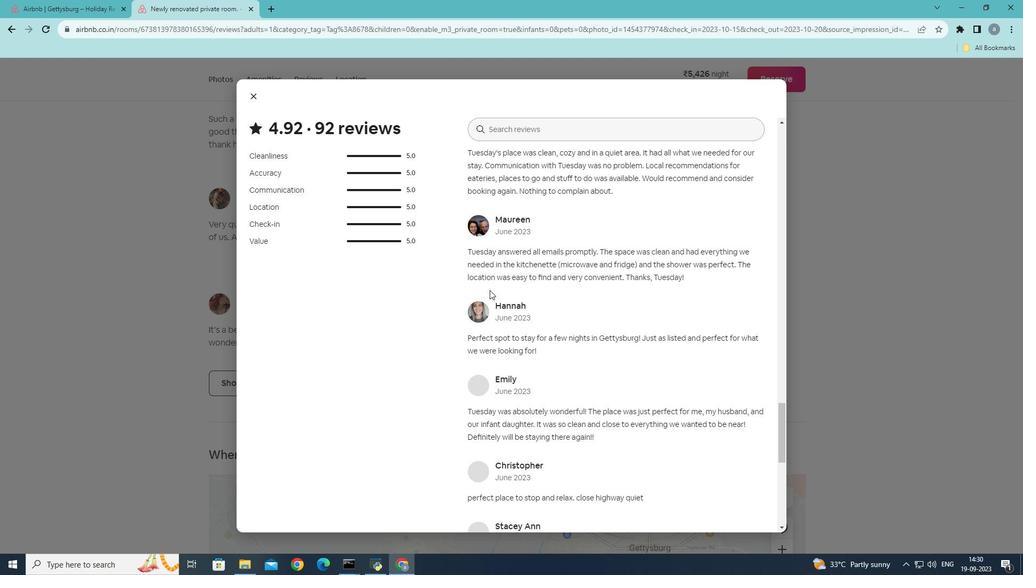
Action: Mouse scrolled (487, 287) with delta (0, 0)
Screenshot: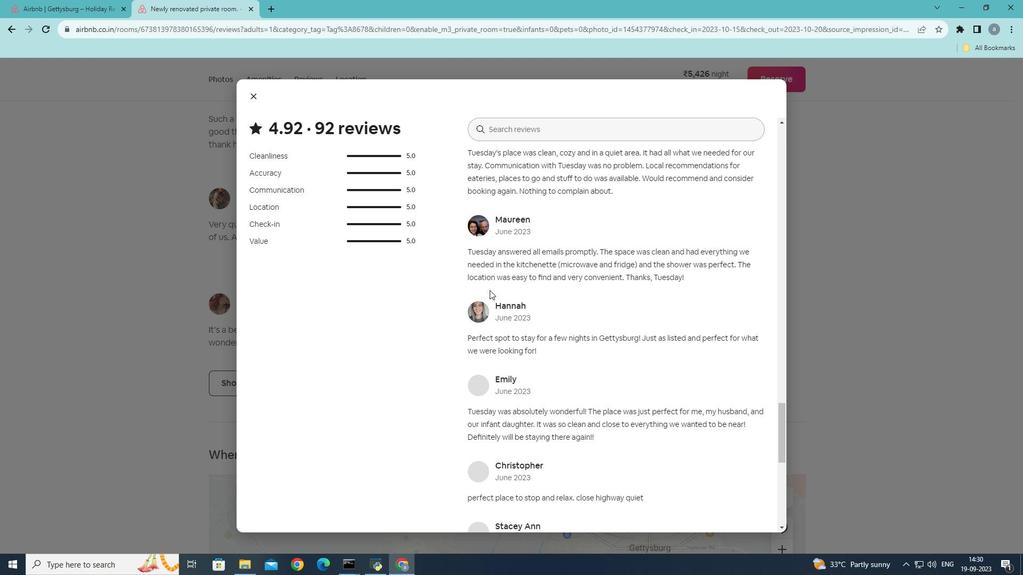 
Action: Mouse moved to (487, 288)
Screenshot: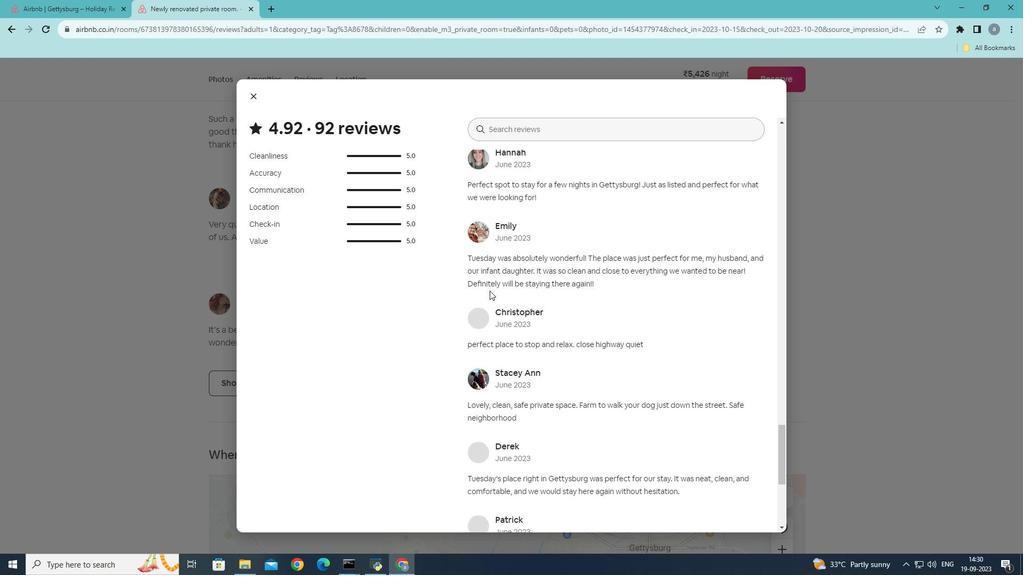 
Action: Mouse scrolled (487, 288) with delta (0, 0)
Screenshot: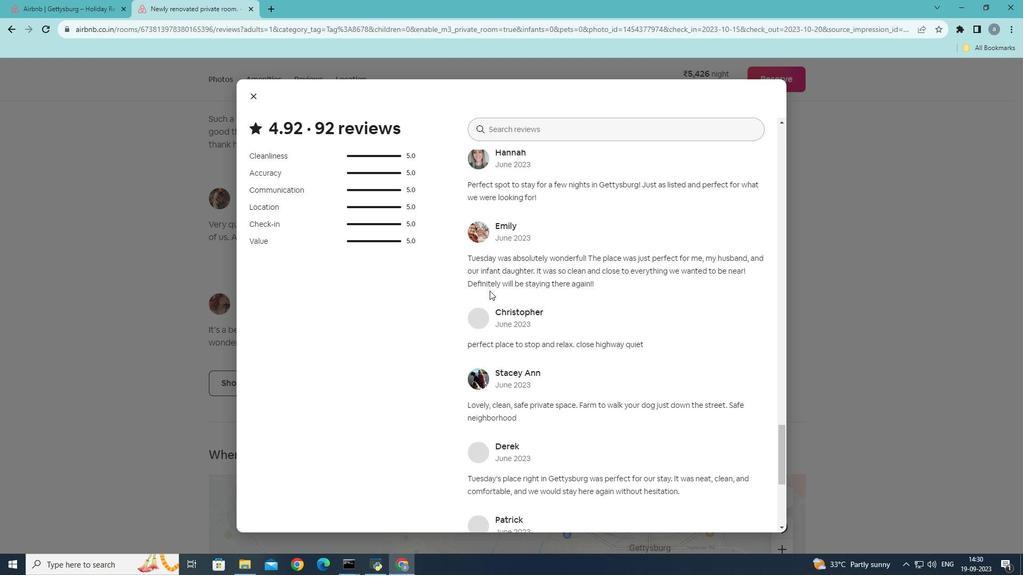 
Action: Mouse scrolled (487, 288) with delta (0, 0)
Screenshot: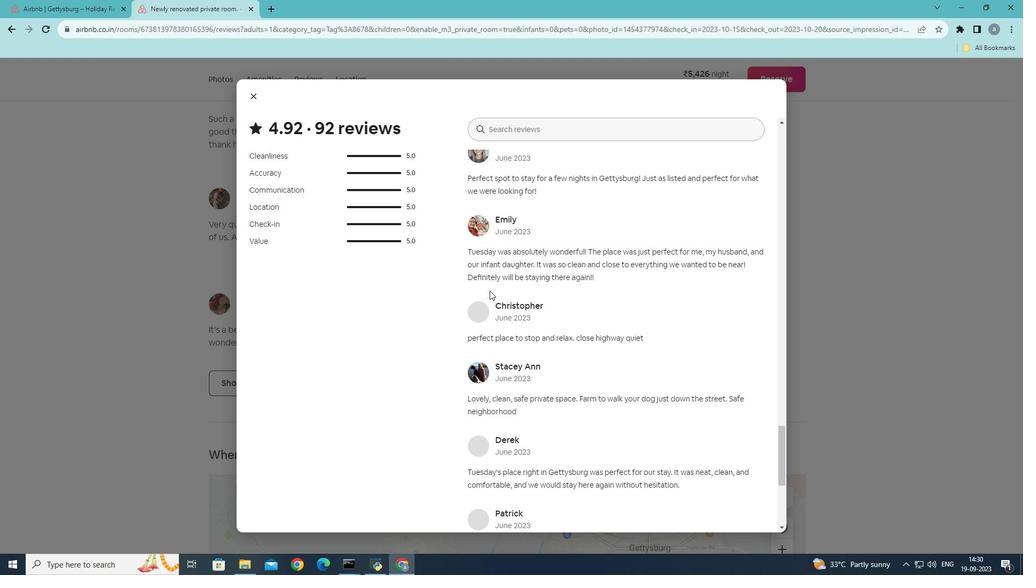 
Action: Mouse scrolled (487, 288) with delta (0, 0)
Screenshot: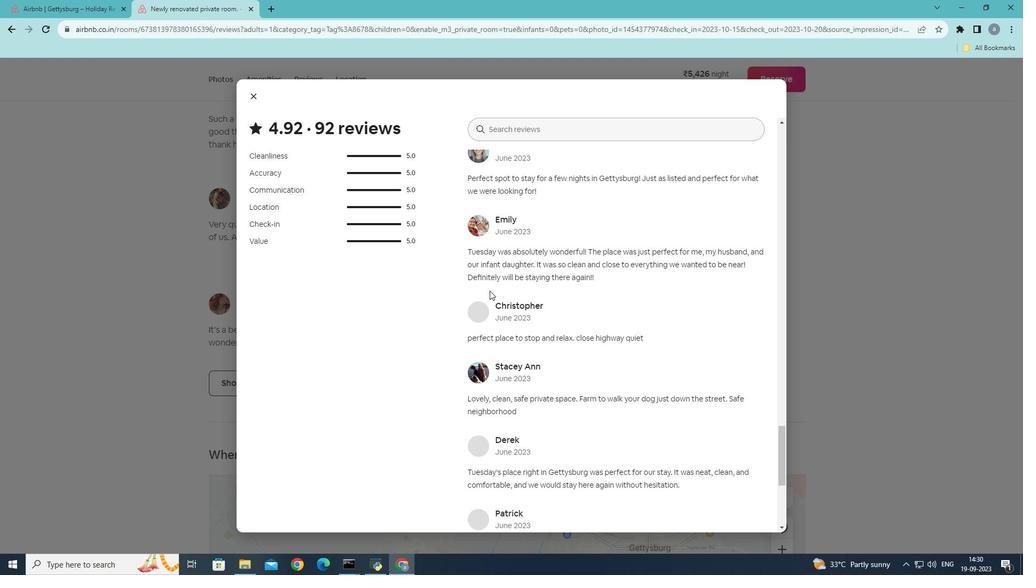 
Action: Mouse moved to (489, 284)
Screenshot: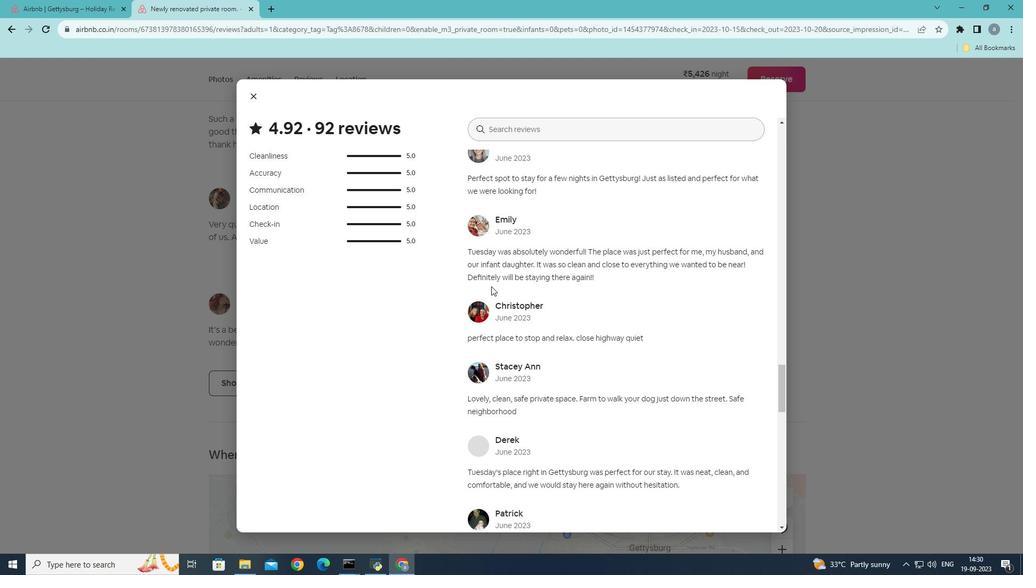 
Action: Mouse scrolled (489, 284) with delta (0, 0)
Screenshot: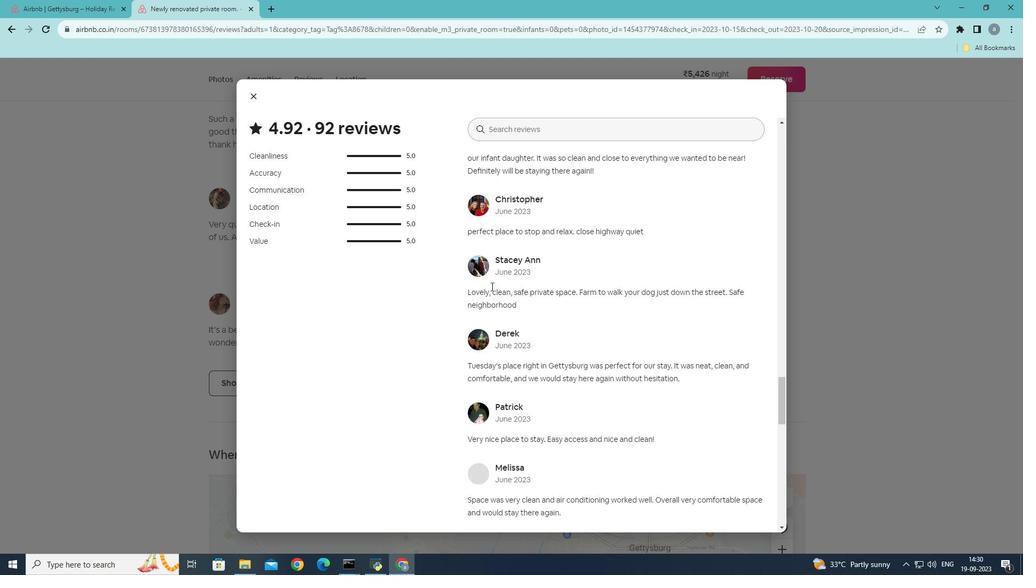 
Action: Mouse scrolled (489, 284) with delta (0, 0)
Screenshot: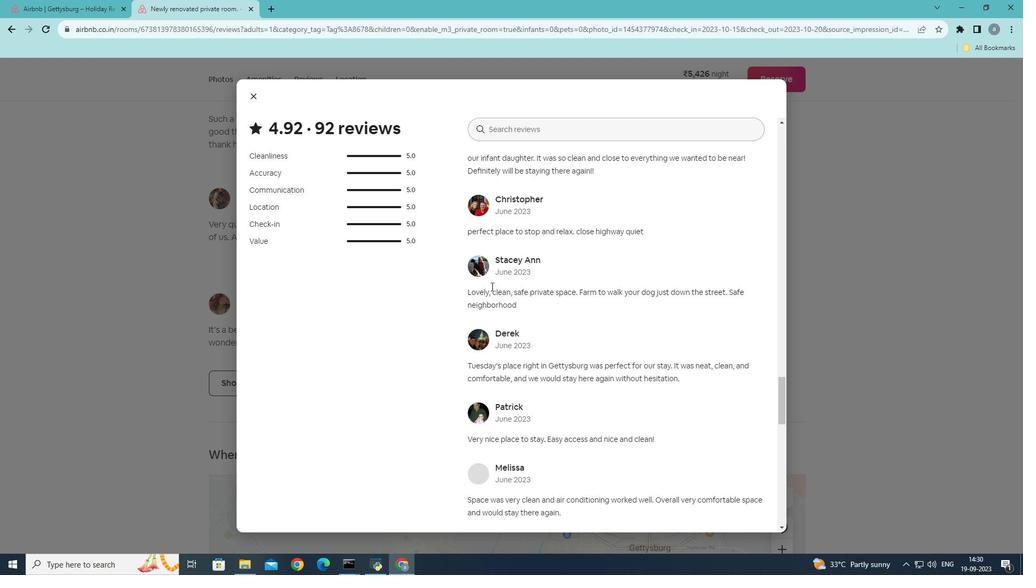 
Action: Mouse moved to (489, 285)
Screenshot: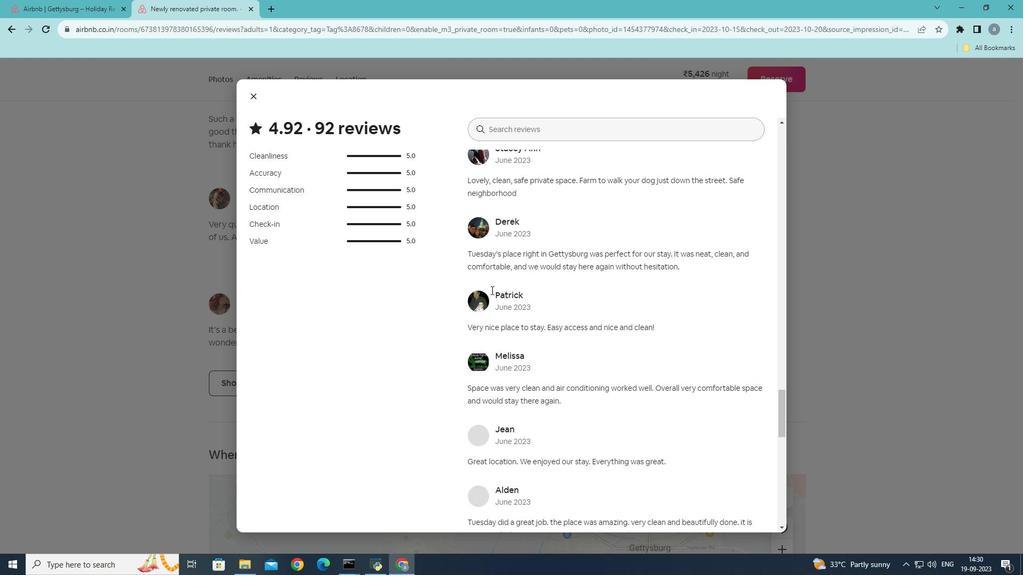 
Action: Mouse scrolled (489, 285) with delta (0, 0)
Screenshot: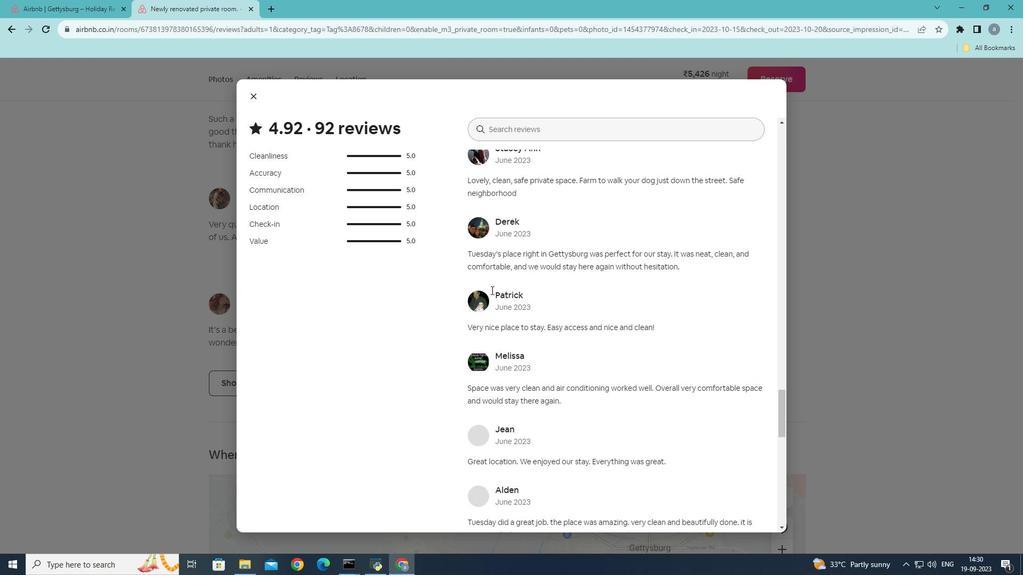 
Action: Mouse moved to (489, 287)
Screenshot: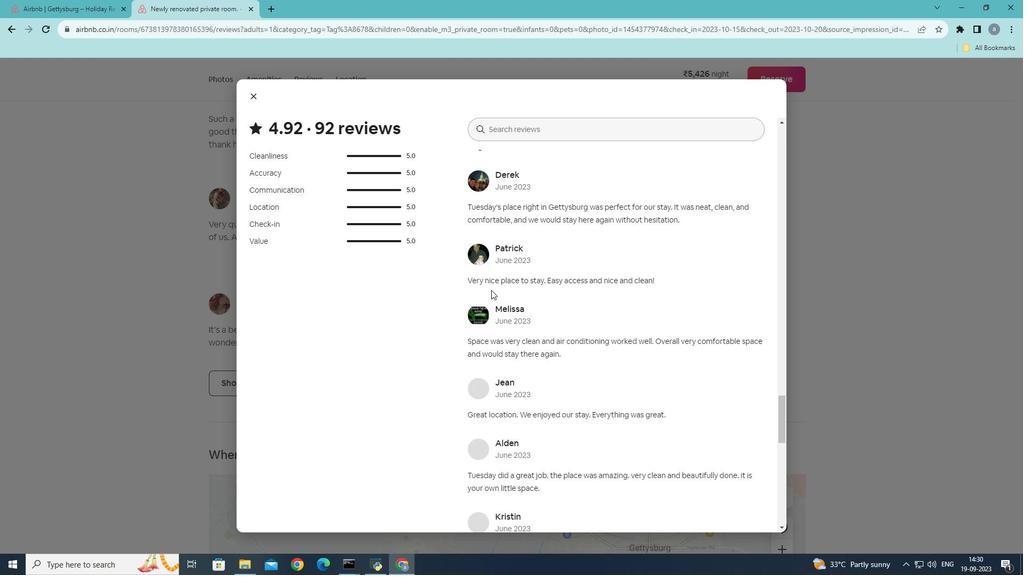 
Action: Mouse scrolled (489, 286) with delta (0, 0)
Screenshot: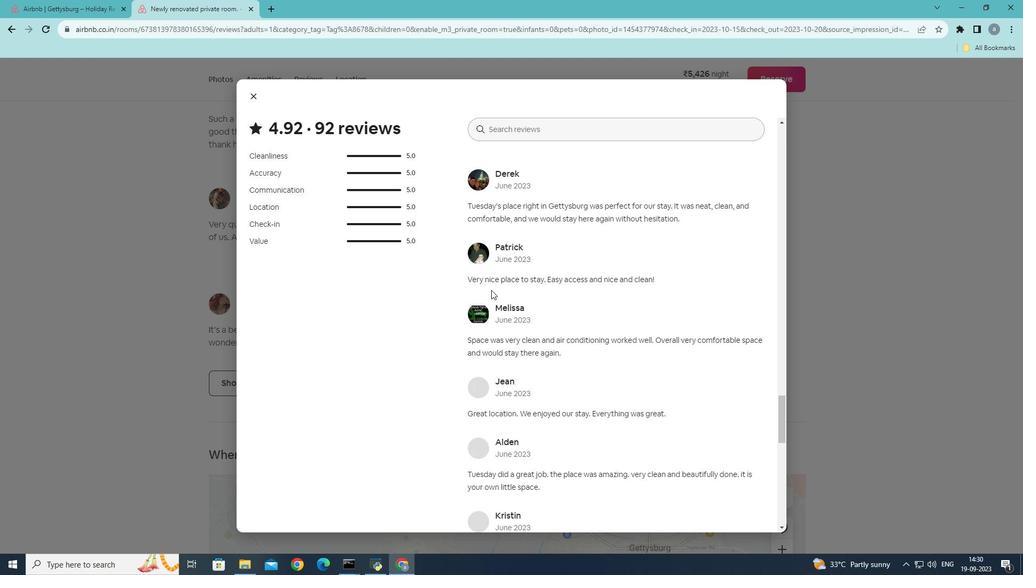 
Action: Mouse moved to (489, 288)
Screenshot: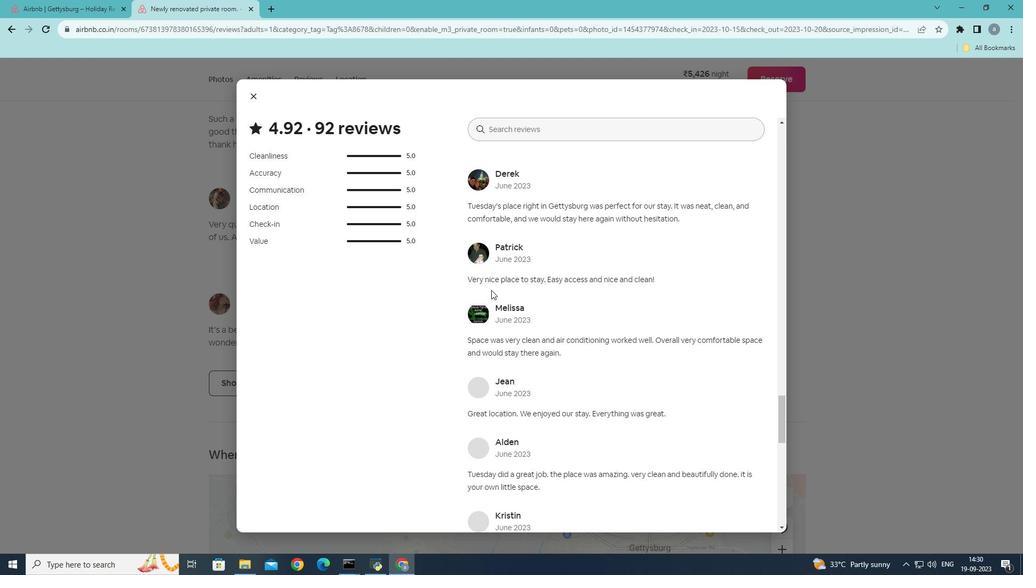 
Action: Mouse scrolled (489, 287) with delta (0, 0)
Screenshot: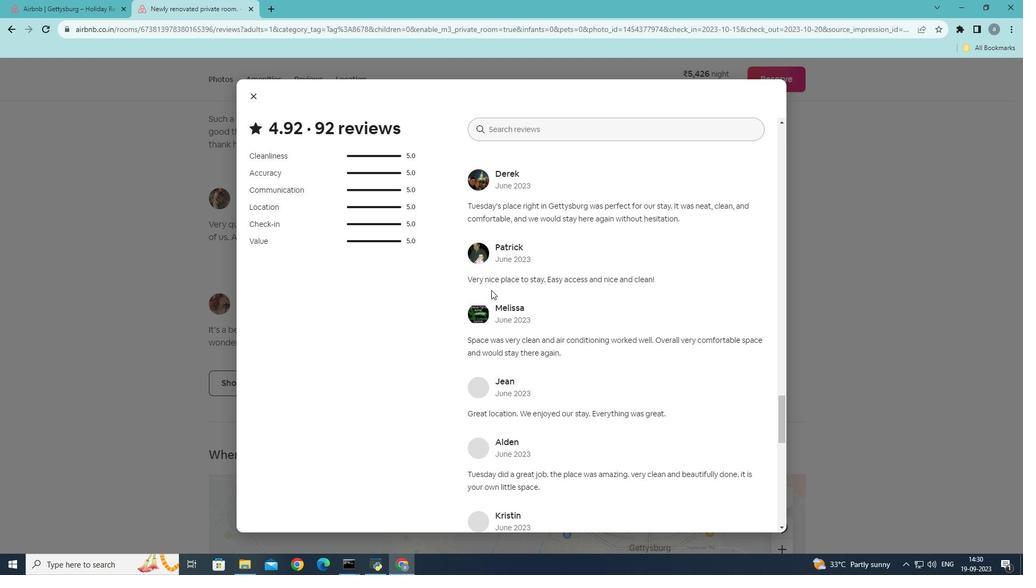 
Action: Mouse scrolled (489, 287) with delta (0, 0)
Screenshot: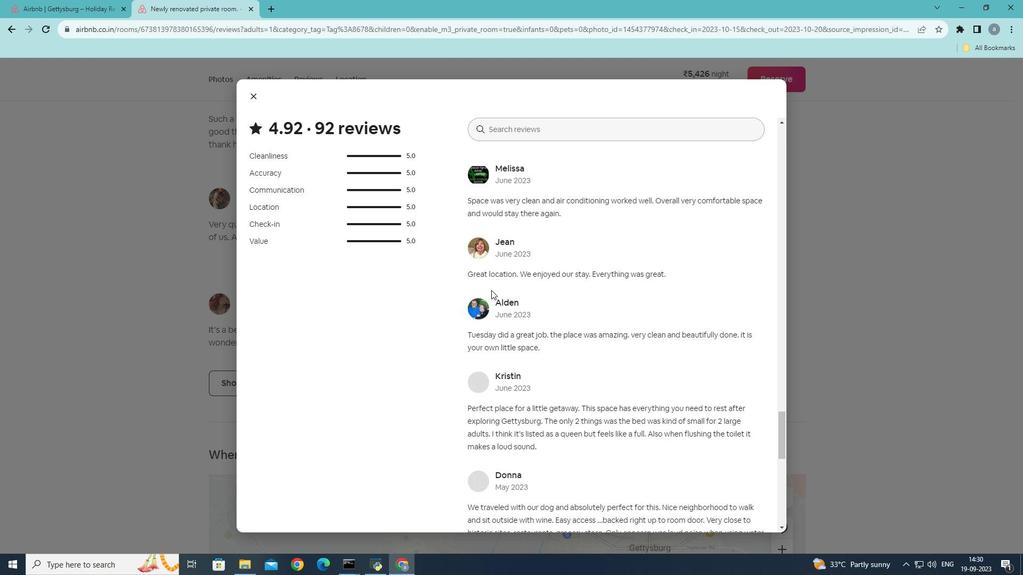 
Action: Mouse scrolled (489, 287) with delta (0, 0)
Screenshot: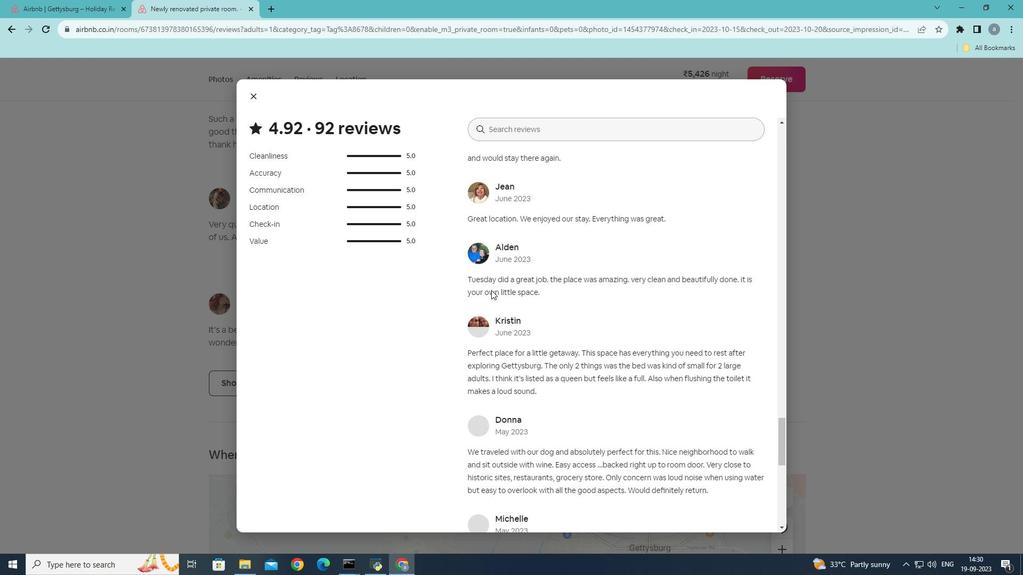 
Action: Mouse scrolled (489, 287) with delta (0, 0)
